 Task: Manufacturer defect analysis blue modern simple.
Action: Mouse moved to (45, 186)
Screenshot: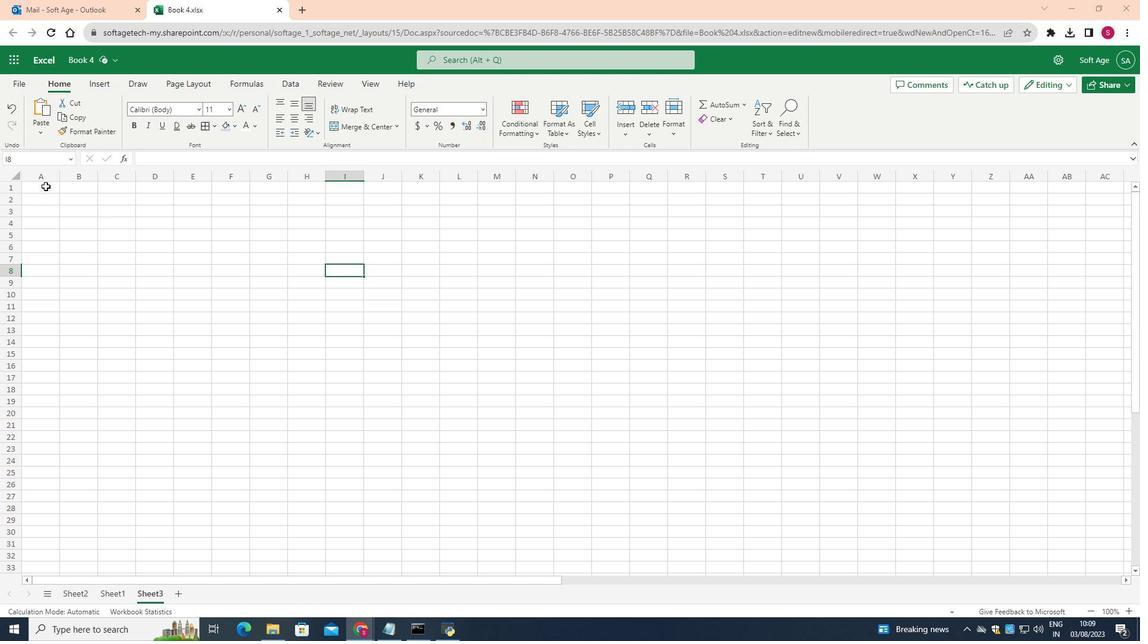 
Action: Mouse pressed left at (45, 186)
Screenshot: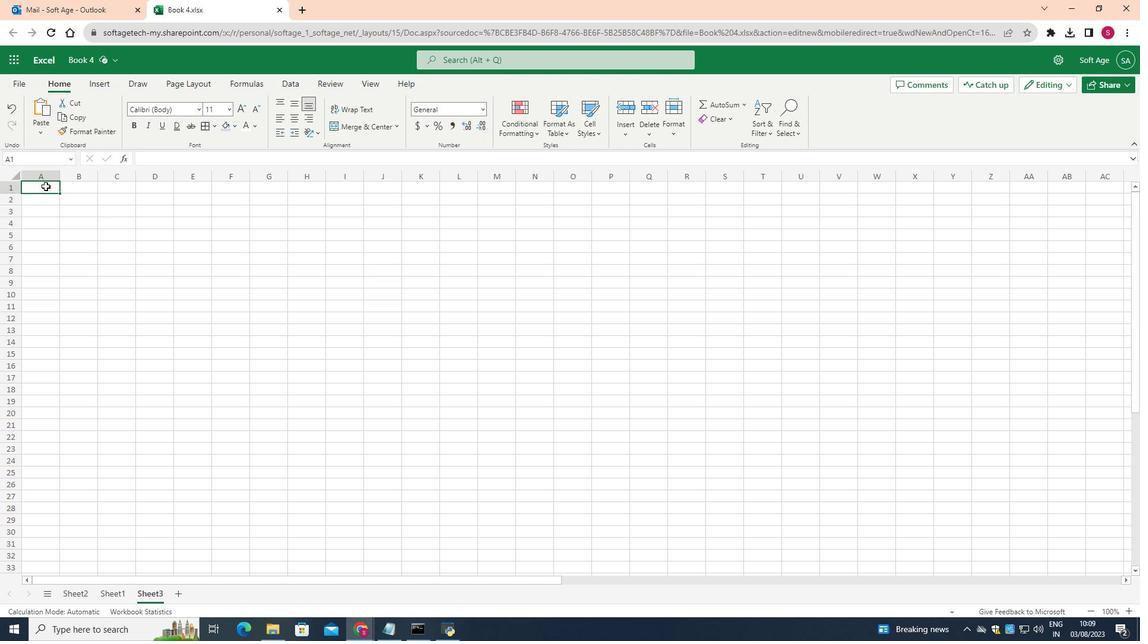 
Action: Mouse moved to (347, 256)
Screenshot: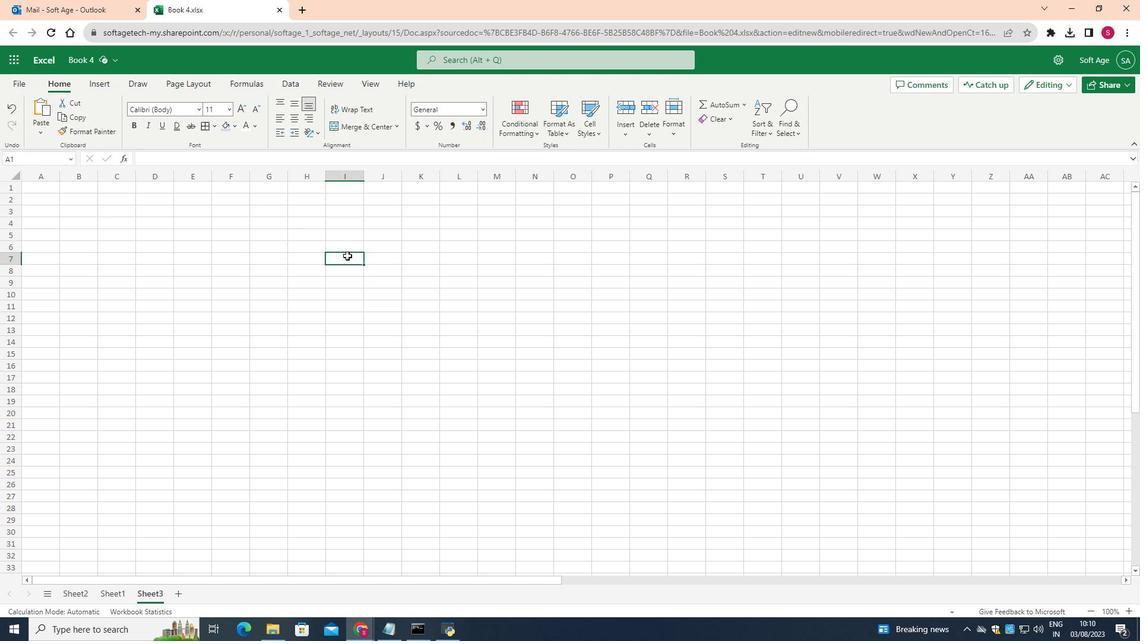 
Action: Mouse pressed left at (347, 256)
Screenshot: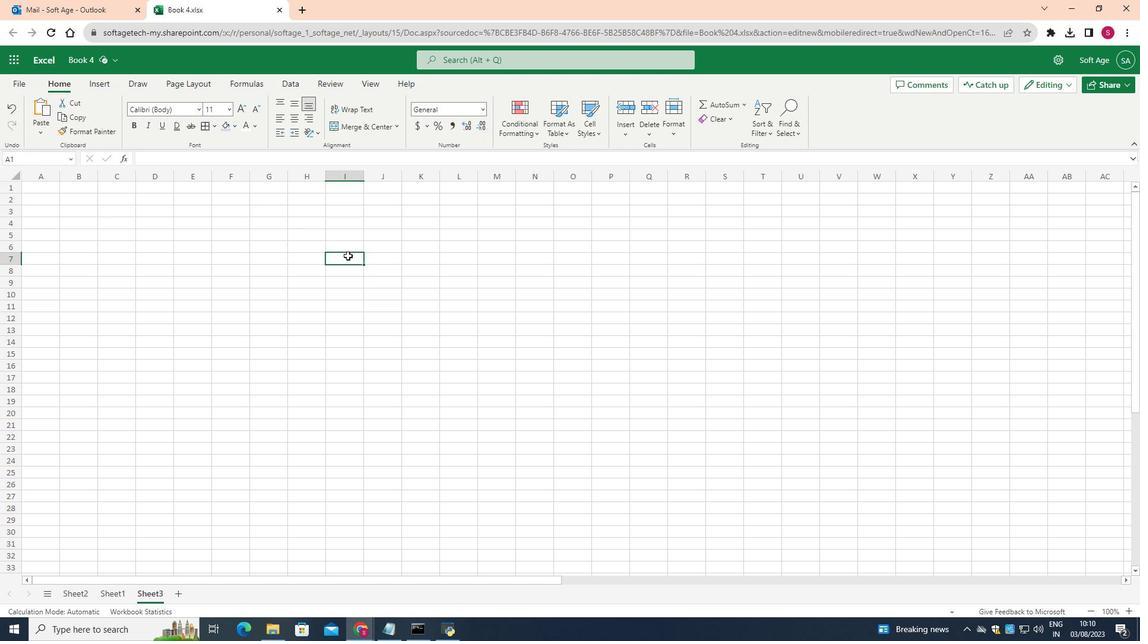 
Action: Mouse moved to (60, 178)
Screenshot: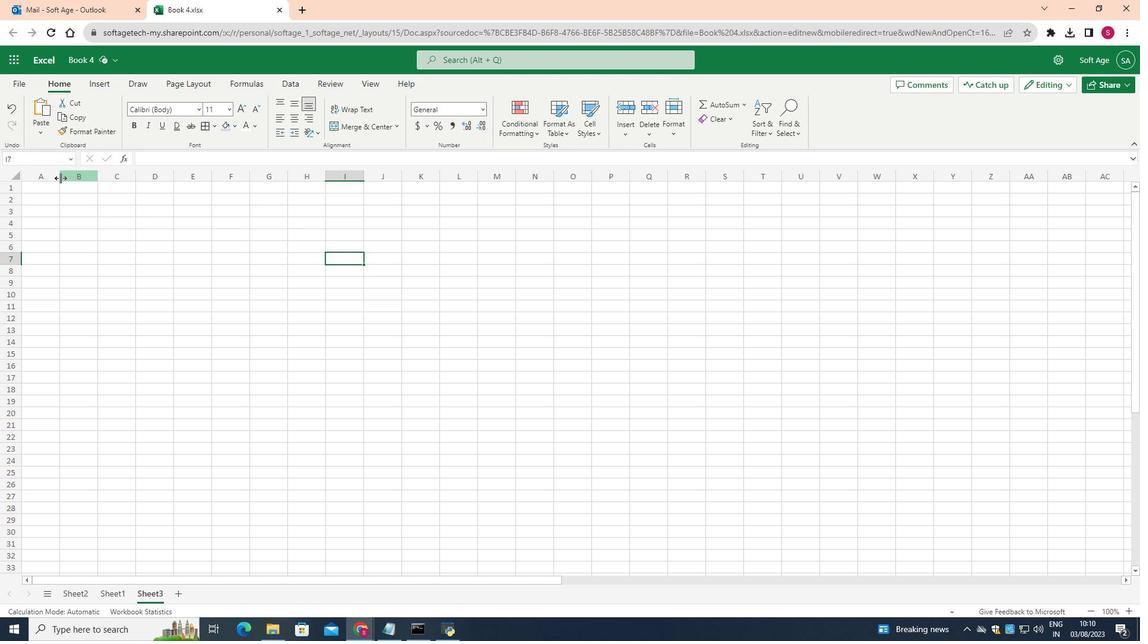 
Action: Mouse pressed left at (60, 178)
Screenshot: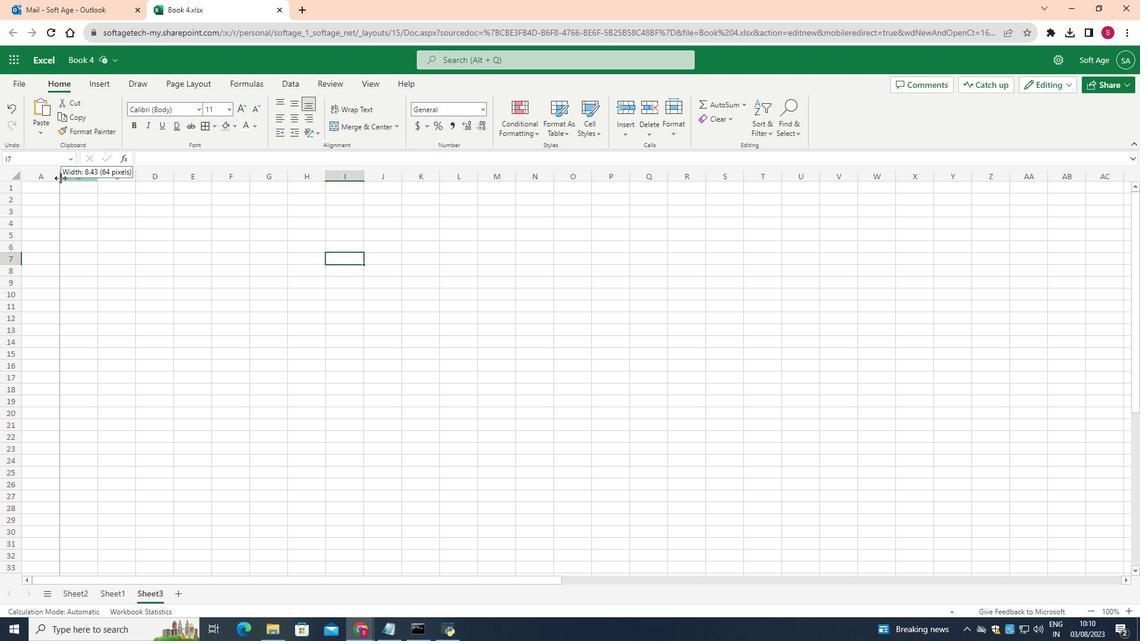
Action: Mouse moved to (217, 178)
Screenshot: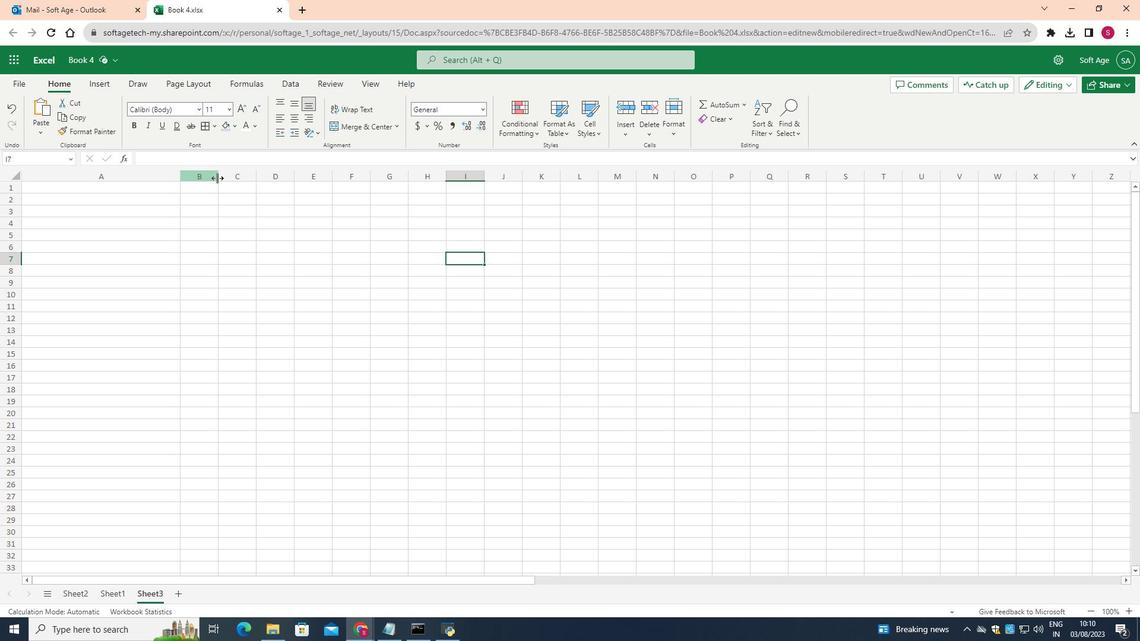 
Action: Mouse pressed left at (217, 178)
Screenshot: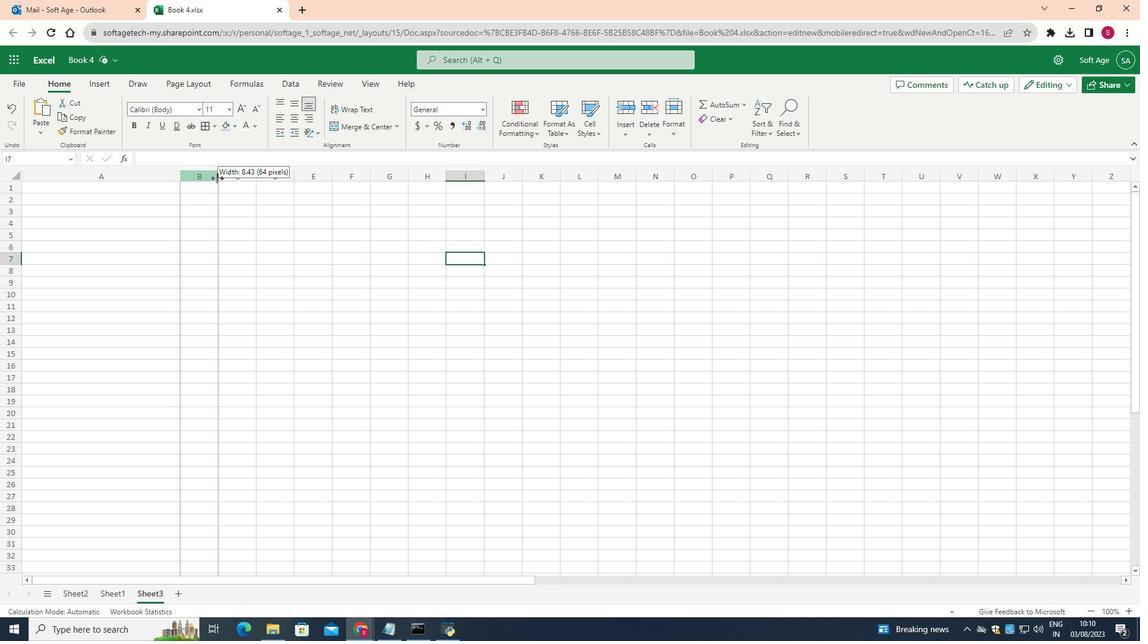 
Action: Mouse moved to (168, 187)
Screenshot: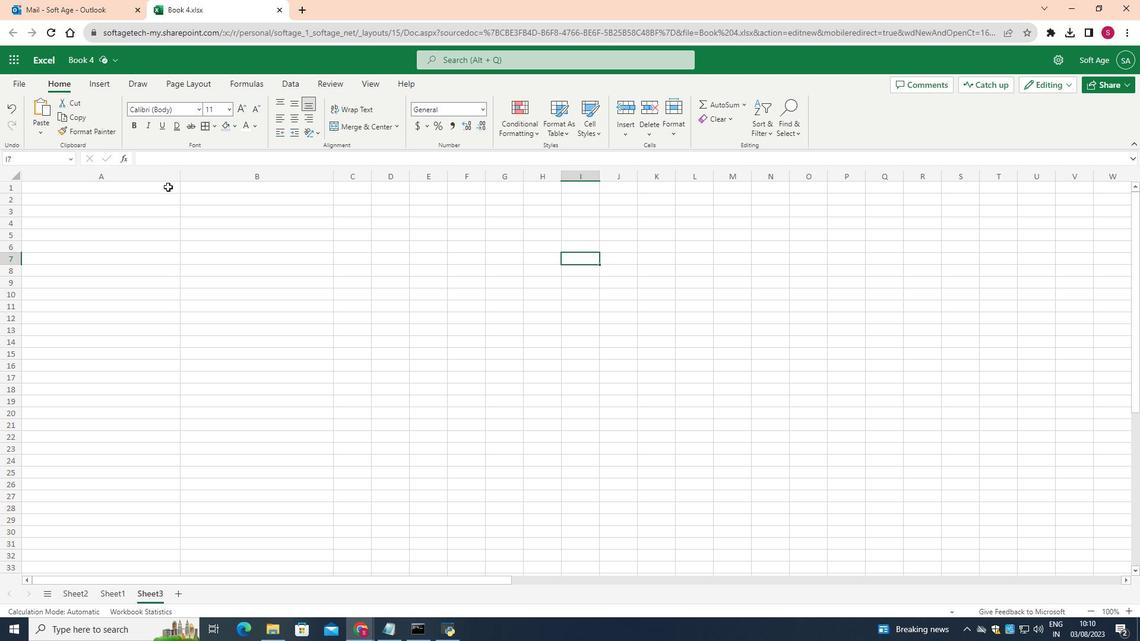 
Action: Mouse pressed left at (168, 187)
Screenshot: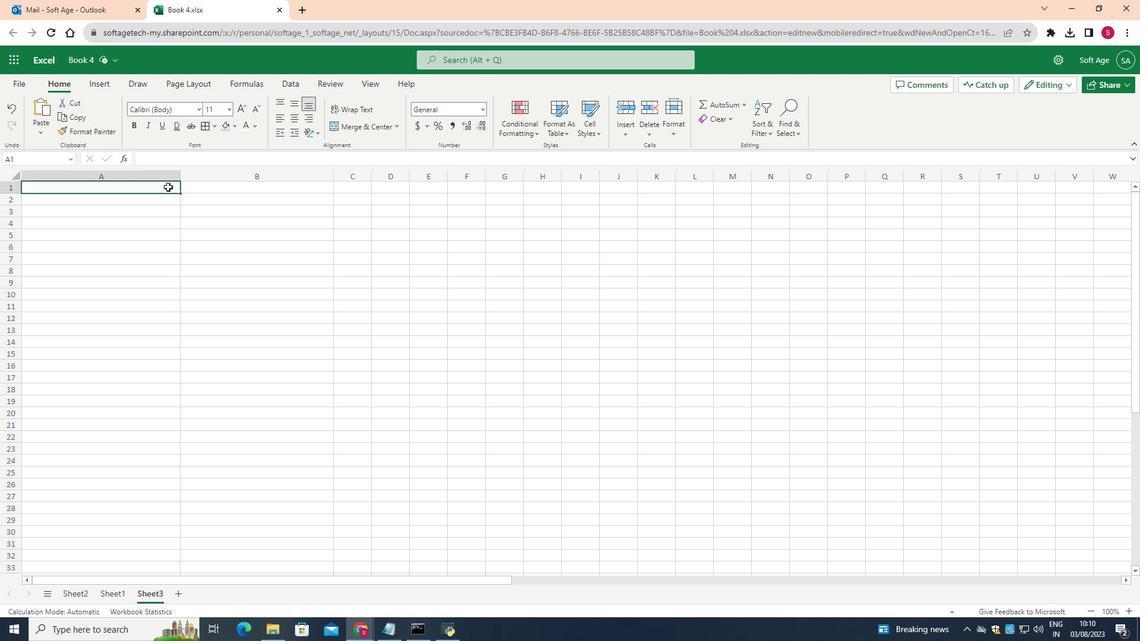 
Action: Mouse moved to (399, 129)
Screenshot: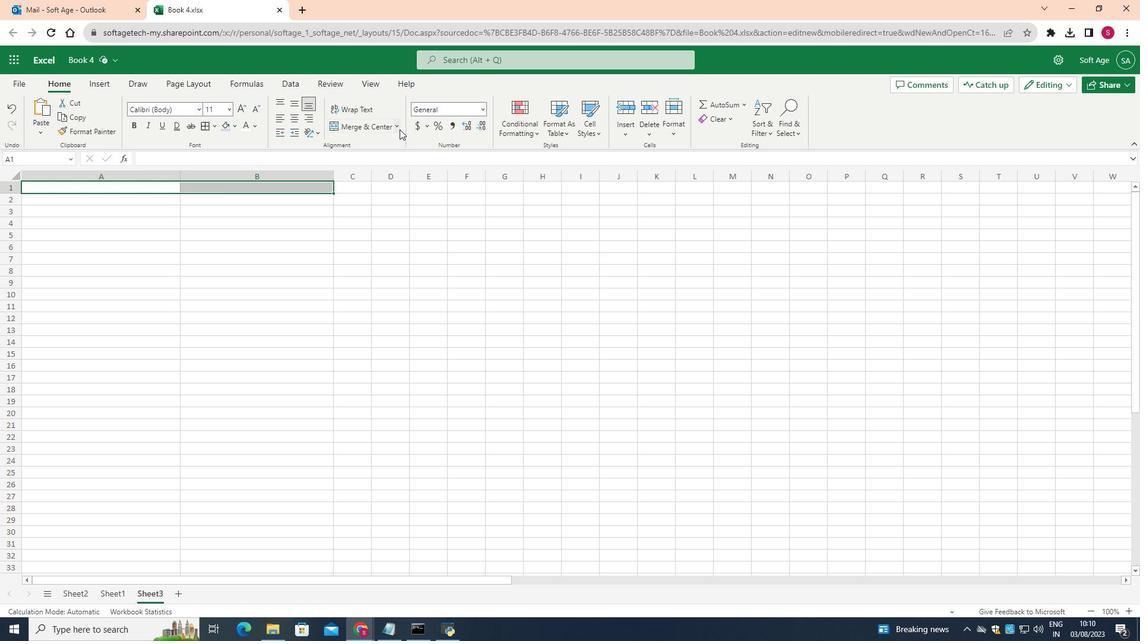 
Action: Mouse pressed left at (399, 129)
Screenshot: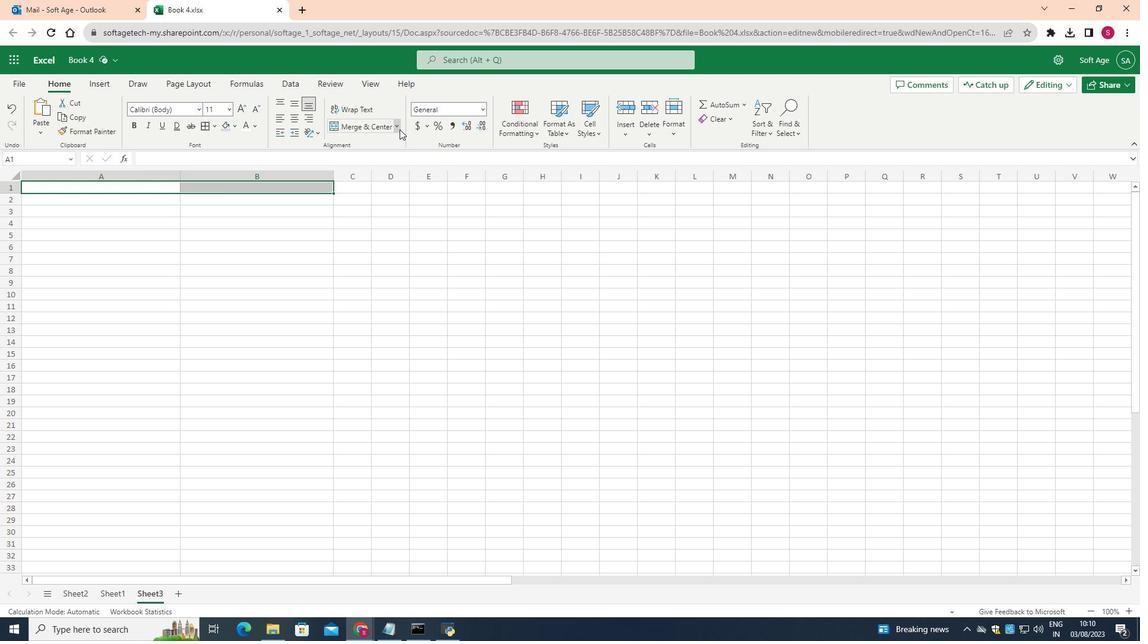 
Action: Mouse moved to (372, 192)
Screenshot: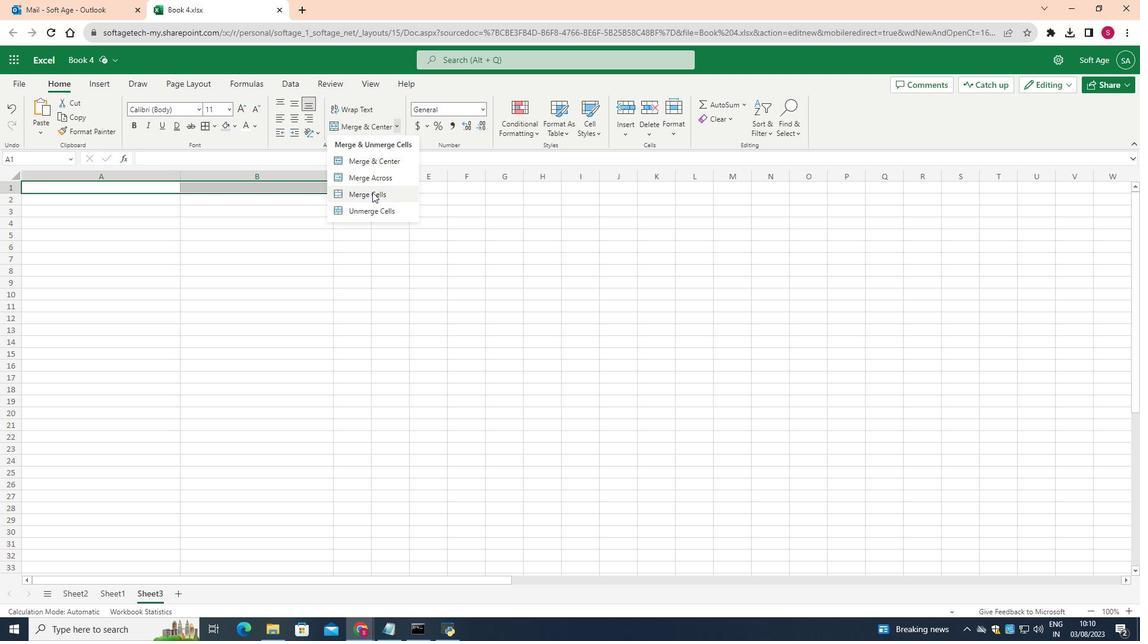 
Action: Mouse pressed left at (372, 192)
Screenshot: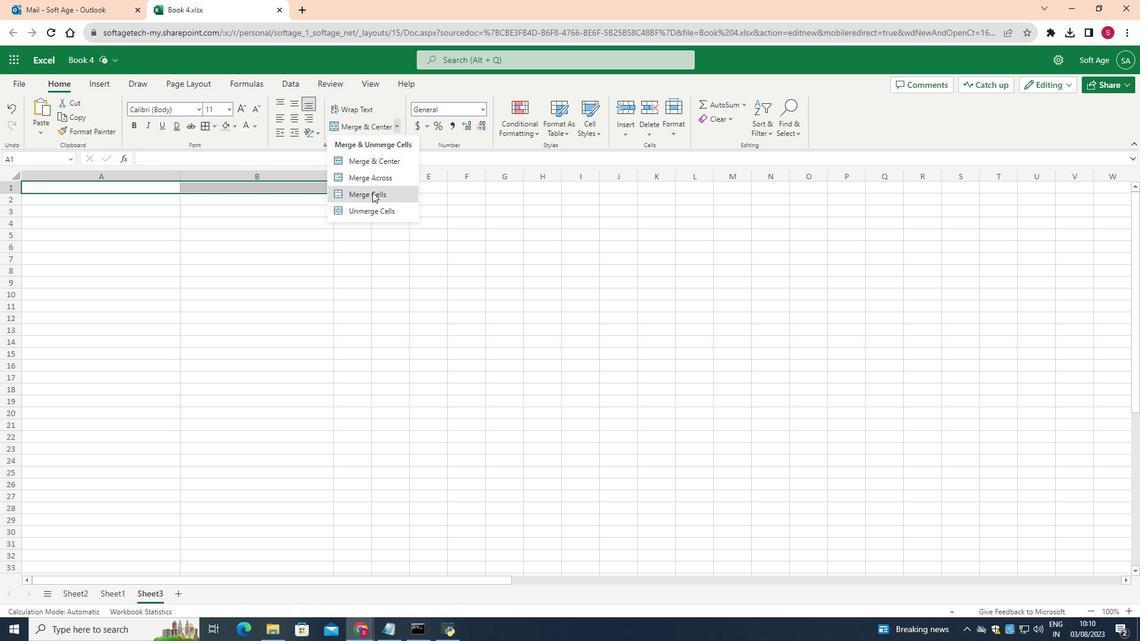 
Action: Mouse moved to (17, 194)
Screenshot: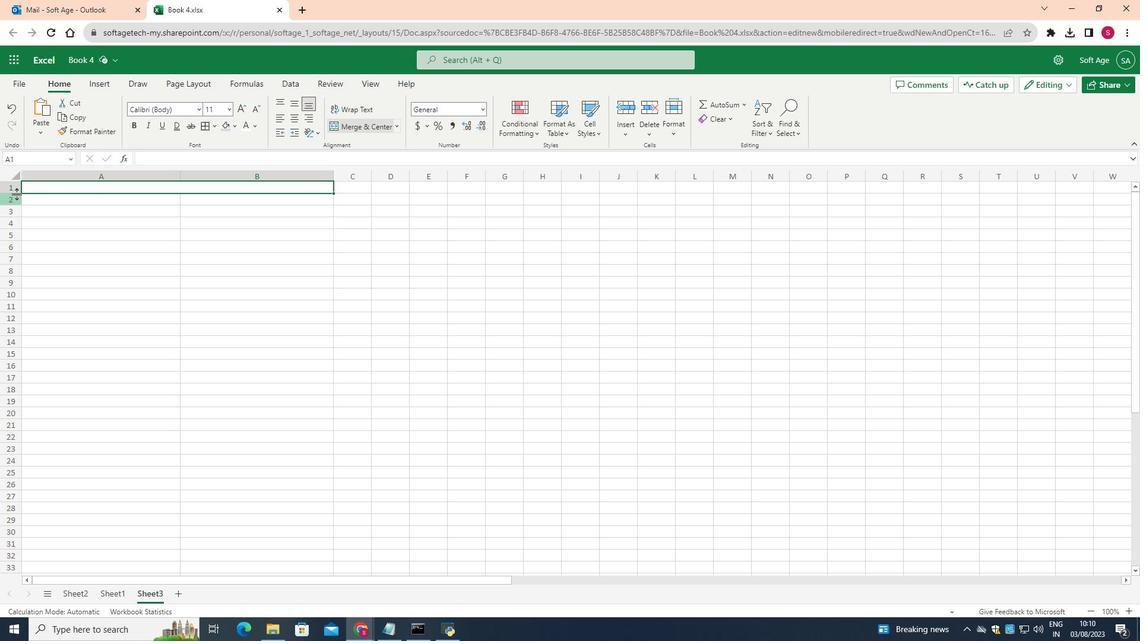 
Action: Mouse pressed left at (17, 194)
Screenshot: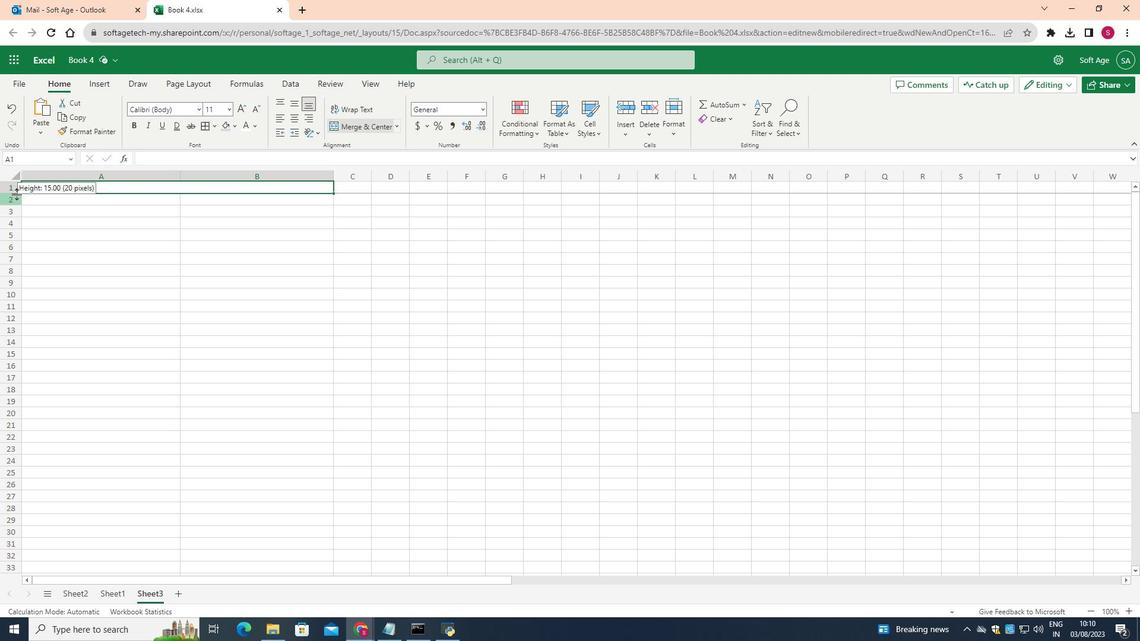 
Action: Mouse moved to (228, 106)
Screenshot: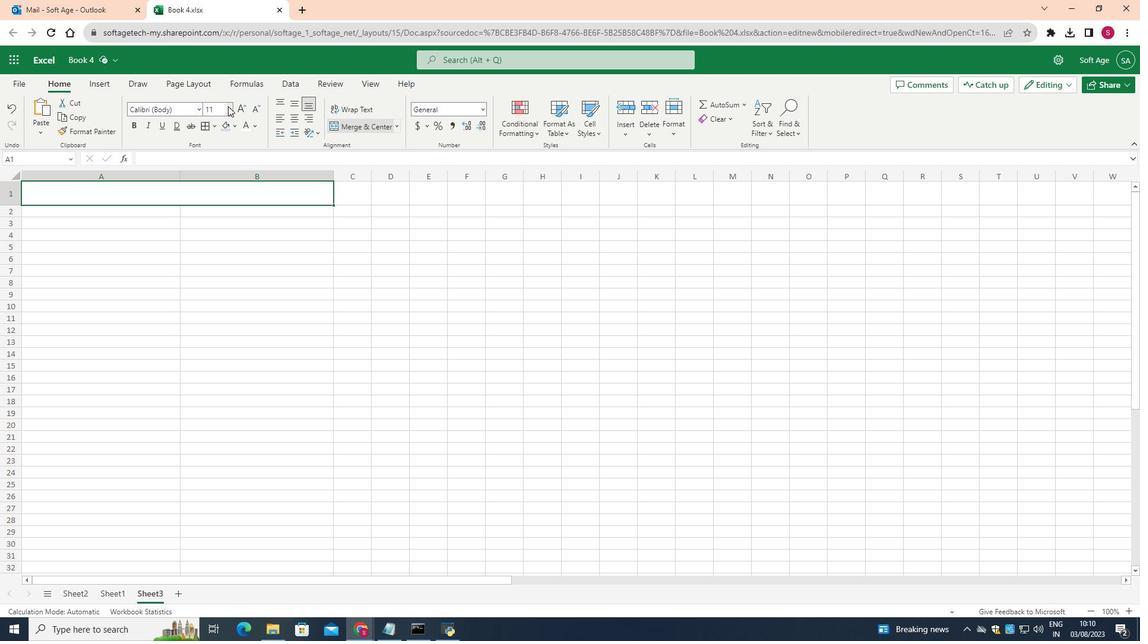 
Action: Mouse pressed left at (228, 106)
Screenshot: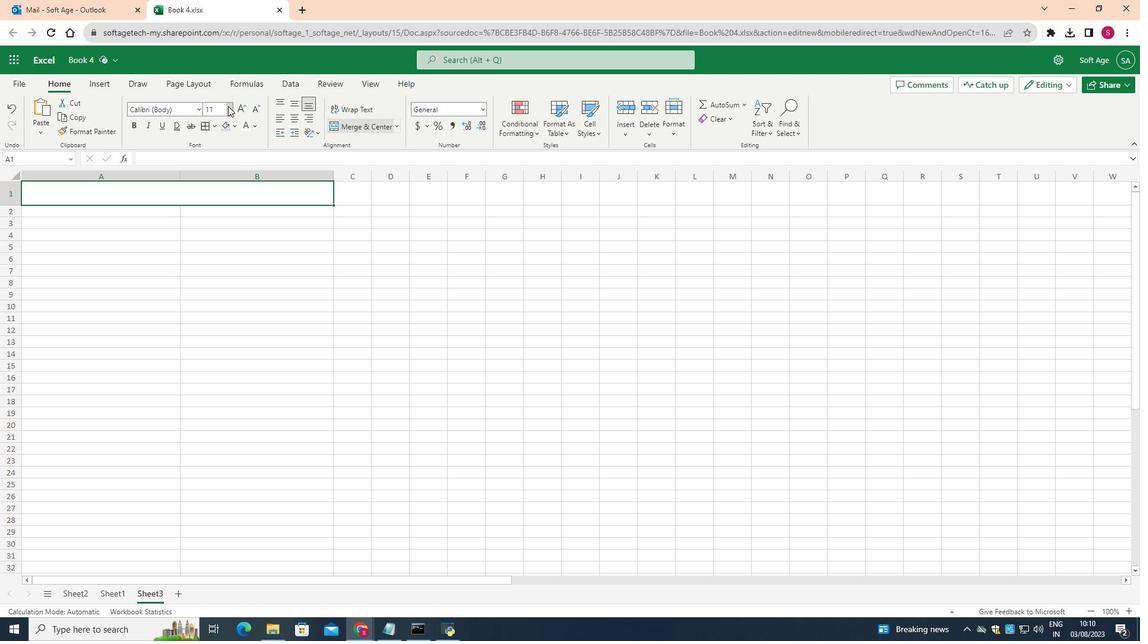 
Action: Mouse moved to (213, 225)
Screenshot: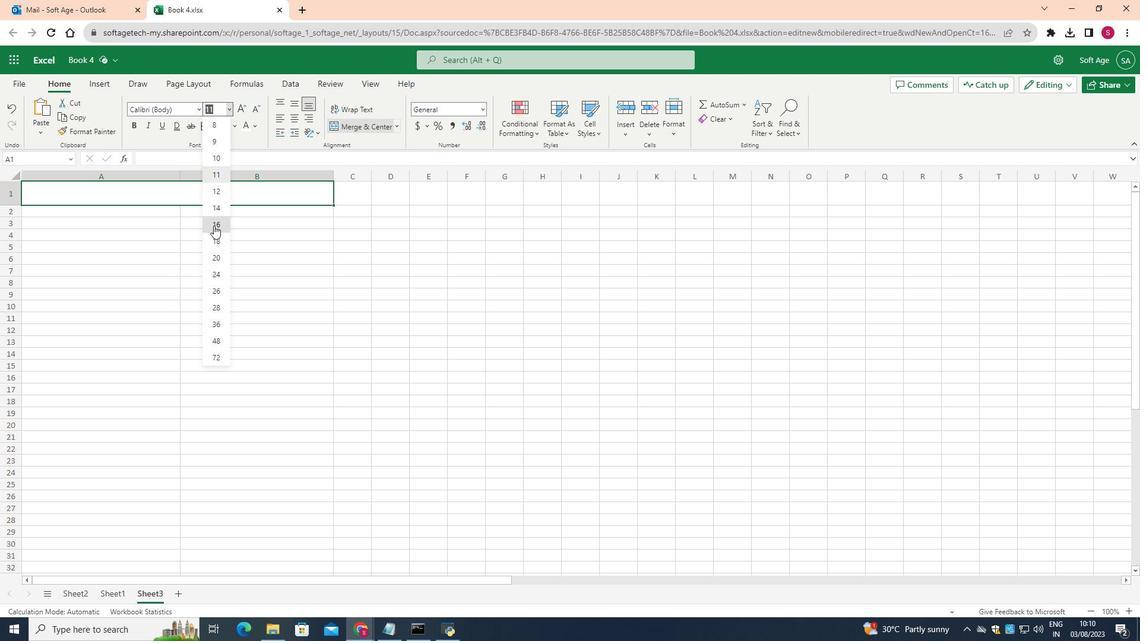 
Action: Mouse pressed left at (213, 225)
Screenshot: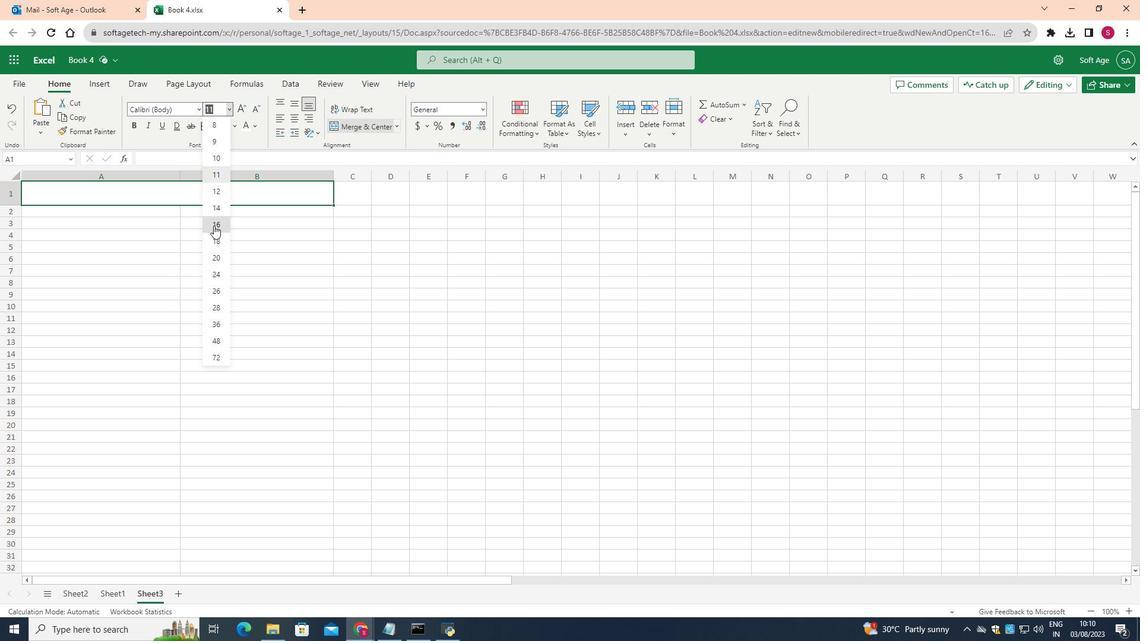 
Action: Mouse moved to (165, 197)
Screenshot: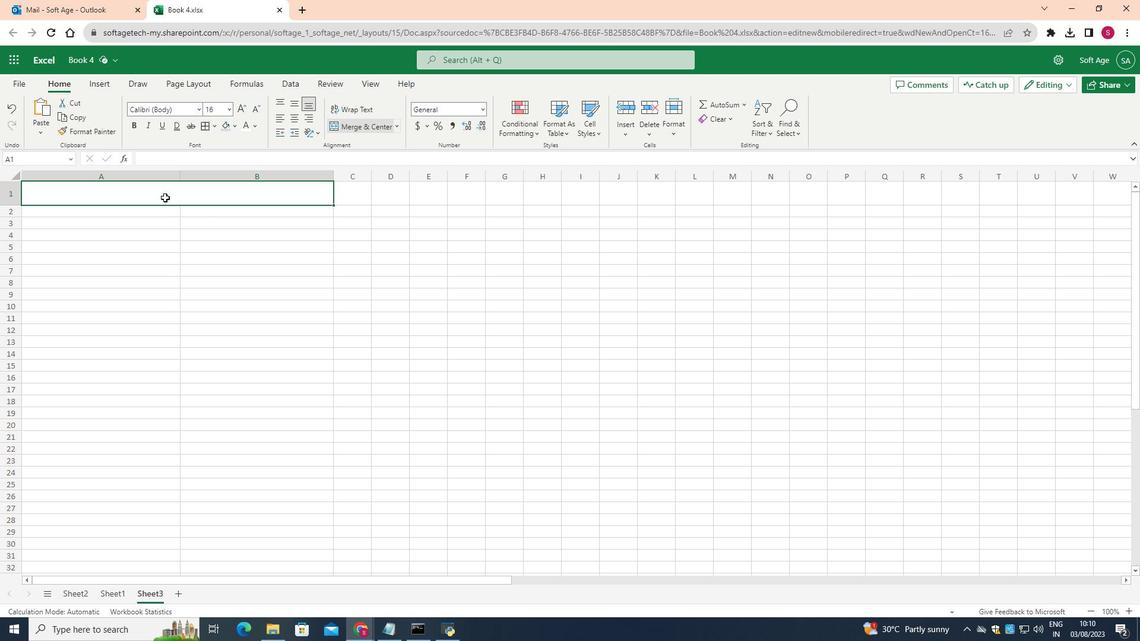 
Action: Mouse pressed left at (165, 197)
Screenshot: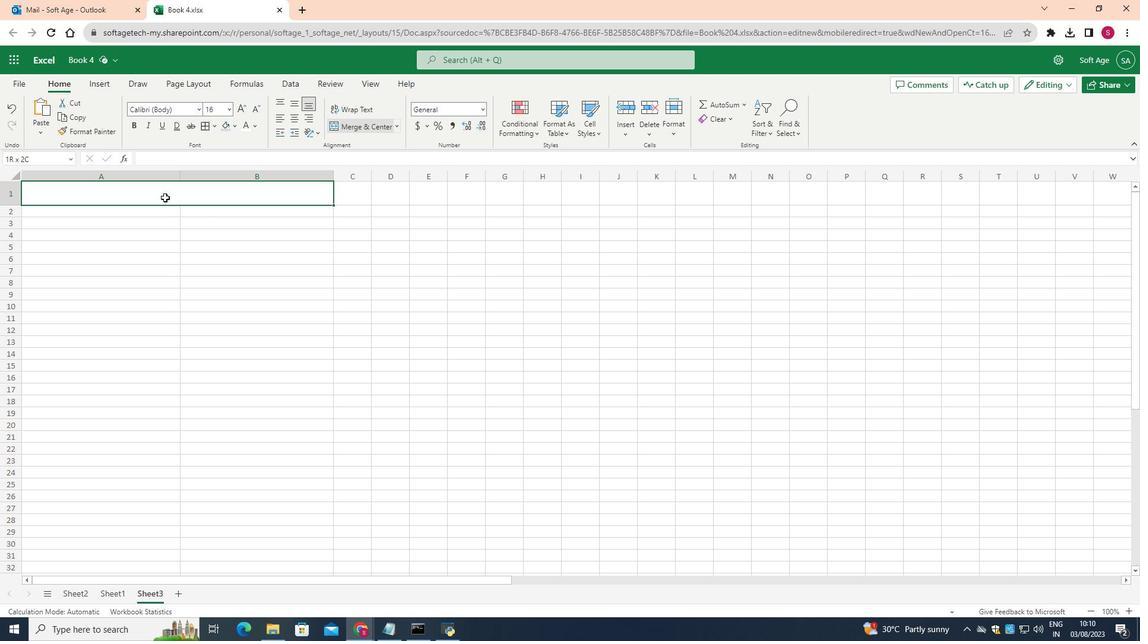
Action: Mouse pressed left at (165, 197)
Screenshot: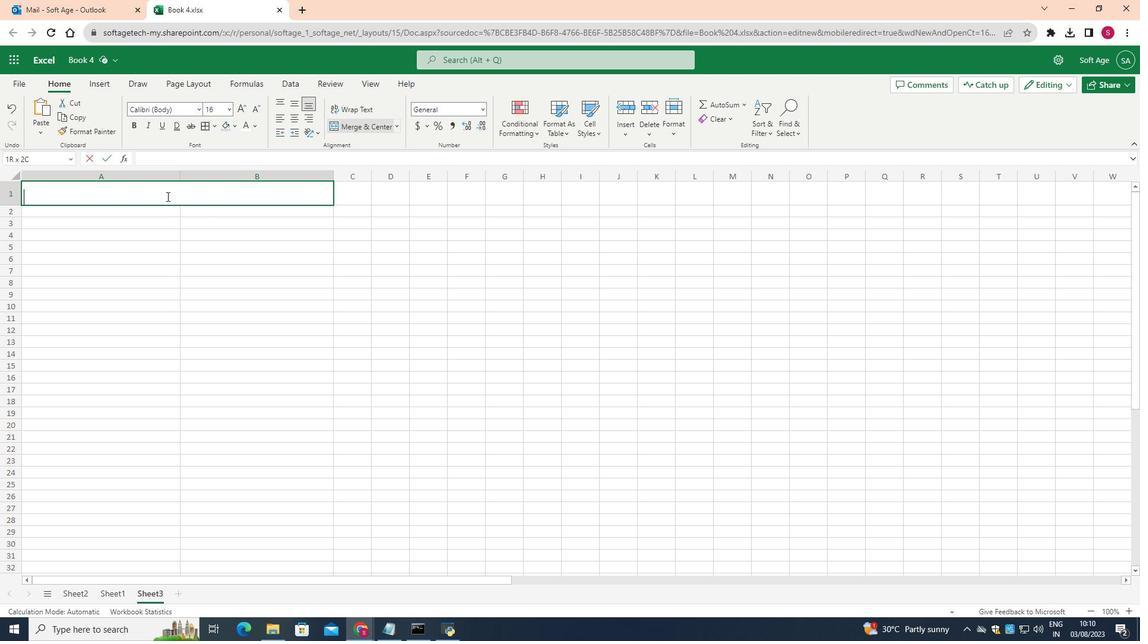 
Action: Mouse moved to (167, 196)
Screenshot: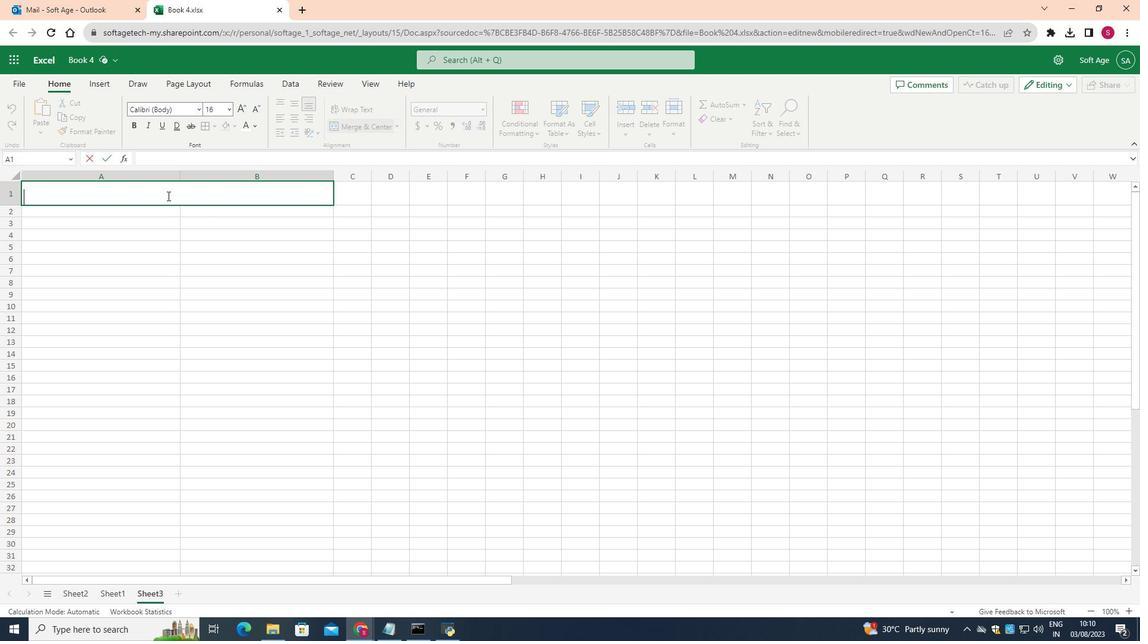 
Action: Key pressed <Key.shift>Clothing<Key.space><Key.shift>Manufacturer<Key.space><Key.shift>Defect
Screenshot: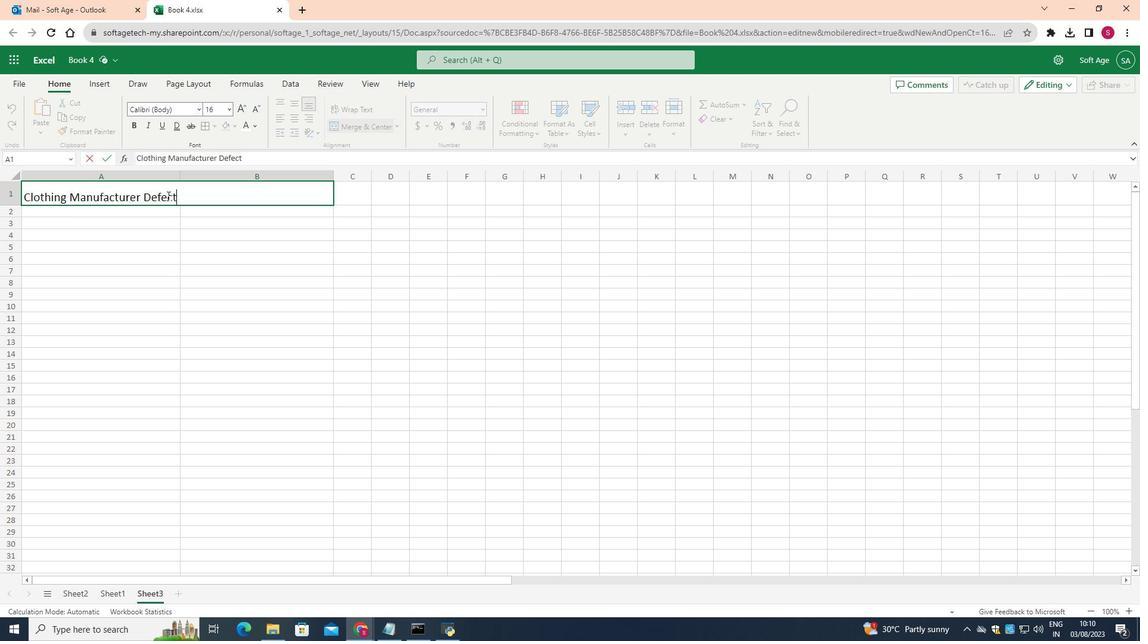 
Action: Mouse moved to (136, 242)
Screenshot: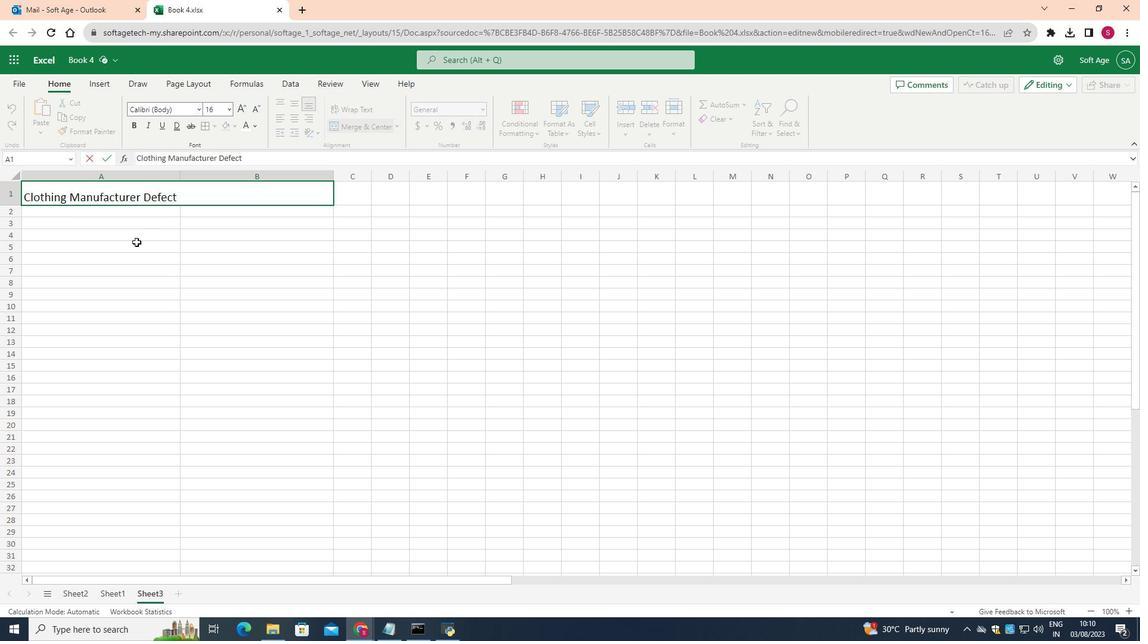 
Action: Mouse pressed left at (136, 242)
Screenshot: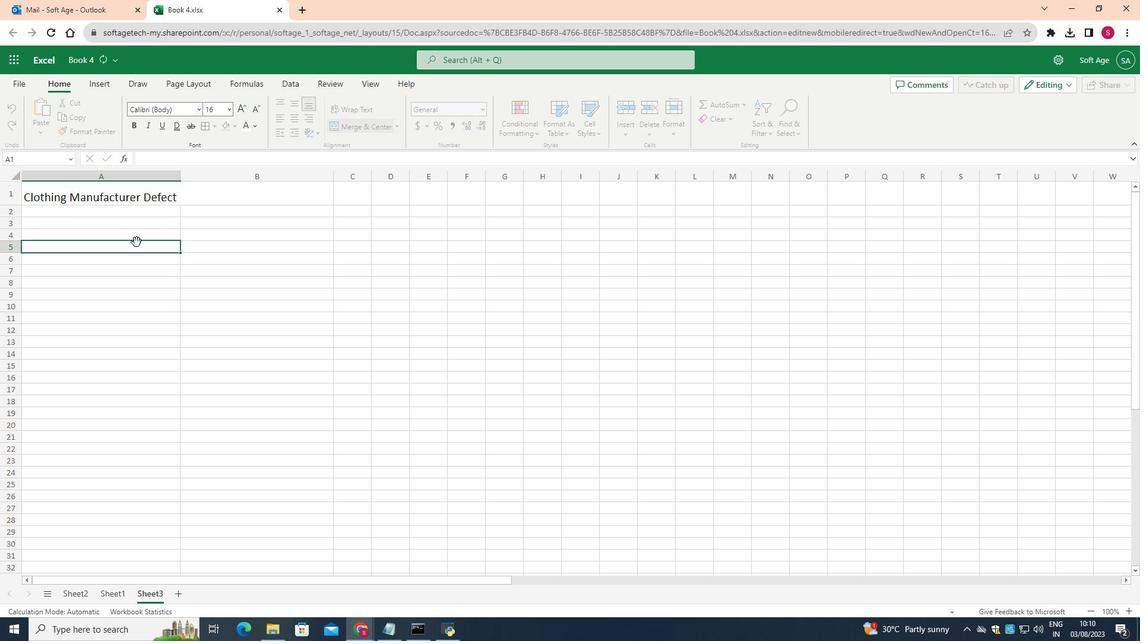 
Action: Mouse moved to (12, 203)
Screenshot: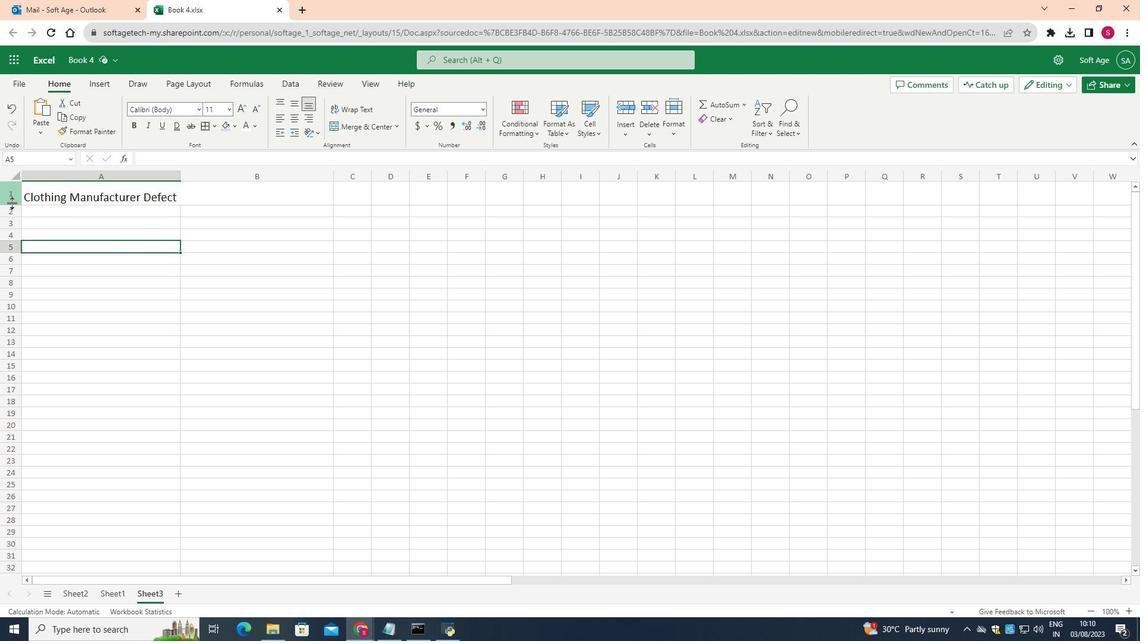 
Action: Mouse pressed left at (12, 203)
Screenshot: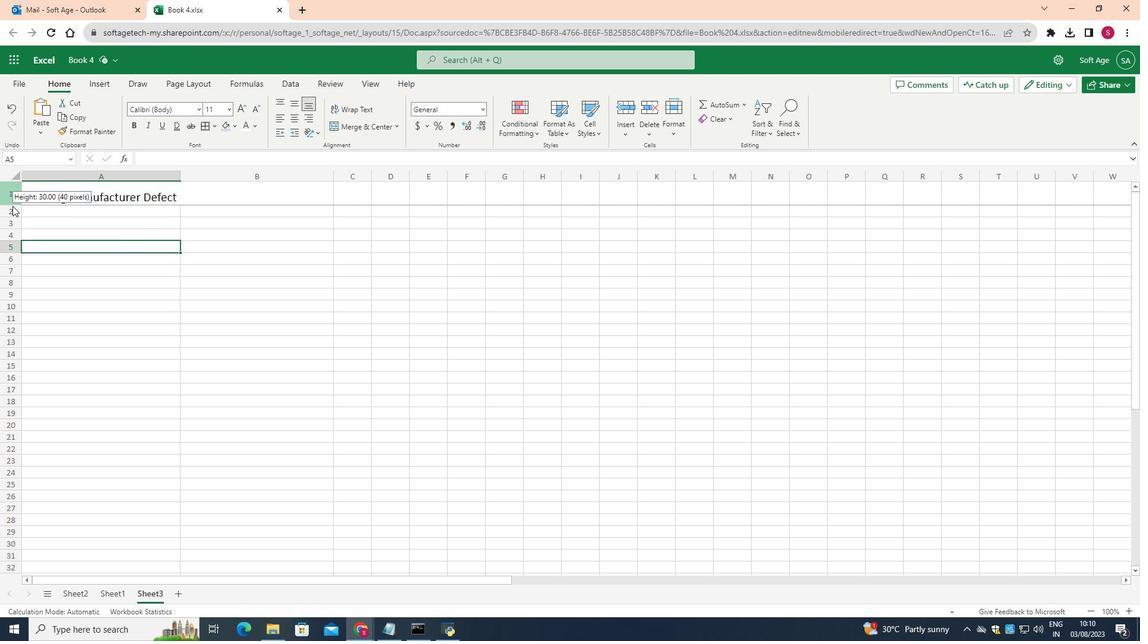 
Action: Mouse moved to (44, 200)
Screenshot: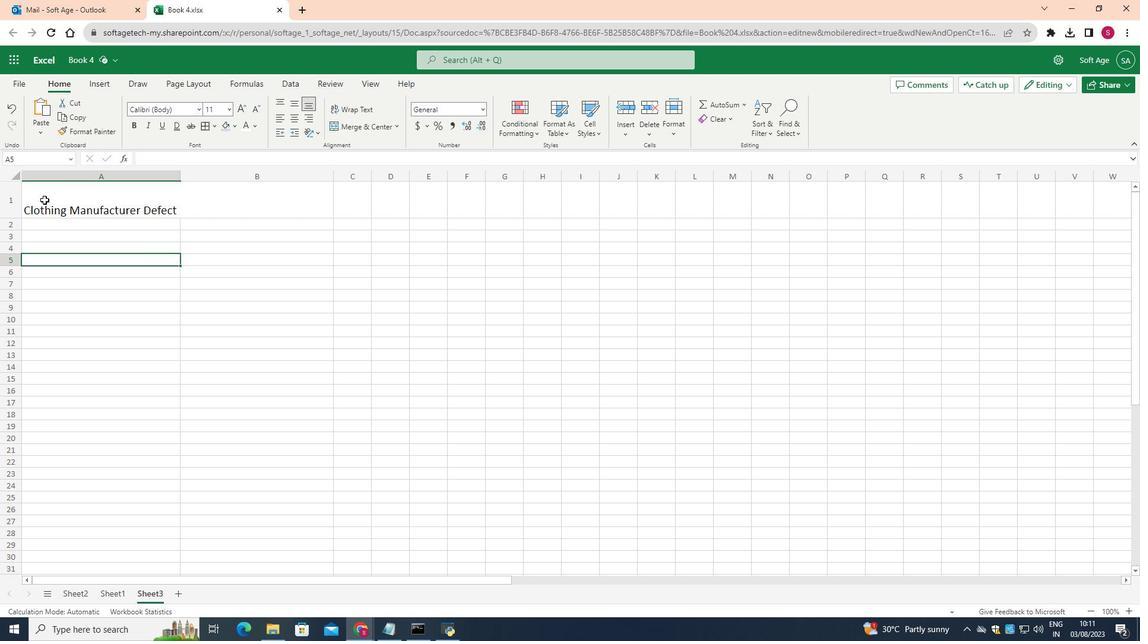 
Action: Mouse pressed left at (44, 200)
Screenshot: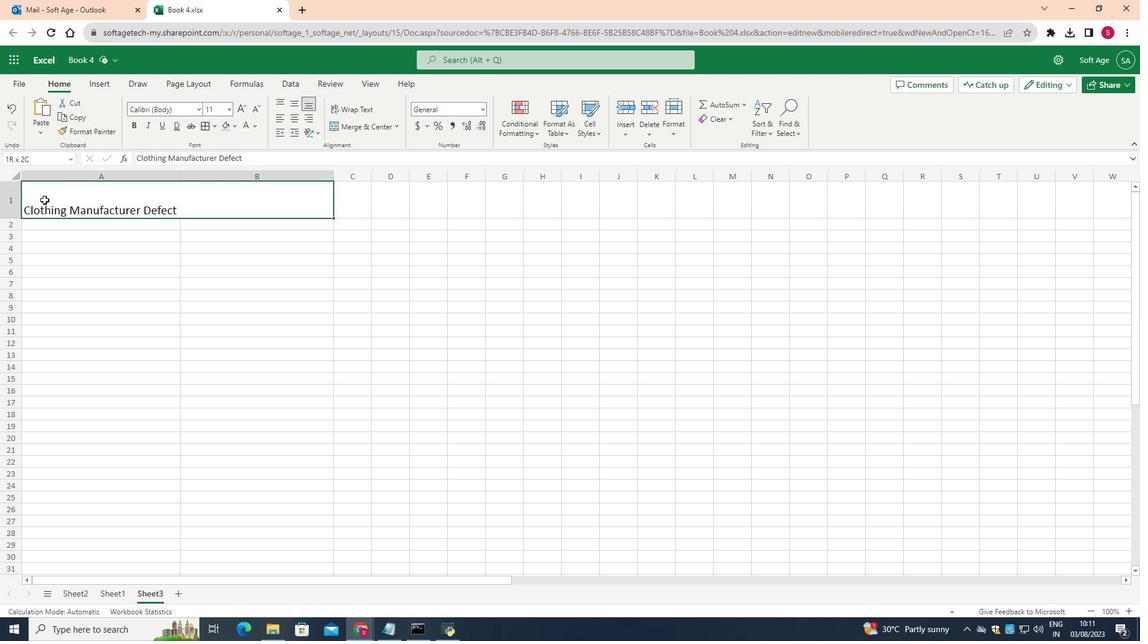
Action: Mouse pressed left at (44, 200)
Screenshot: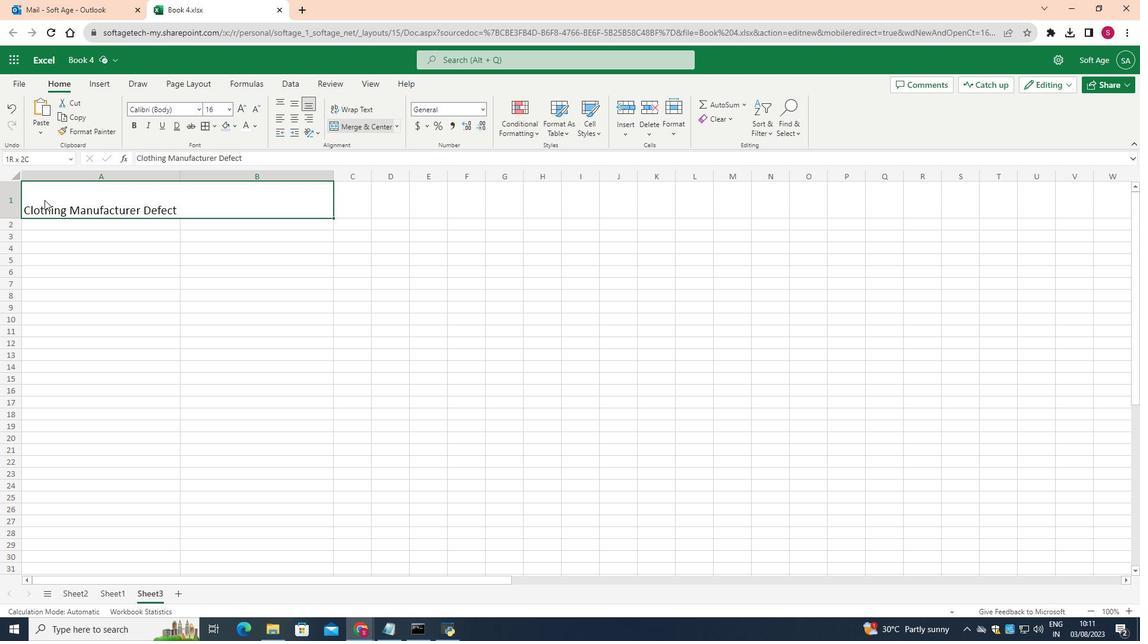 
Action: Mouse moved to (24, 209)
Screenshot: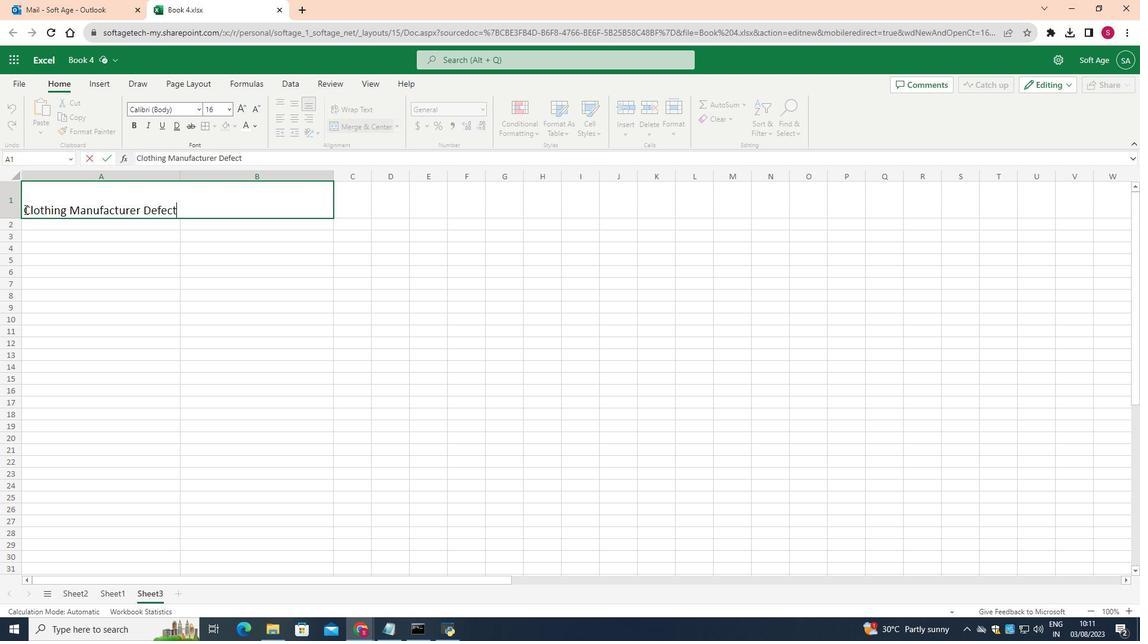 
Action: Mouse pressed left at (24, 209)
Screenshot: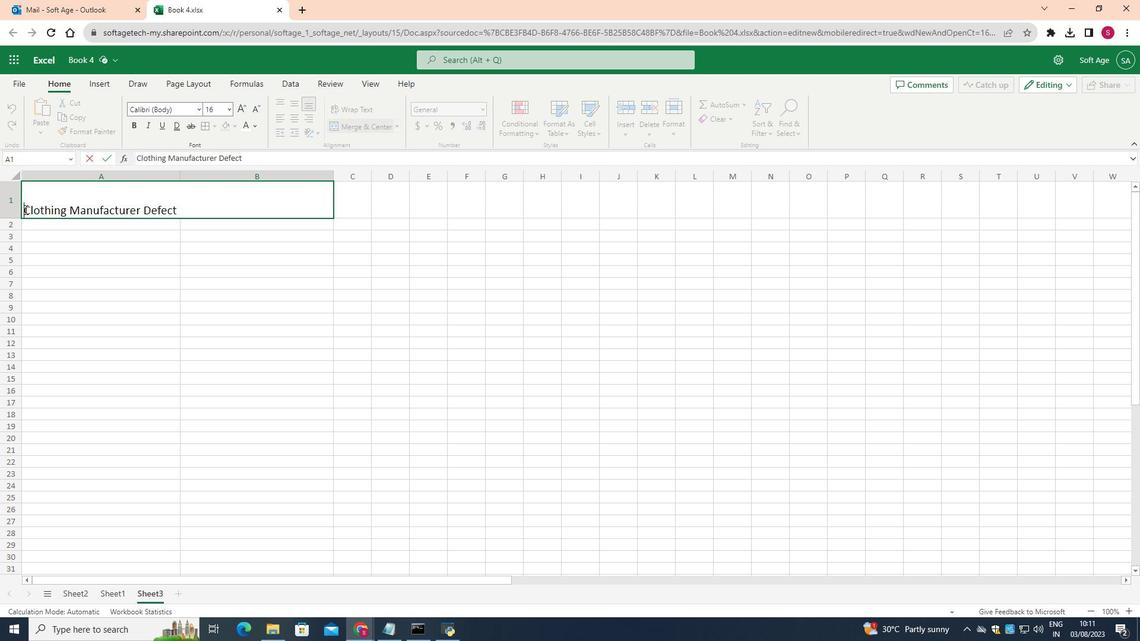 
Action: Mouse moved to (227, 107)
Screenshot: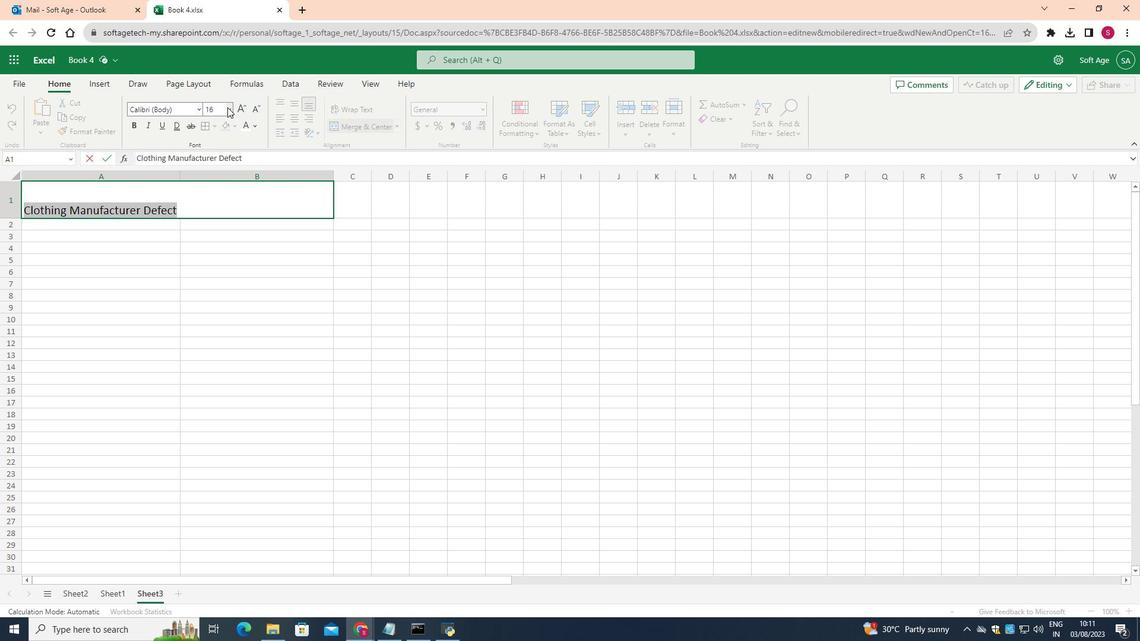 
Action: Mouse pressed left at (227, 107)
Screenshot: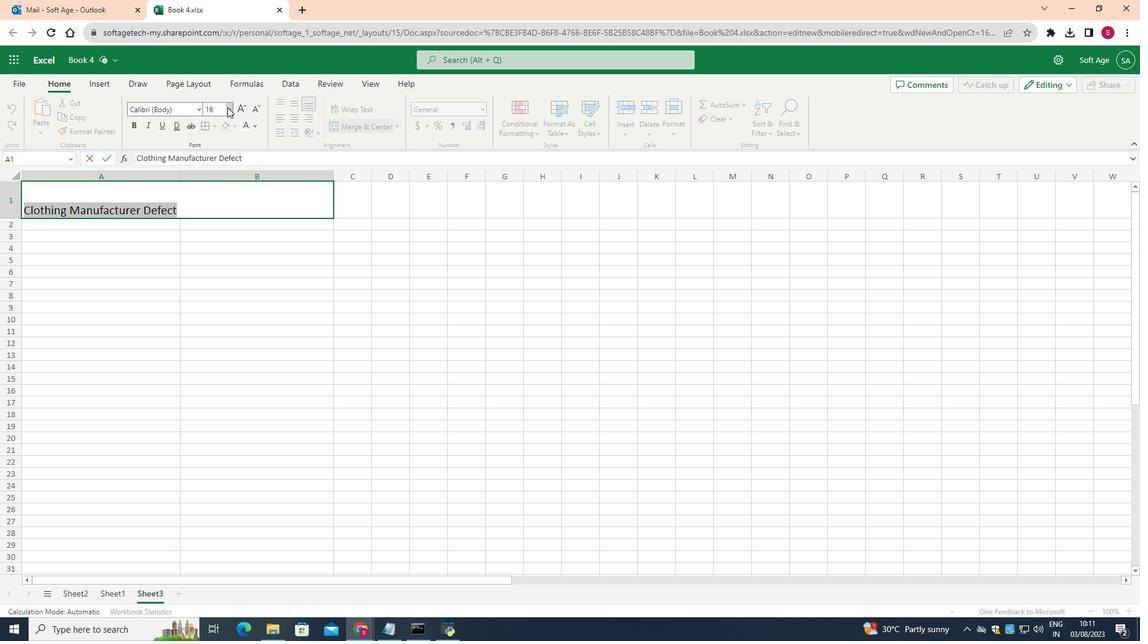 
Action: Mouse moved to (215, 238)
Screenshot: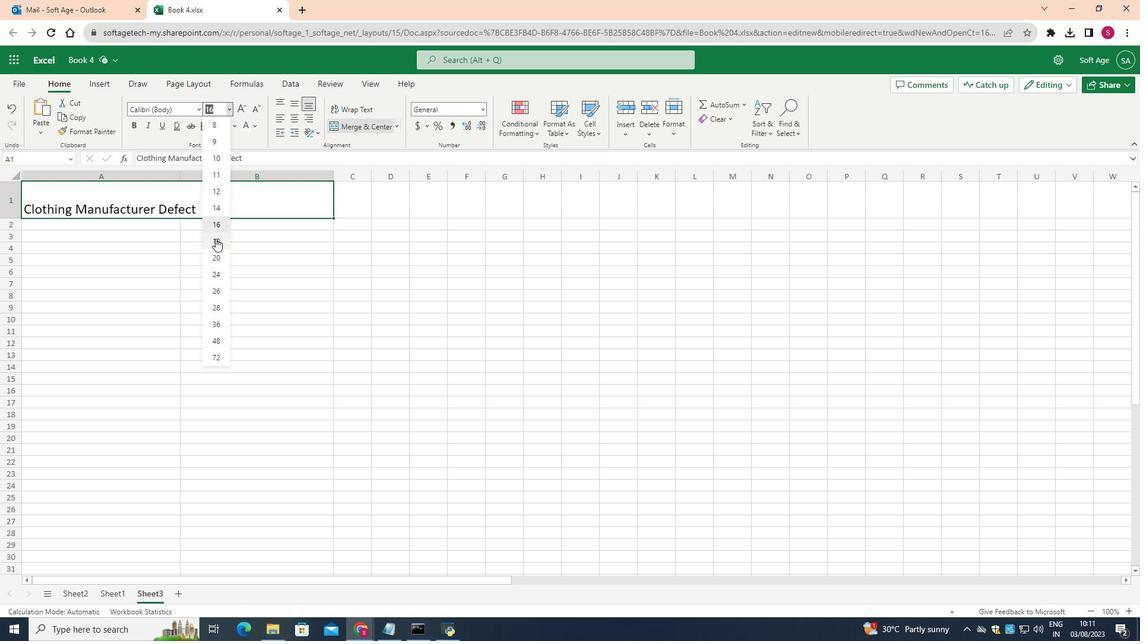 
Action: Mouse pressed left at (215, 238)
Screenshot: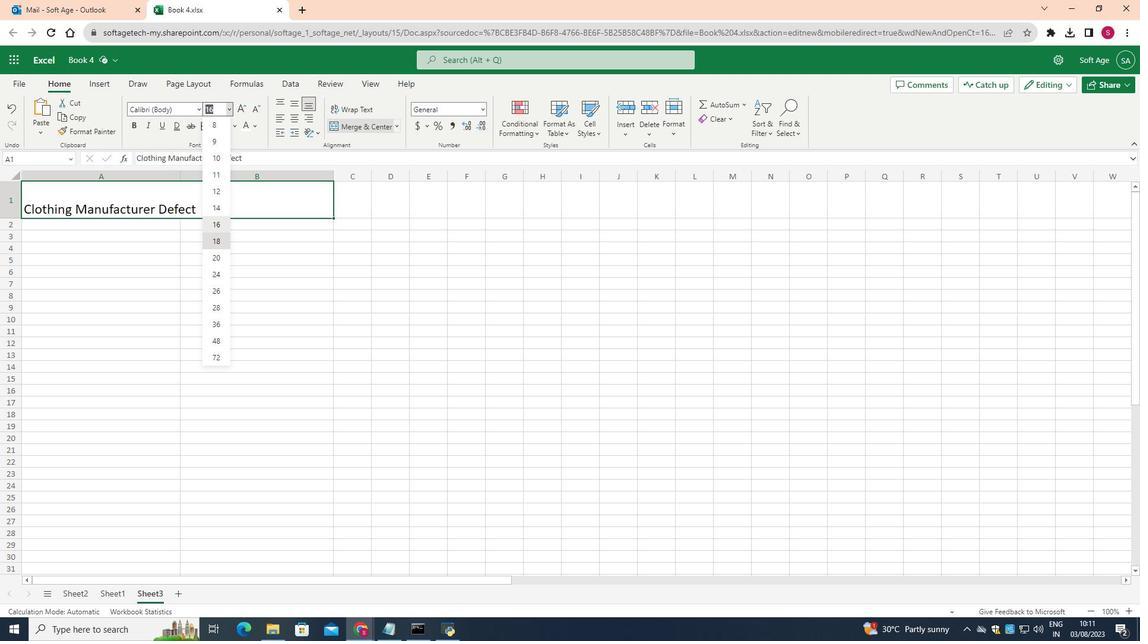 
Action: Mouse moved to (295, 106)
Screenshot: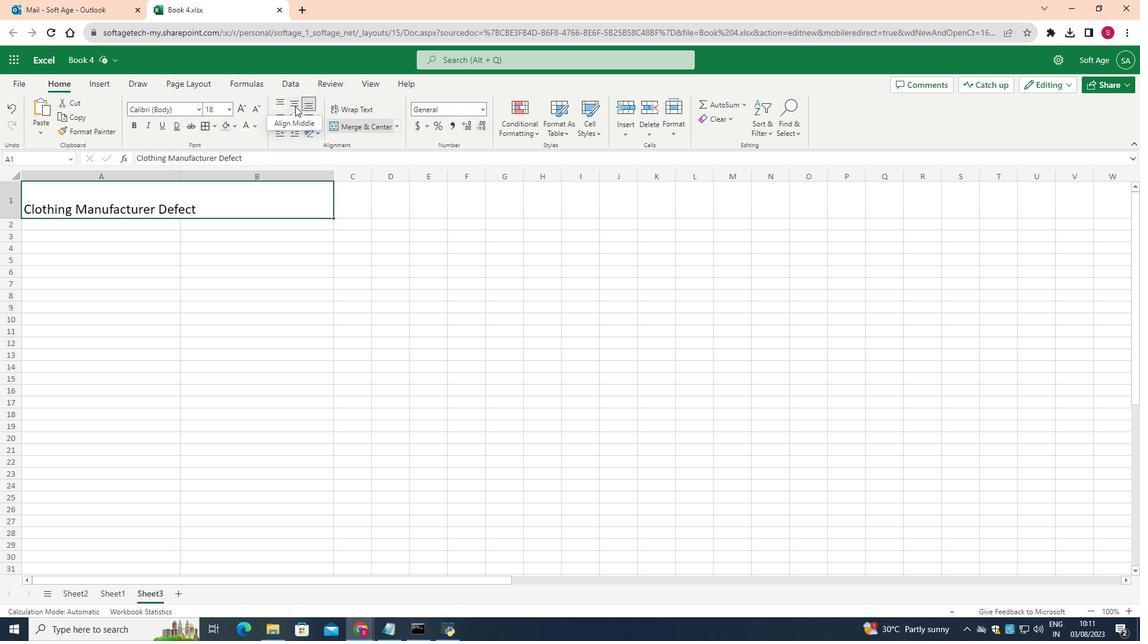 
Action: Mouse pressed left at (295, 106)
Screenshot: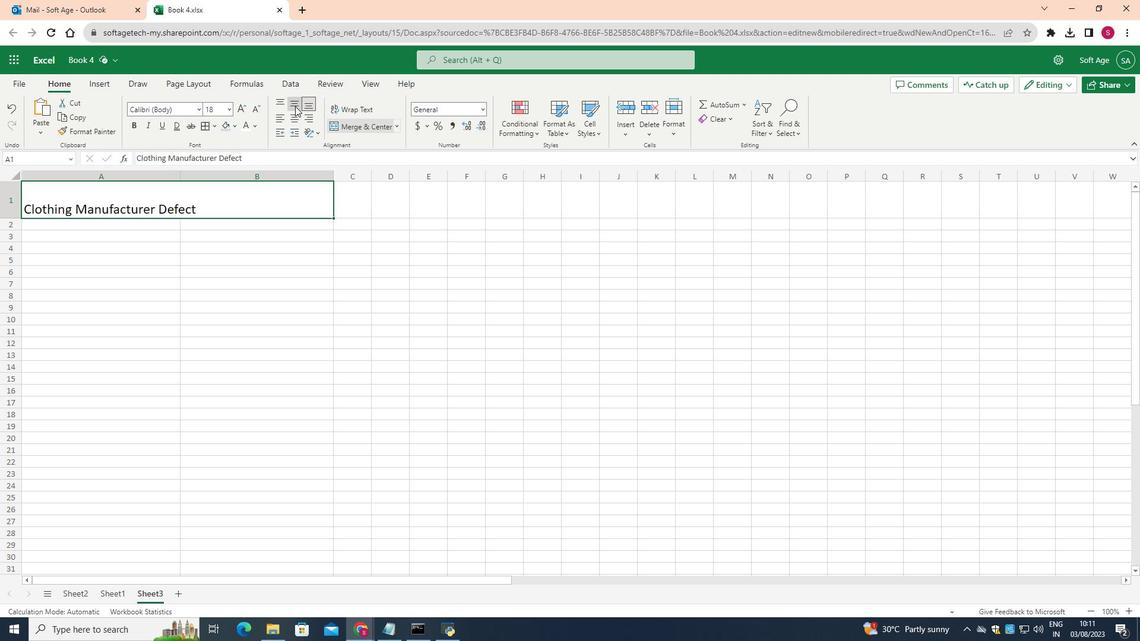 
Action: Mouse moved to (292, 118)
Screenshot: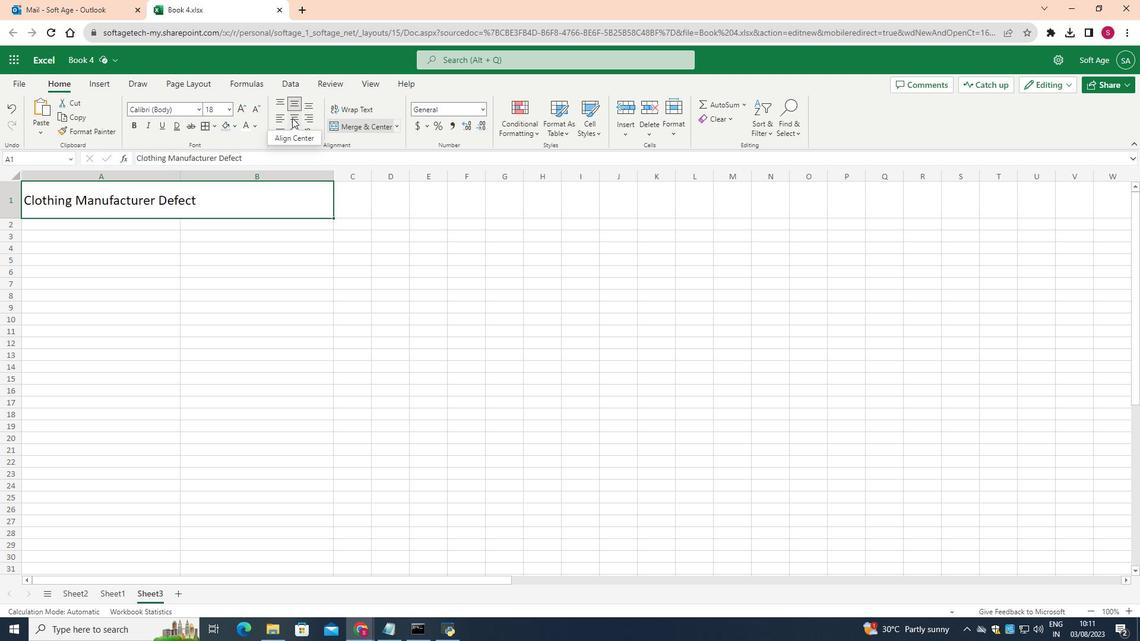 
Action: Mouse pressed left at (292, 118)
Screenshot: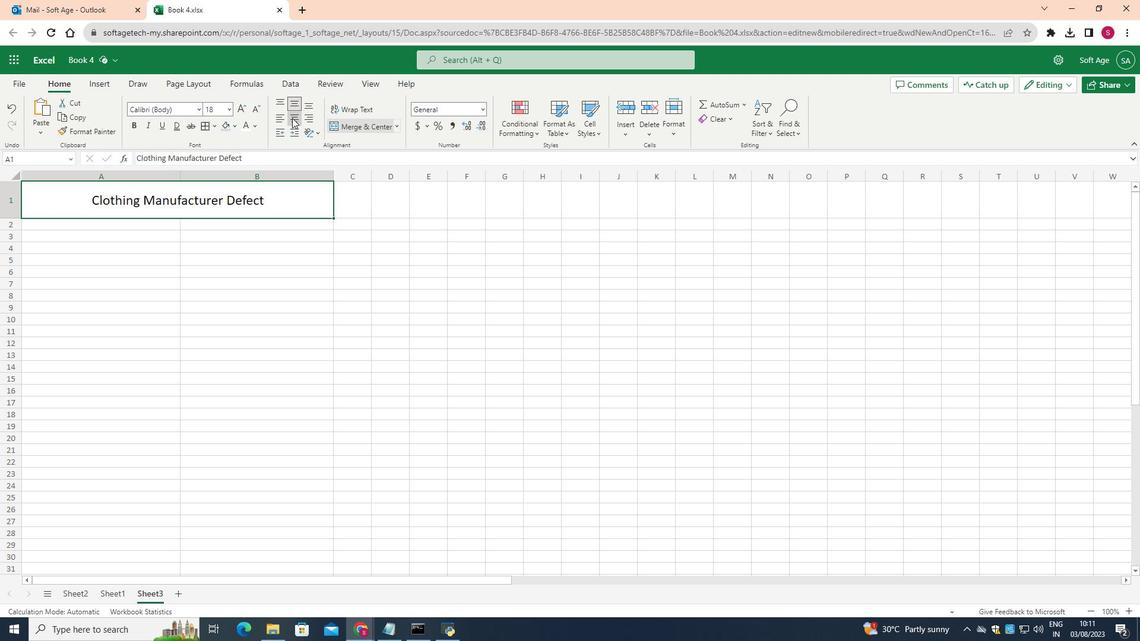 
Action: Mouse moved to (235, 127)
Screenshot: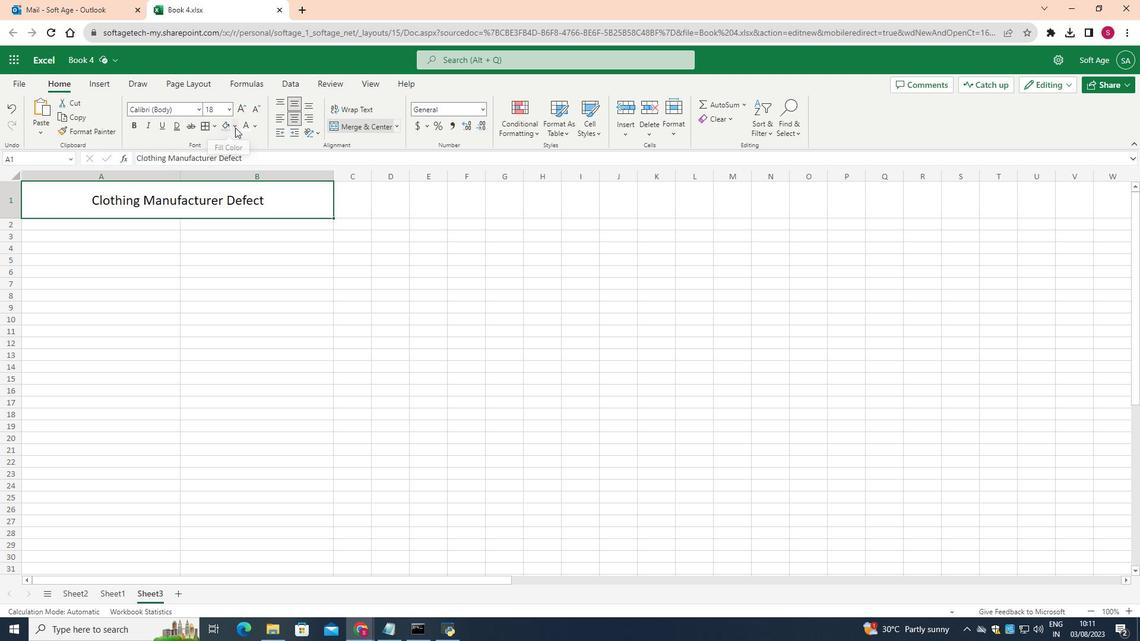 
Action: Mouse pressed left at (235, 127)
Screenshot: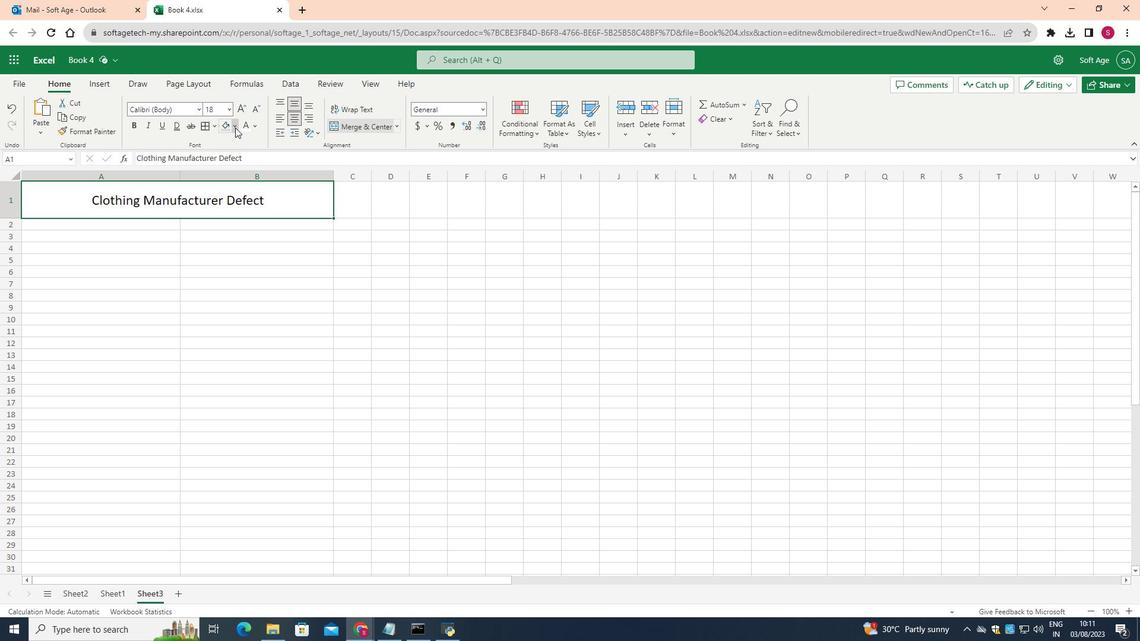 
Action: Mouse moved to (300, 207)
Screenshot: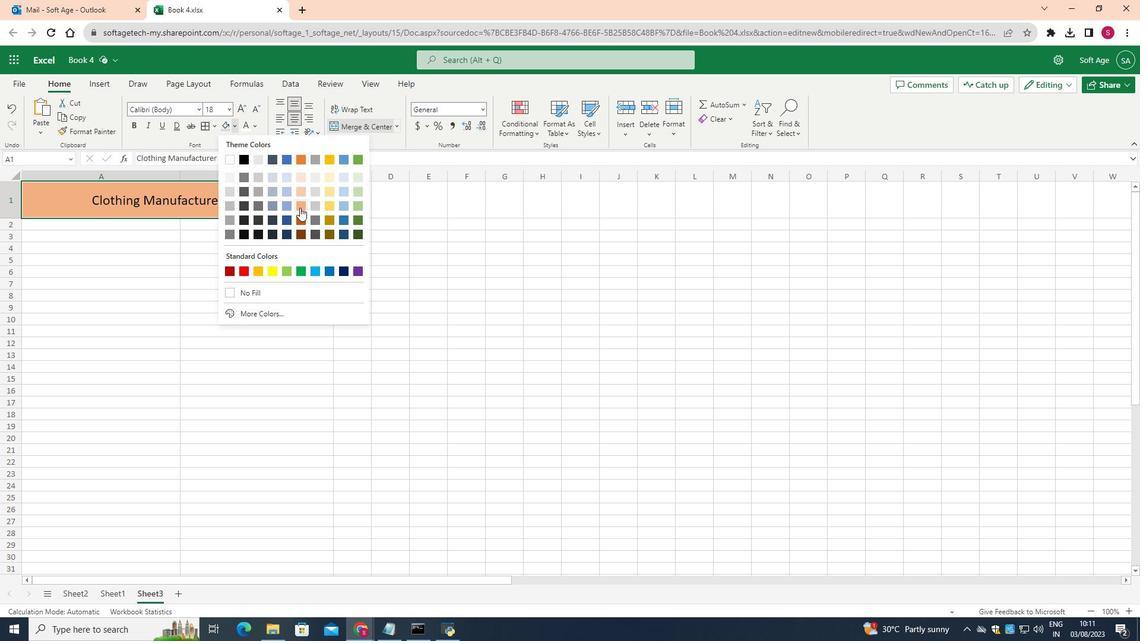 
Action: Mouse pressed left at (300, 207)
Screenshot: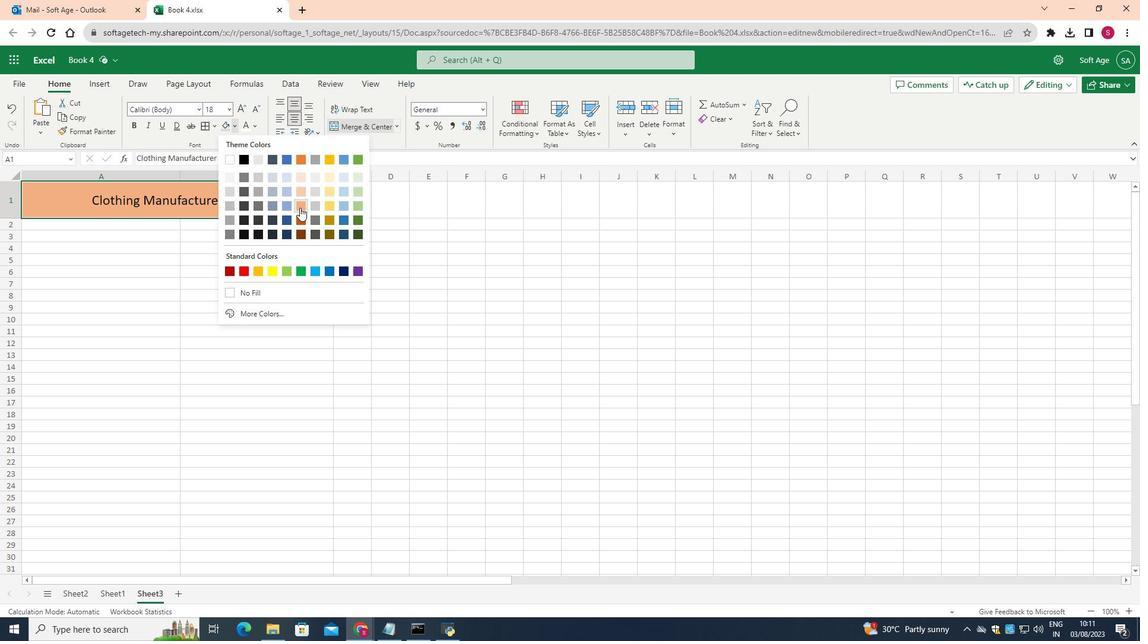 
Action: Mouse moved to (253, 123)
Screenshot: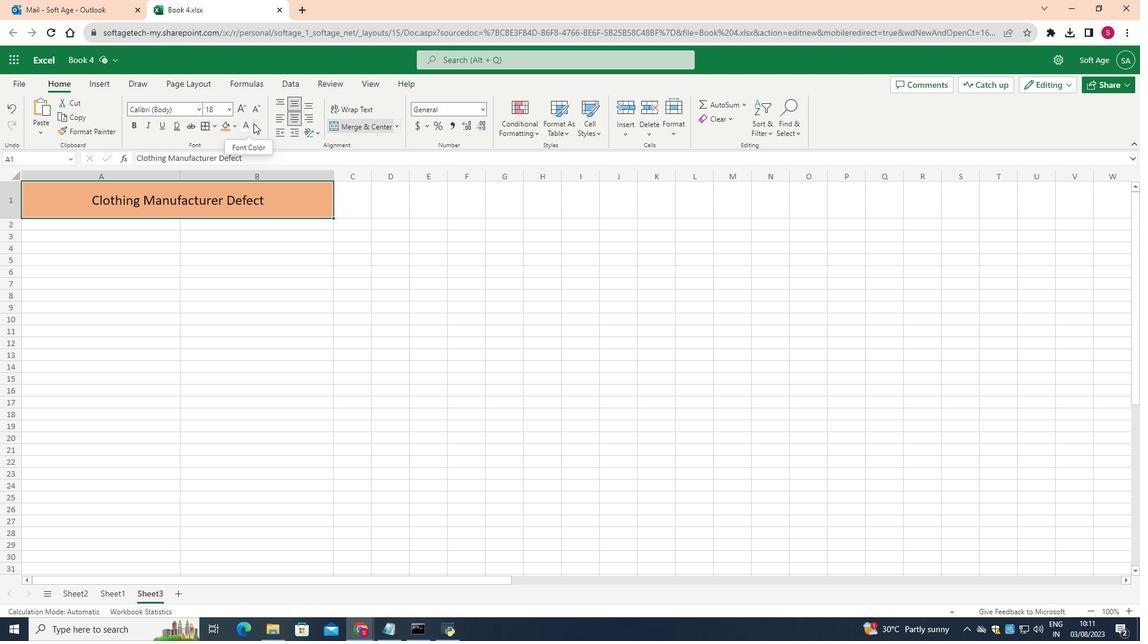 
Action: Mouse pressed left at (253, 123)
Screenshot: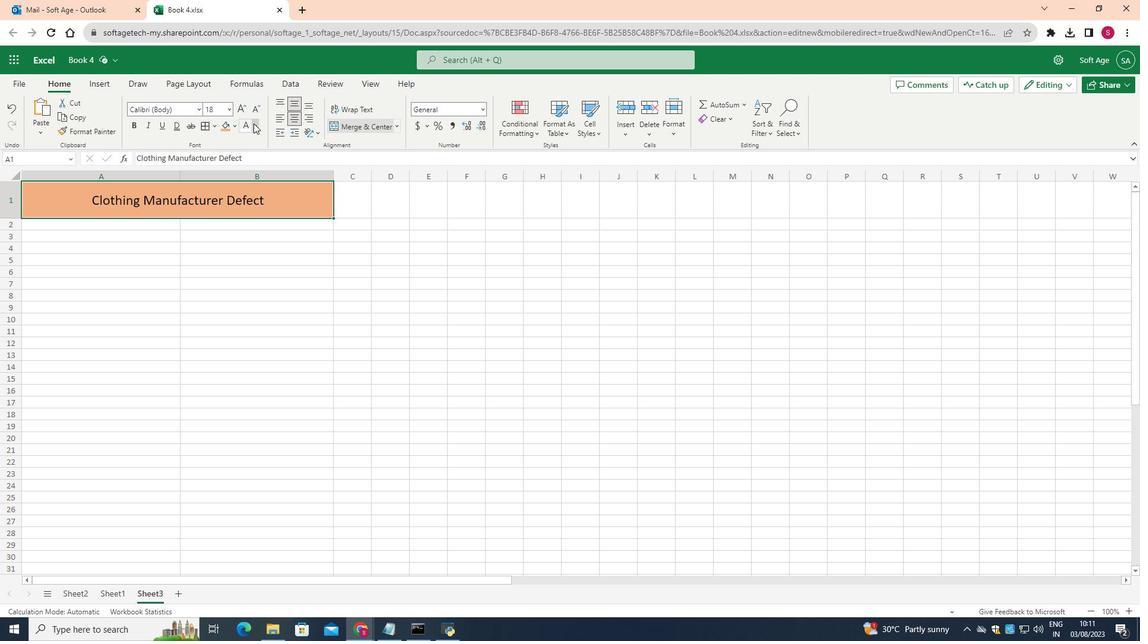 
Action: Mouse moved to (375, 253)
Screenshot: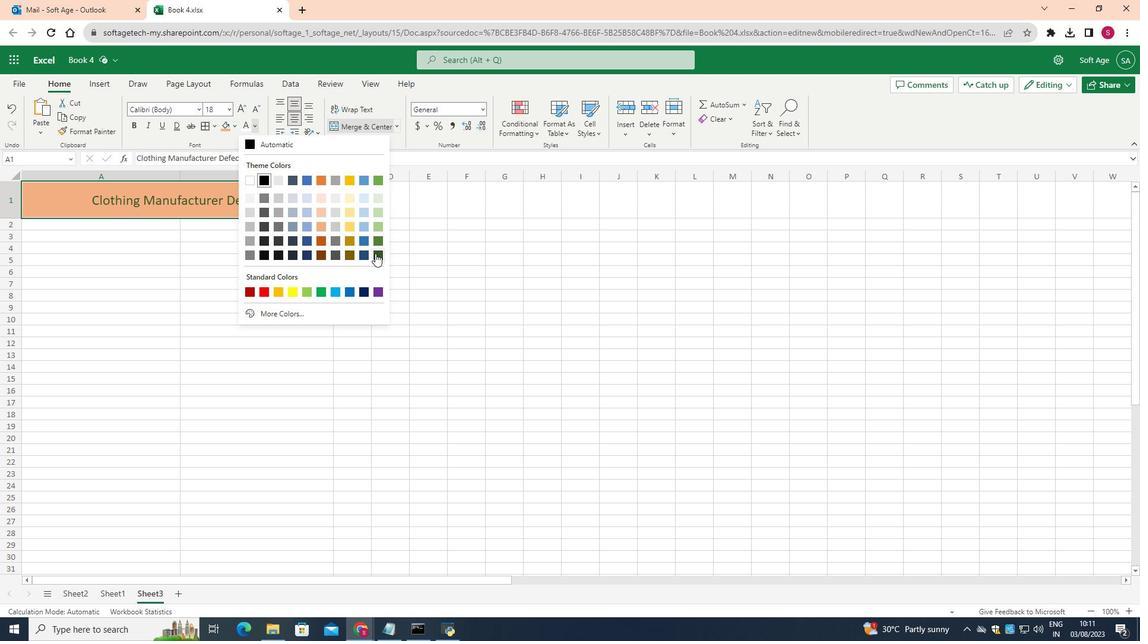 
Action: Mouse pressed left at (375, 253)
Screenshot: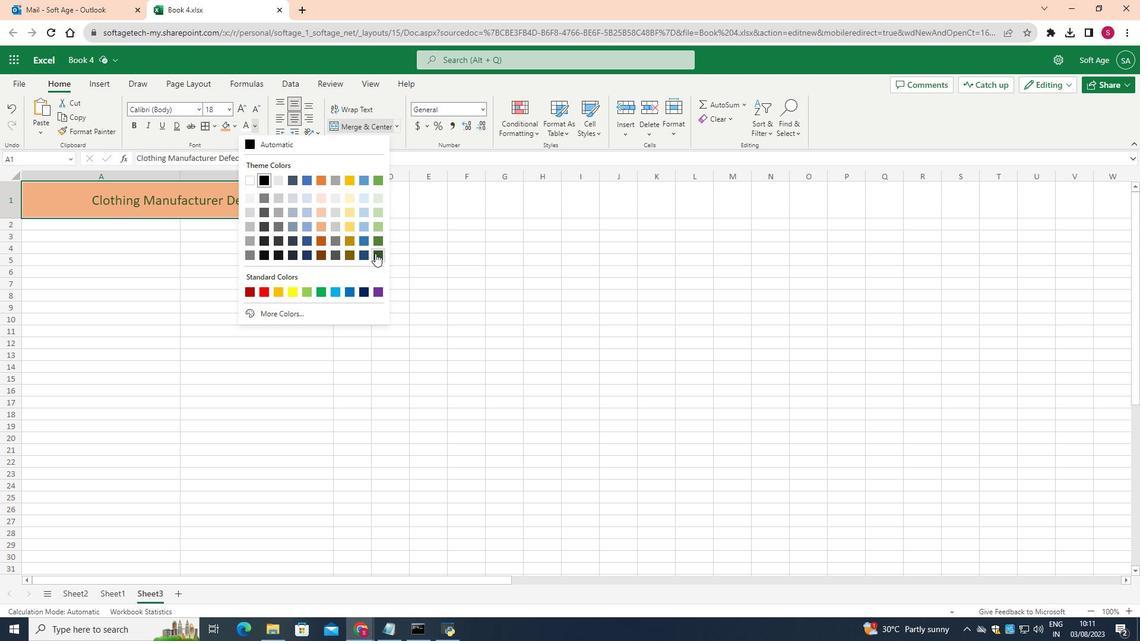 
Action: Mouse moved to (92, 196)
Screenshot: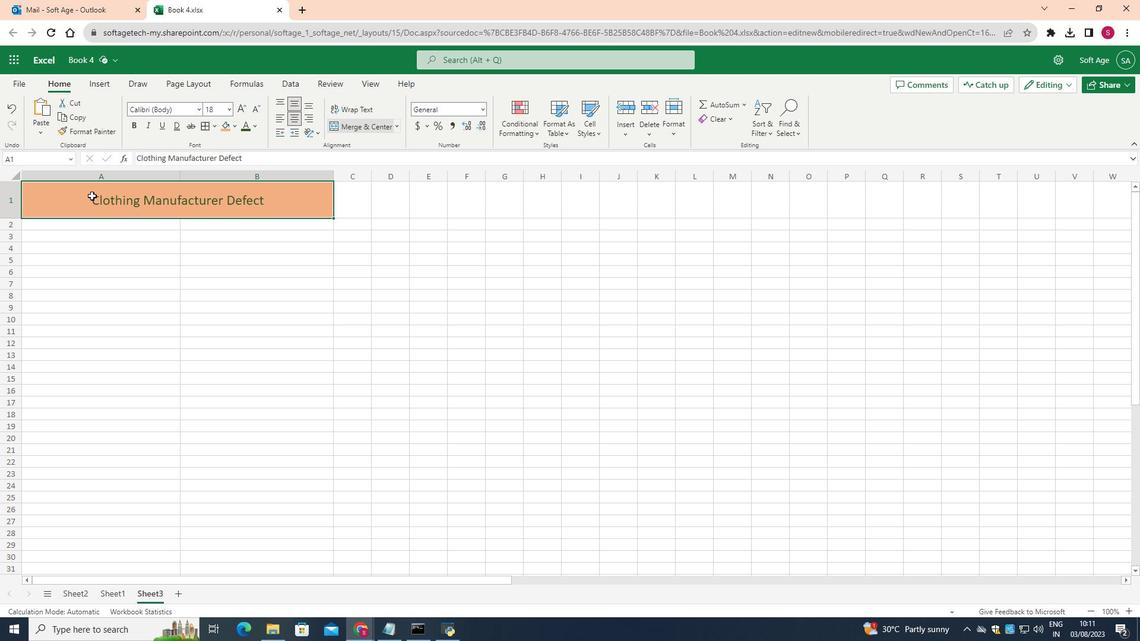
Action: Mouse pressed left at (92, 196)
Screenshot: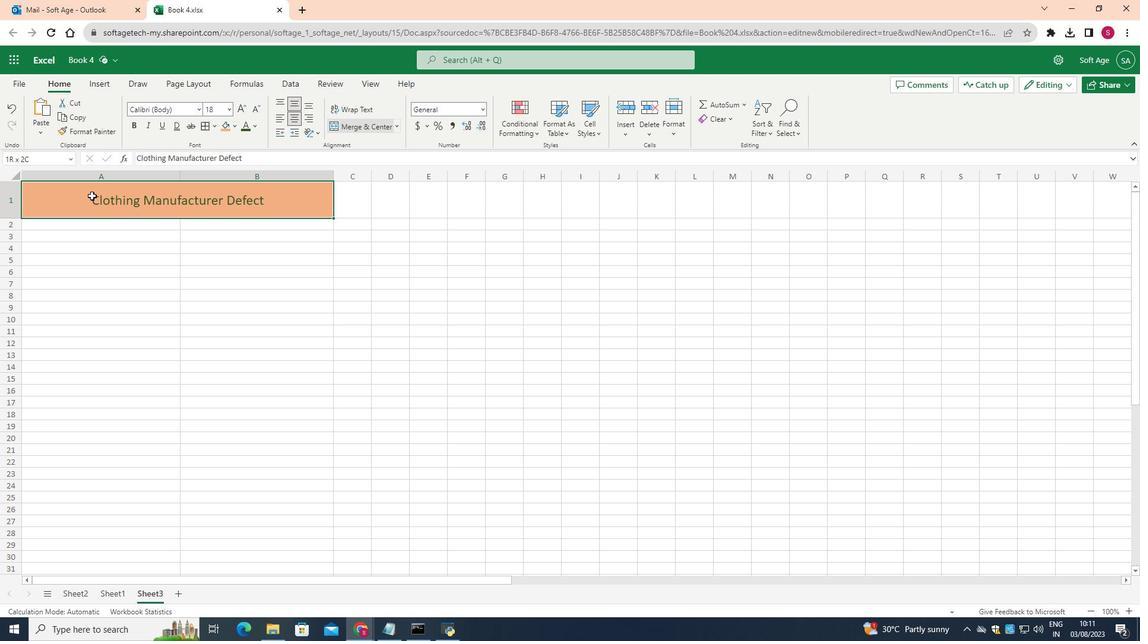 
Action: Mouse pressed left at (92, 196)
Screenshot: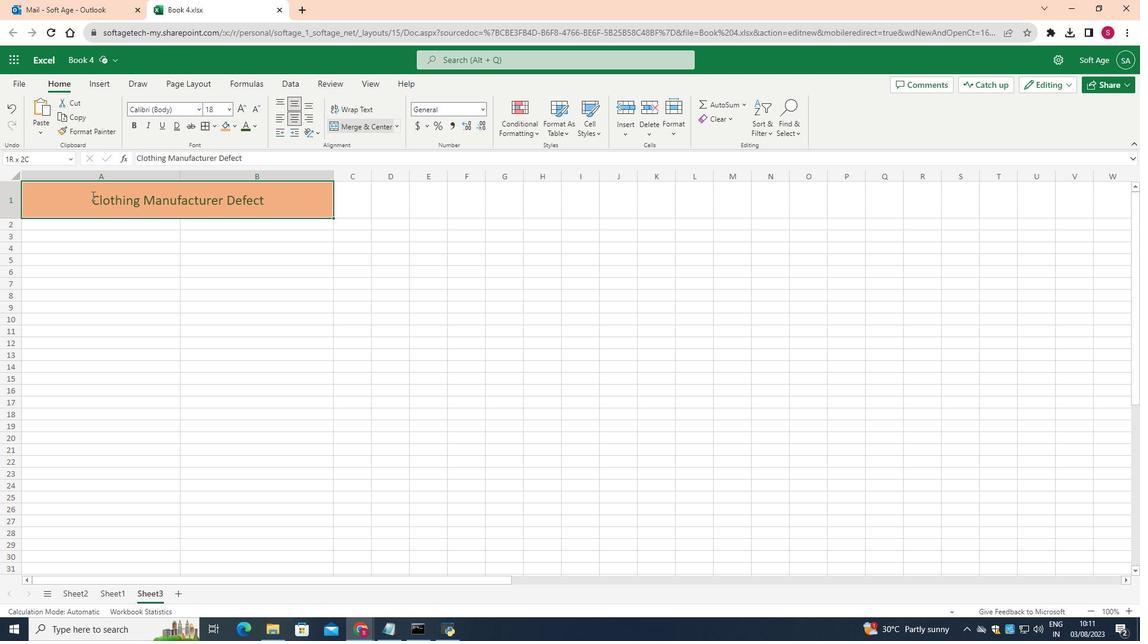 
Action: Mouse moved to (90, 198)
Screenshot: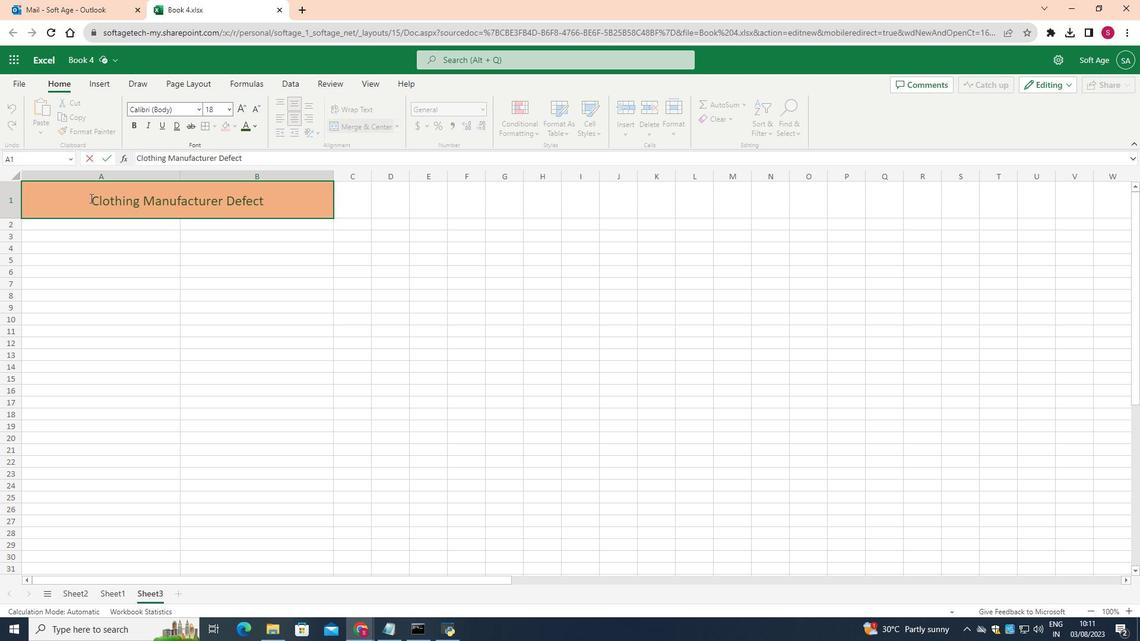 
Action: Mouse pressed left at (90, 198)
Screenshot: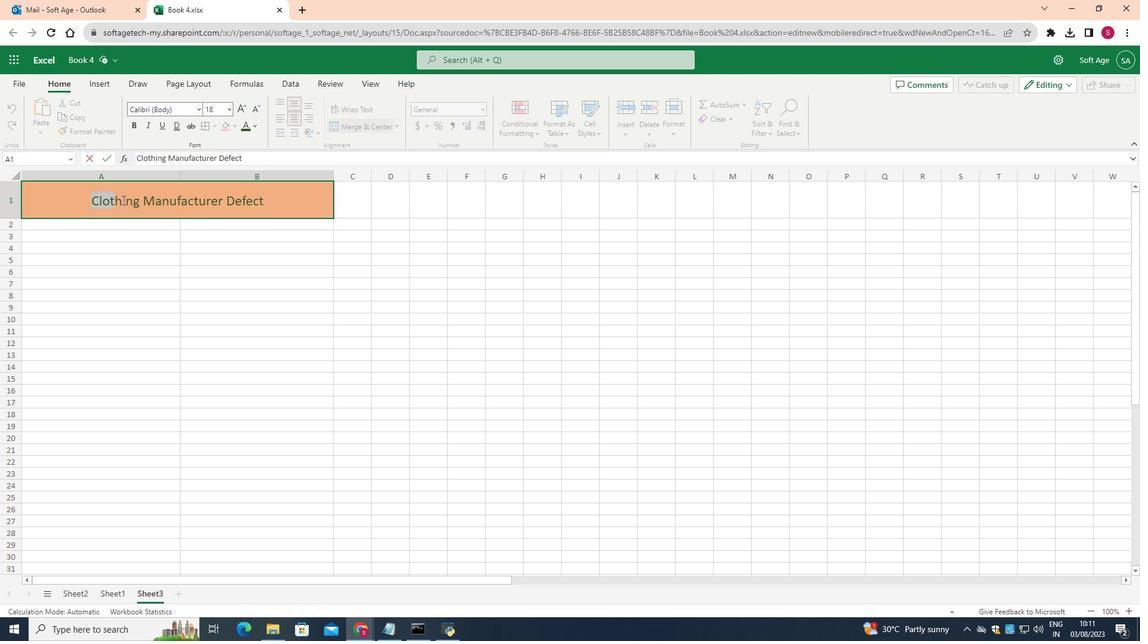 
Action: Mouse moved to (134, 127)
Screenshot: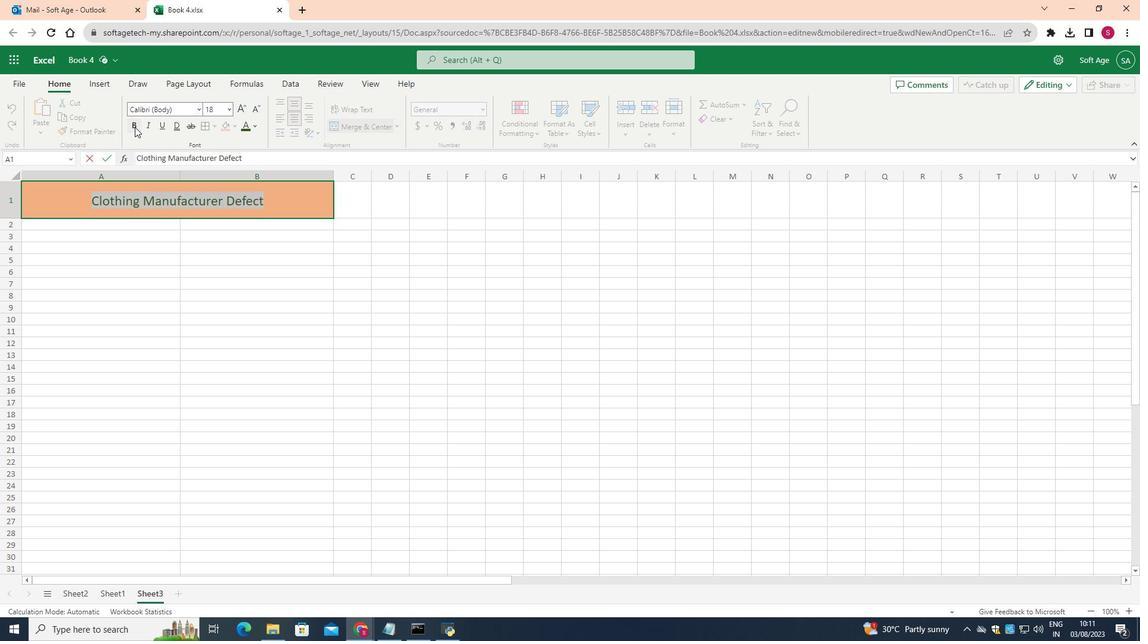 
Action: Mouse pressed left at (134, 127)
Screenshot: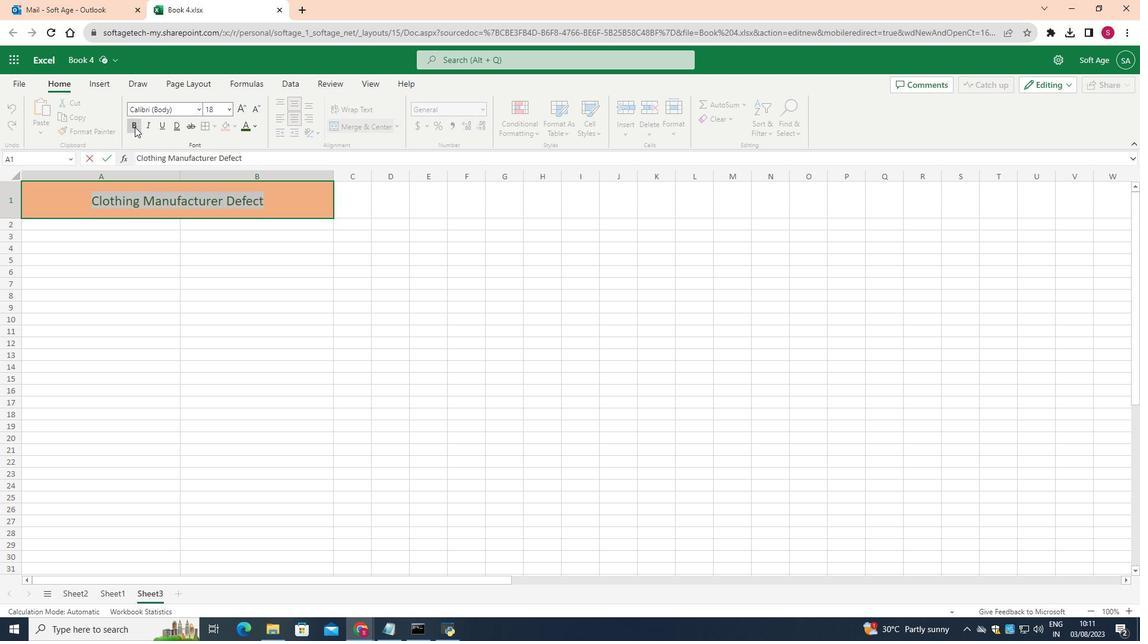 
Action: Mouse moved to (135, 263)
Screenshot: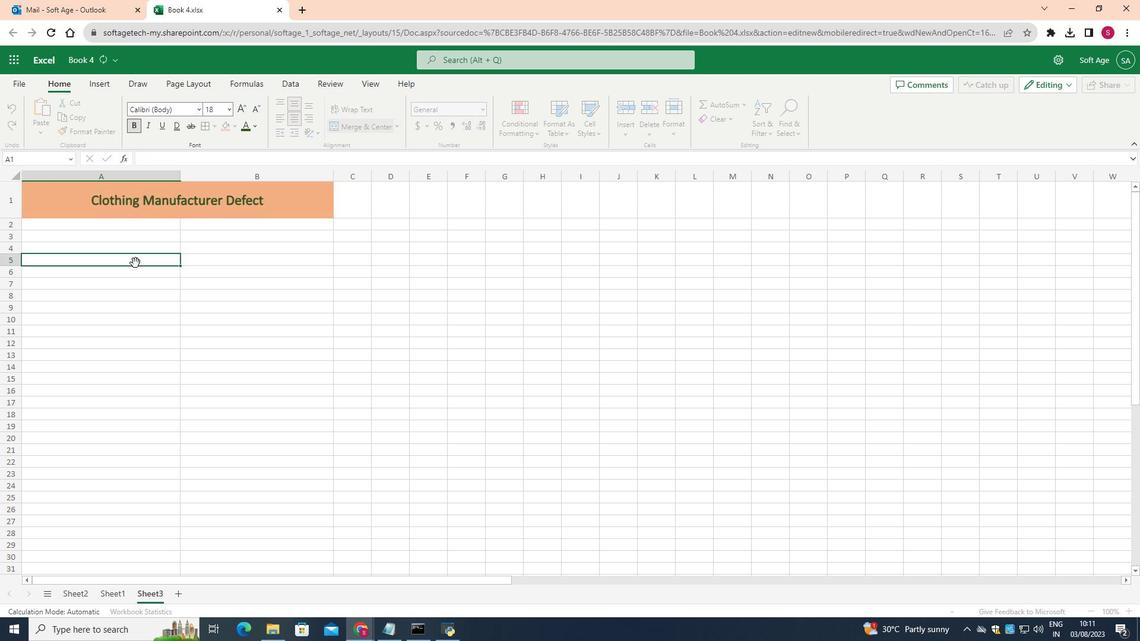 
Action: Mouse pressed left at (135, 263)
Screenshot: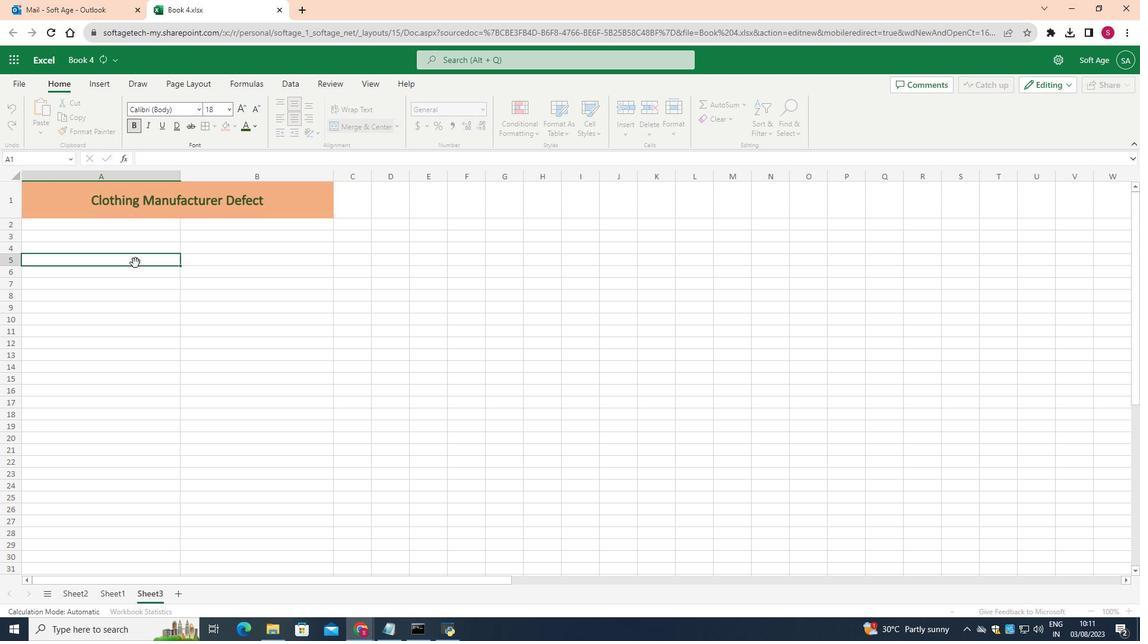 
Action: Mouse moved to (98, 225)
Screenshot: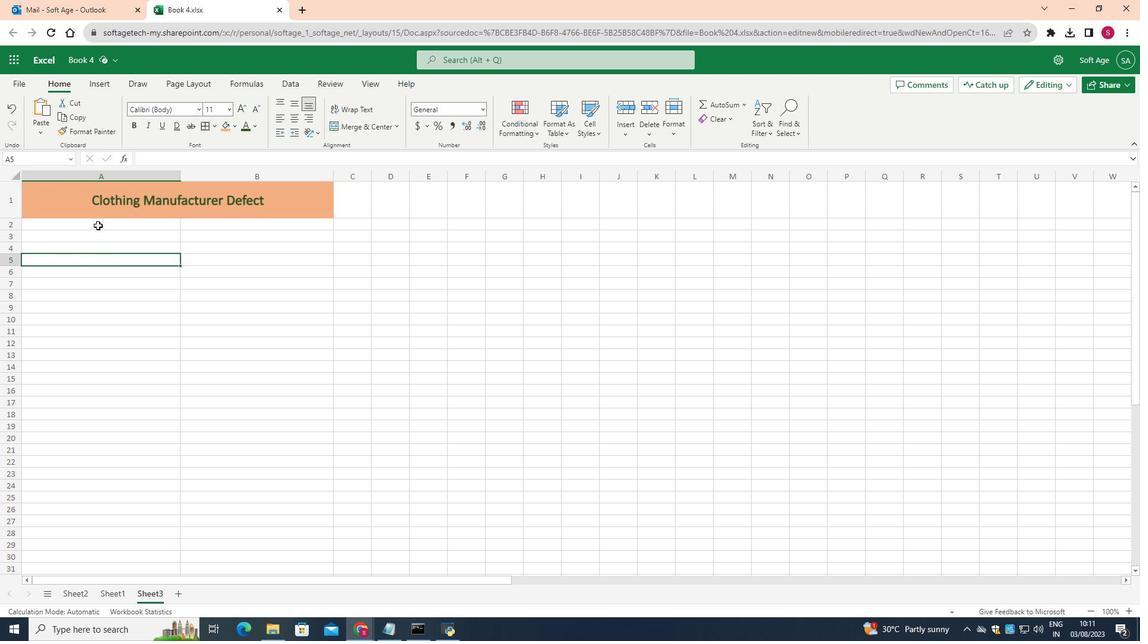
Action: Mouse pressed left at (98, 225)
Screenshot: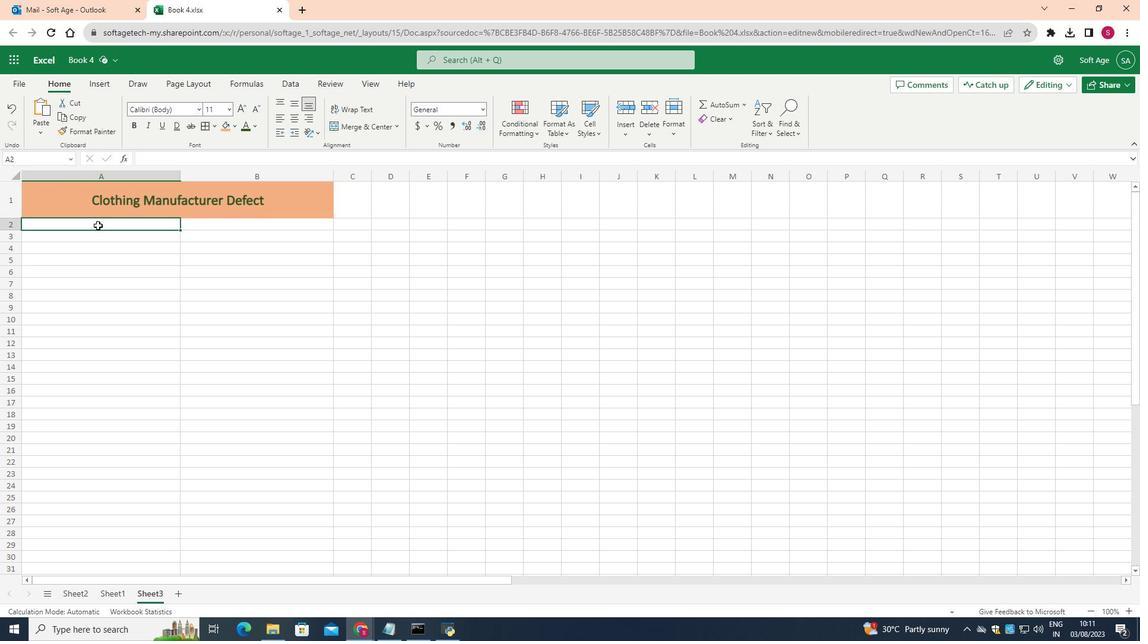 
Action: Mouse moved to (395, 124)
Screenshot: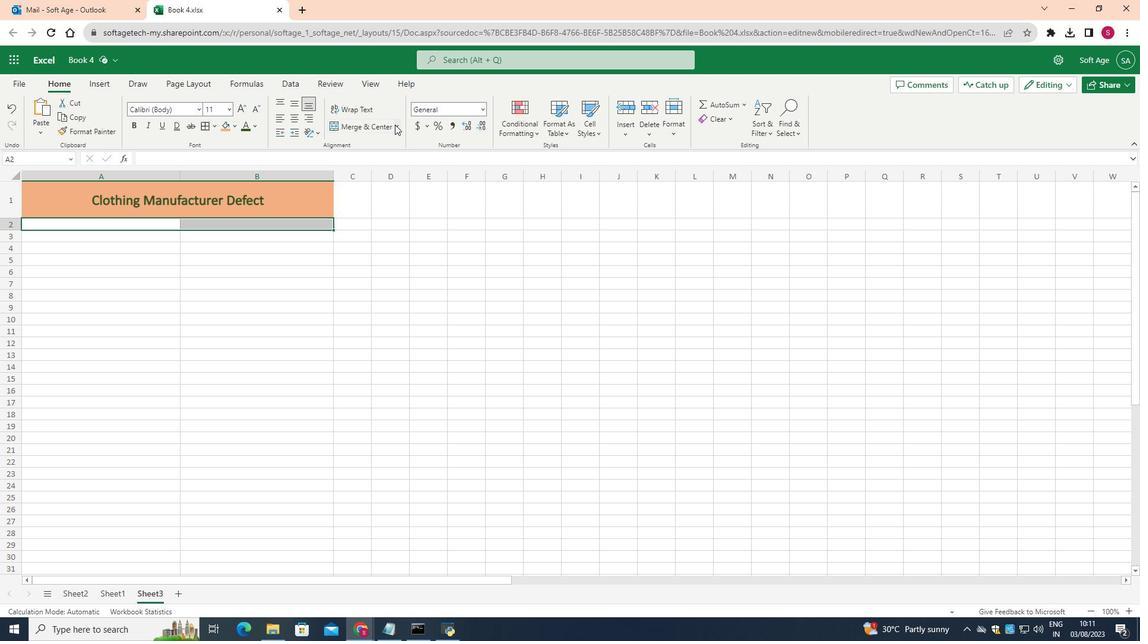 
Action: Mouse pressed left at (395, 124)
Screenshot: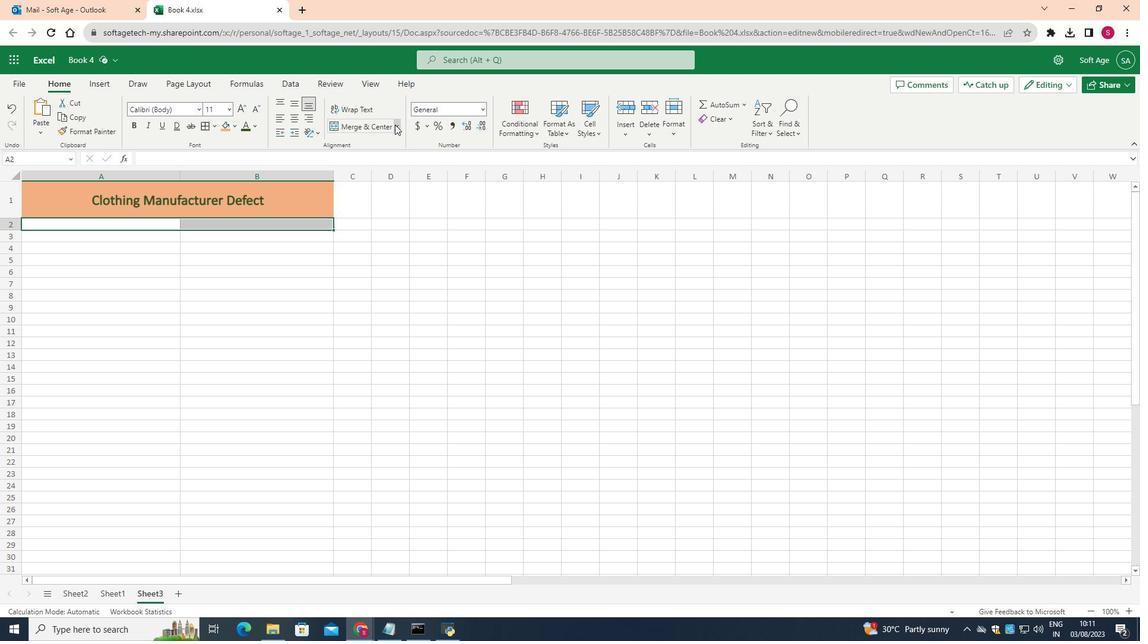
Action: Mouse moved to (374, 192)
Screenshot: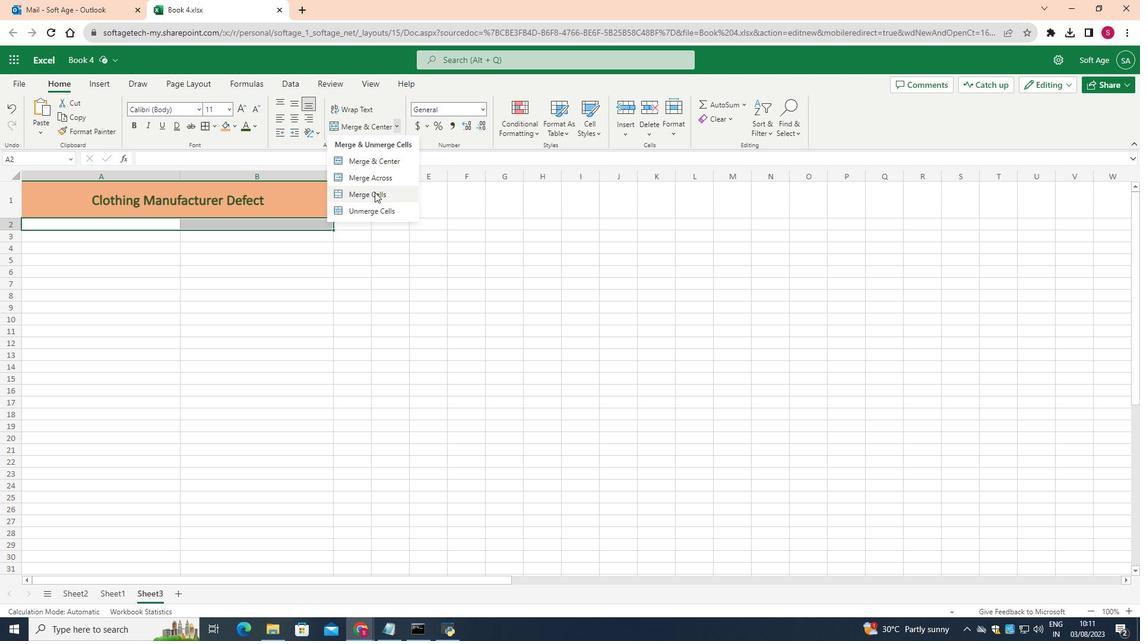 
Action: Mouse pressed left at (374, 192)
Screenshot: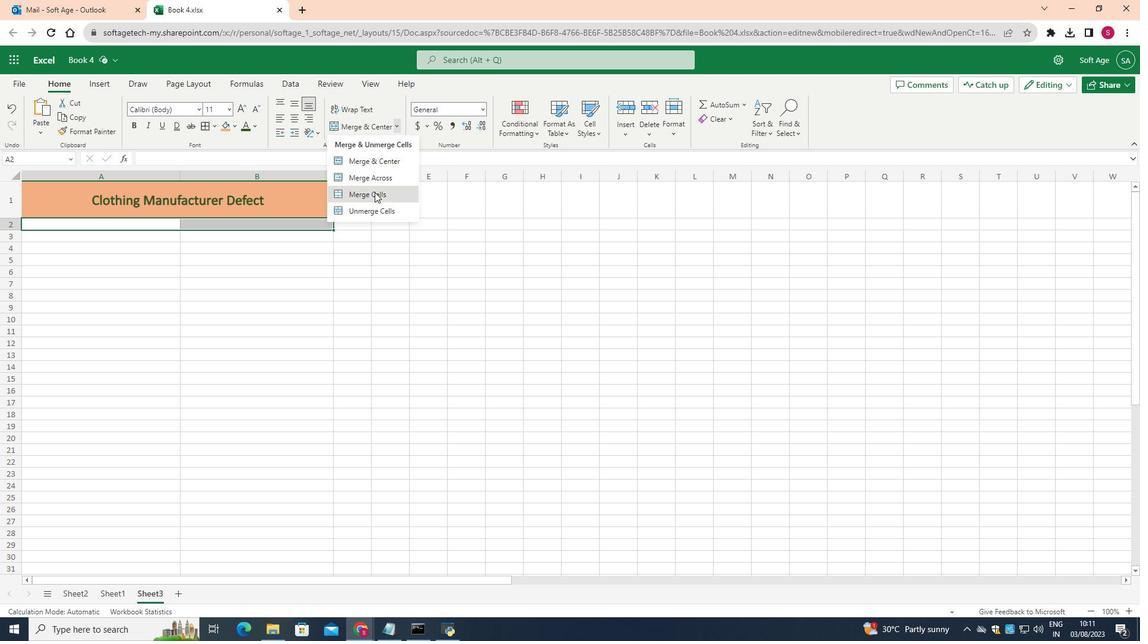 
Action: Mouse moved to (13, 230)
Screenshot: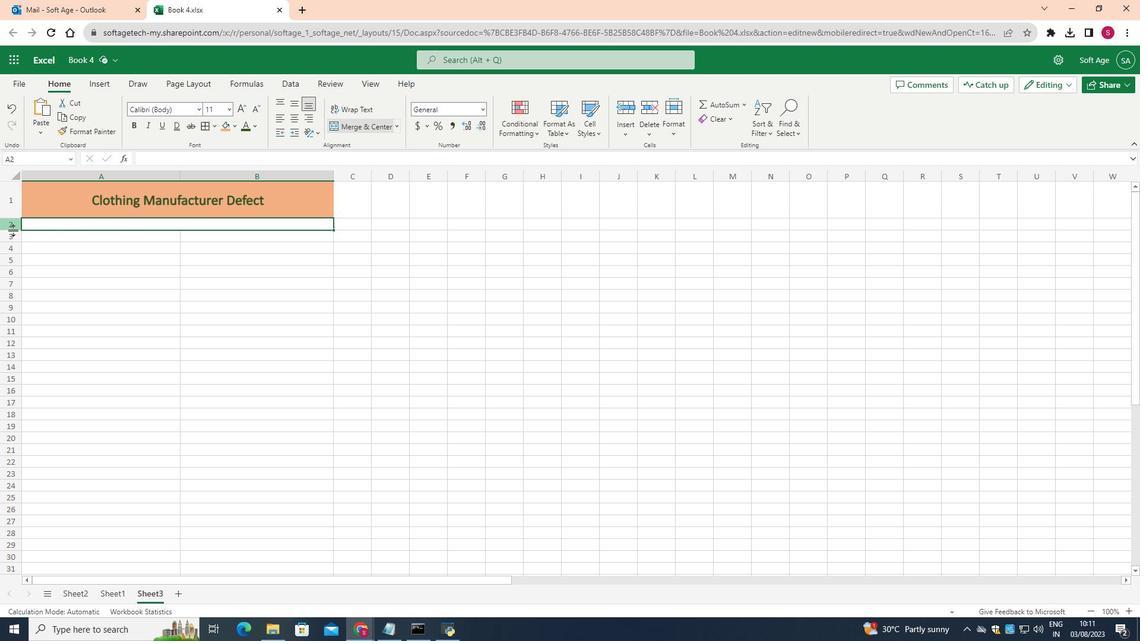 
Action: Mouse pressed left at (13, 230)
Screenshot: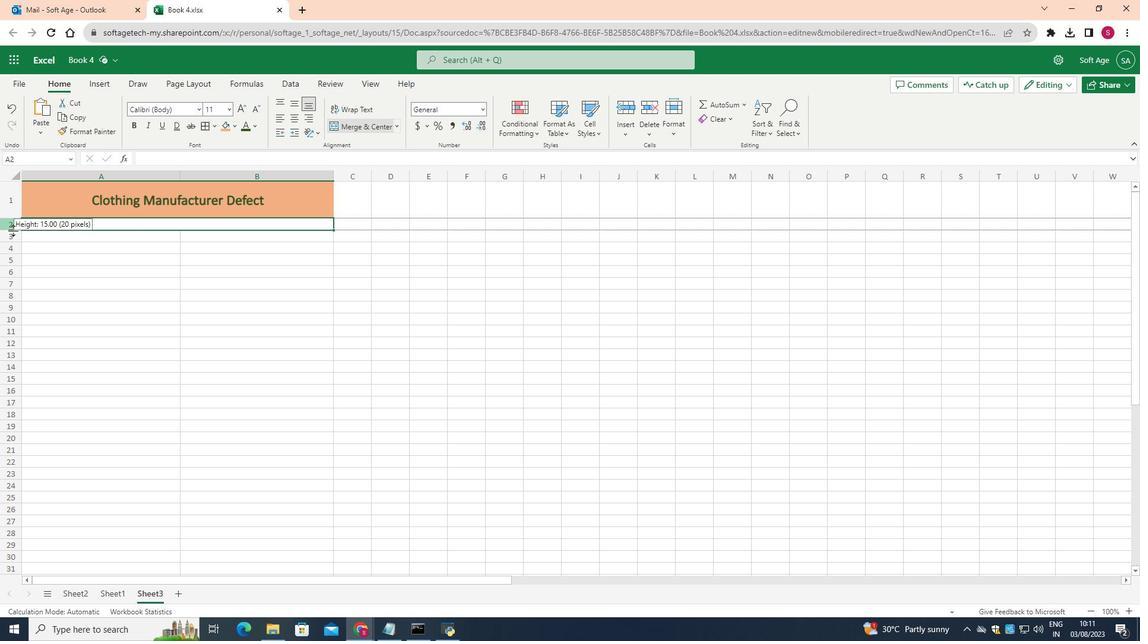 
Action: Mouse moved to (229, 108)
Screenshot: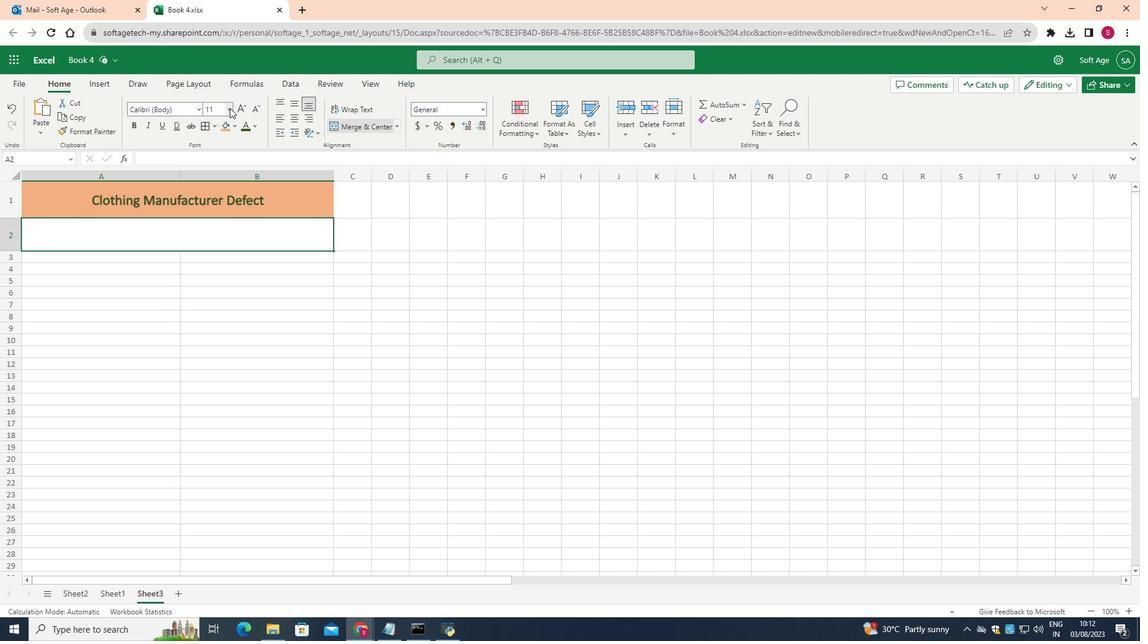 
Action: Mouse pressed left at (229, 108)
Screenshot: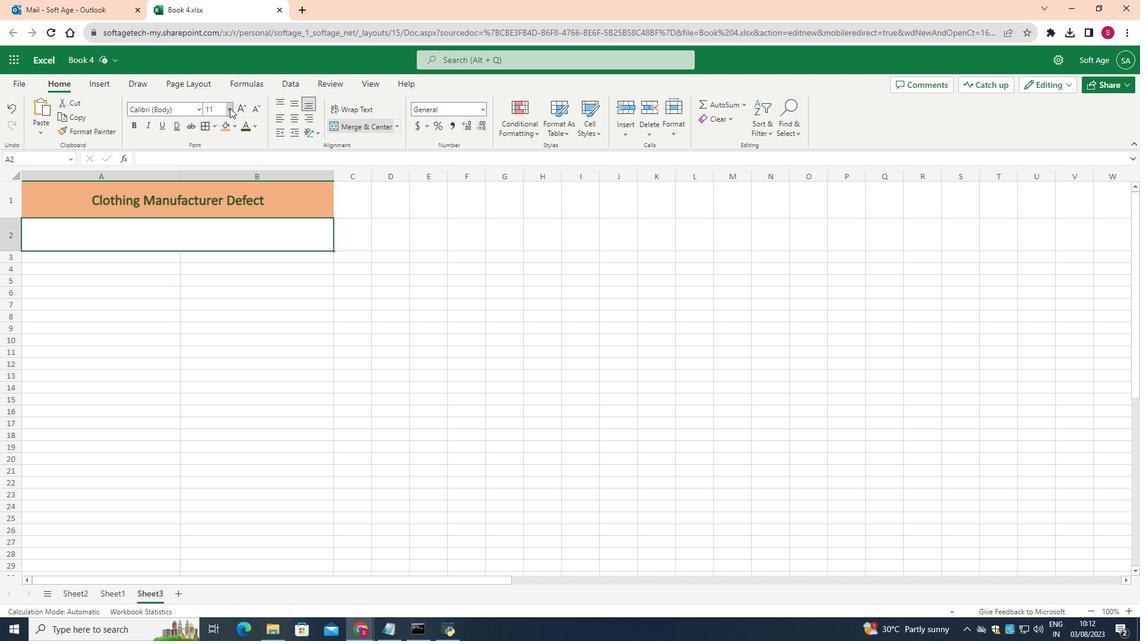 
Action: Mouse moved to (216, 218)
Screenshot: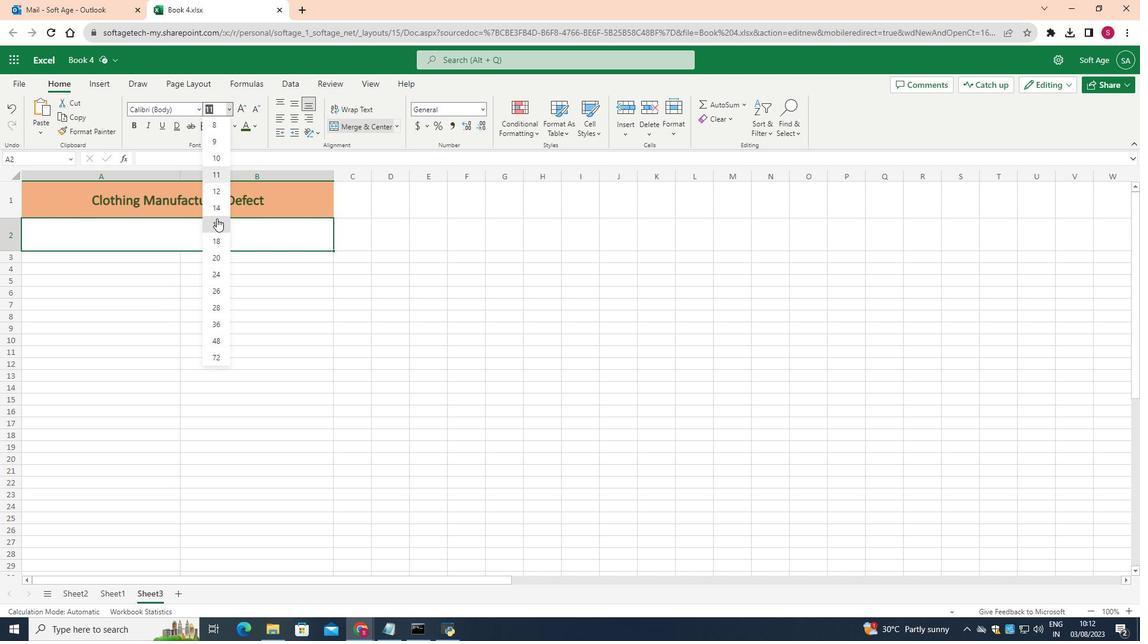 
Action: Mouse pressed left at (216, 218)
Screenshot: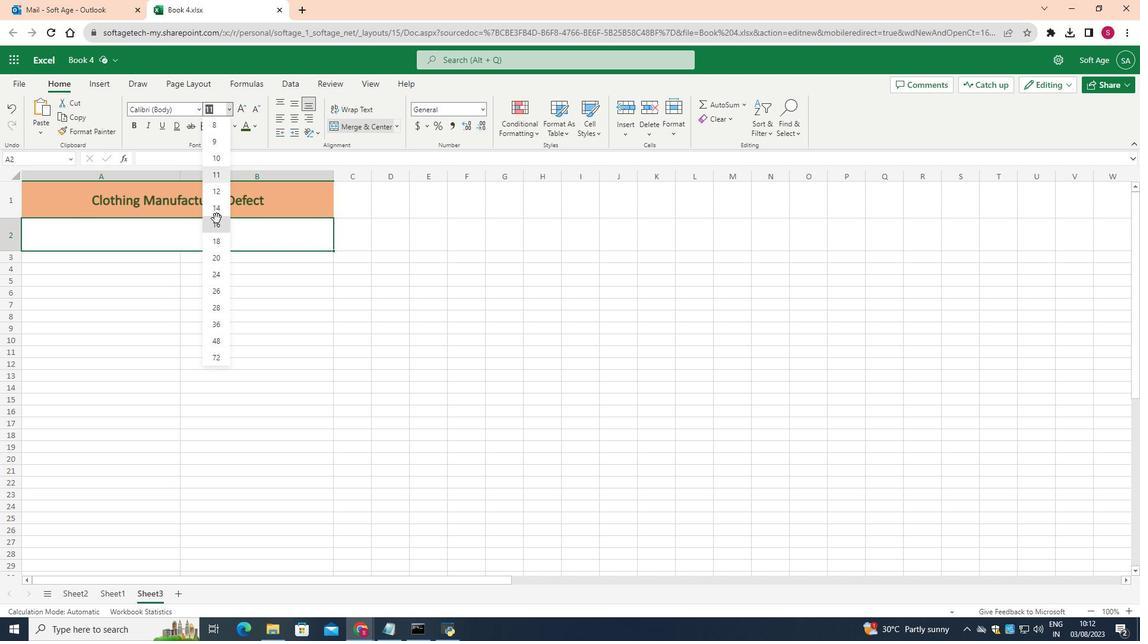 
Action: Mouse moved to (141, 235)
Screenshot: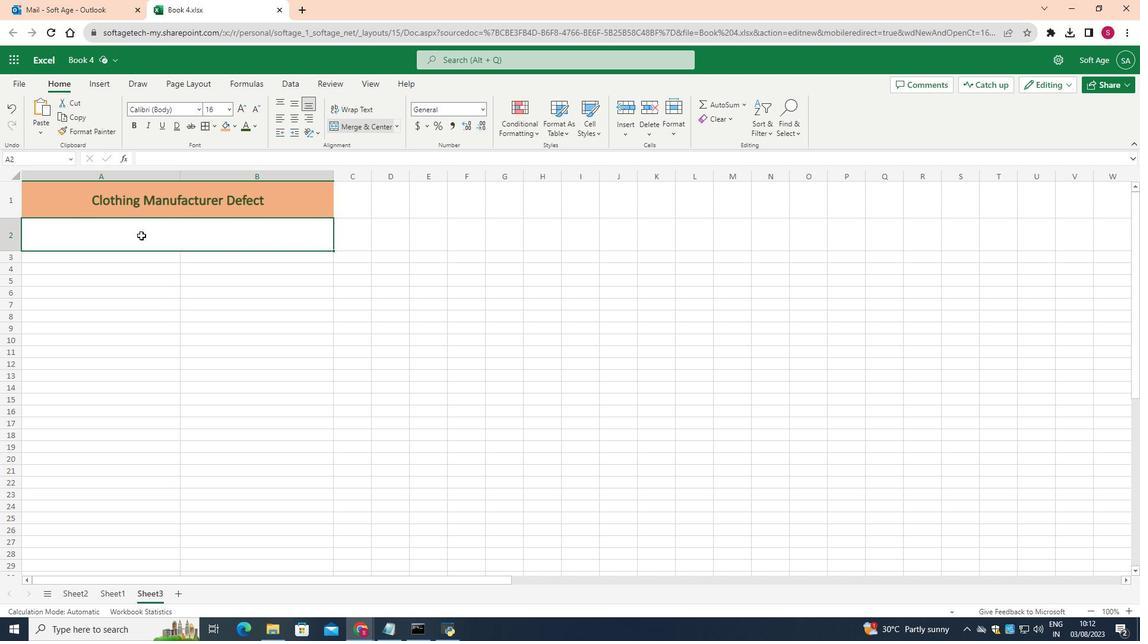 
Action: Mouse pressed left at (141, 235)
Screenshot: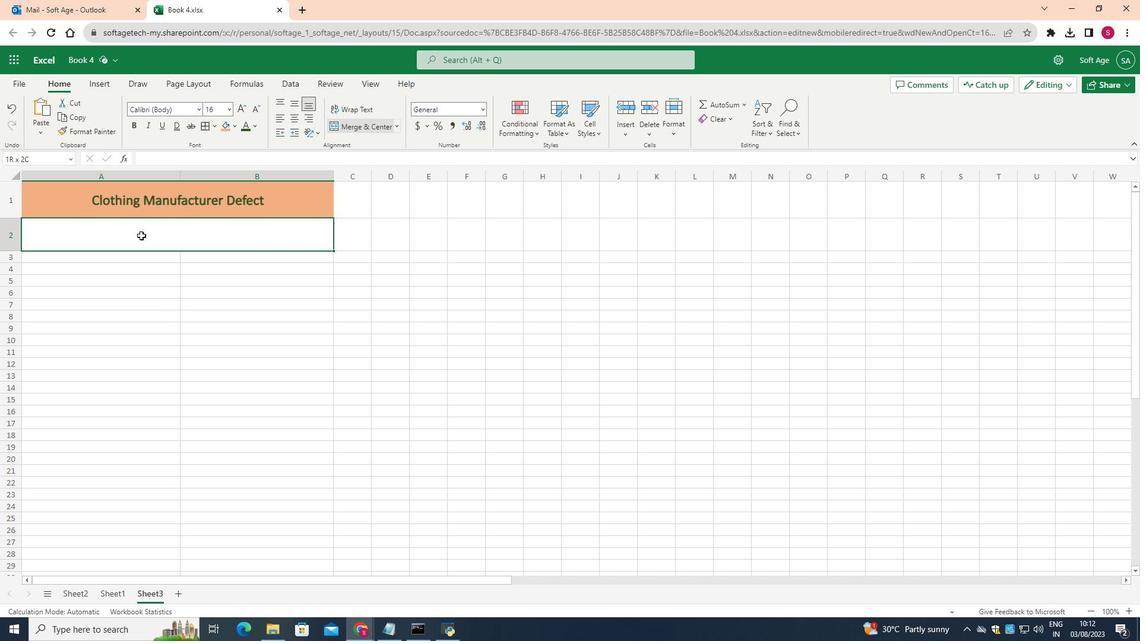 
Action: Mouse pressed left at (141, 235)
Screenshot: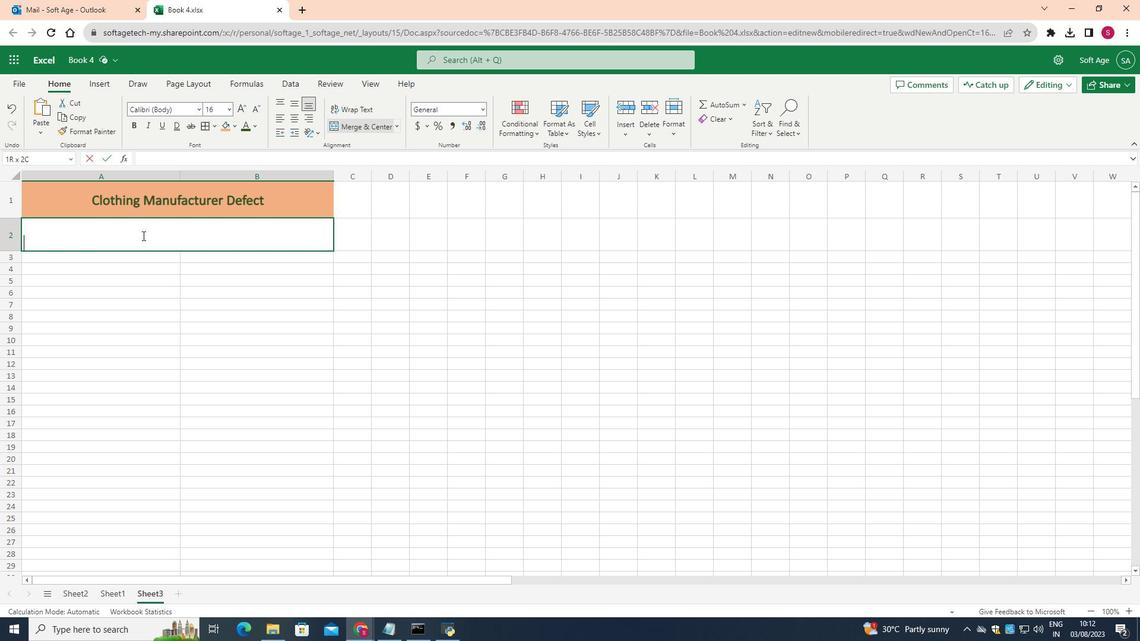 
Action: Mouse moved to (142, 235)
Screenshot: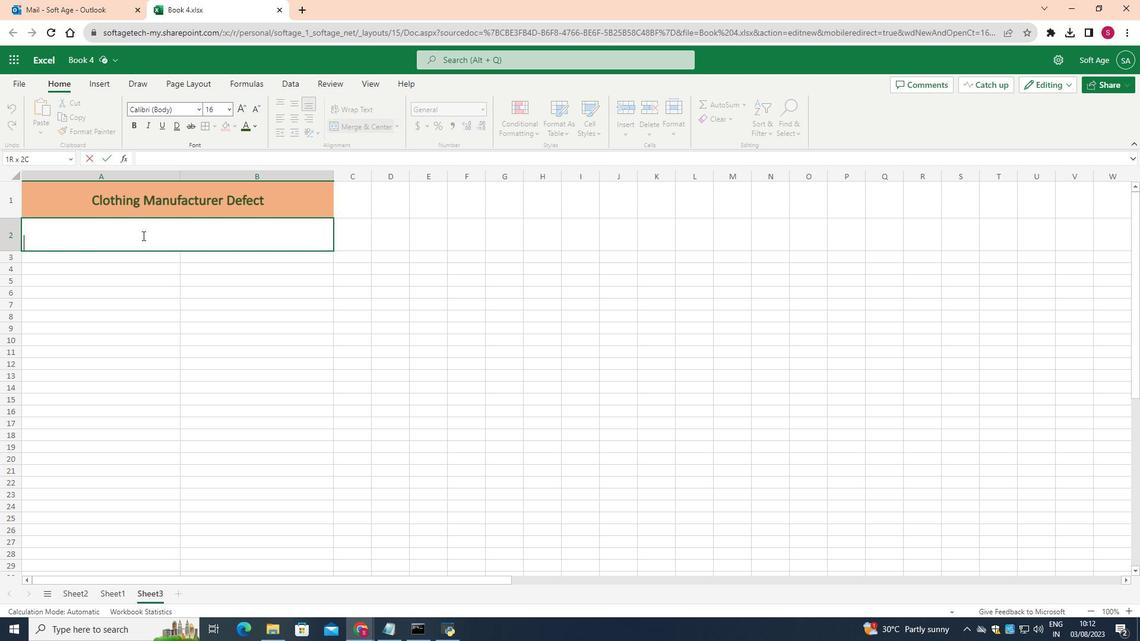 
Action: Key pressed <Key.shift>DEFECT<Key.space><Key.shift>DATA
Screenshot: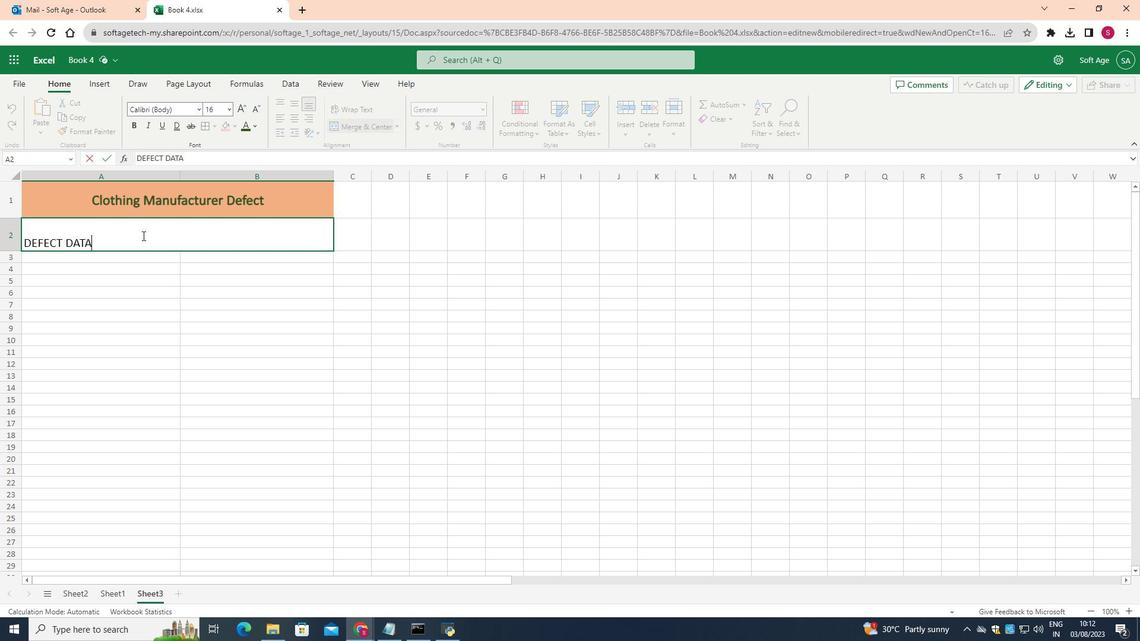 
Action: Mouse moved to (24, 243)
Screenshot: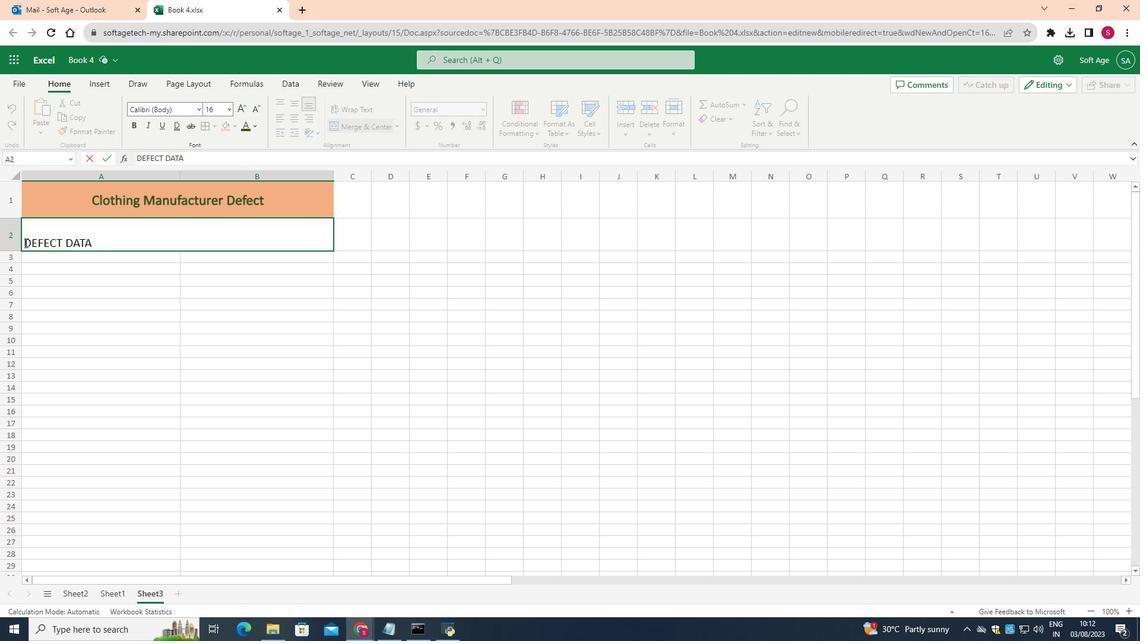 
Action: Mouse pressed left at (24, 243)
Screenshot: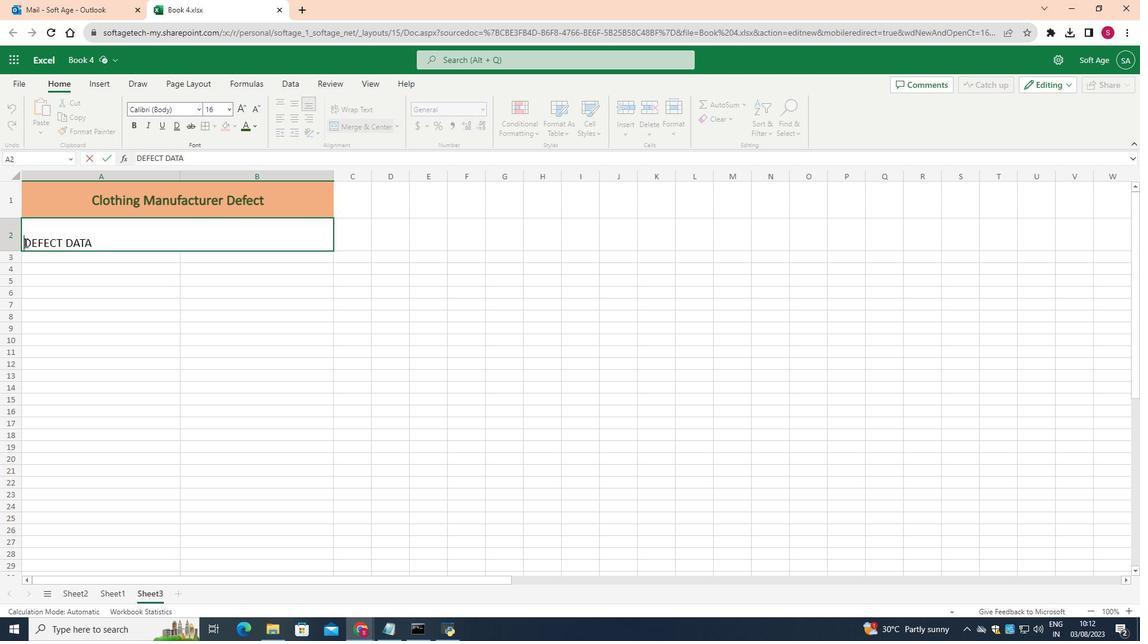 
Action: Mouse moved to (133, 125)
Screenshot: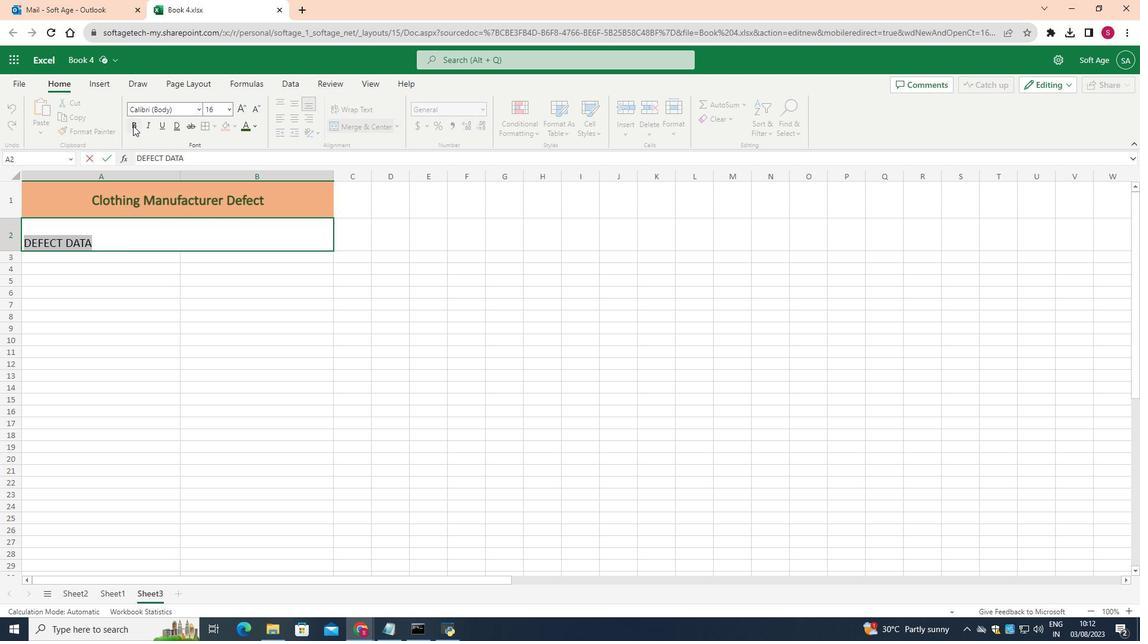 
Action: Mouse pressed left at (133, 125)
Screenshot: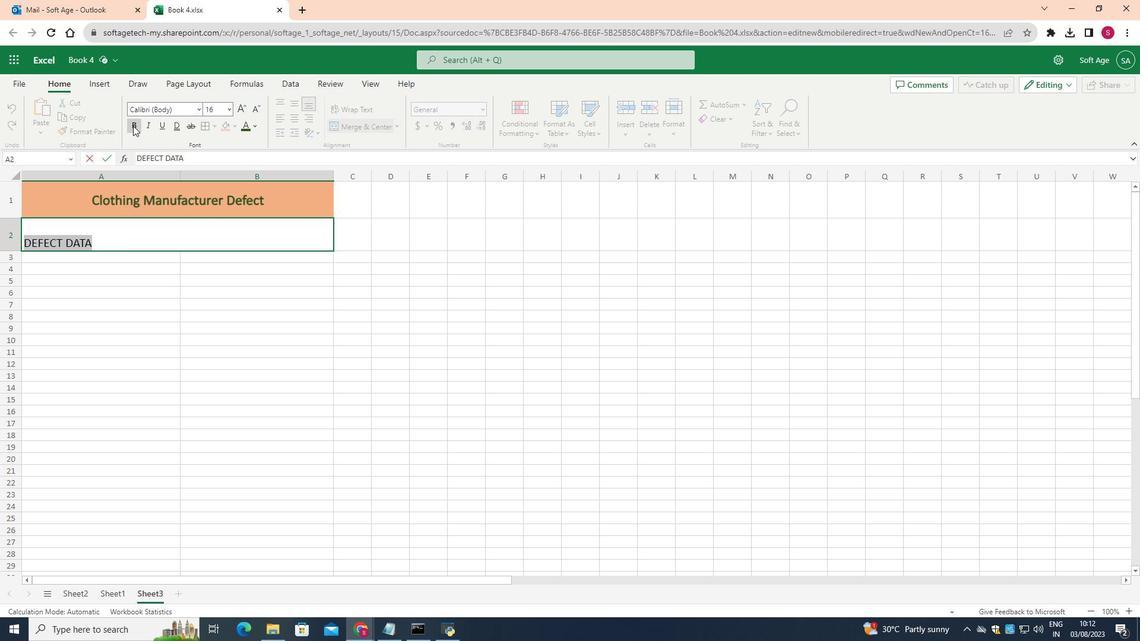 
Action: Mouse moved to (255, 125)
Screenshot: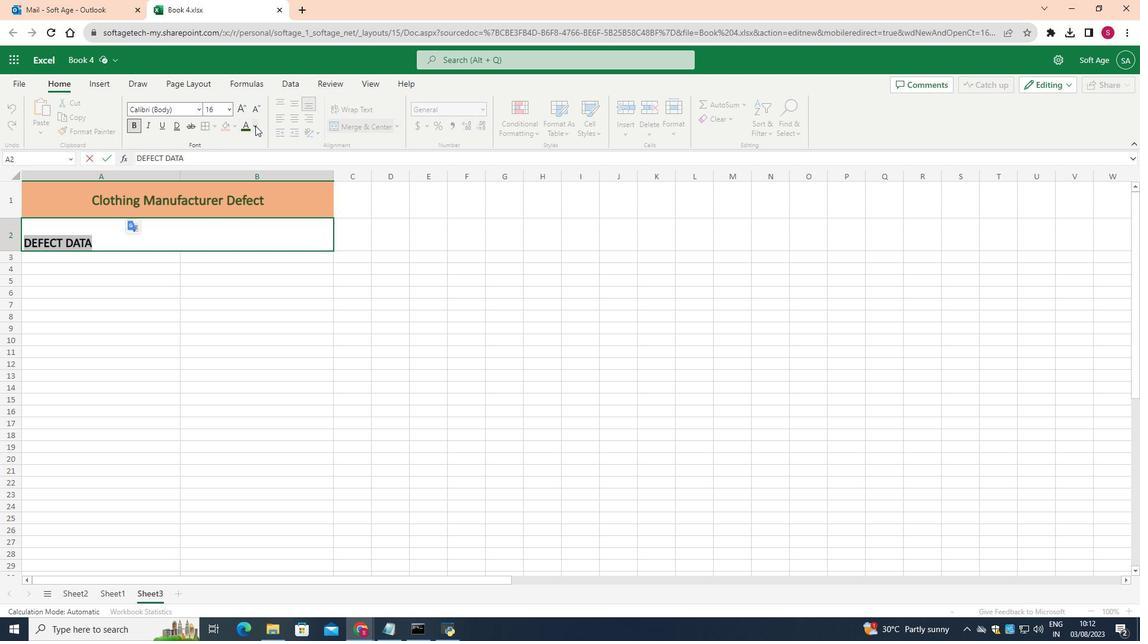 
Action: Mouse pressed left at (255, 125)
Screenshot: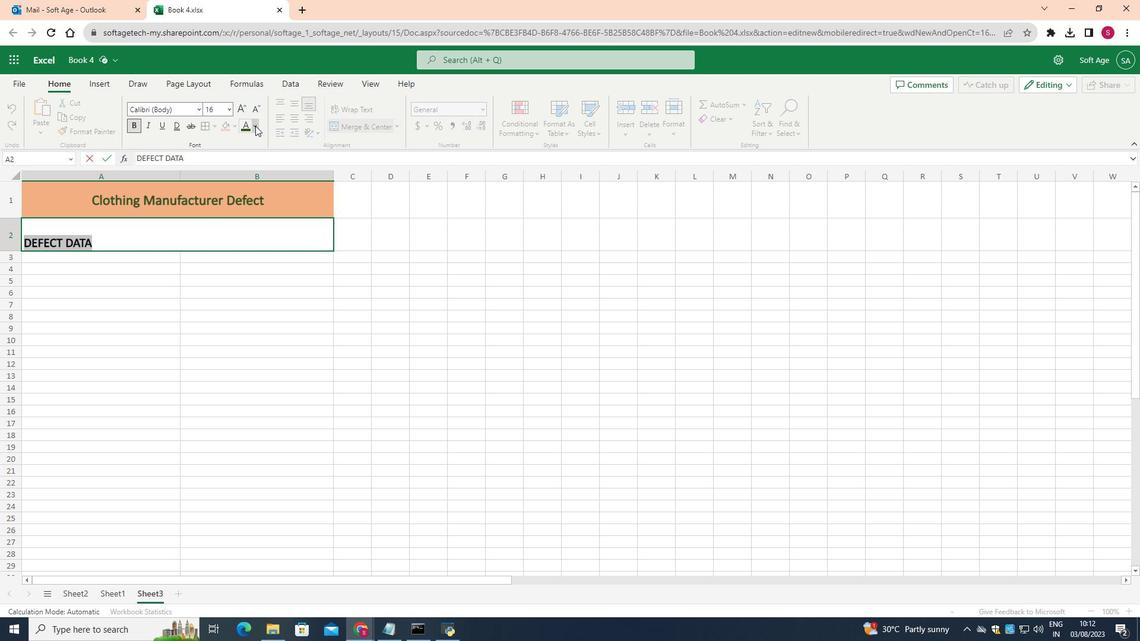 
Action: Mouse moved to (363, 237)
Screenshot: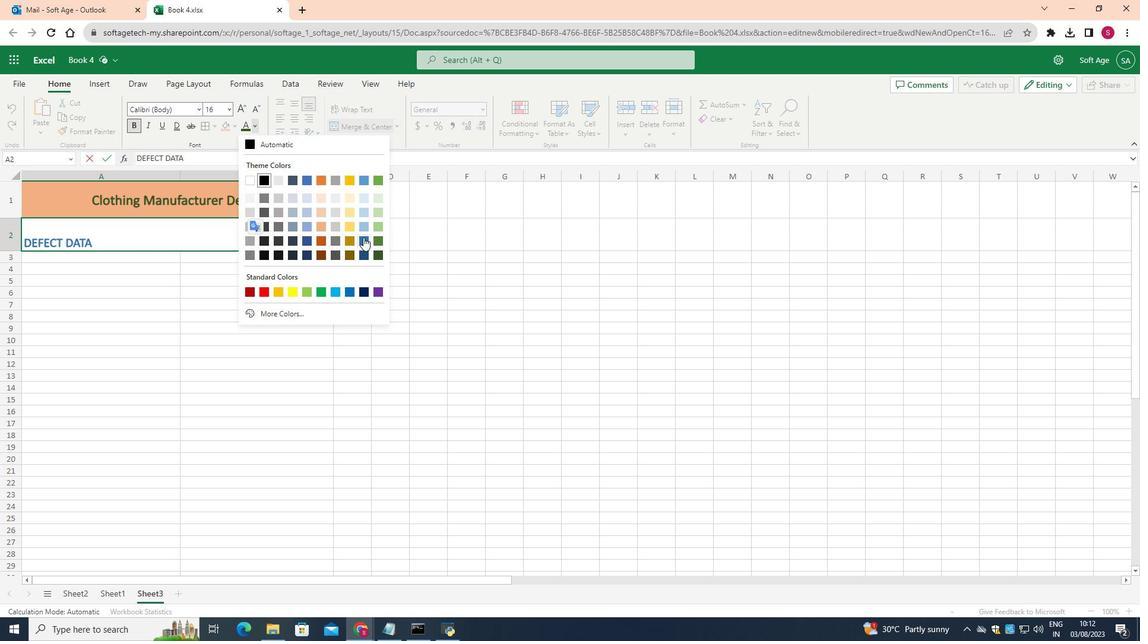 
Action: Mouse pressed left at (363, 237)
Screenshot: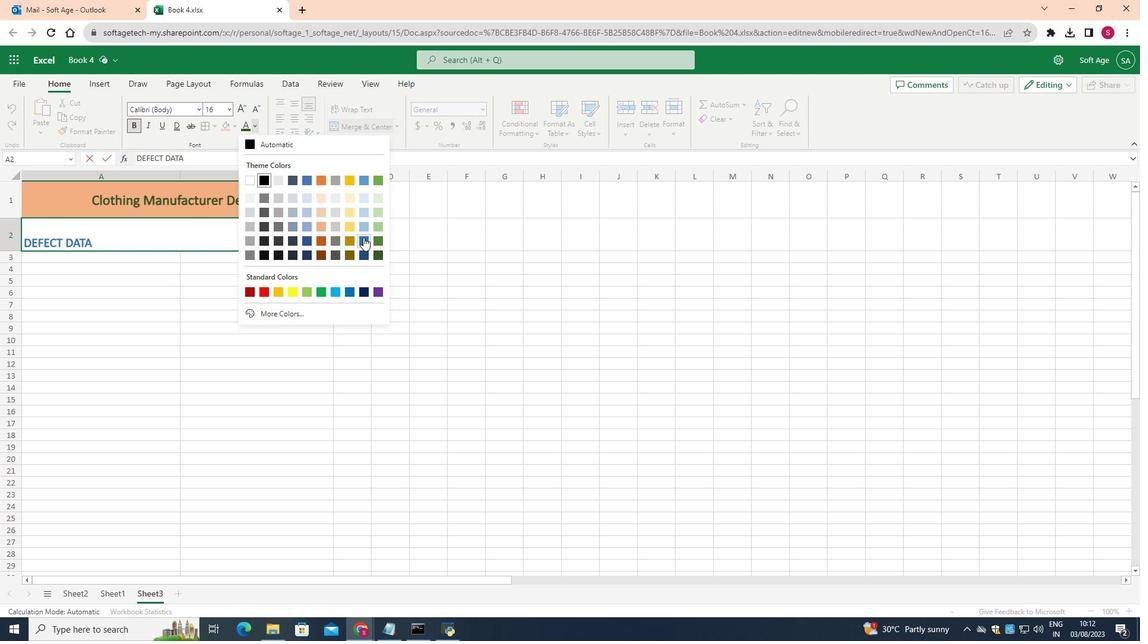 
Action: Mouse moved to (178, 260)
Screenshot: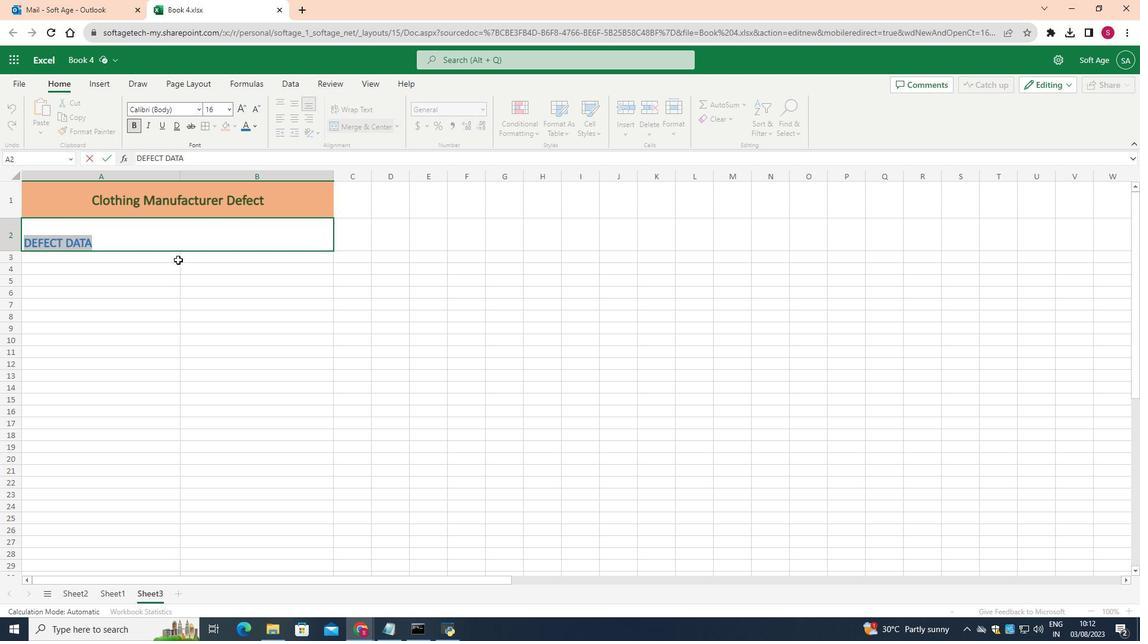 
Action: Mouse pressed left at (178, 260)
Screenshot: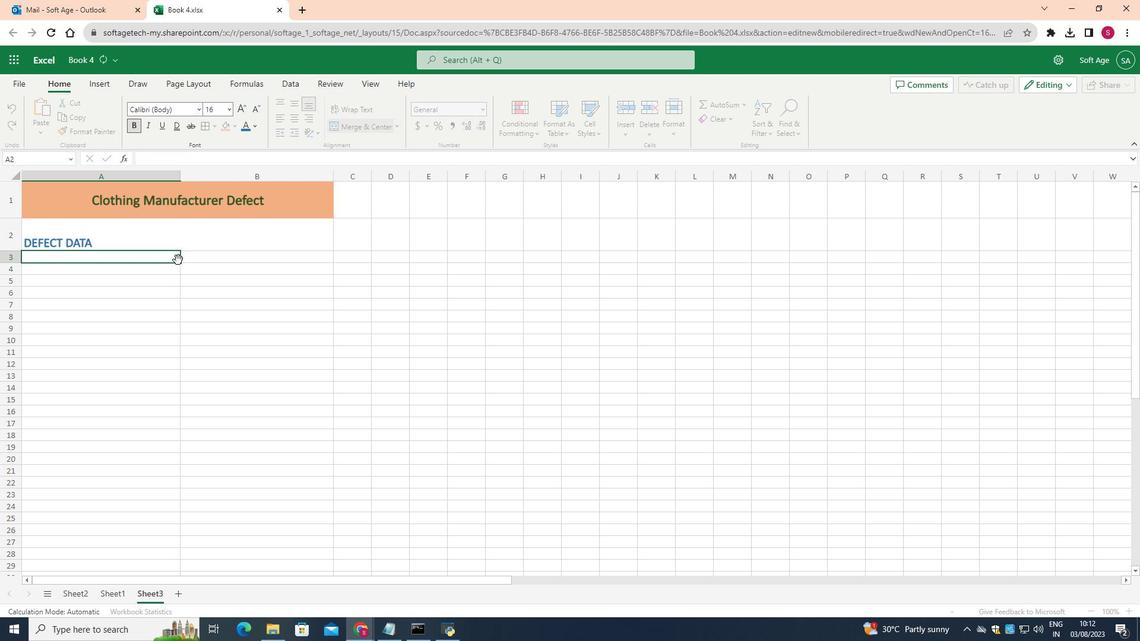 
Action: Mouse moved to (228, 109)
Screenshot: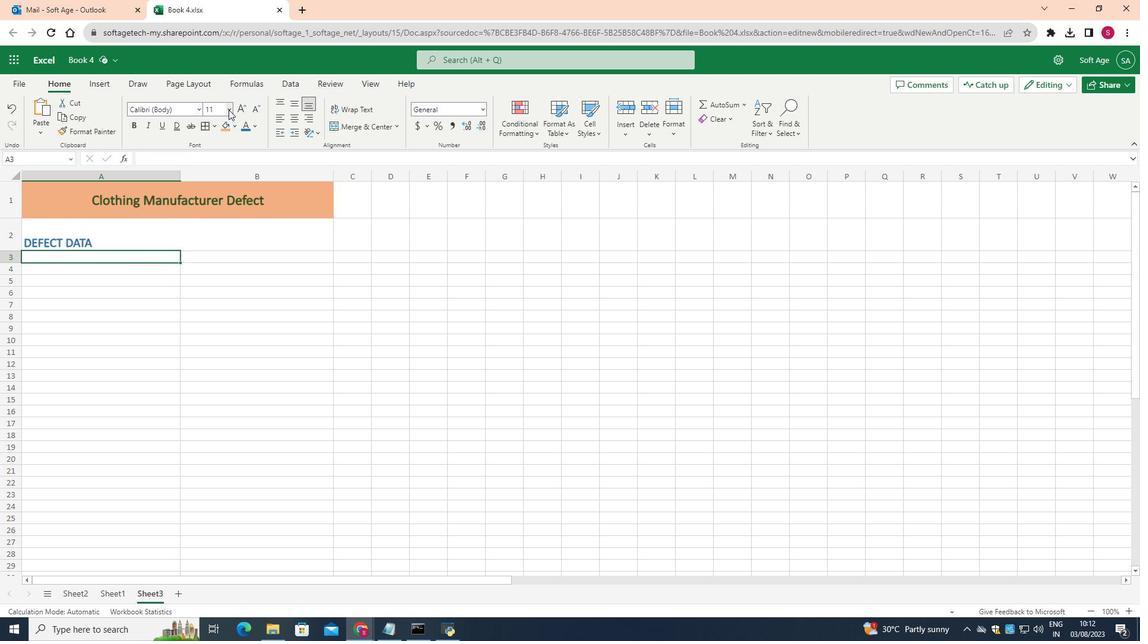 
Action: Mouse pressed left at (228, 109)
Screenshot: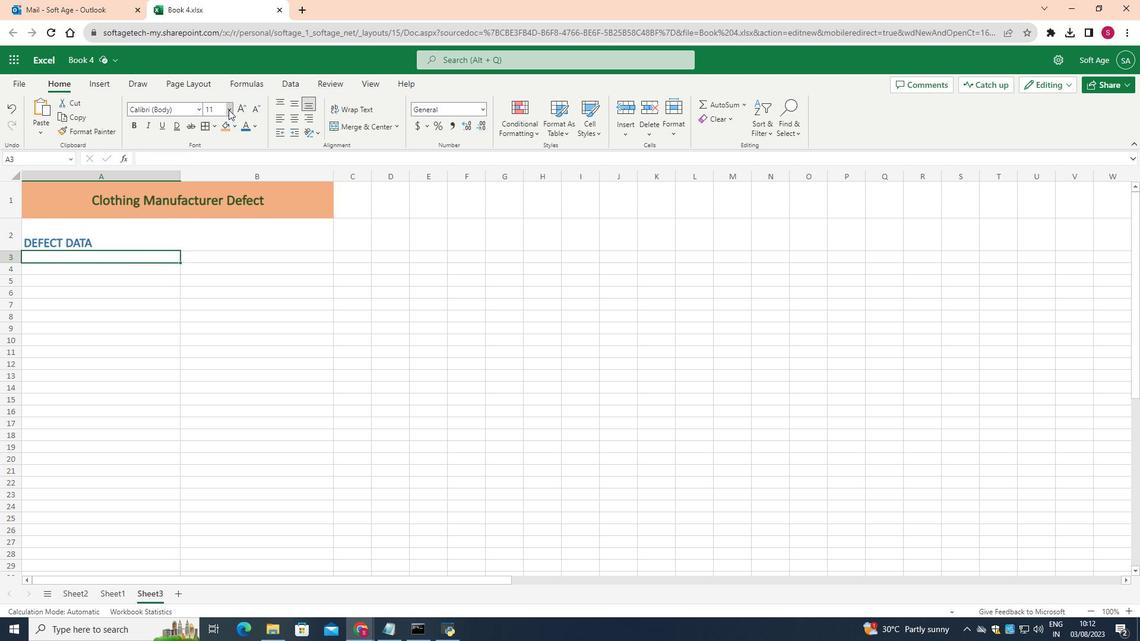 
Action: Mouse moved to (219, 211)
Screenshot: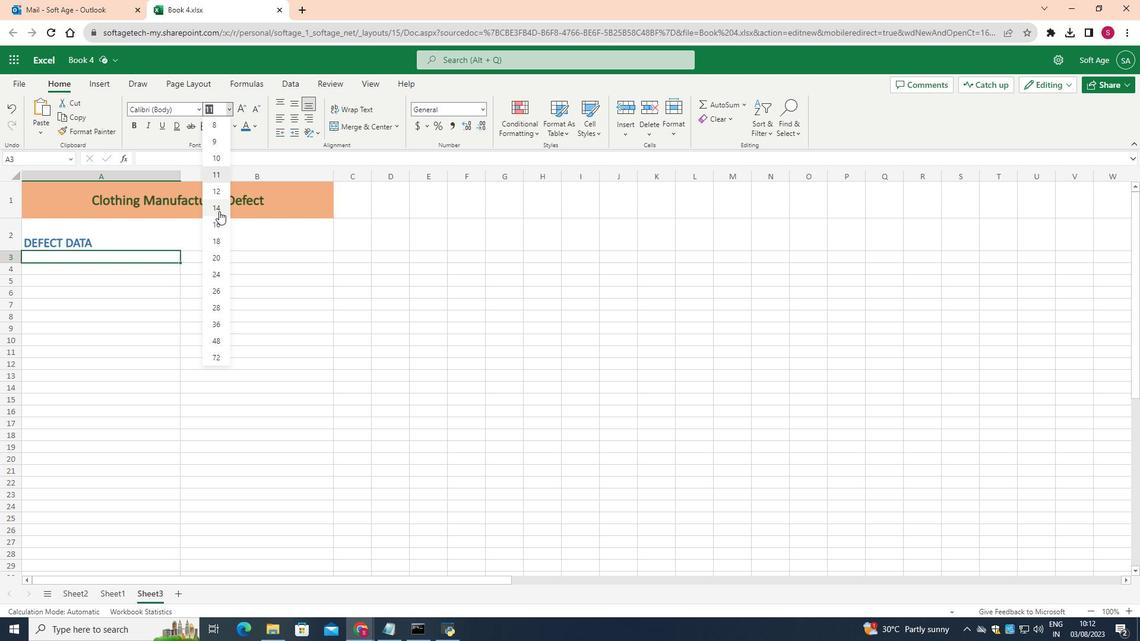 
Action: Mouse pressed left at (219, 211)
Screenshot: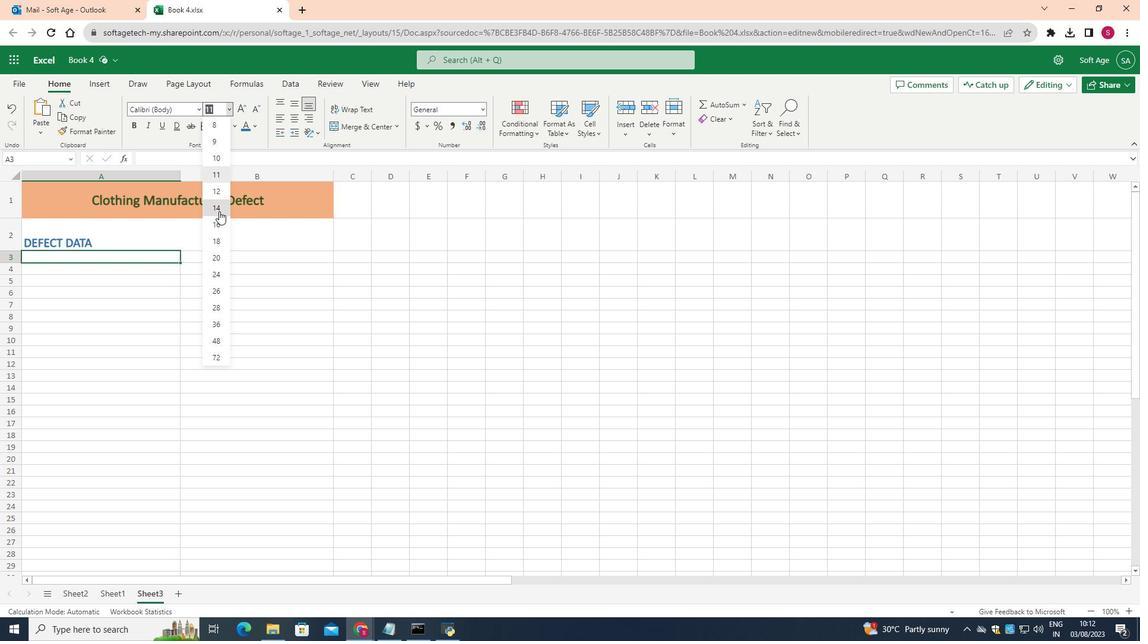 
Action: Mouse moved to (156, 259)
Screenshot: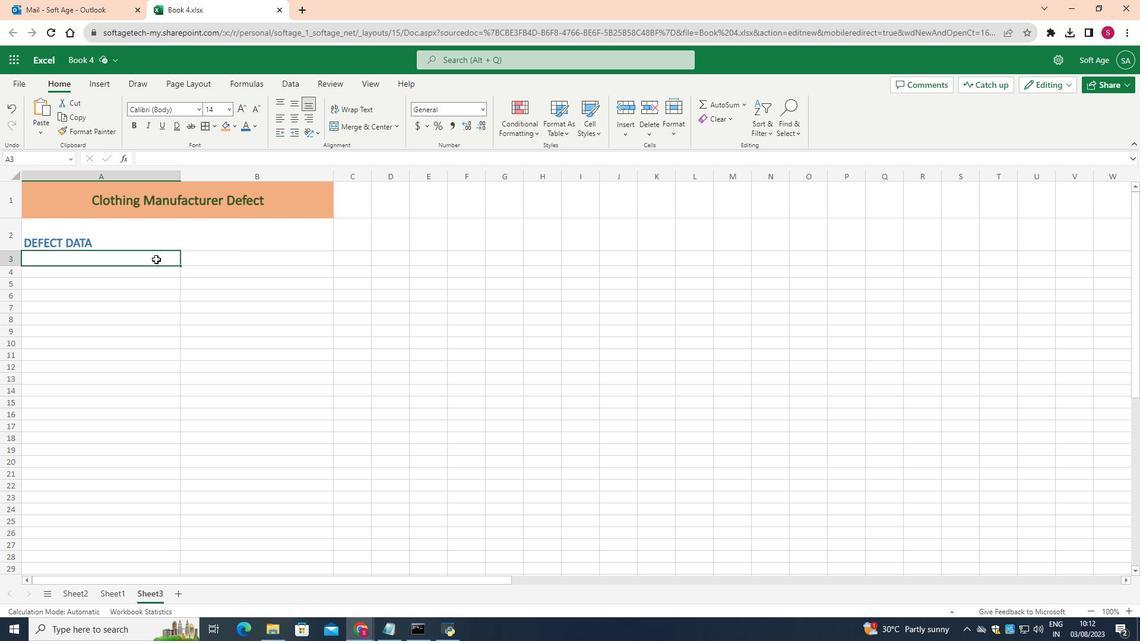 
Action: Mouse pressed left at (156, 259)
Screenshot: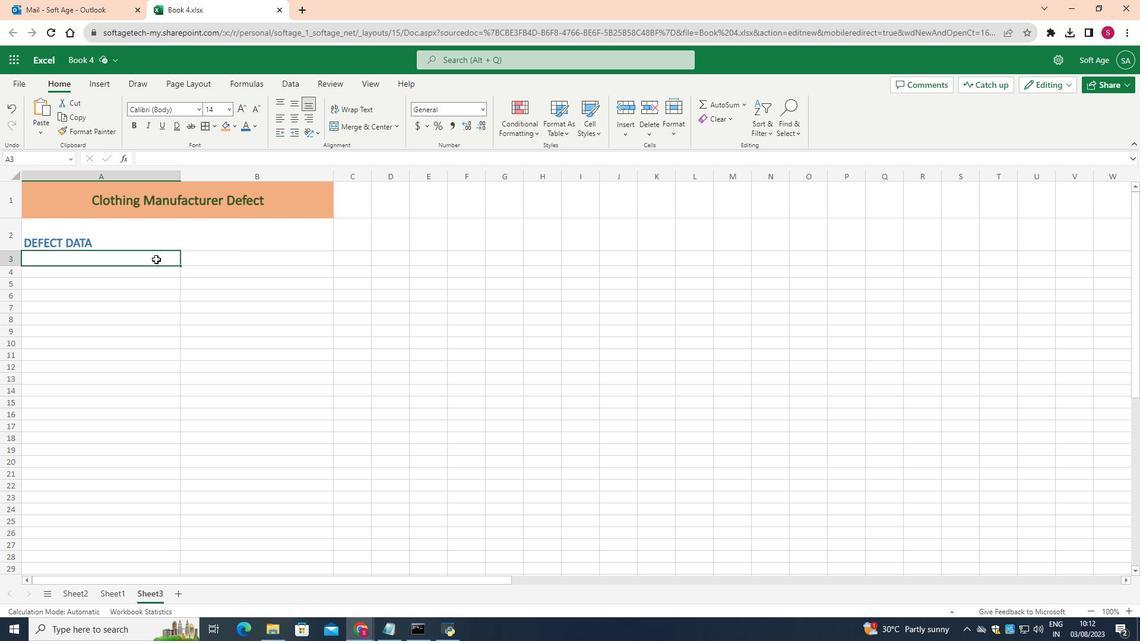
Action: Mouse pressed left at (156, 259)
Screenshot: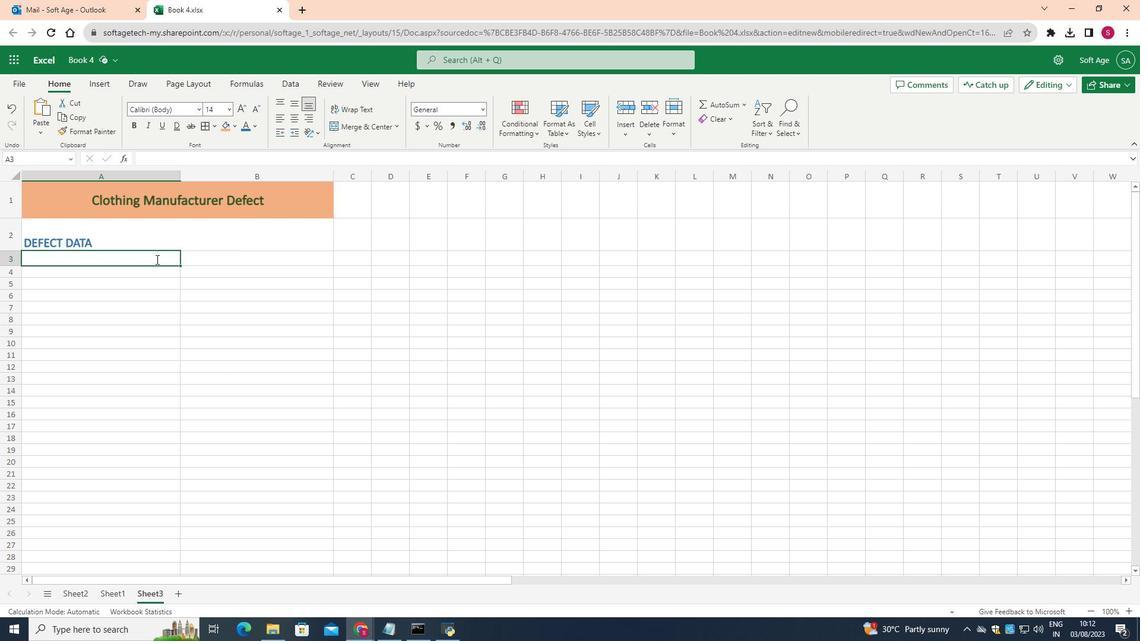 
Action: Mouse moved to (156, 257)
Screenshot: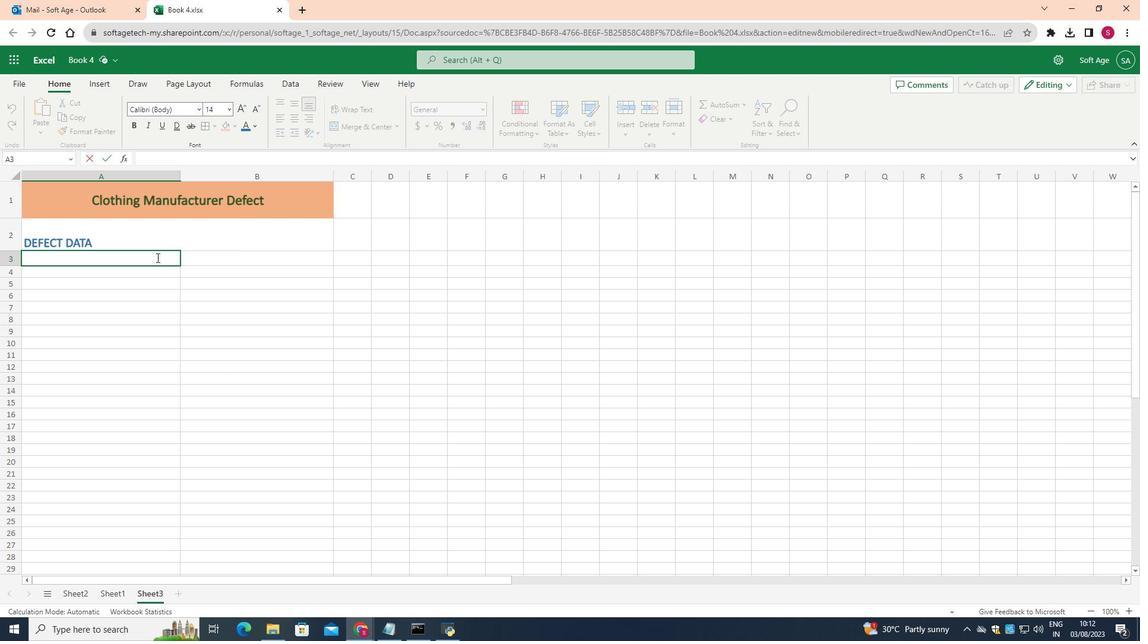 
Action: Key pressed <Key.shift><Key.shift>PROBLEM<Key.space>AREA
Screenshot: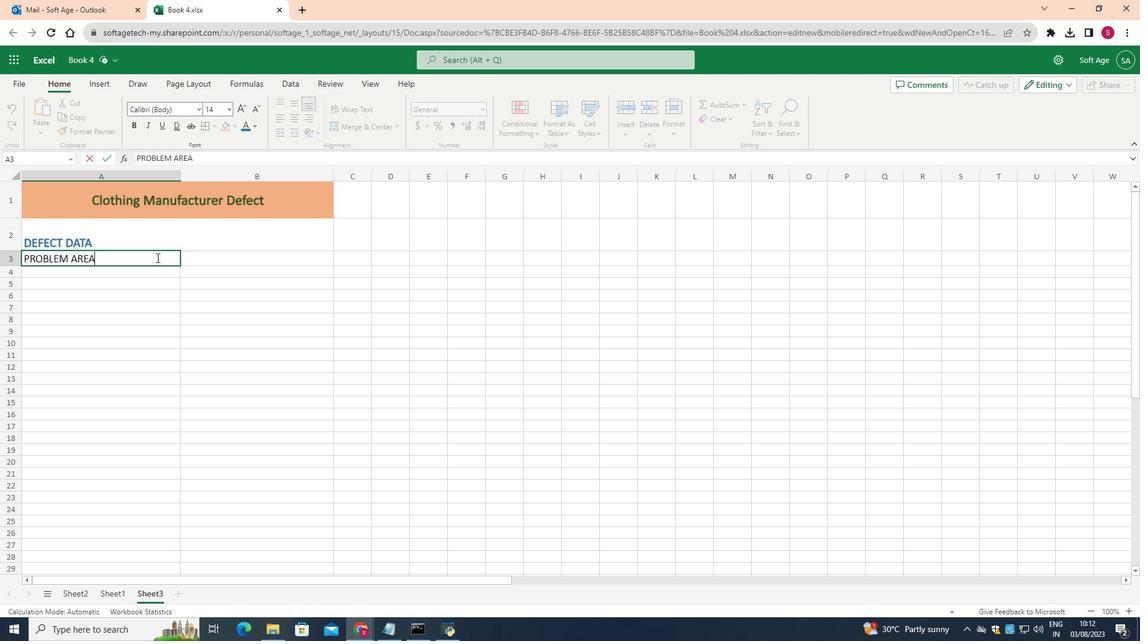 
Action: Mouse moved to (222, 260)
Screenshot: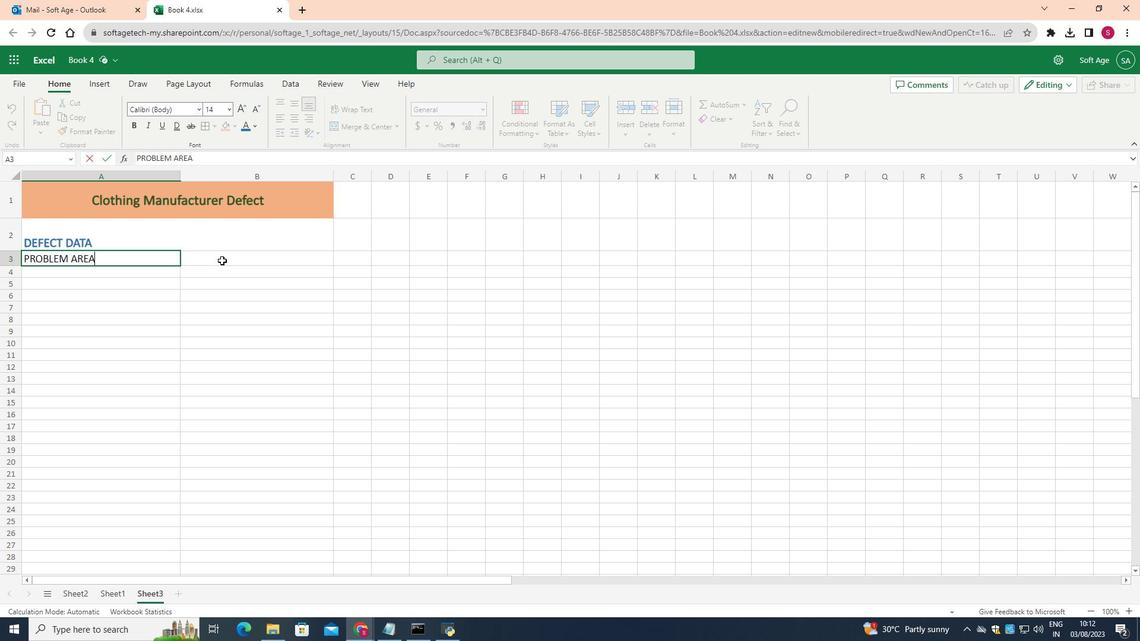 
Action: Mouse pressed left at (222, 260)
Screenshot: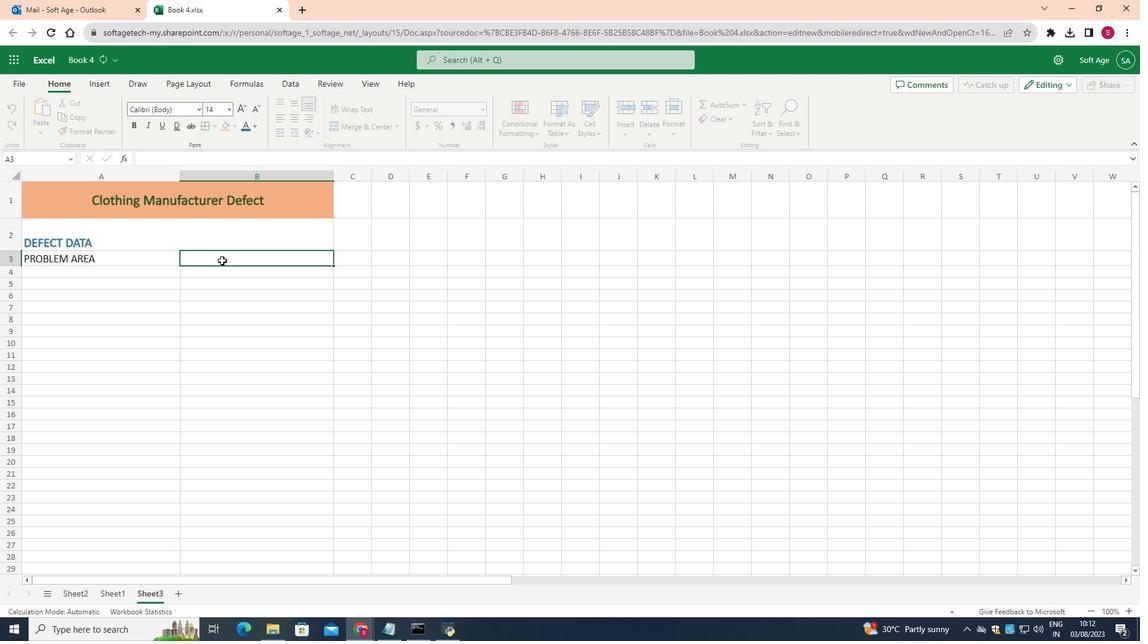 
Action: Key pressed <Key.shift>OCCURENCES
Screenshot: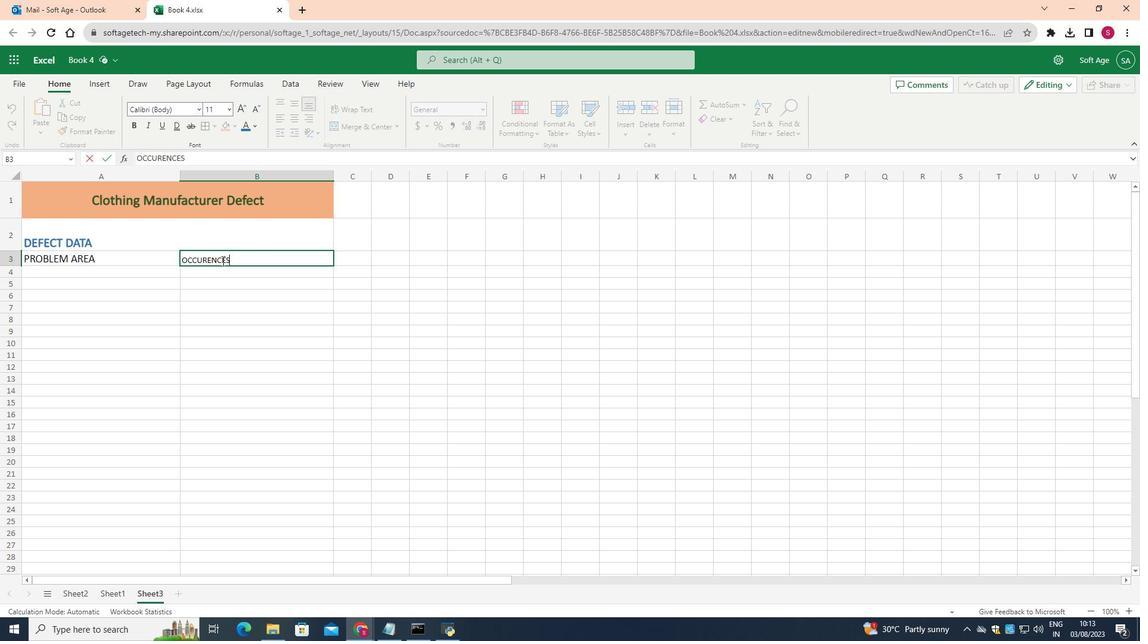
Action: Mouse moved to (208, 276)
Screenshot: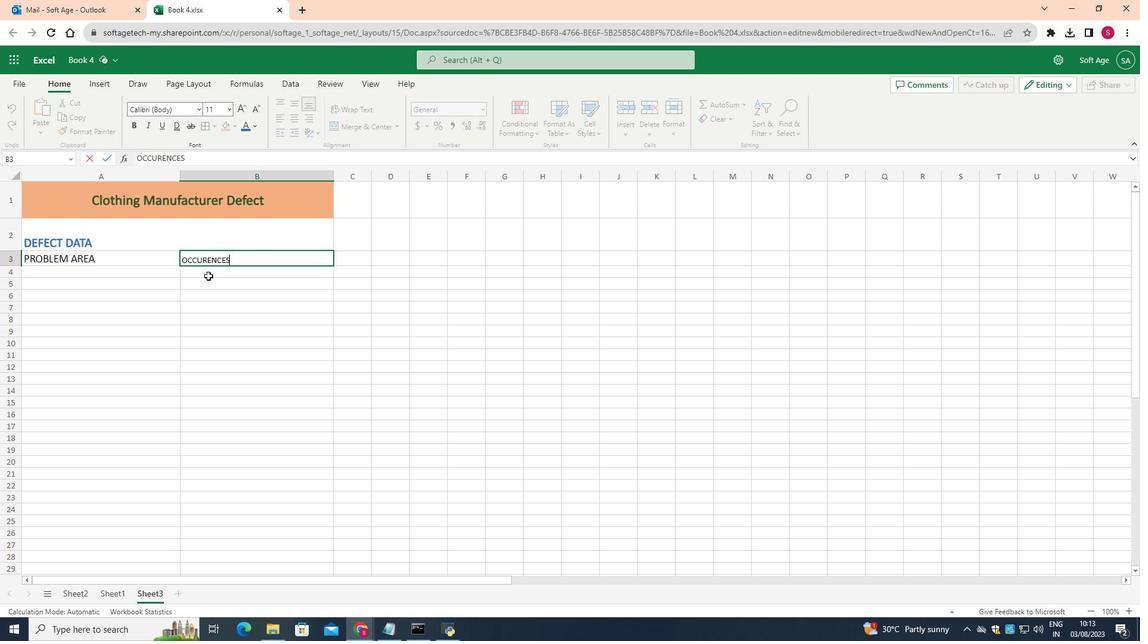 
Action: Mouse pressed left at (208, 276)
Screenshot: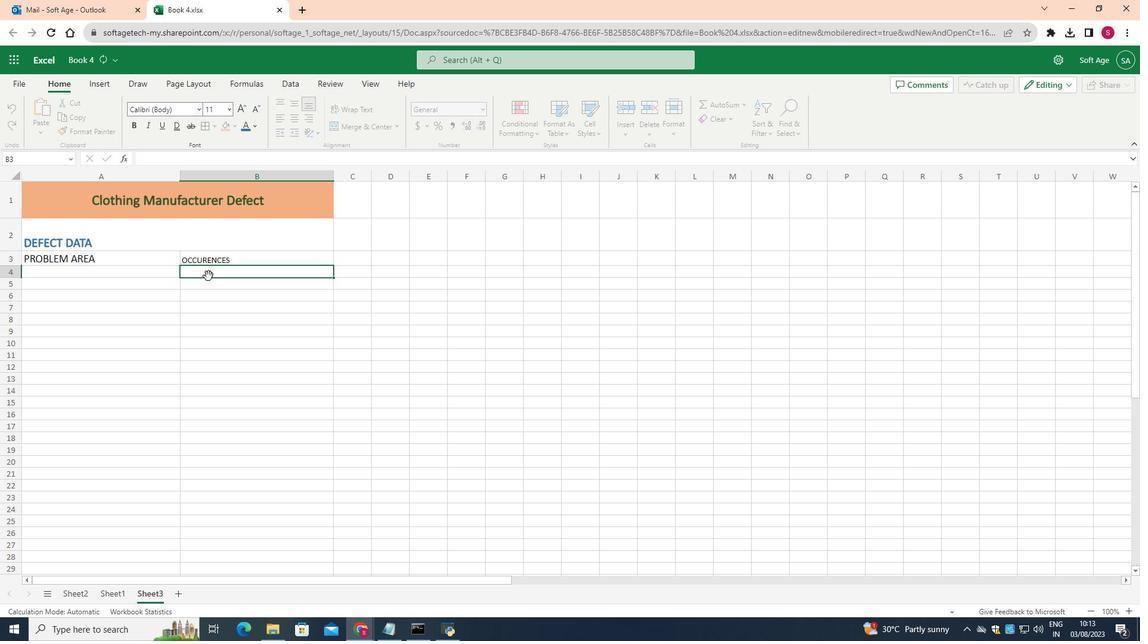 
Action: Mouse moved to (198, 265)
Screenshot: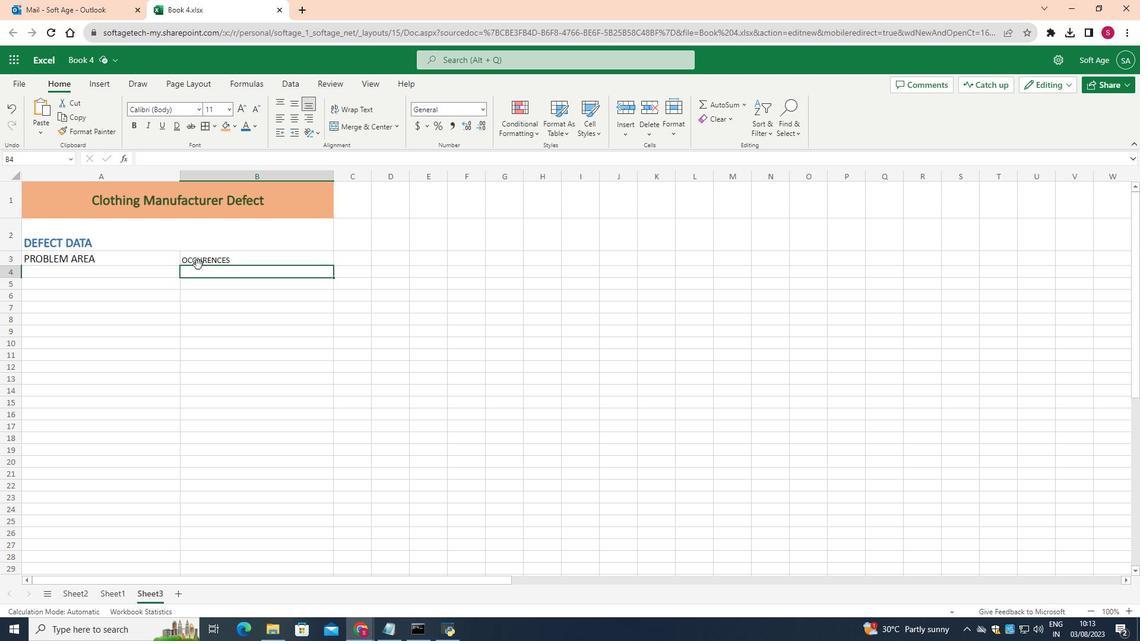 
Action: Mouse pressed left at (198, 265)
Screenshot: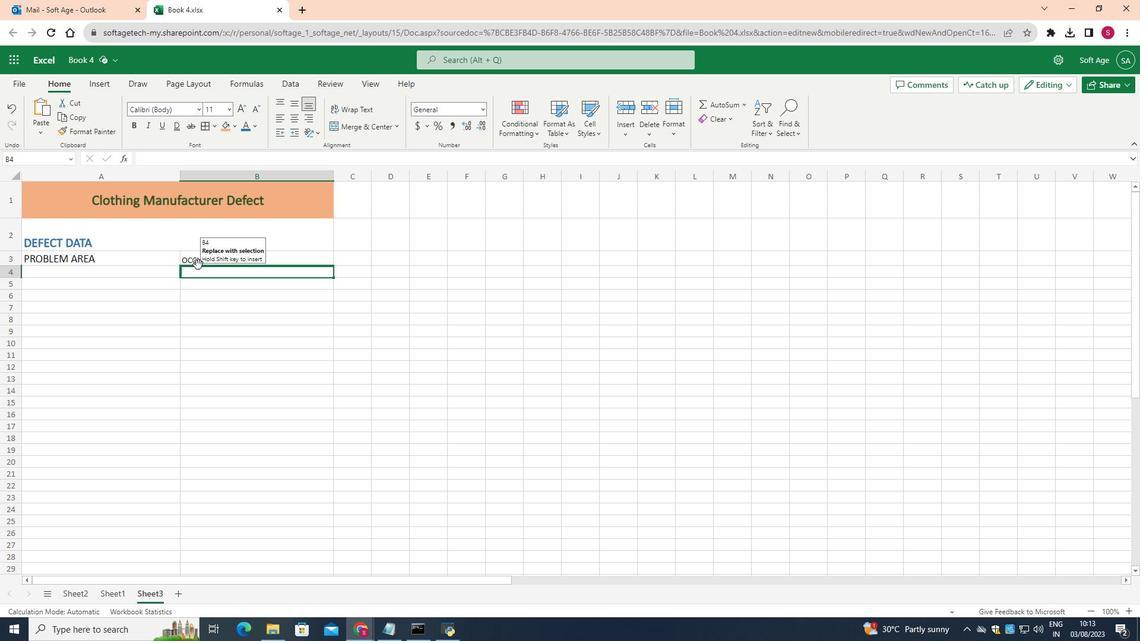 
Action: Mouse moved to (197, 258)
Screenshot: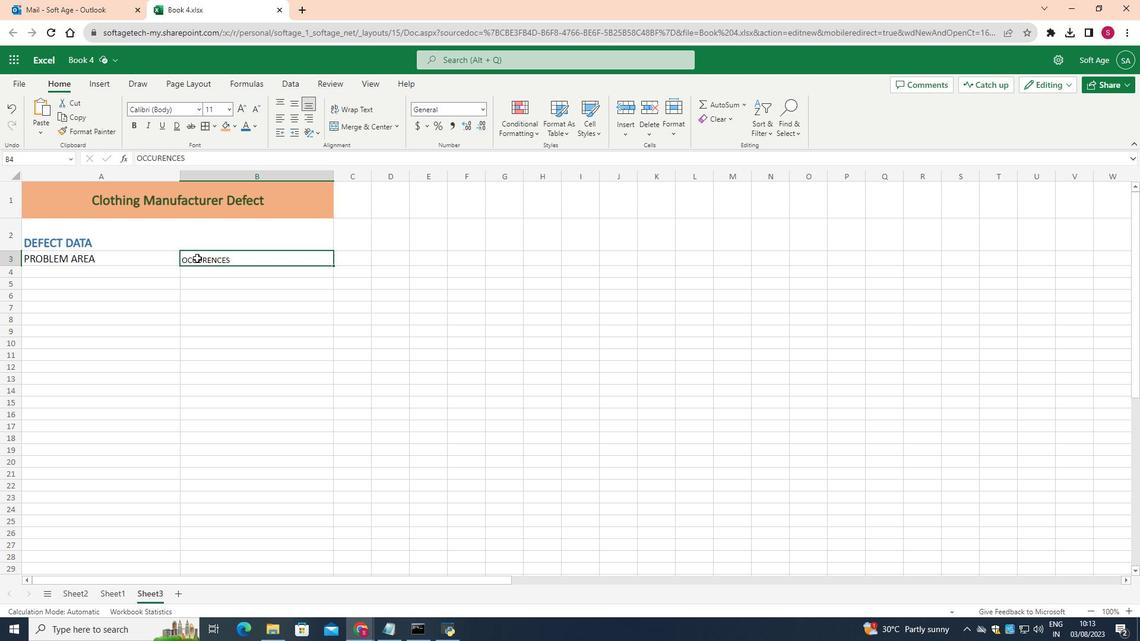 
Action: Mouse pressed left at (197, 258)
Screenshot: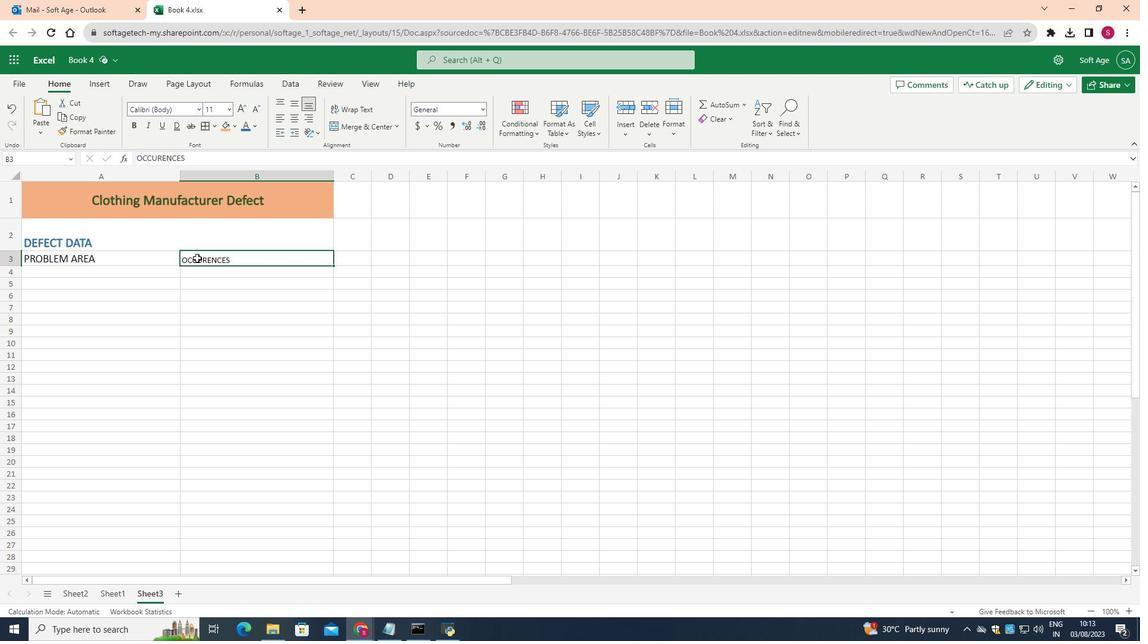 
Action: Mouse moved to (192, 258)
Screenshot: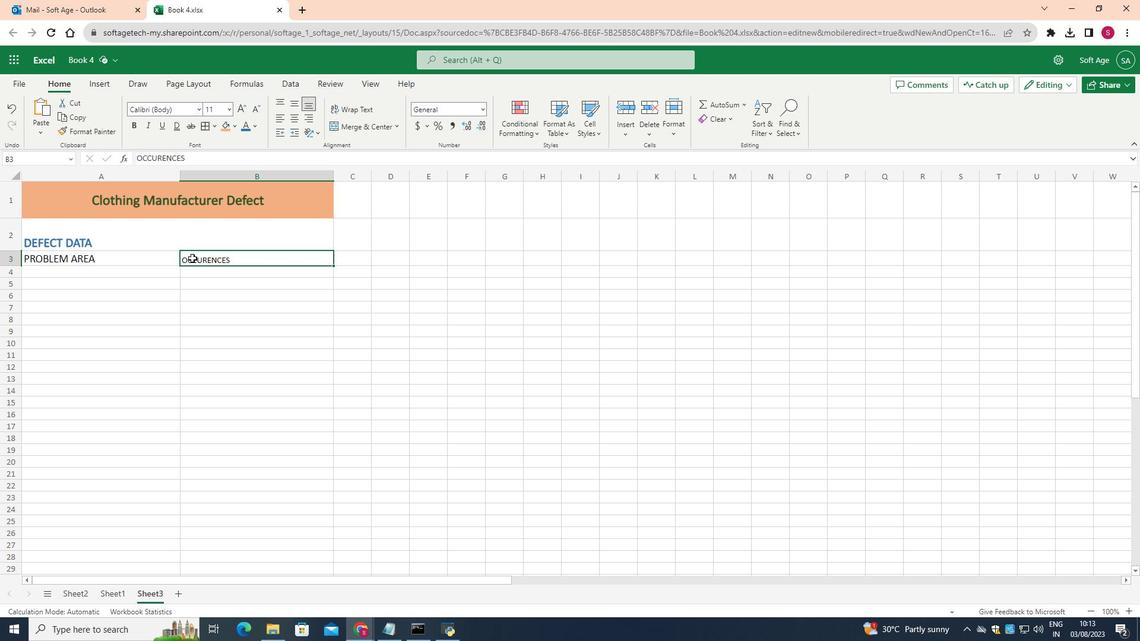 
Action: Mouse pressed left at (192, 258)
Screenshot: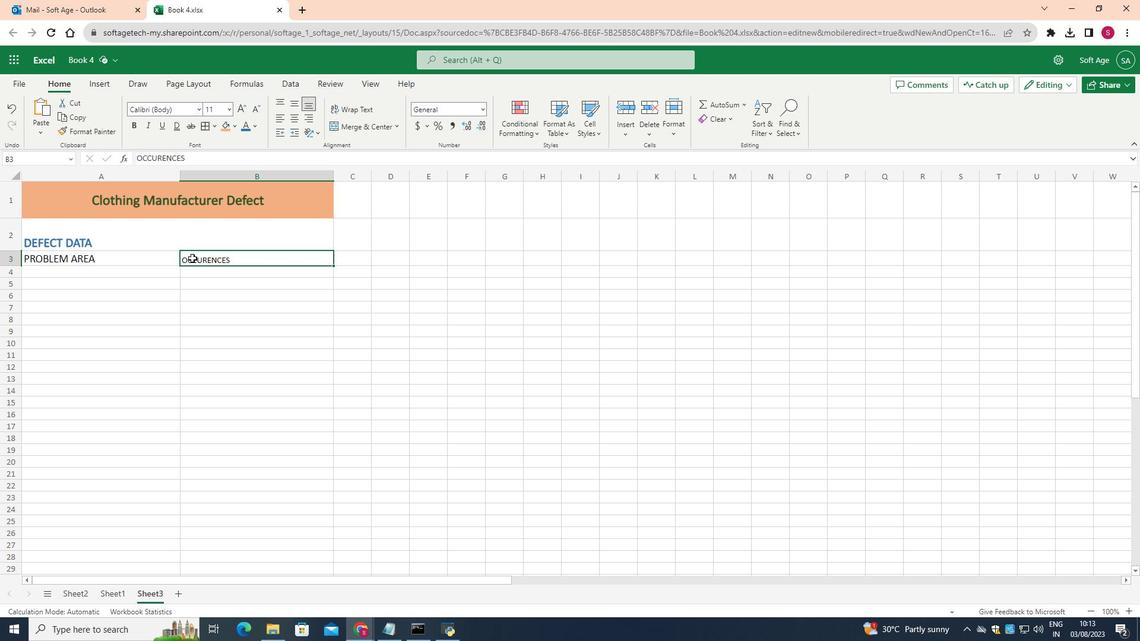
Action: Mouse pressed left at (192, 258)
Screenshot: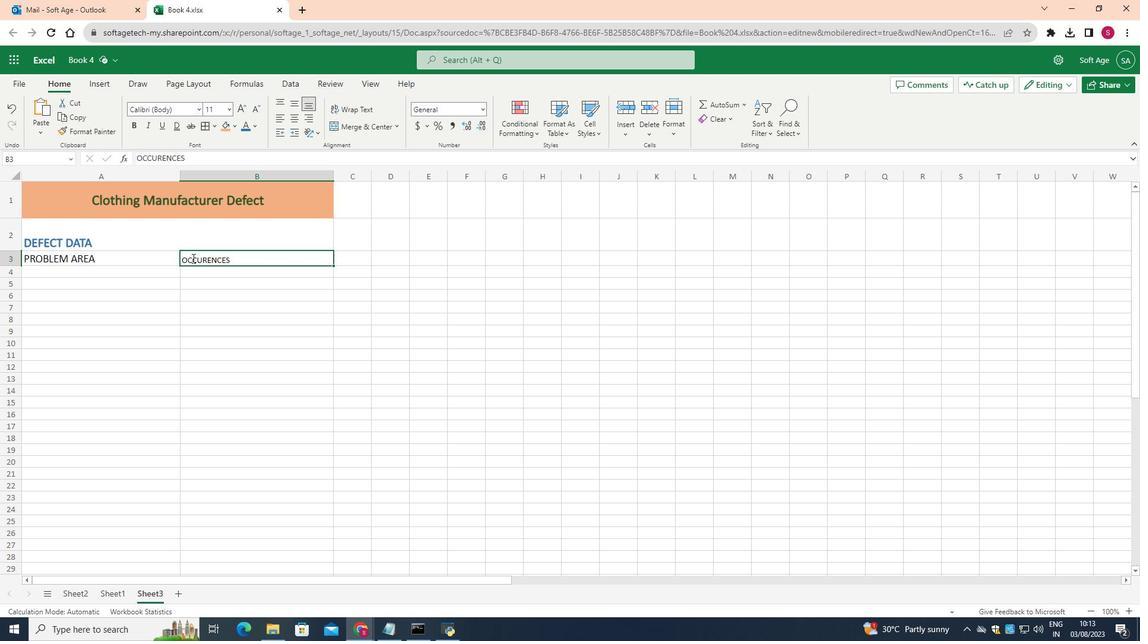 
Action: Mouse moved to (184, 258)
Screenshot: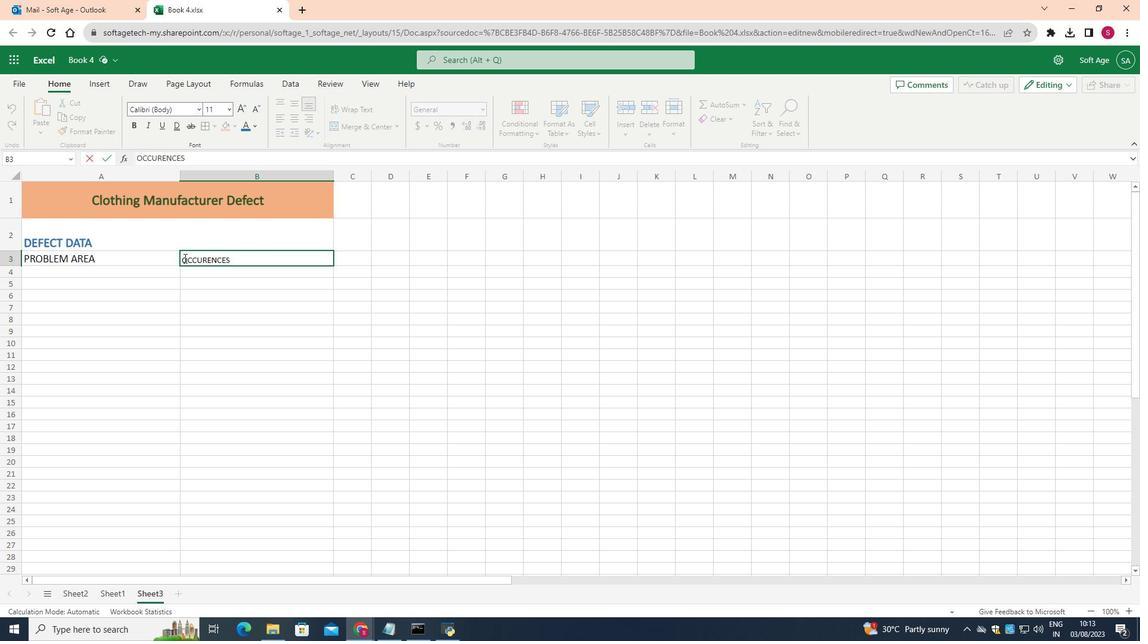 
Action: Mouse pressed left at (184, 258)
Screenshot: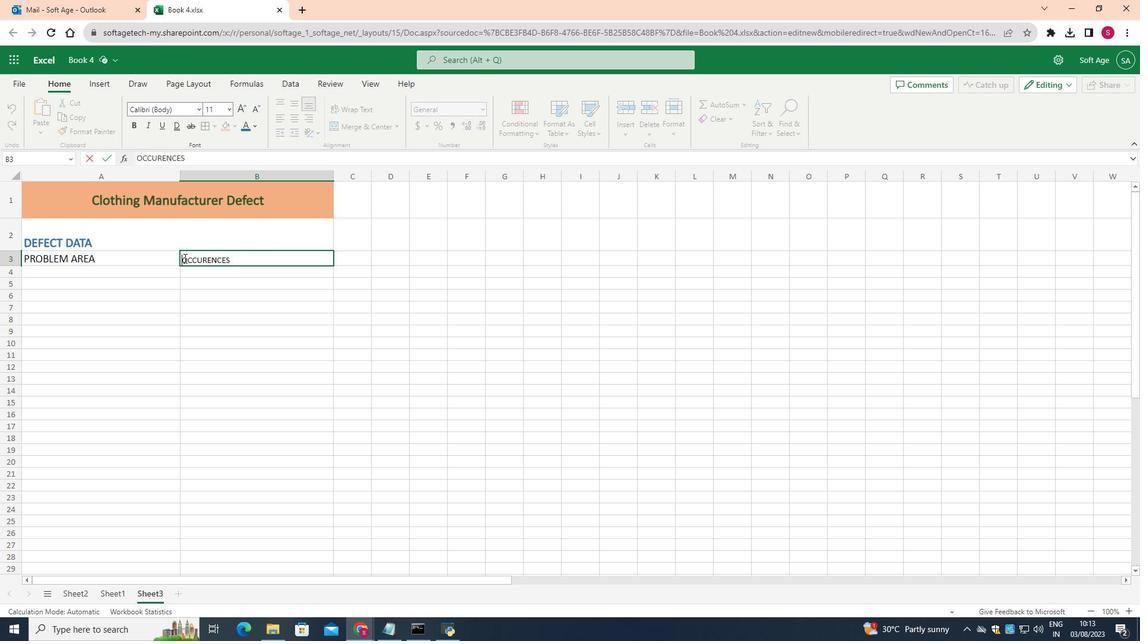 
Action: Mouse moved to (228, 109)
Screenshot: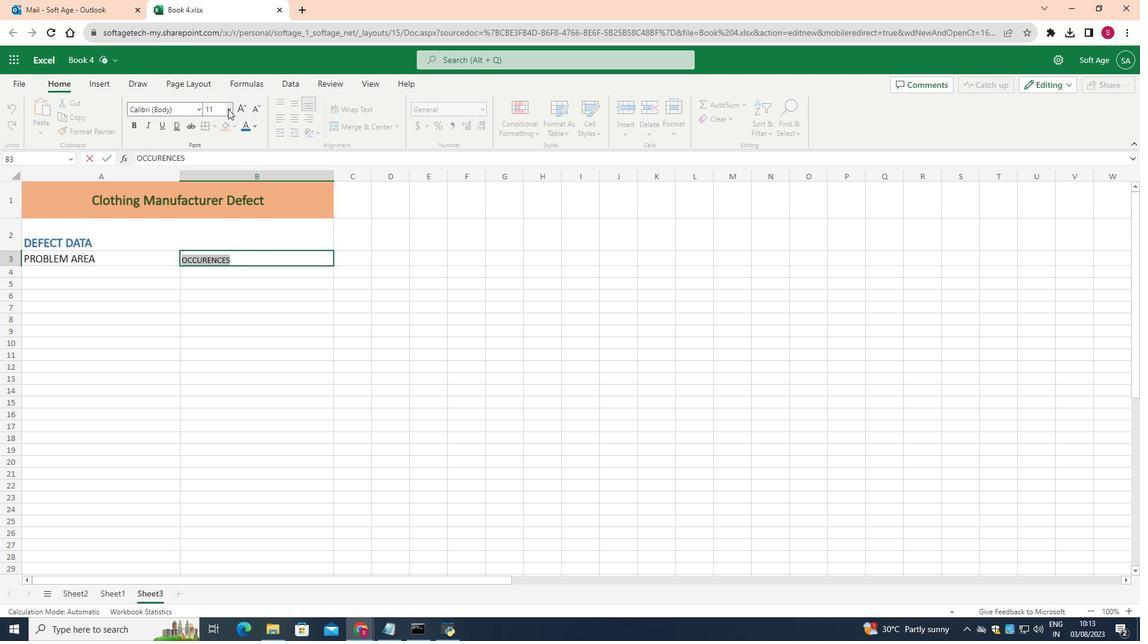 
Action: Mouse pressed left at (228, 109)
Screenshot: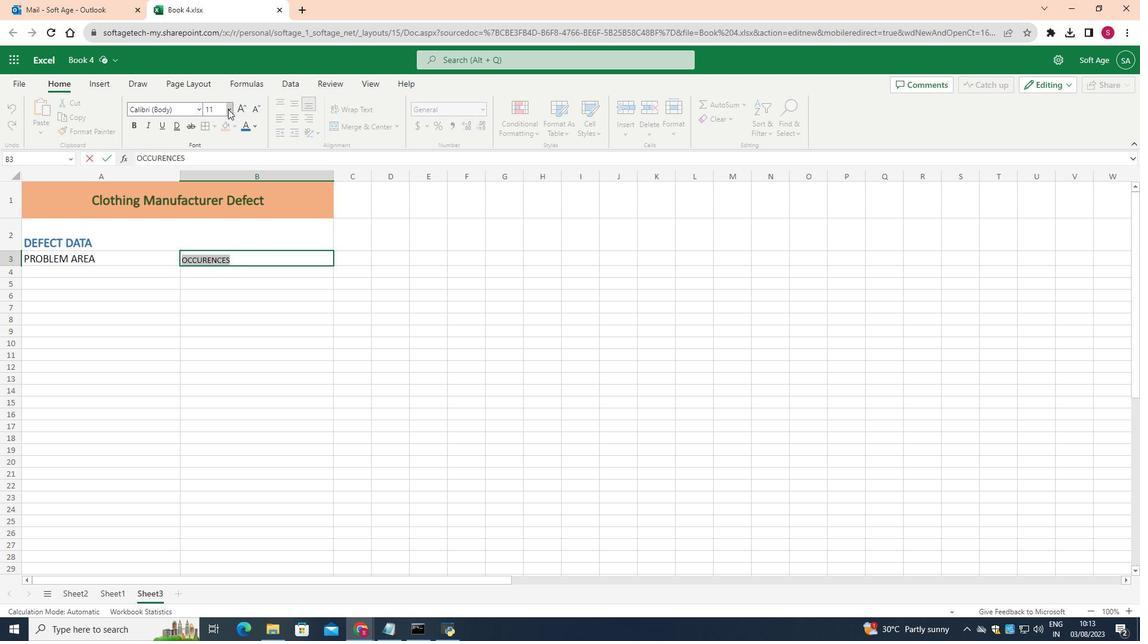 
Action: Mouse moved to (218, 208)
Screenshot: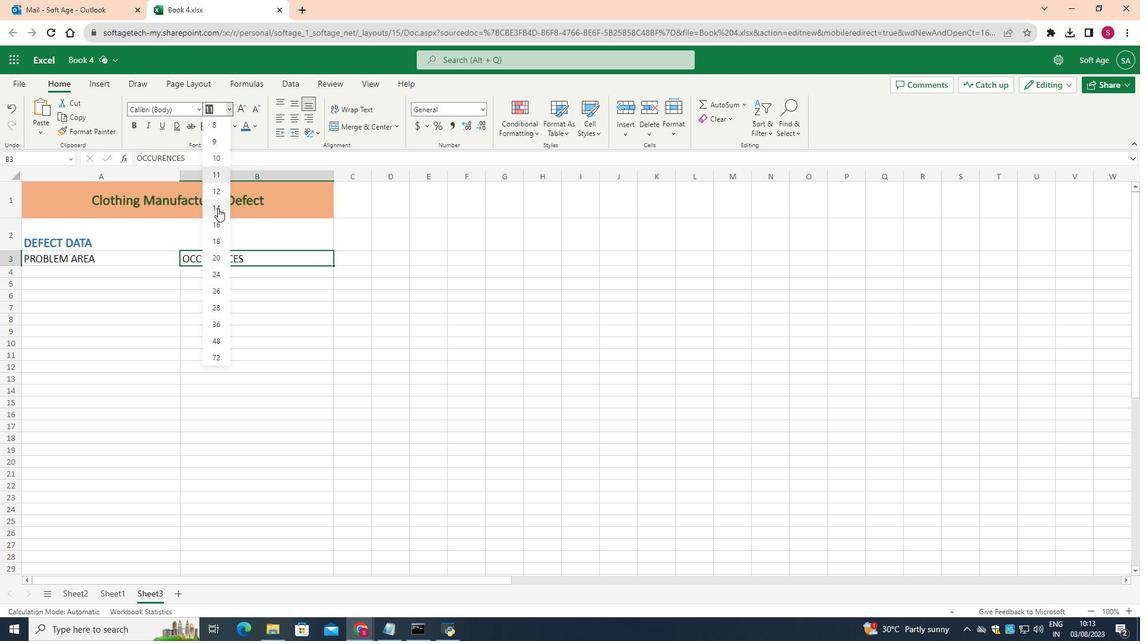 
Action: Mouse pressed left at (218, 208)
Screenshot: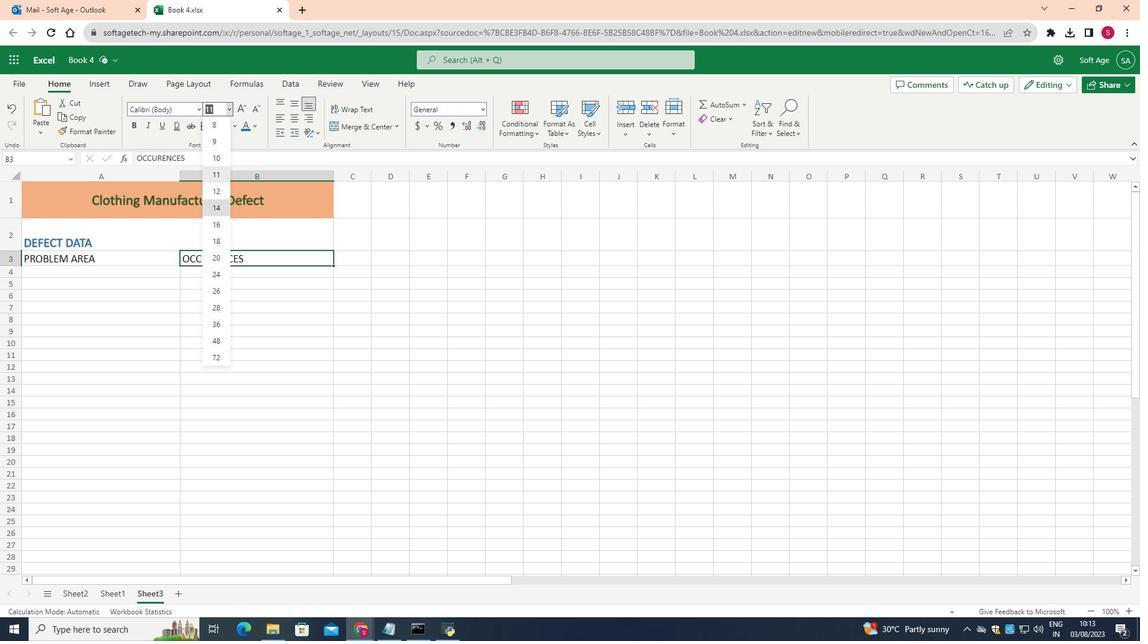 
Action: Mouse moved to (57, 259)
Screenshot: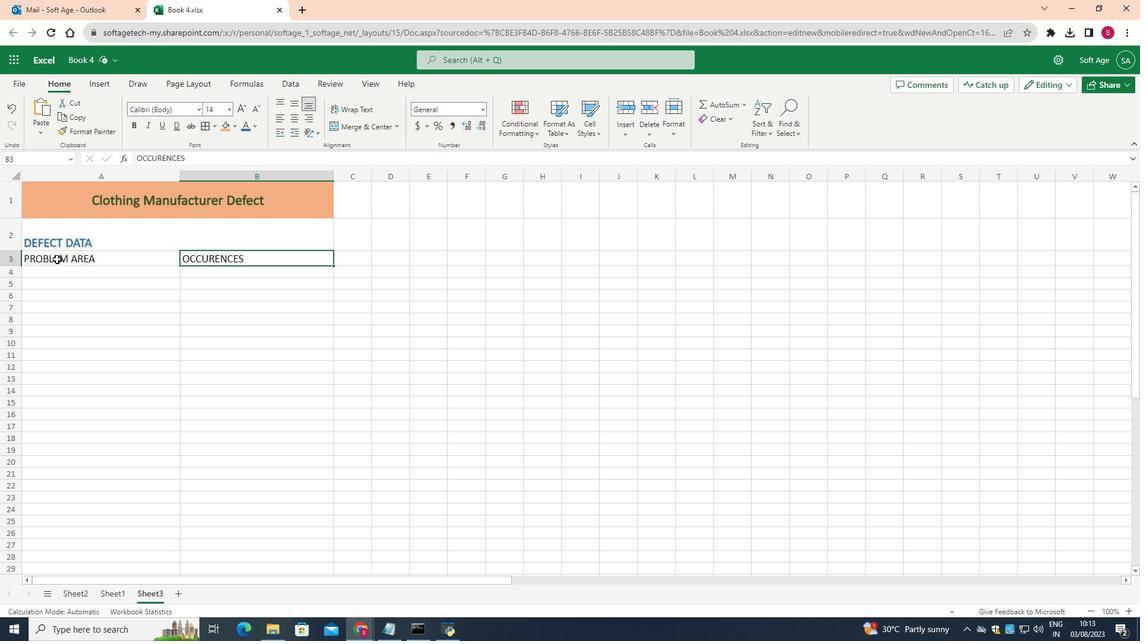 
Action: Mouse pressed left at (57, 259)
Screenshot: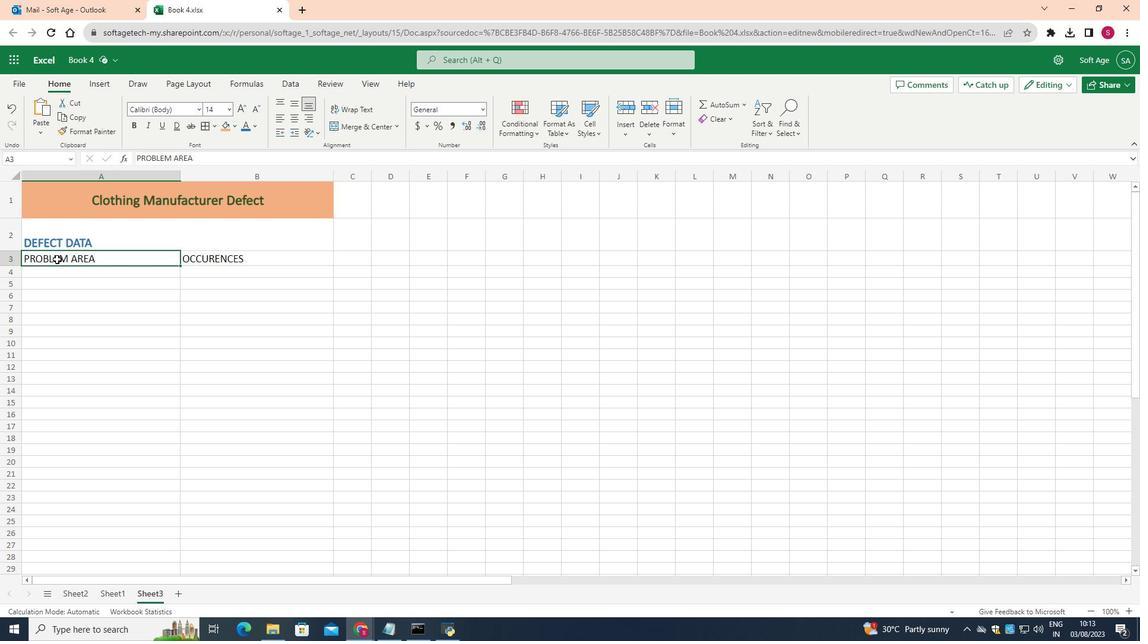 
Action: Mouse moved to (29, 257)
Screenshot: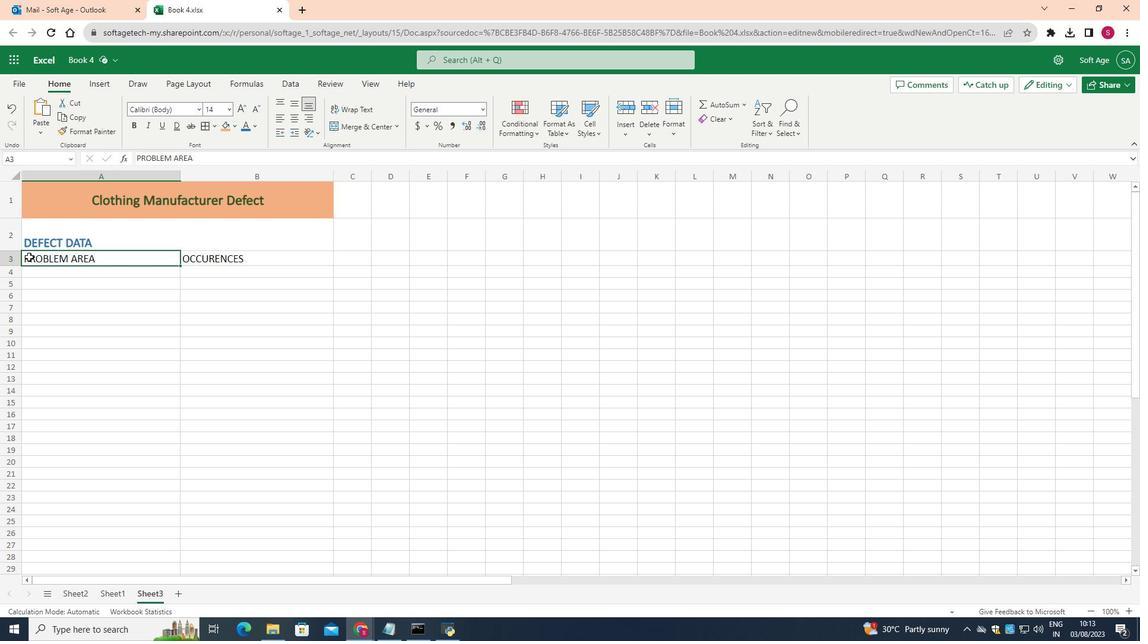 
Action: Mouse pressed left at (29, 257)
Screenshot: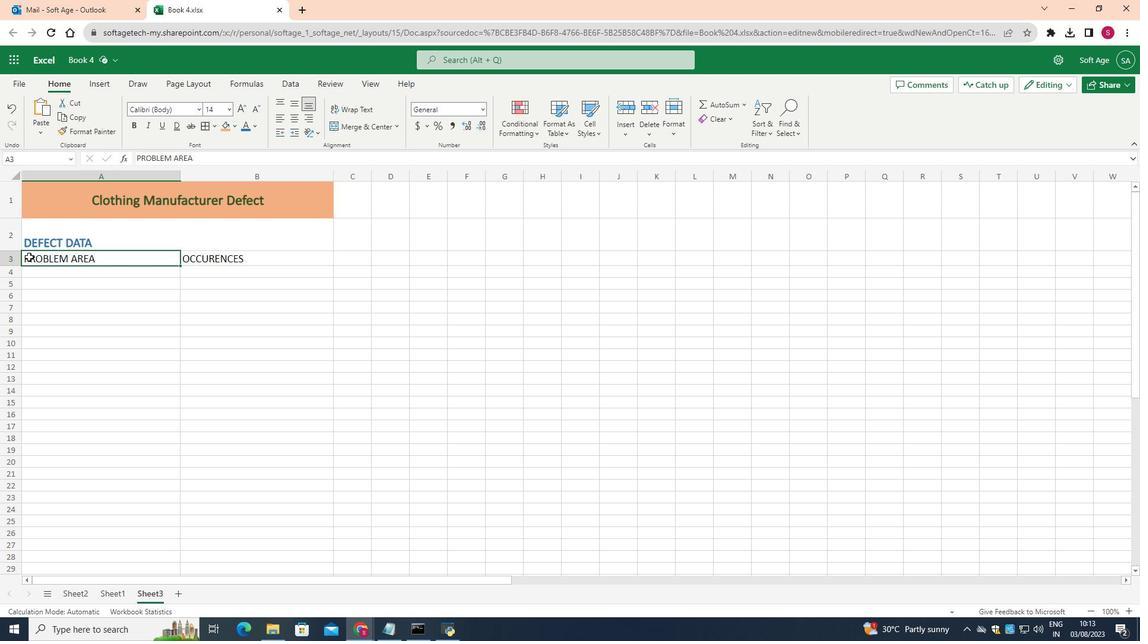 
Action: Mouse pressed left at (29, 257)
Screenshot: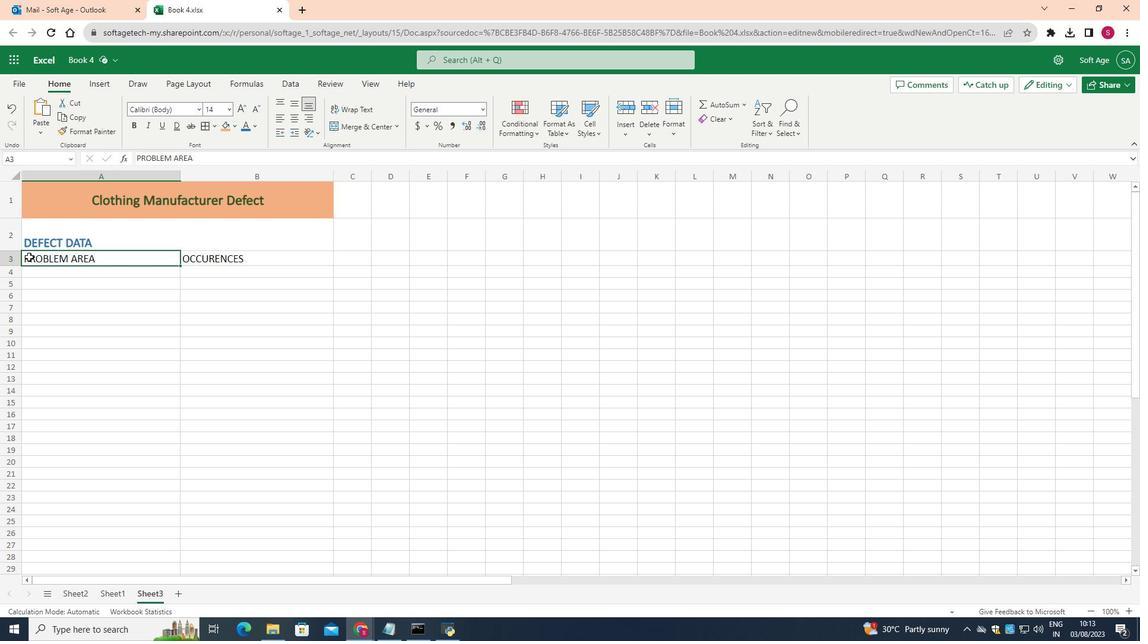 
Action: Mouse moved to (24, 257)
Screenshot: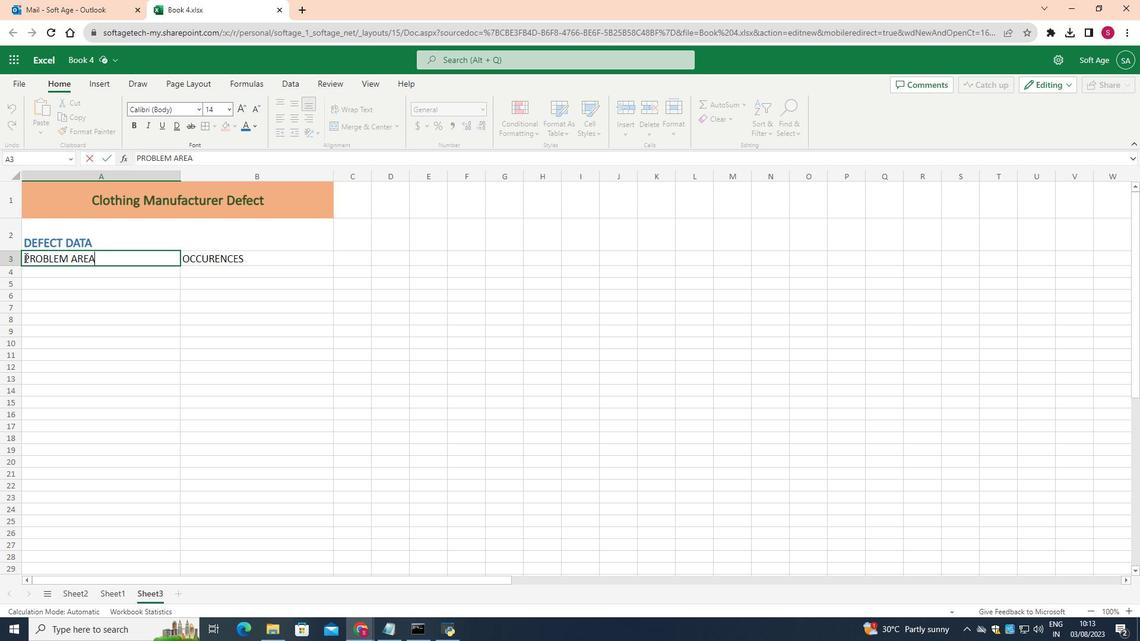 
Action: Mouse pressed left at (24, 257)
Screenshot: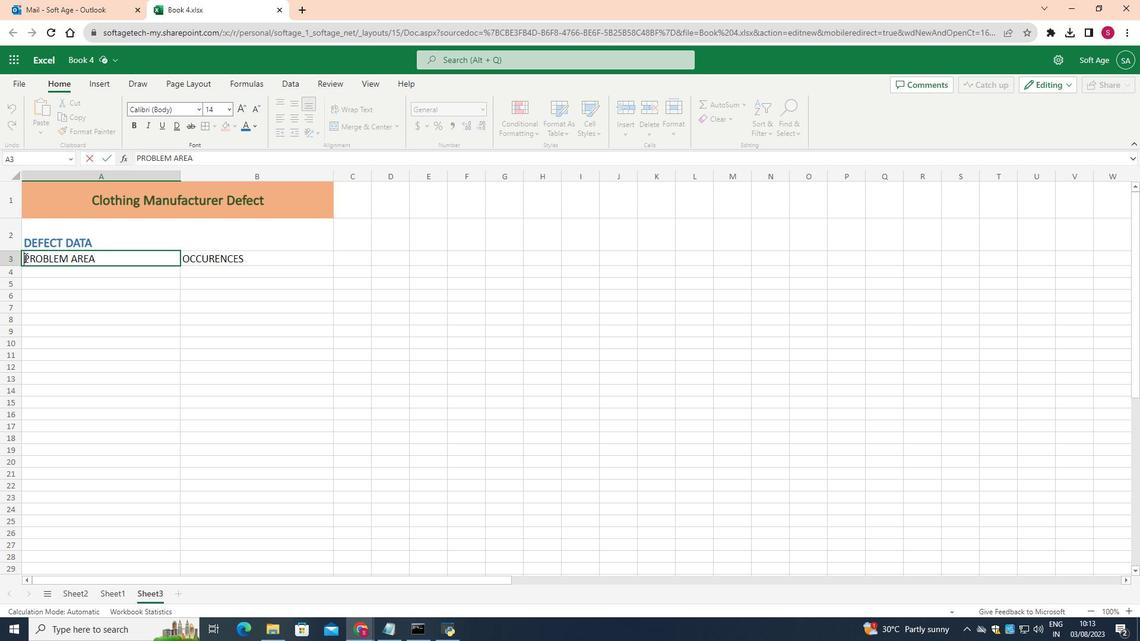 
Action: Mouse moved to (252, 122)
Screenshot: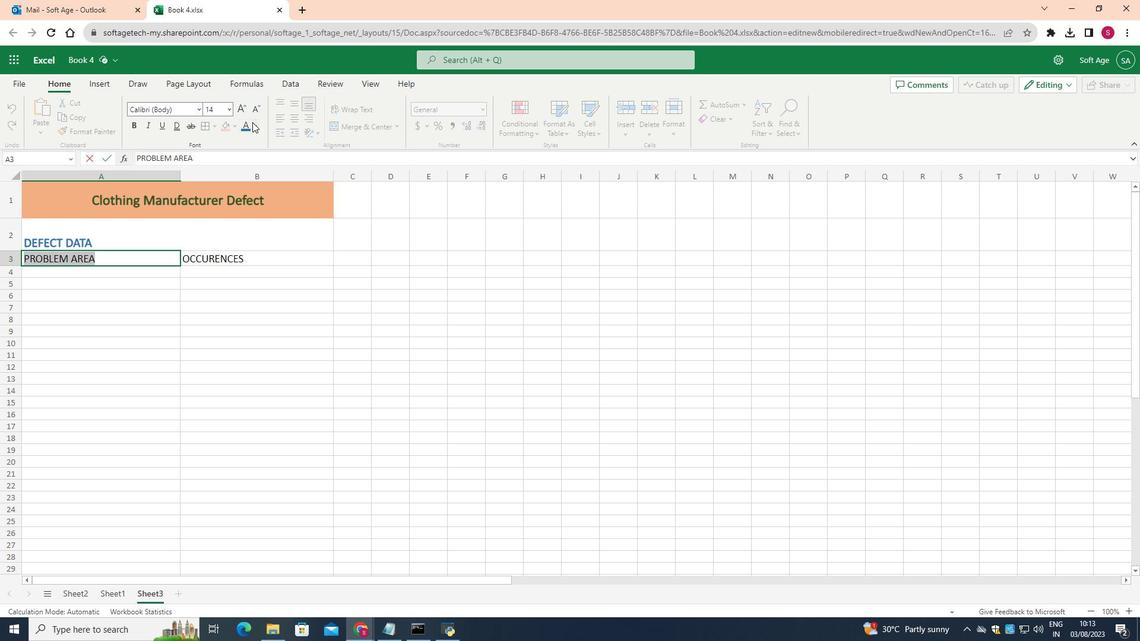 
Action: Mouse pressed left at (252, 122)
Screenshot: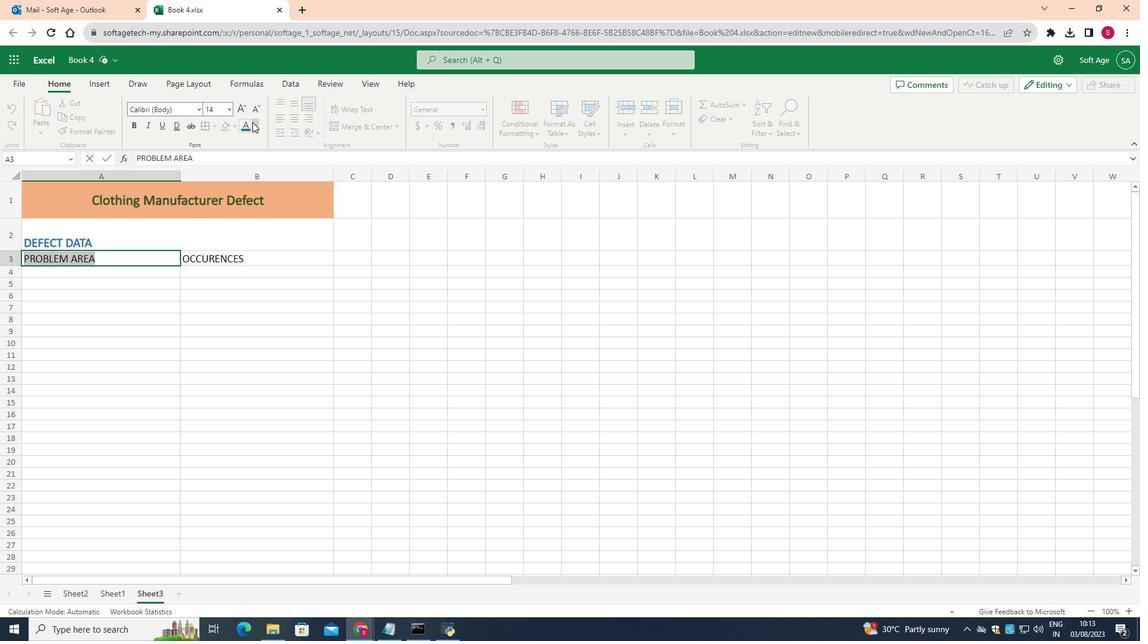
Action: Mouse moved to (321, 181)
Screenshot: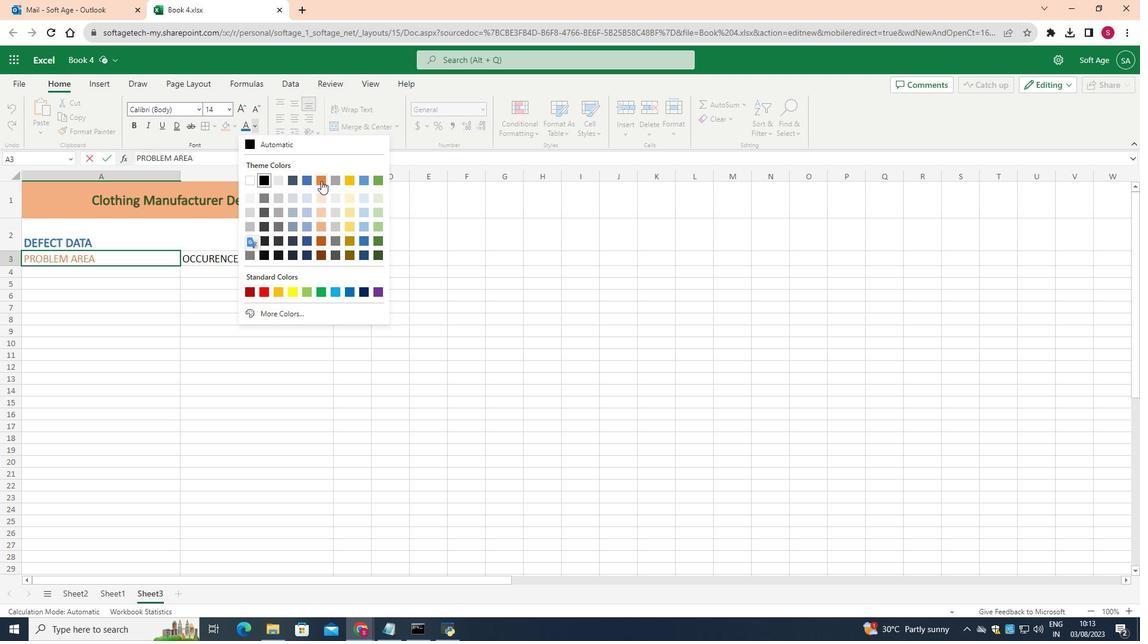 
Action: Mouse pressed left at (321, 181)
Screenshot: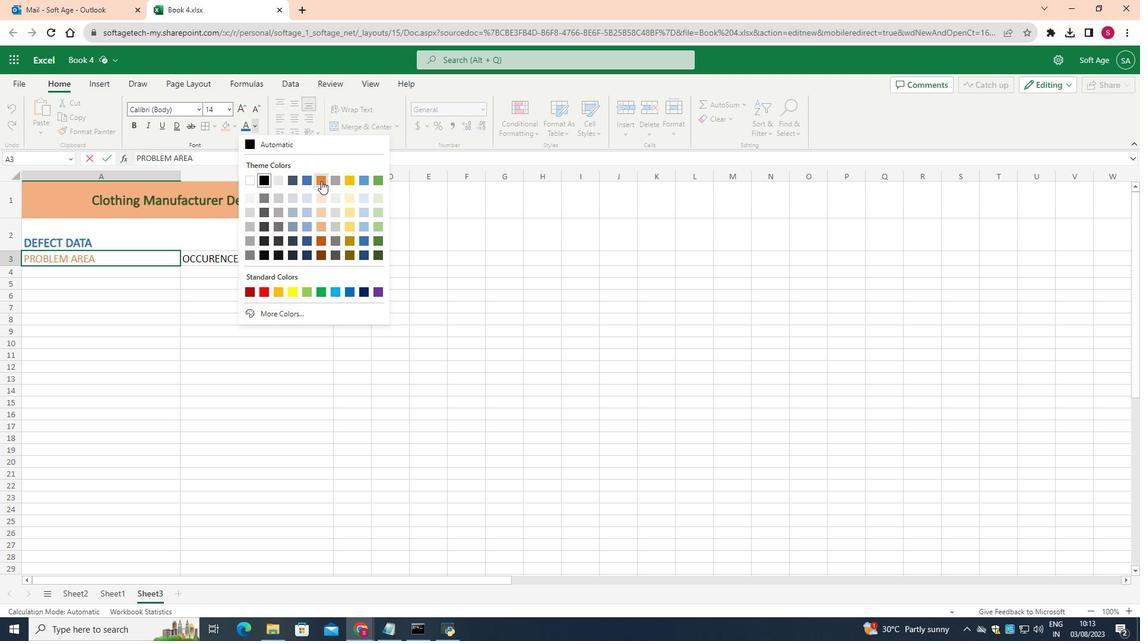 
Action: Mouse moved to (236, 259)
Screenshot: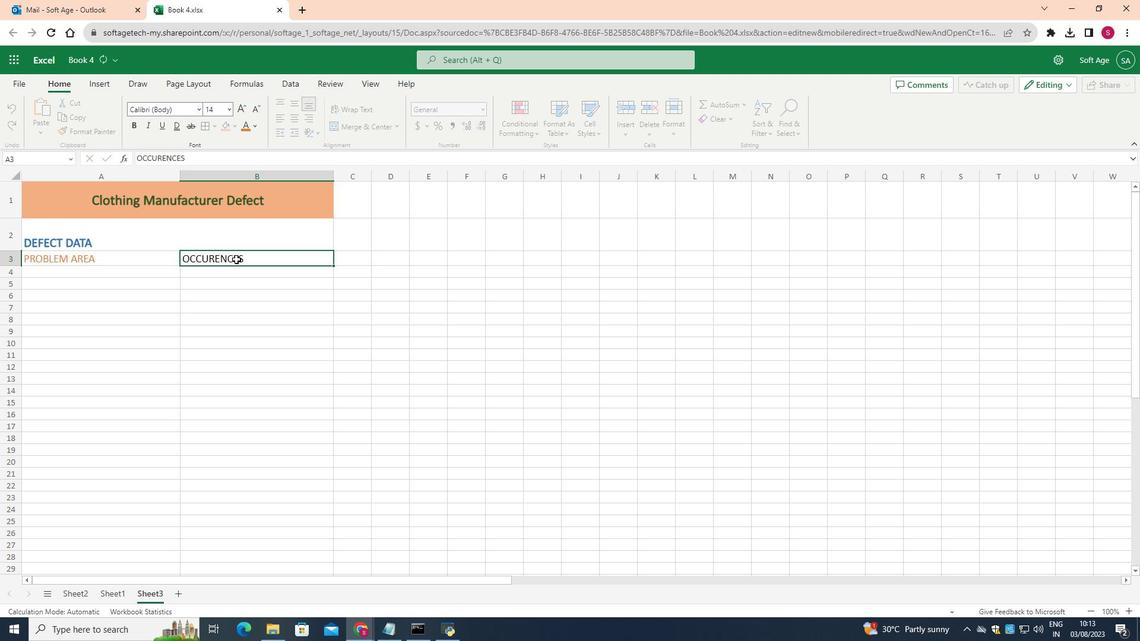 
Action: Mouse pressed left at (236, 259)
Screenshot: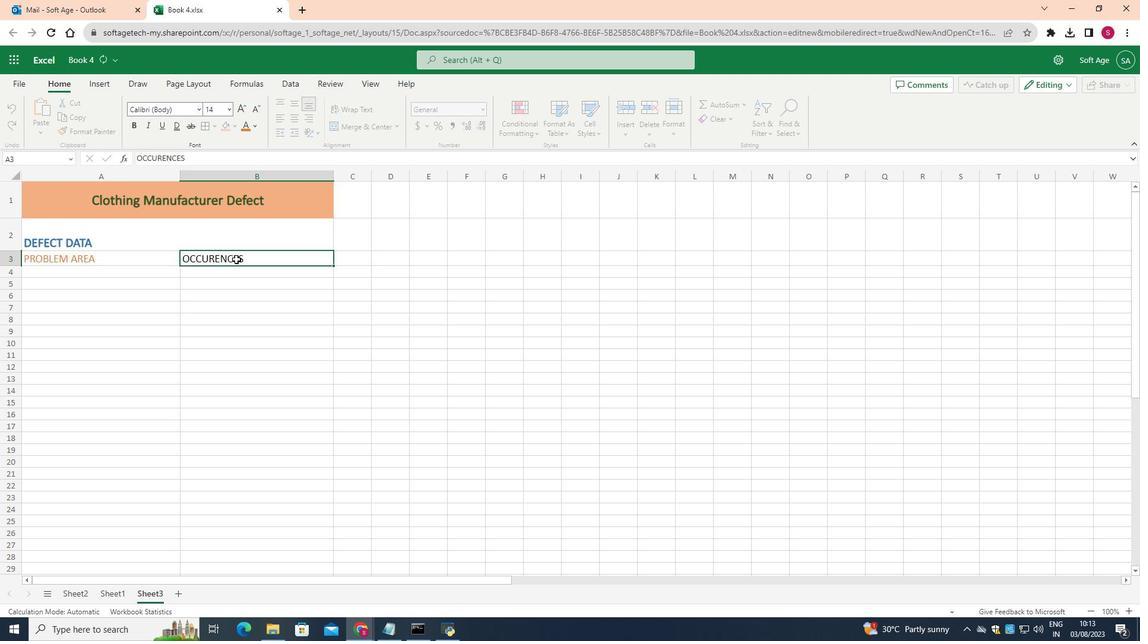 
Action: Mouse moved to (185, 259)
Screenshot: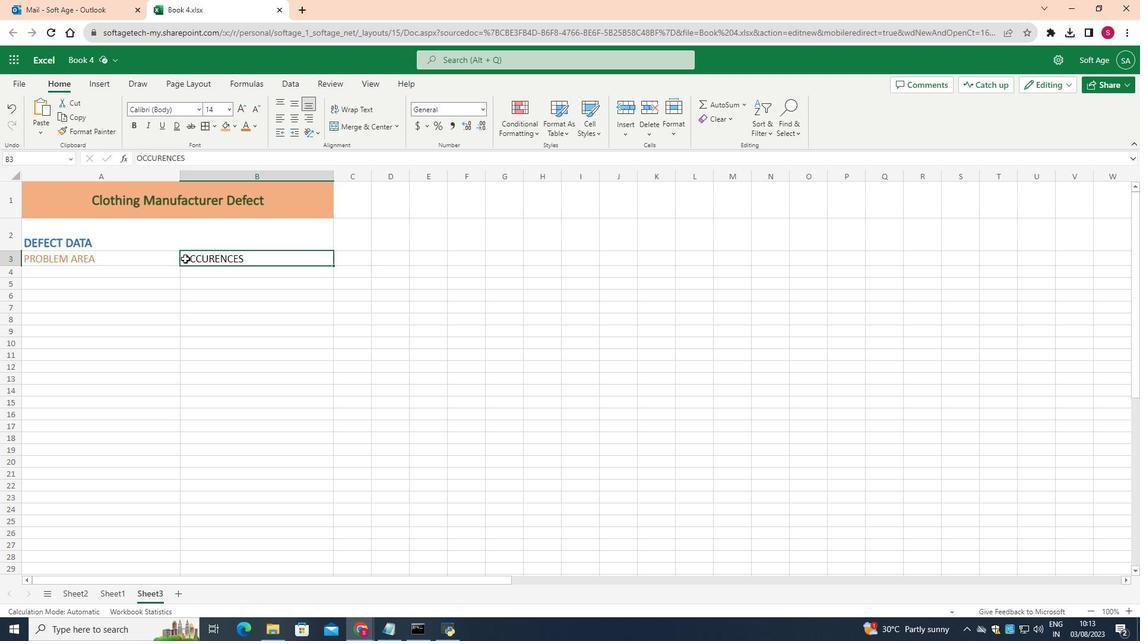 
Action: Mouse pressed left at (185, 259)
Screenshot: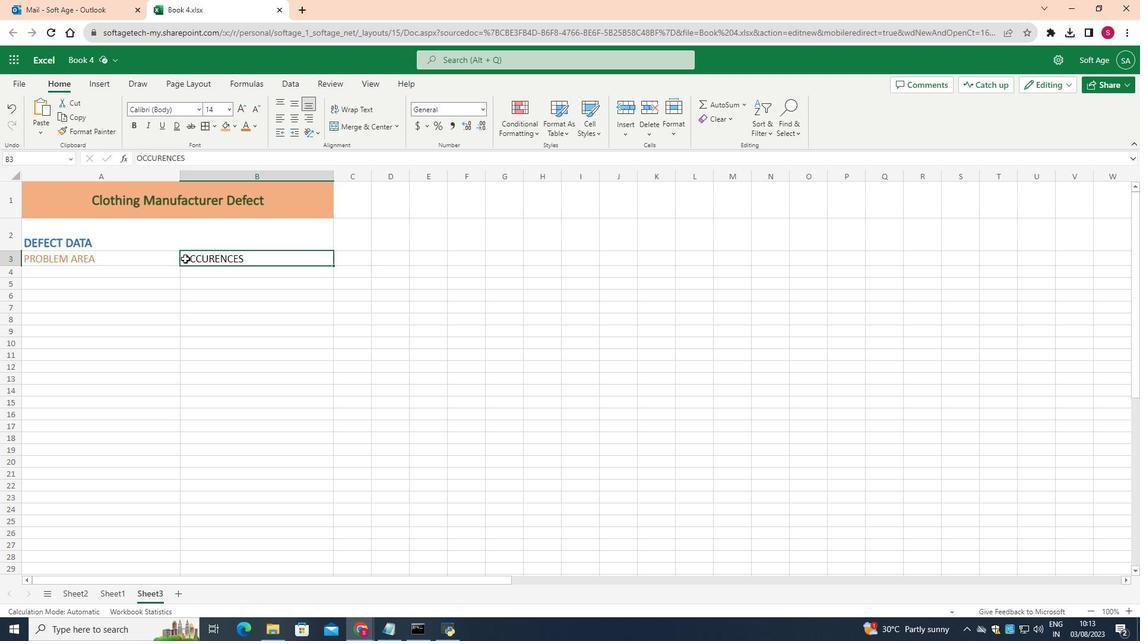
Action: Mouse pressed left at (185, 259)
Screenshot: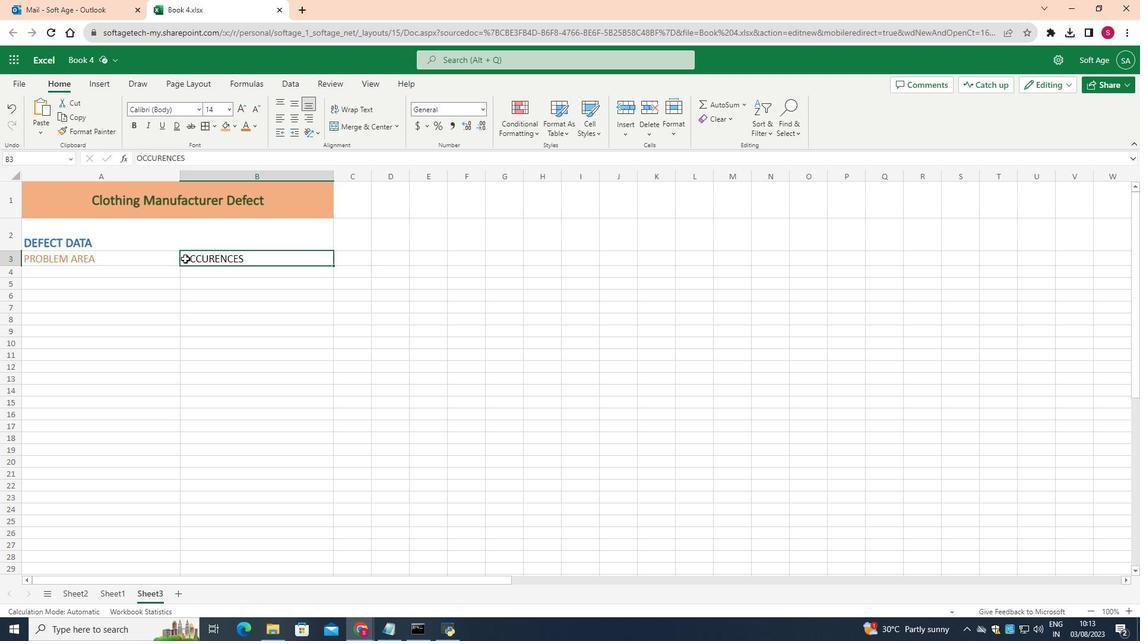 
Action: Mouse moved to (183, 258)
Screenshot: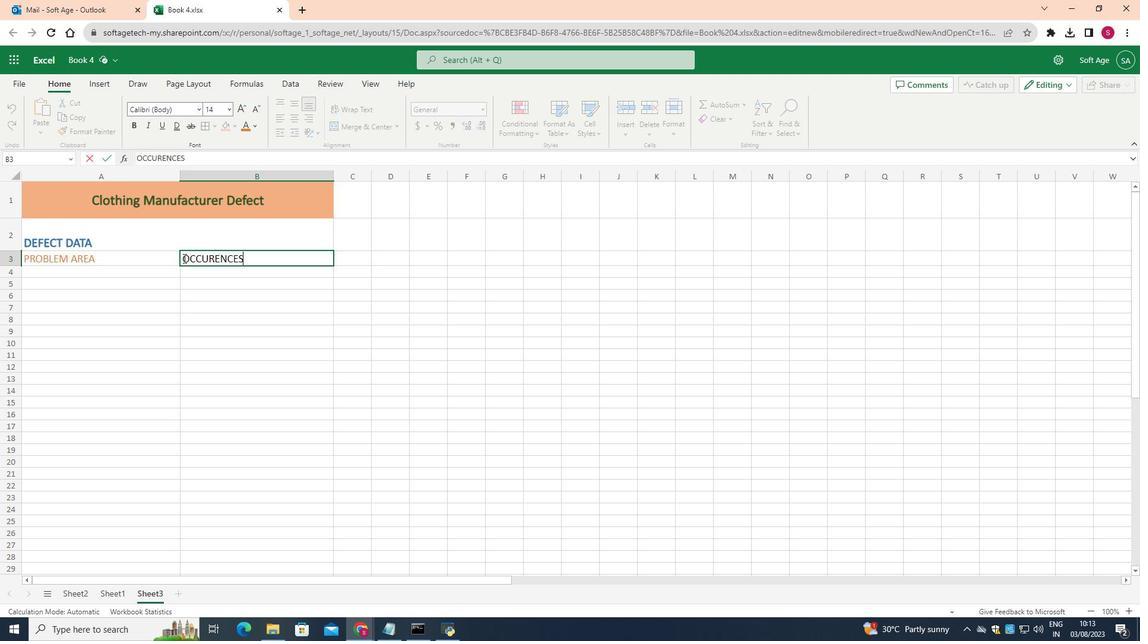 
Action: Mouse pressed left at (183, 258)
Screenshot: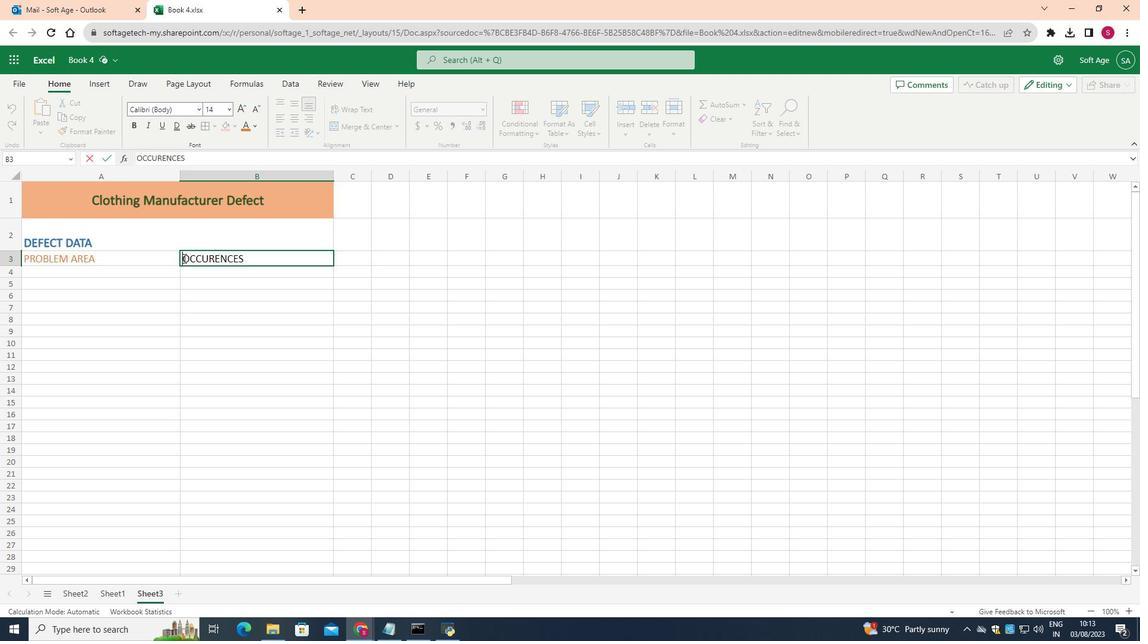 
Action: Mouse moved to (243, 124)
Screenshot: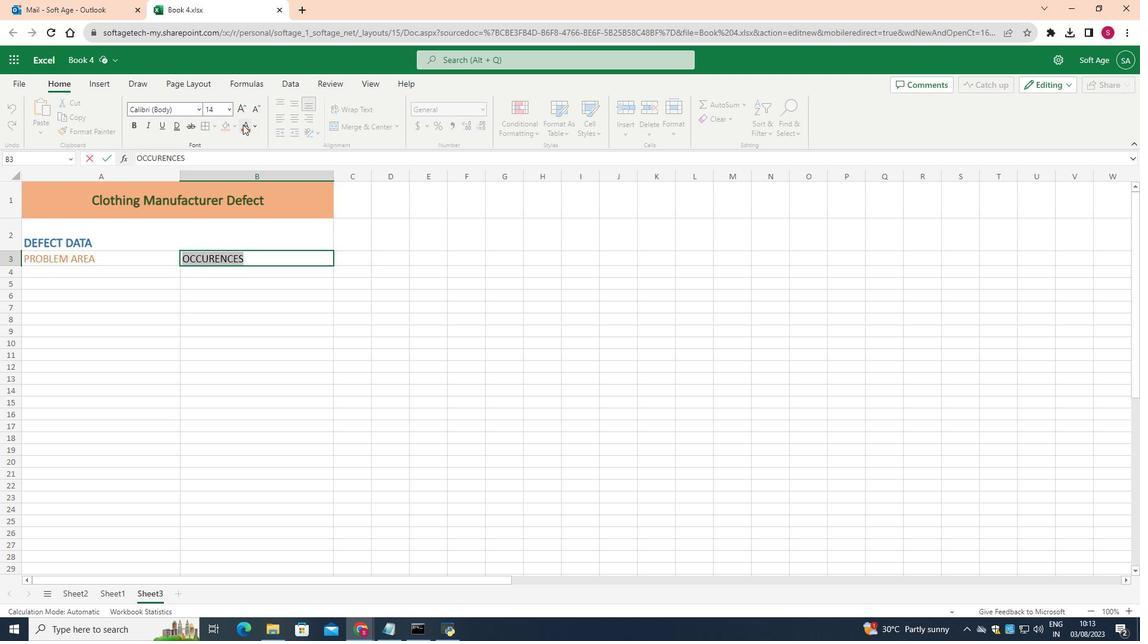 
Action: Mouse pressed left at (243, 124)
Screenshot: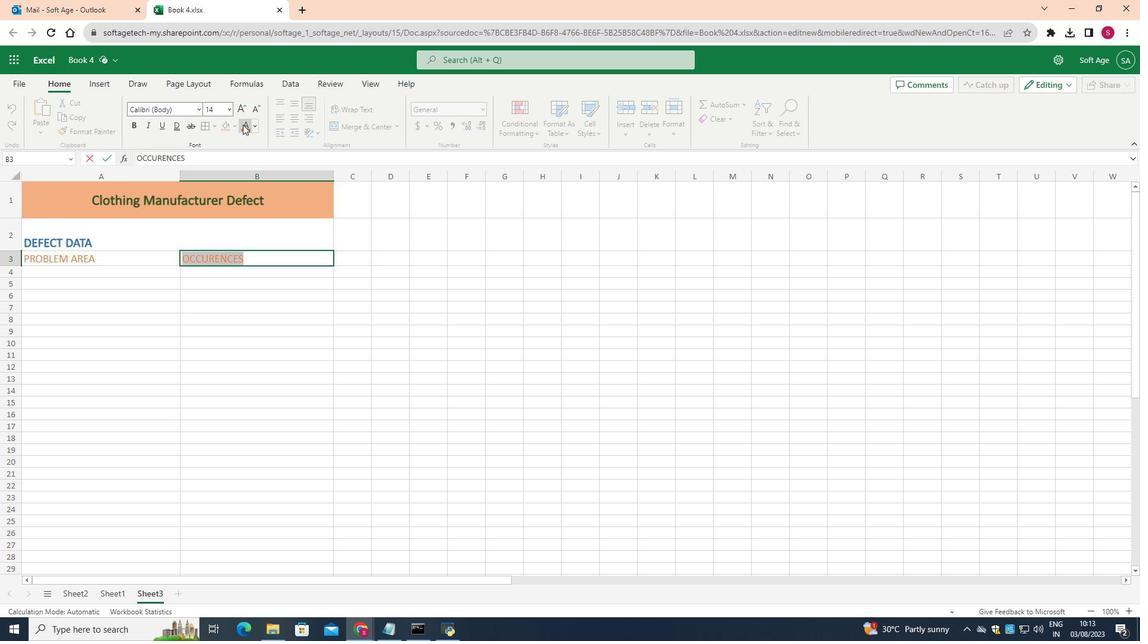 
Action: Mouse moved to (136, 125)
Screenshot: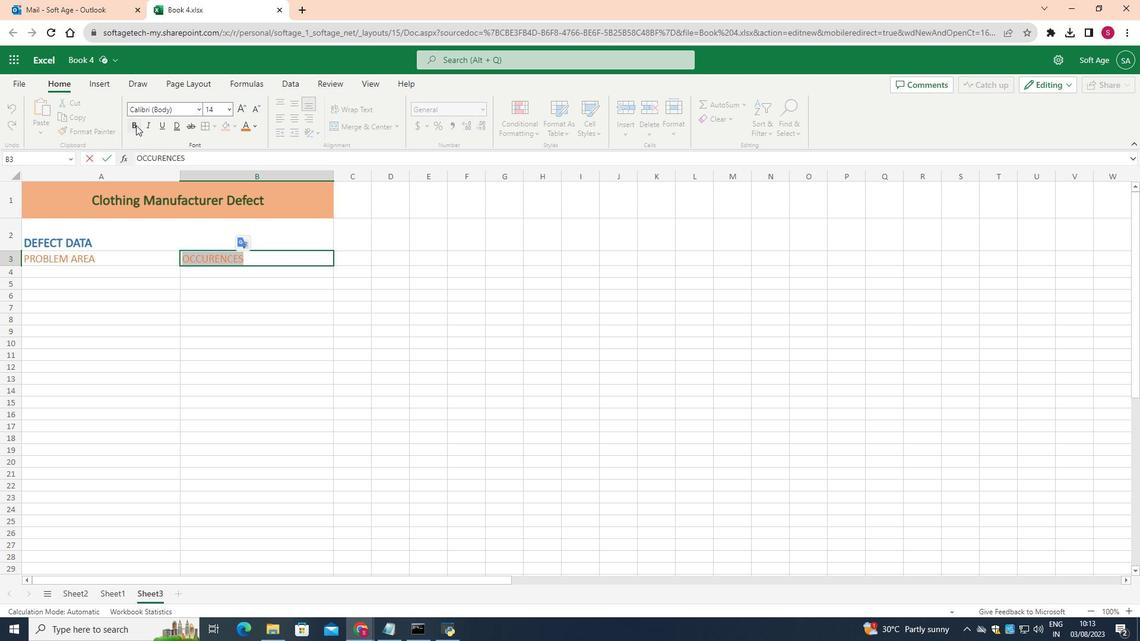 
Action: Mouse pressed left at (136, 125)
Screenshot: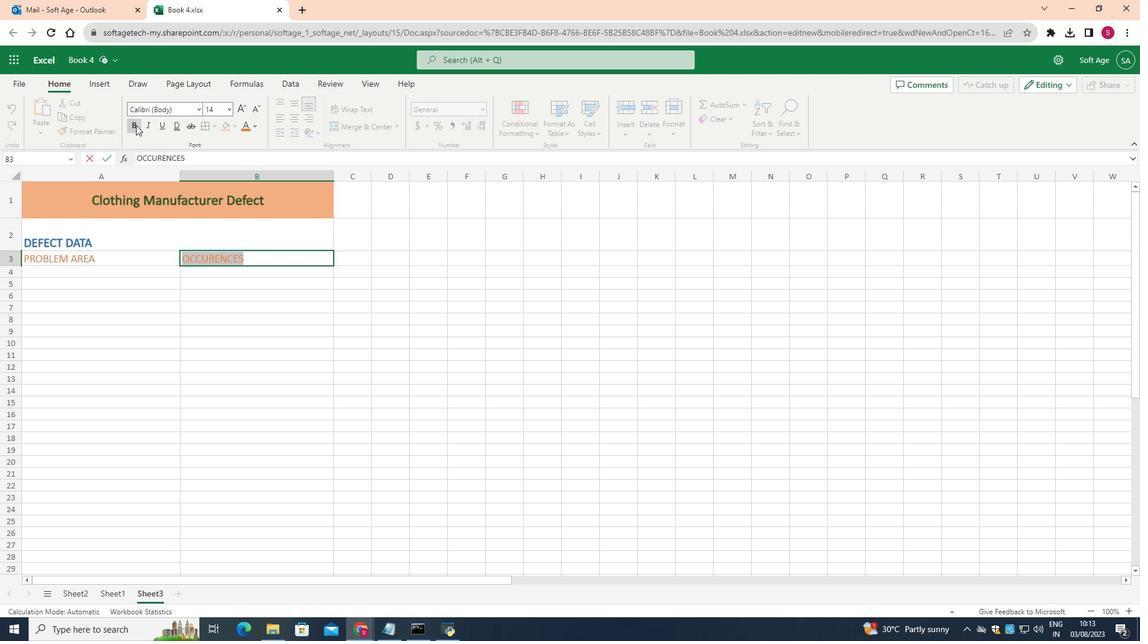 
Action: Mouse moved to (117, 259)
Screenshot: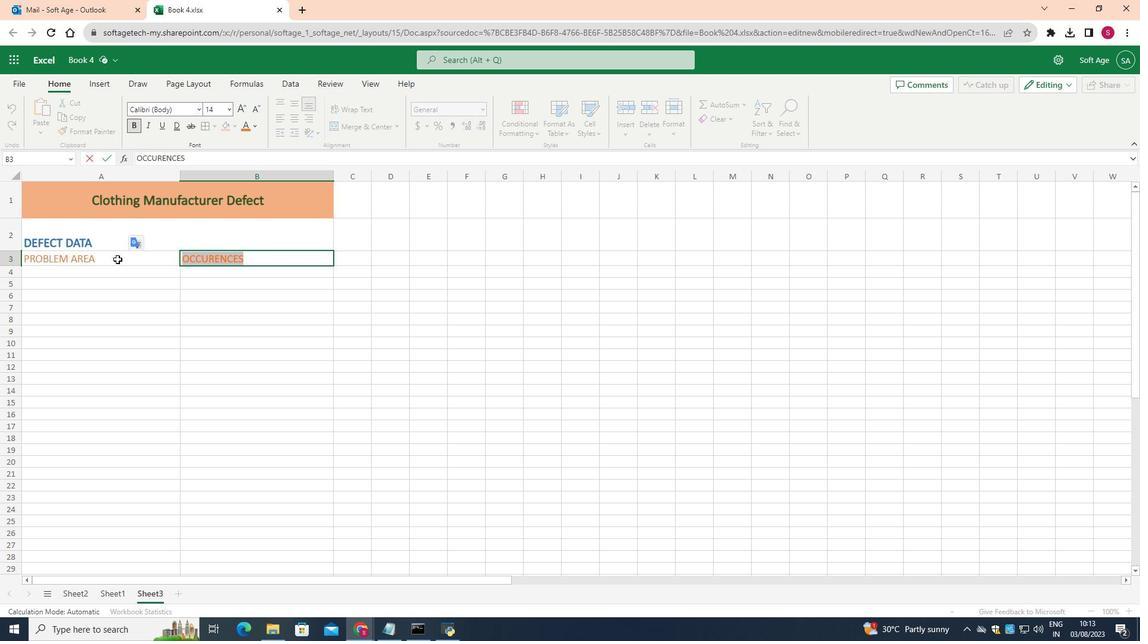 
Action: Mouse pressed left at (117, 259)
Screenshot: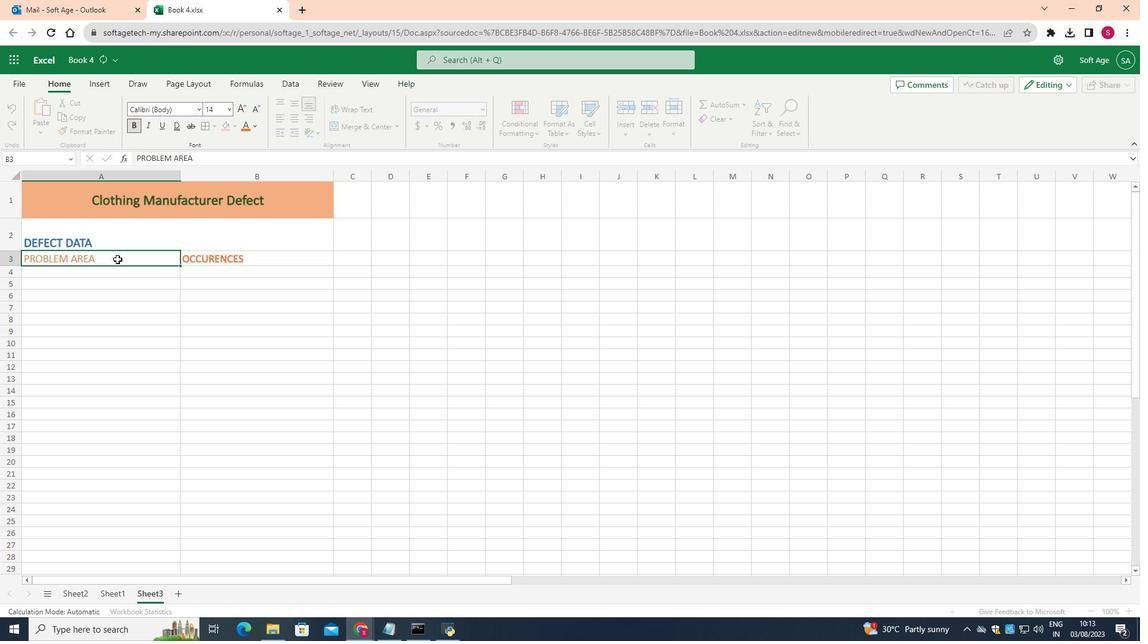 
Action: Mouse moved to (137, 125)
Screenshot: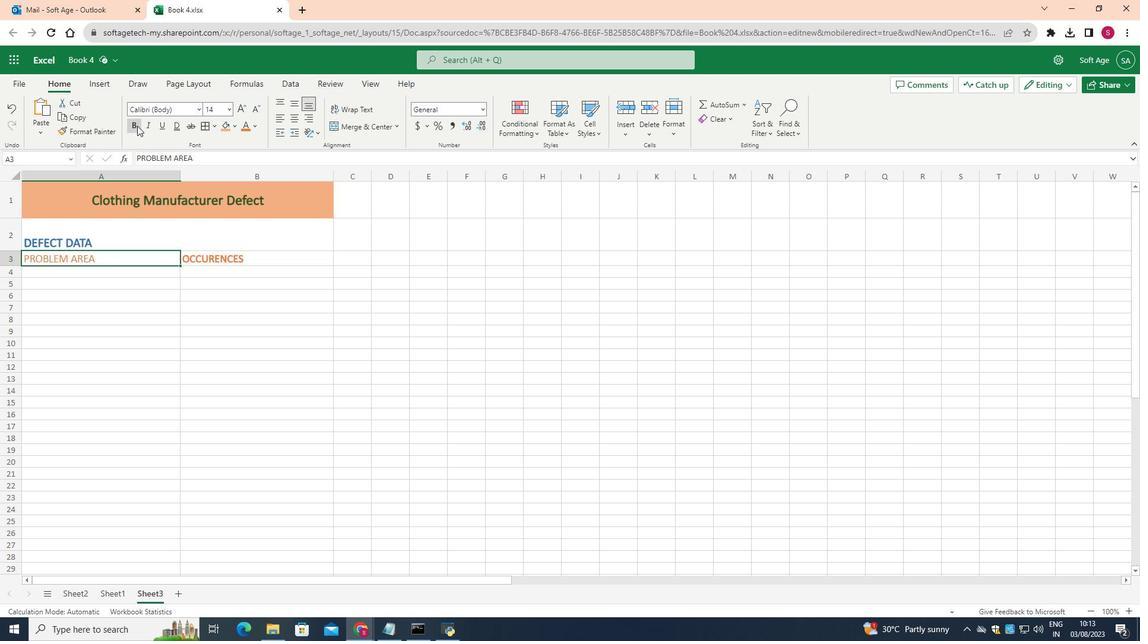 
Action: Mouse pressed left at (137, 125)
Screenshot: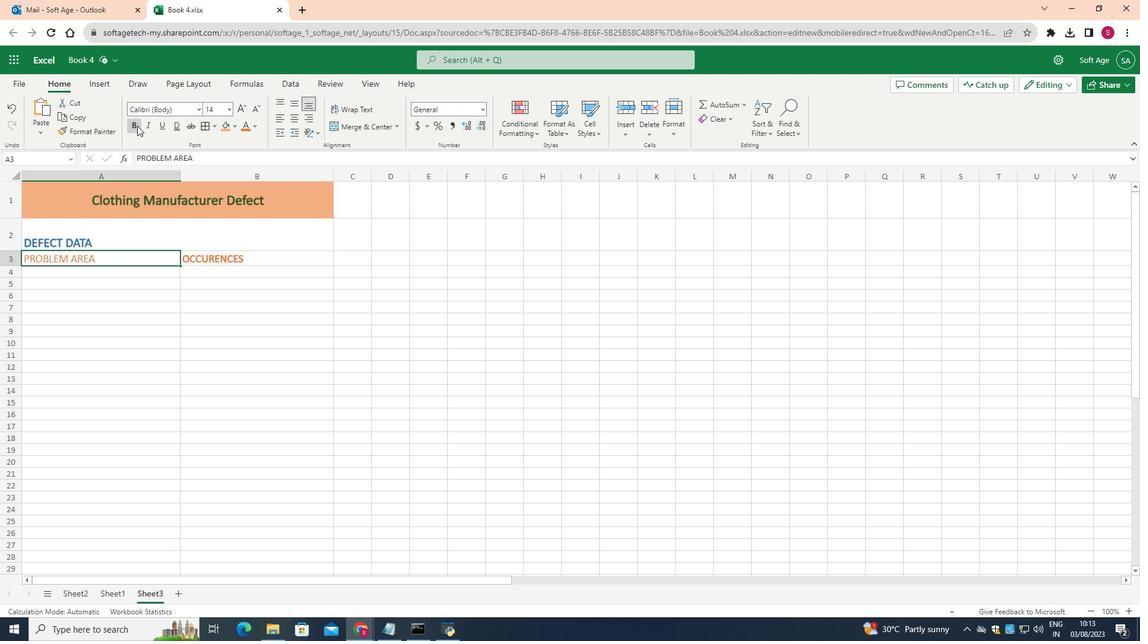 
Action: Mouse moved to (162, 309)
Screenshot: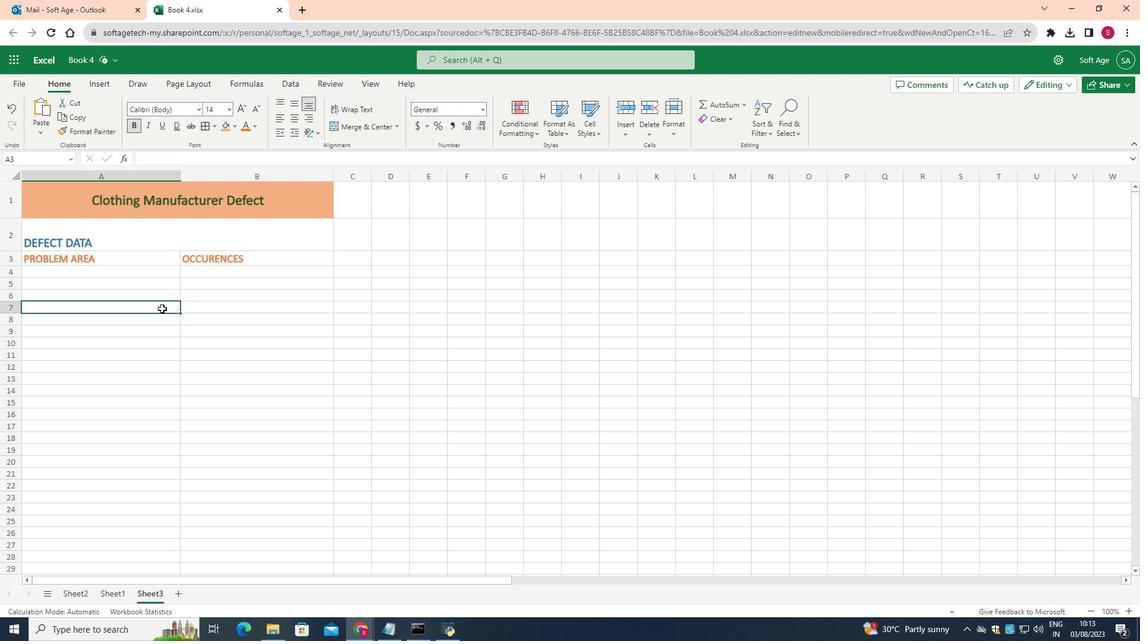 
Action: Mouse pressed left at (162, 309)
Screenshot: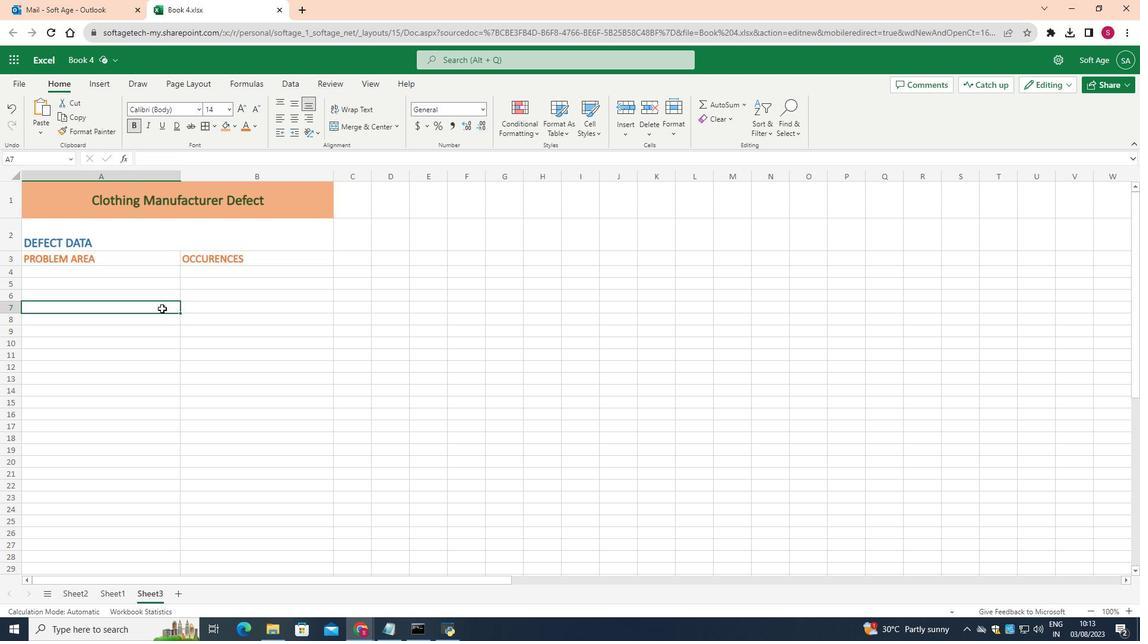 
Action: Mouse moved to (142, 262)
Screenshot: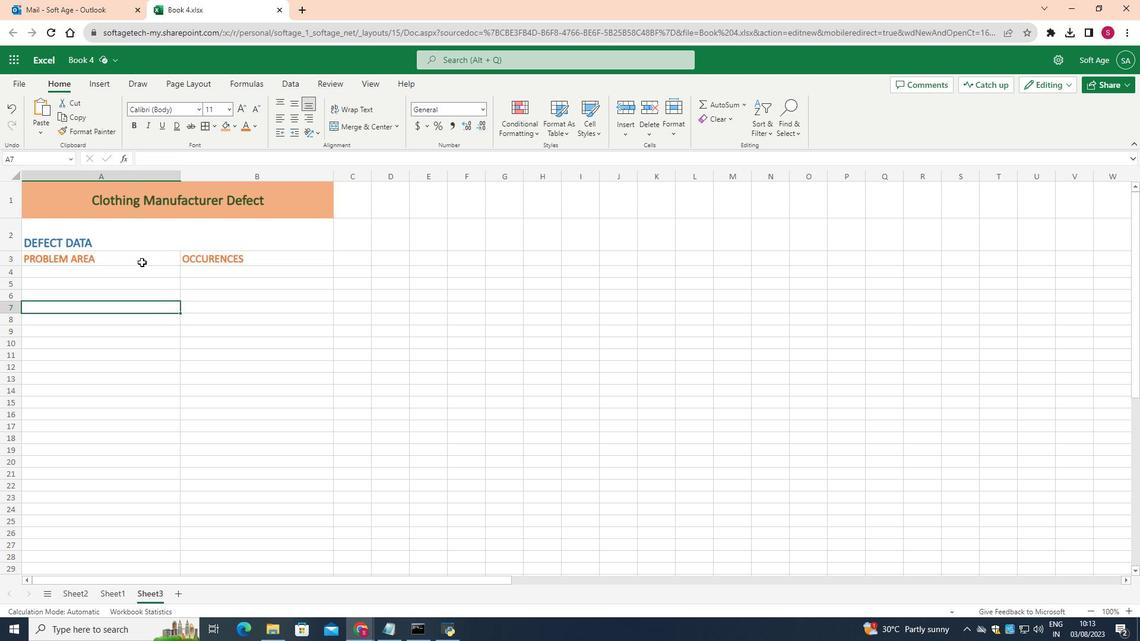 
Action: Mouse pressed left at (142, 262)
Screenshot: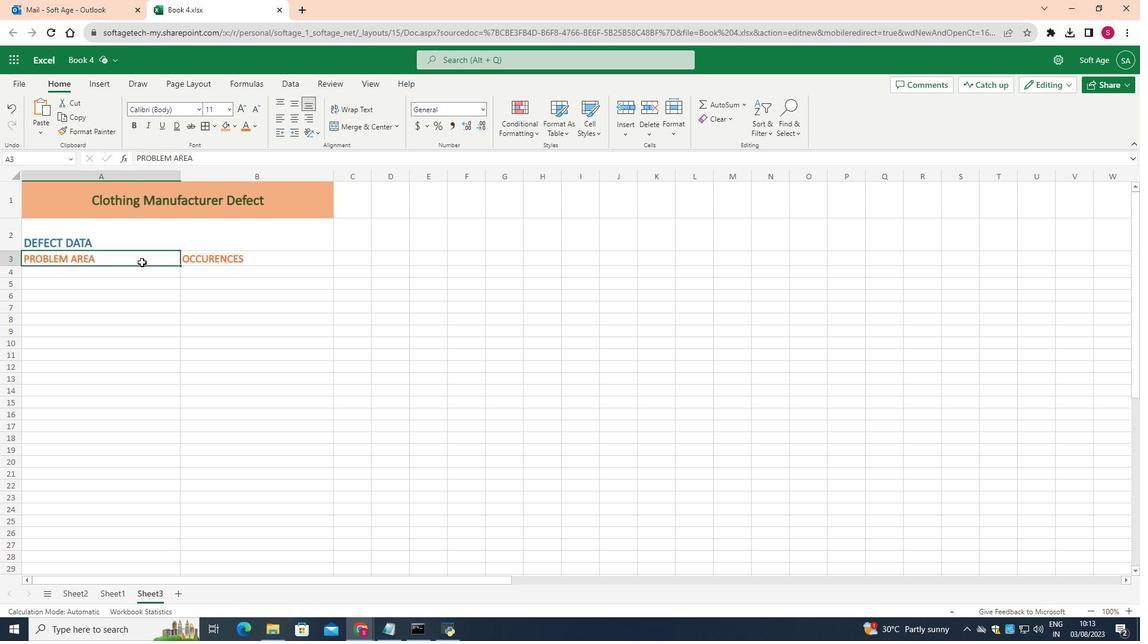 
Action: Mouse moved to (291, 115)
Screenshot: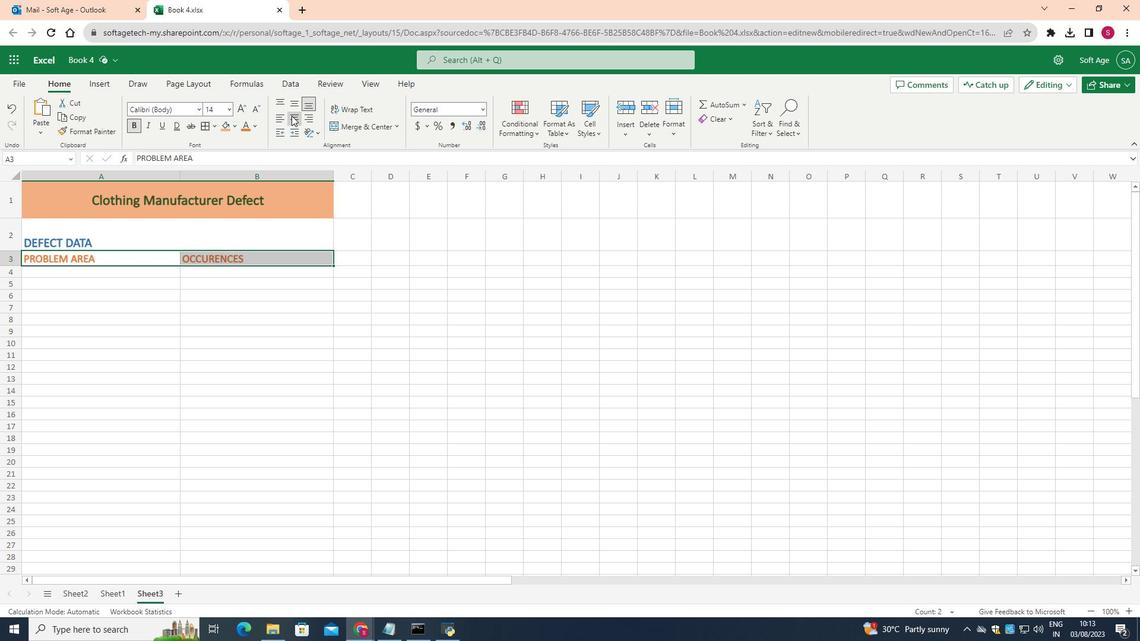 
Action: Mouse pressed left at (291, 115)
Screenshot: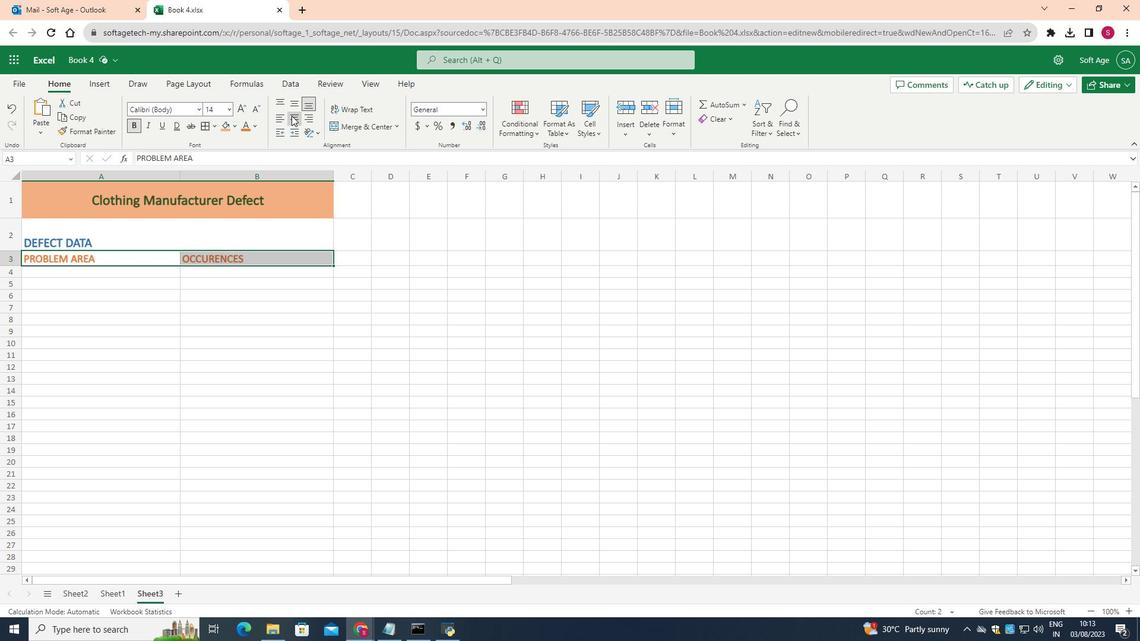 
Action: Mouse moved to (14, 265)
Screenshot: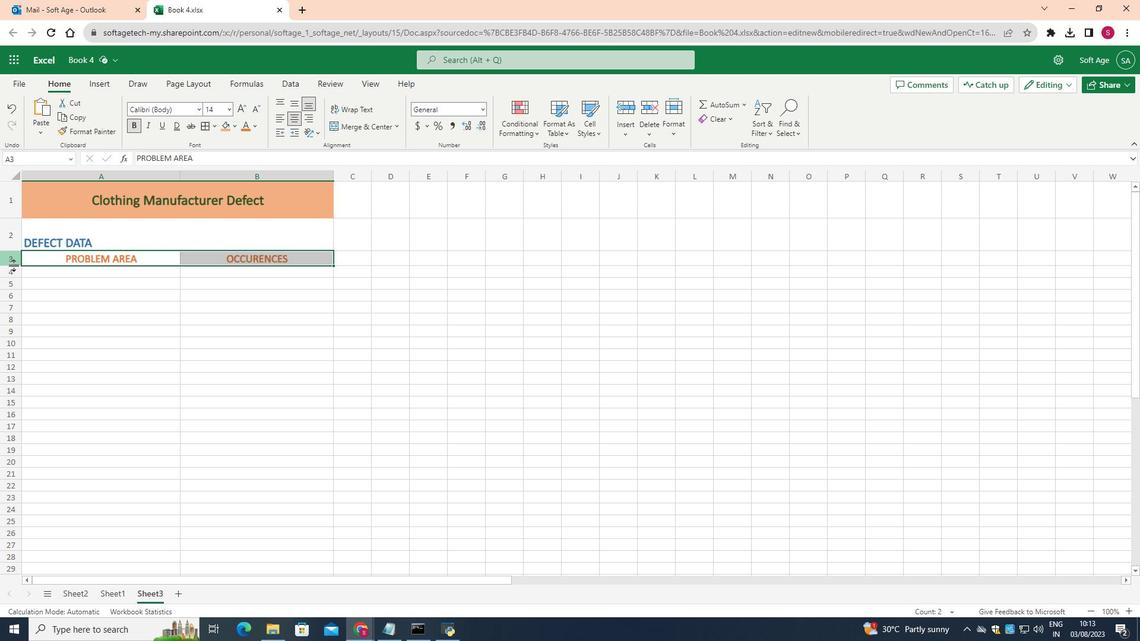 
Action: Mouse pressed left at (14, 265)
Screenshot: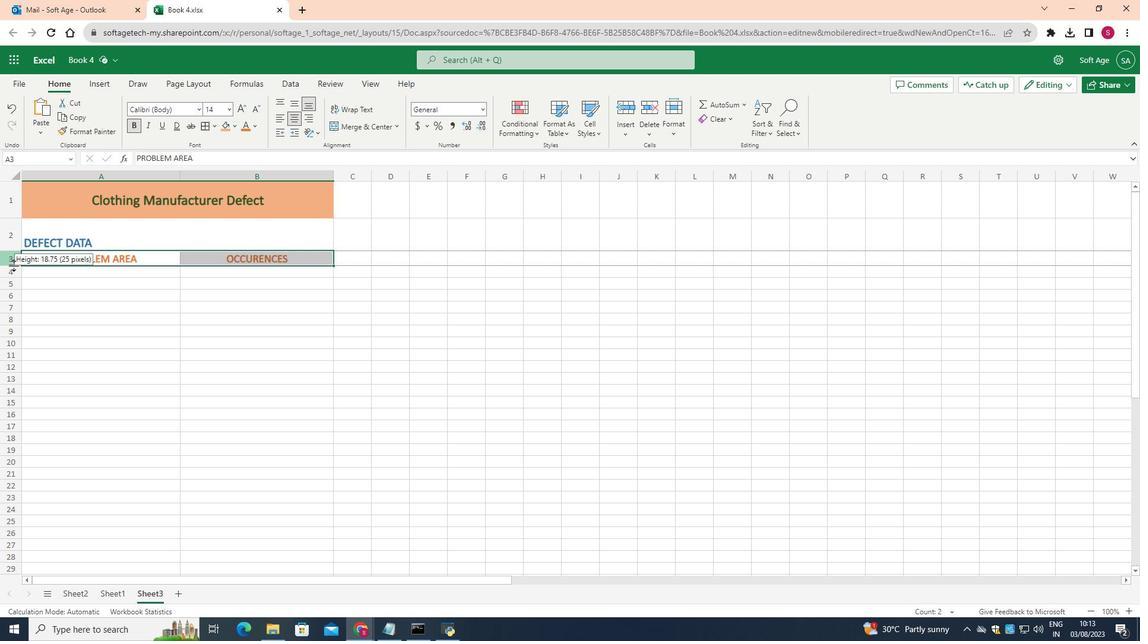 
Action: Mouse moved to (13, 270)
Screenshot: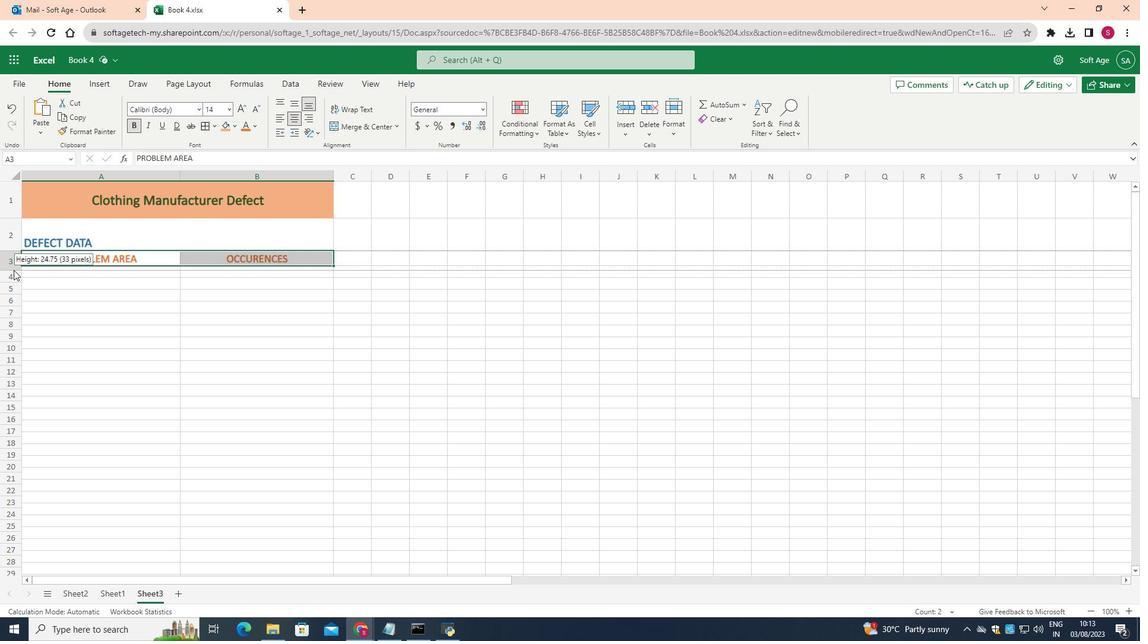 
Action: Mouse pressed left at (13, 270)
Screenshot: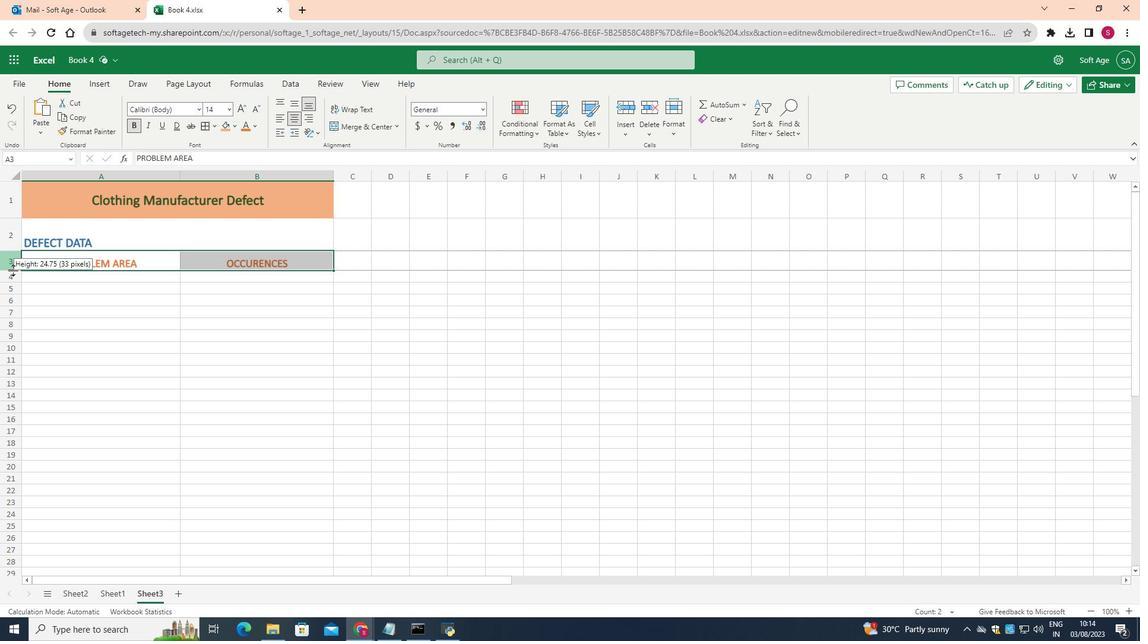 
Action: Mouse moved to (134, 284)
Screenshot: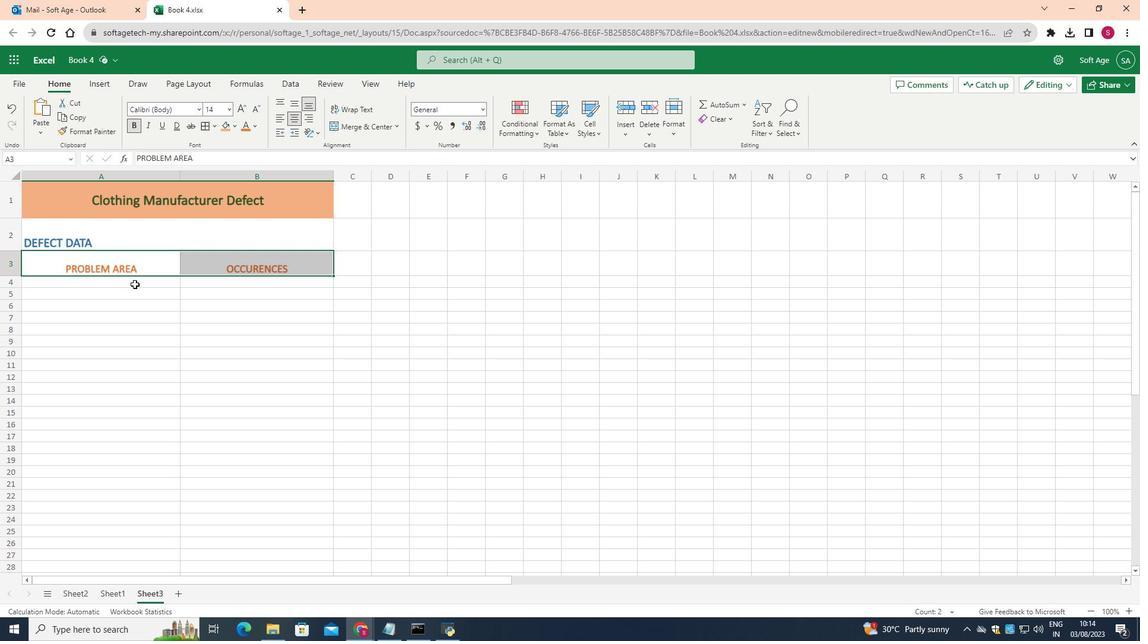 
Action: Mouse pressed left at (134, 284)
Screenshot: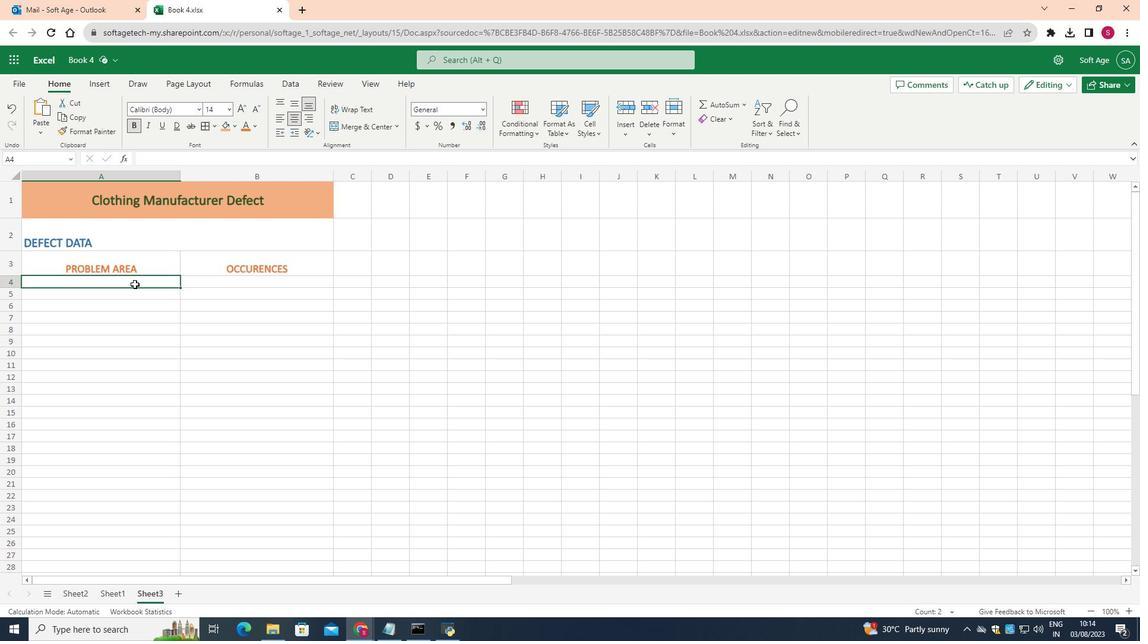 
Action: Mouse moved to (229, 108)
Screenshot: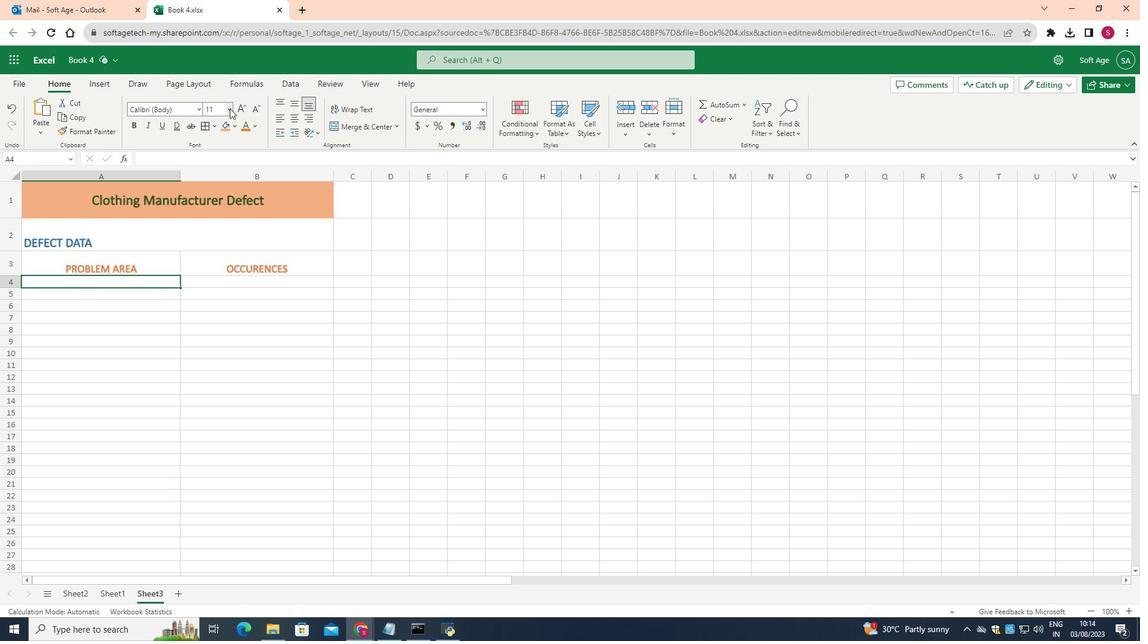 
Action: Mouse pressed left at (229, 108)
Screenshot: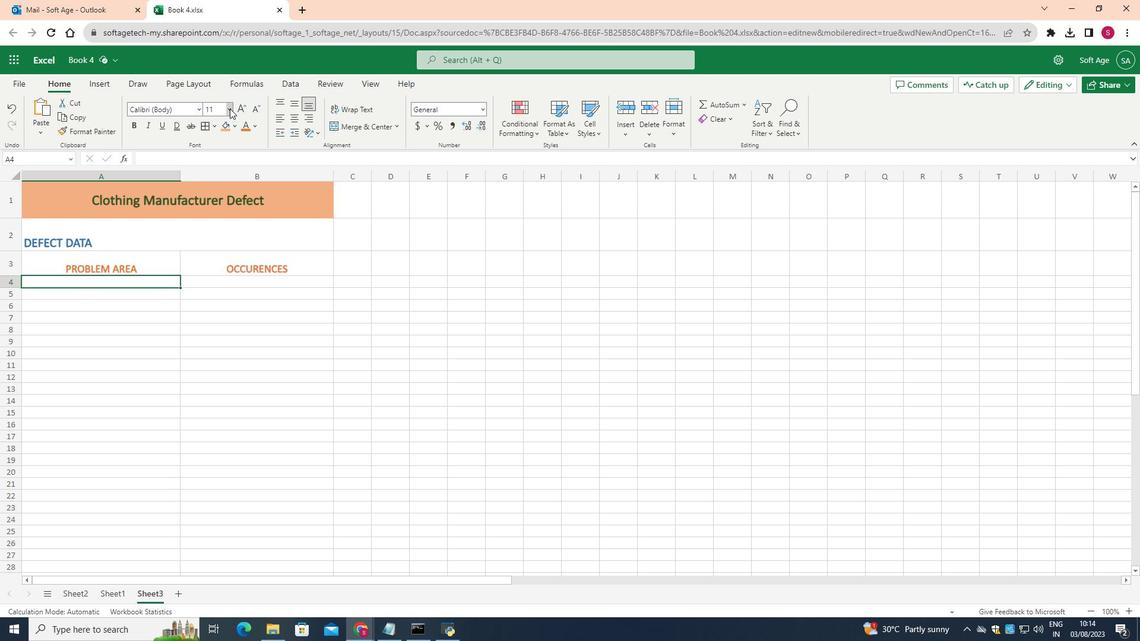 
Action: Mouse moved to (215, 205)
Screenshot: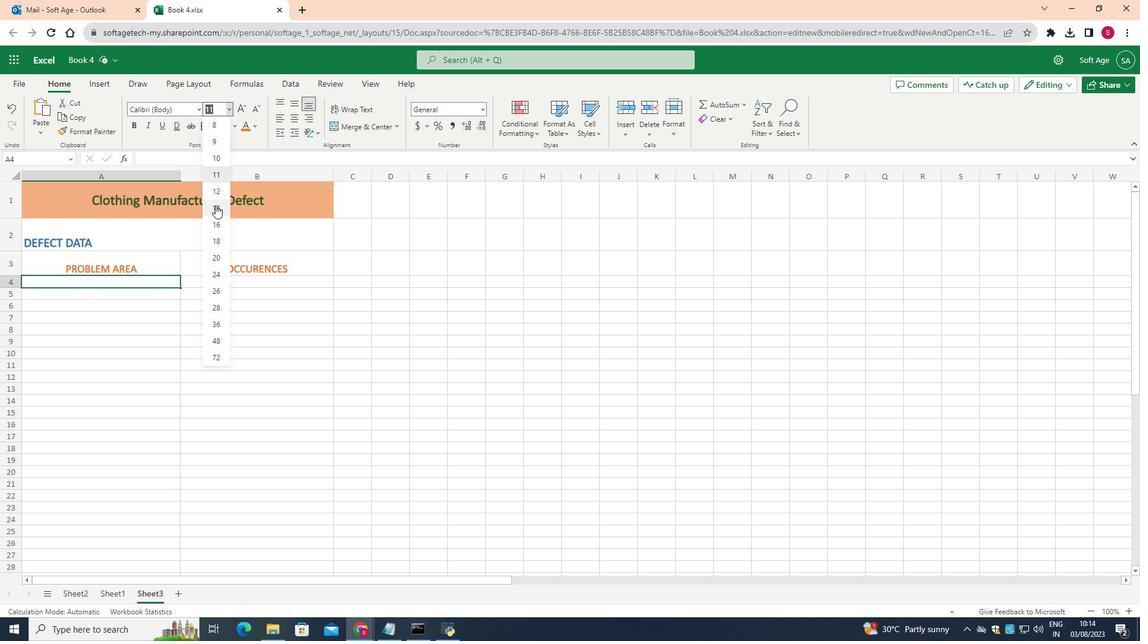 
Action: Mouse pressed left at (215, 205)
Screenshot: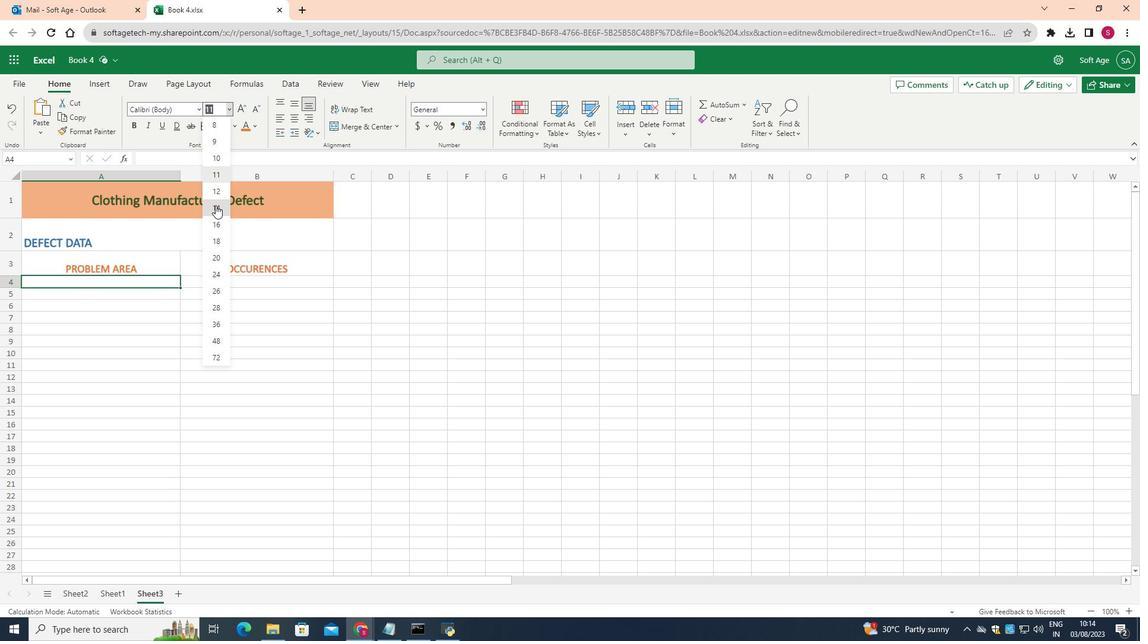 
Action: Key pressed <Key.shift><Key.shift><Key.shift><Key.shift><Key.shift><Key.shift><Key.shift><Key.shift><Key.shift><Key.shift><Key.shift>Puckering<Key.enter>
Screenshot: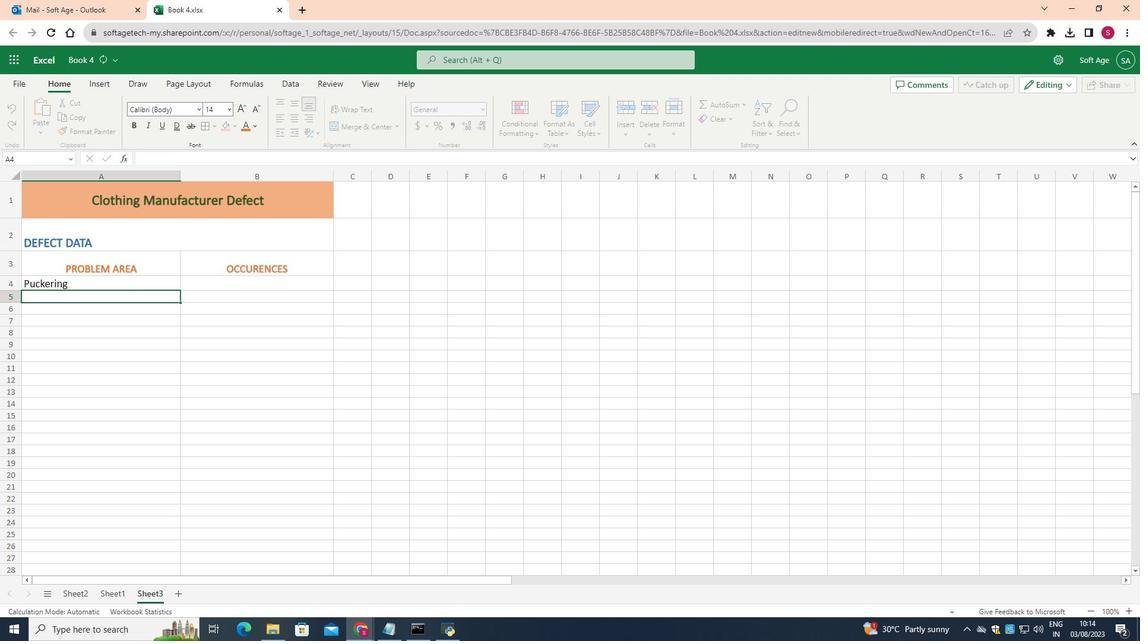 
Action: Mouse moved to (229, 106)
Screenshot: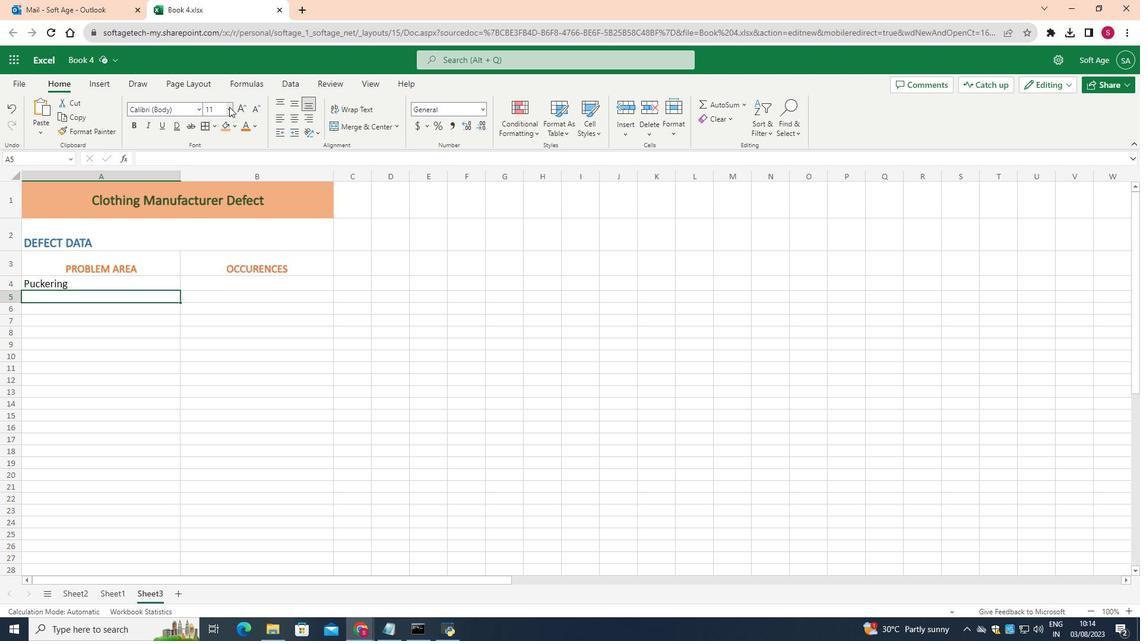 
Action: Mouse pressed left at (229, 106)
Screenshot: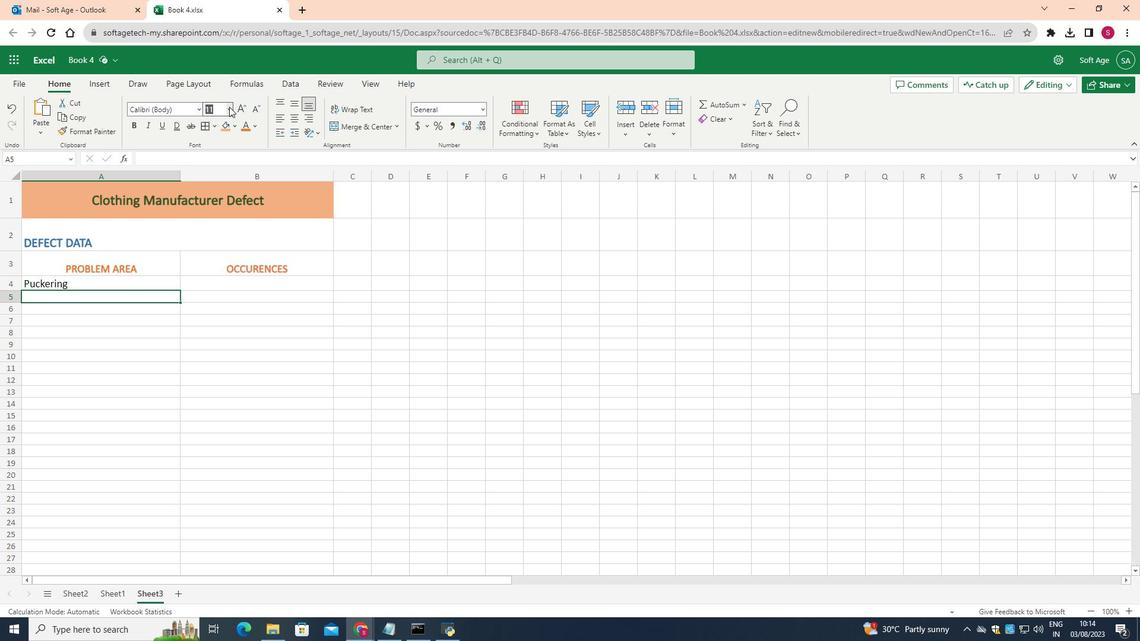 
Action: Mouse pressed left at (229, 106)
Screenshot: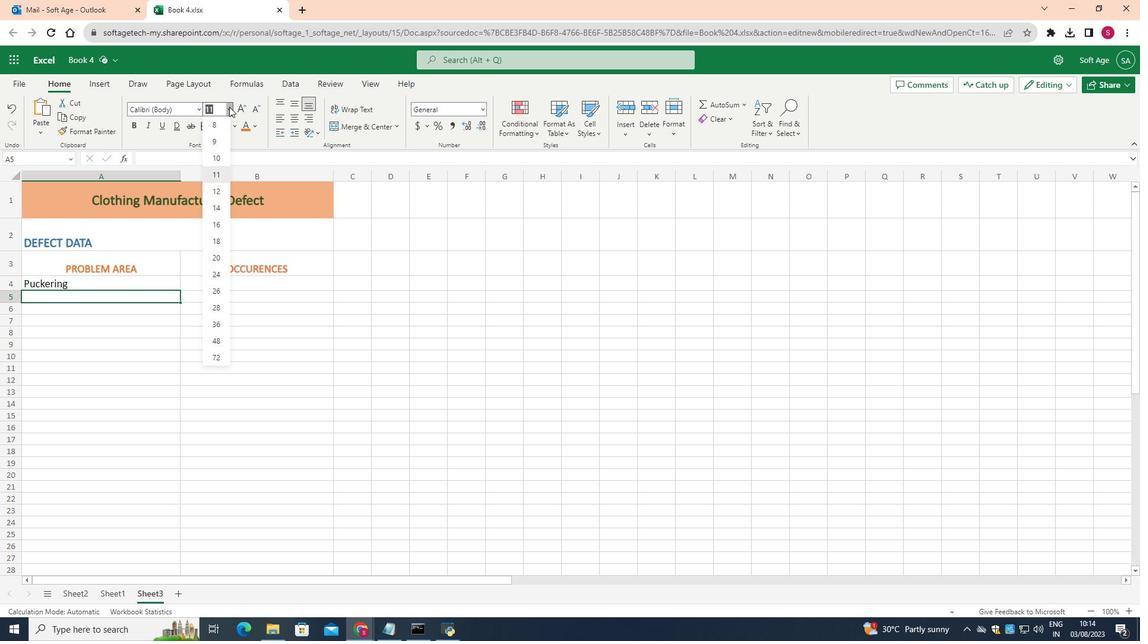 
Action: Mouse pressed left at (229, 106)
Screenshot: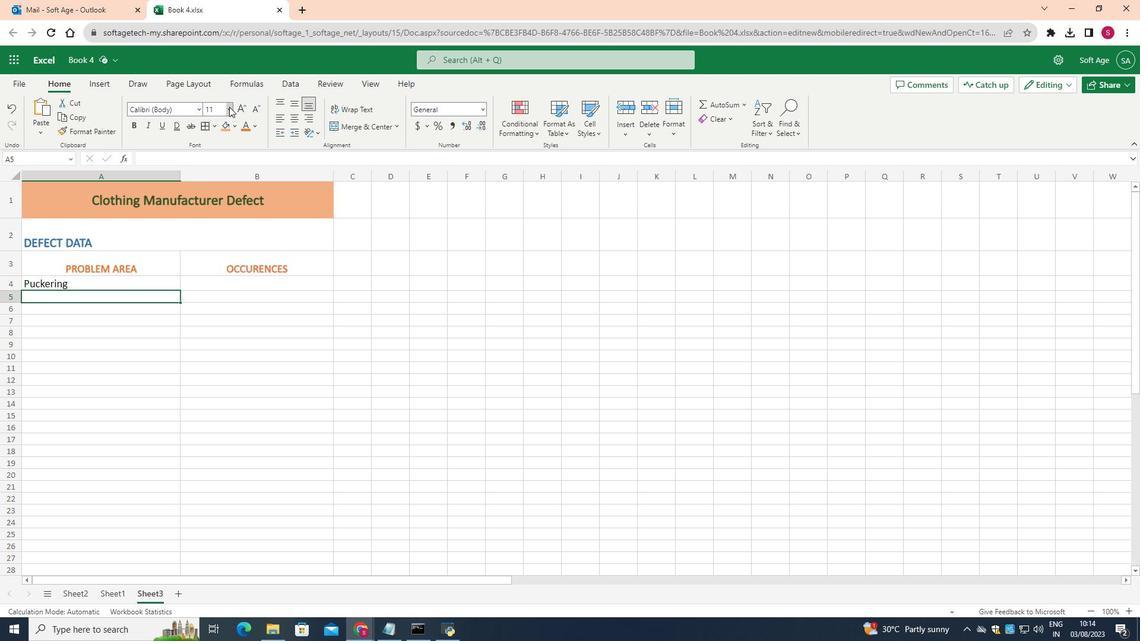
Action: Mouse moved to (214, 208)
Screenshot: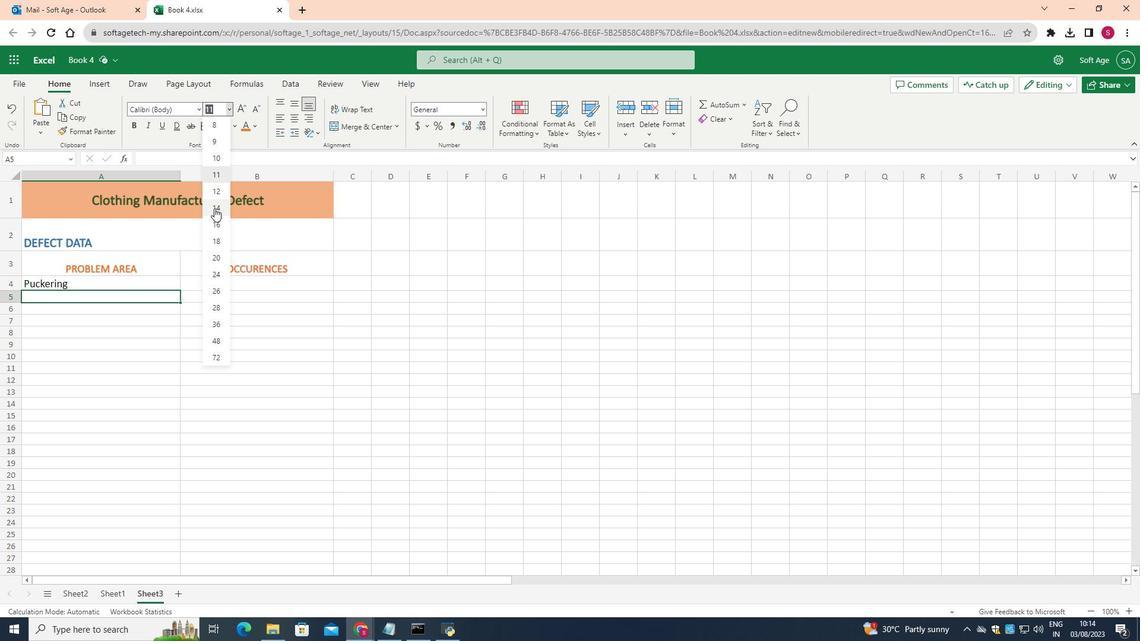 
Action: Mouse pressed left at (214, 208)
Screenshot: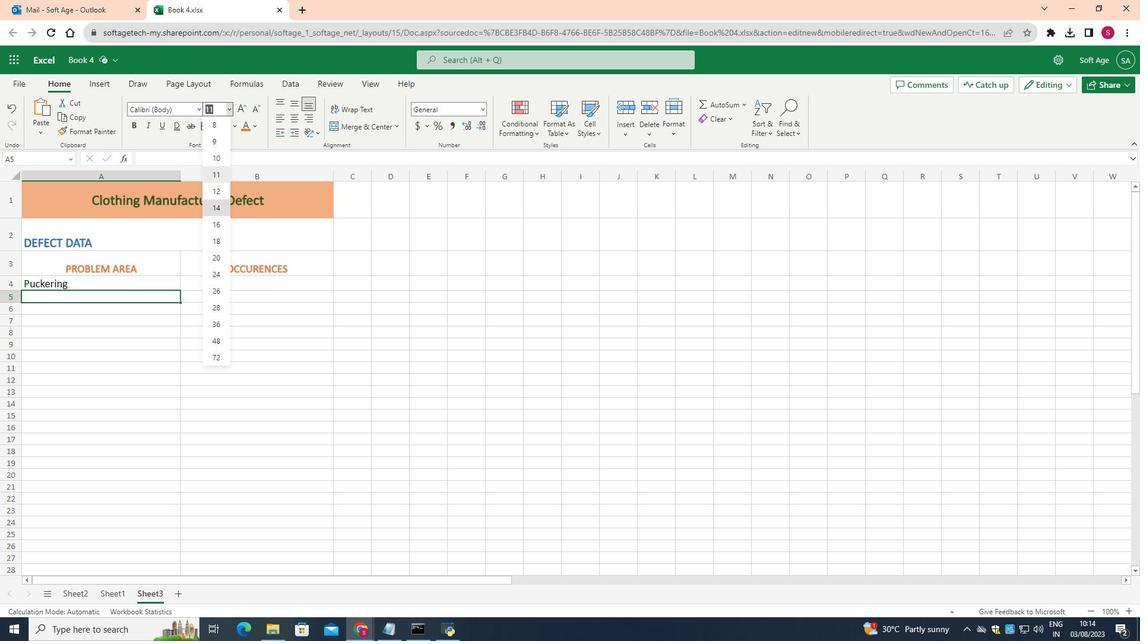 
Action: Key pressed <Key.shift>Visible<Key.space>stitch<Key.enter>
Screenshot: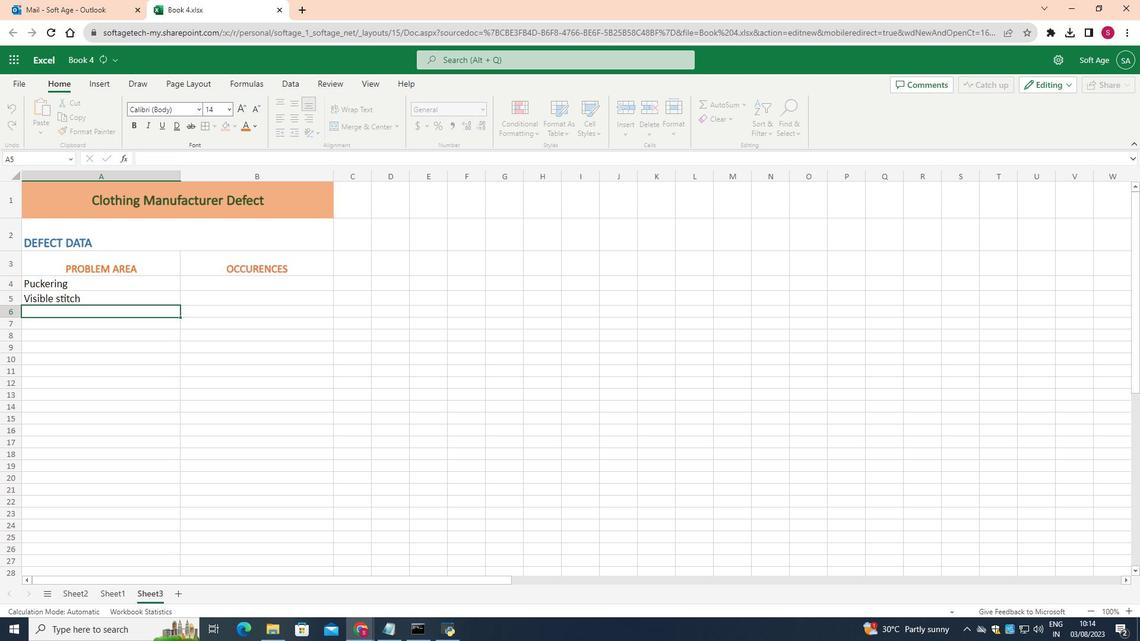 
Action: Mouse moved to (228, 111)
Screenshot: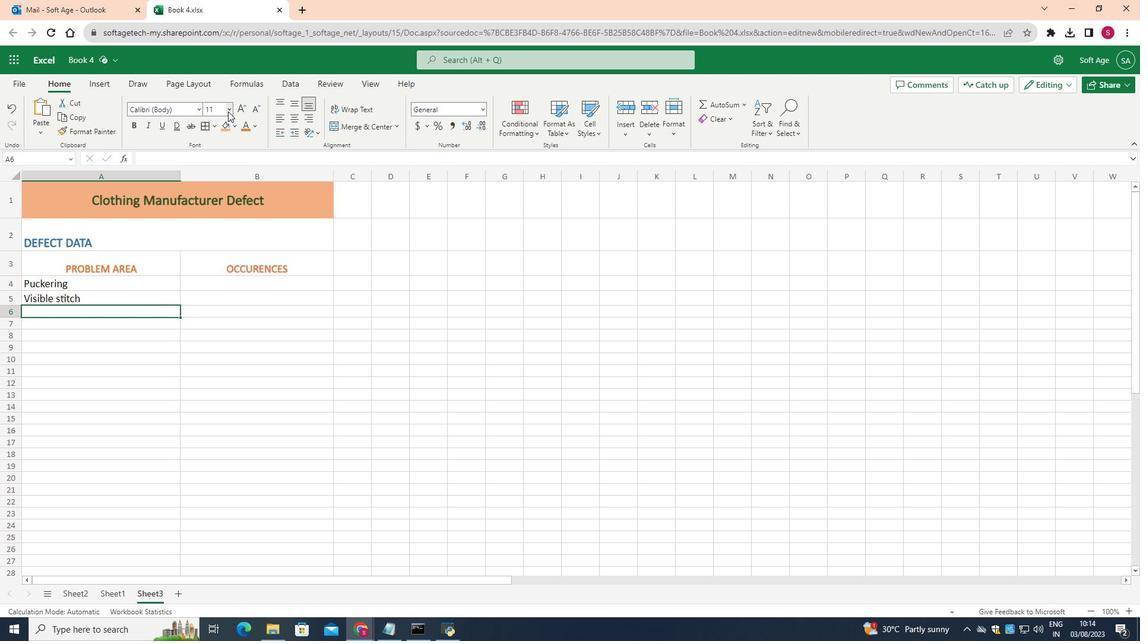 
Action: Mouse pressed left at (228, 111)
Screenshot: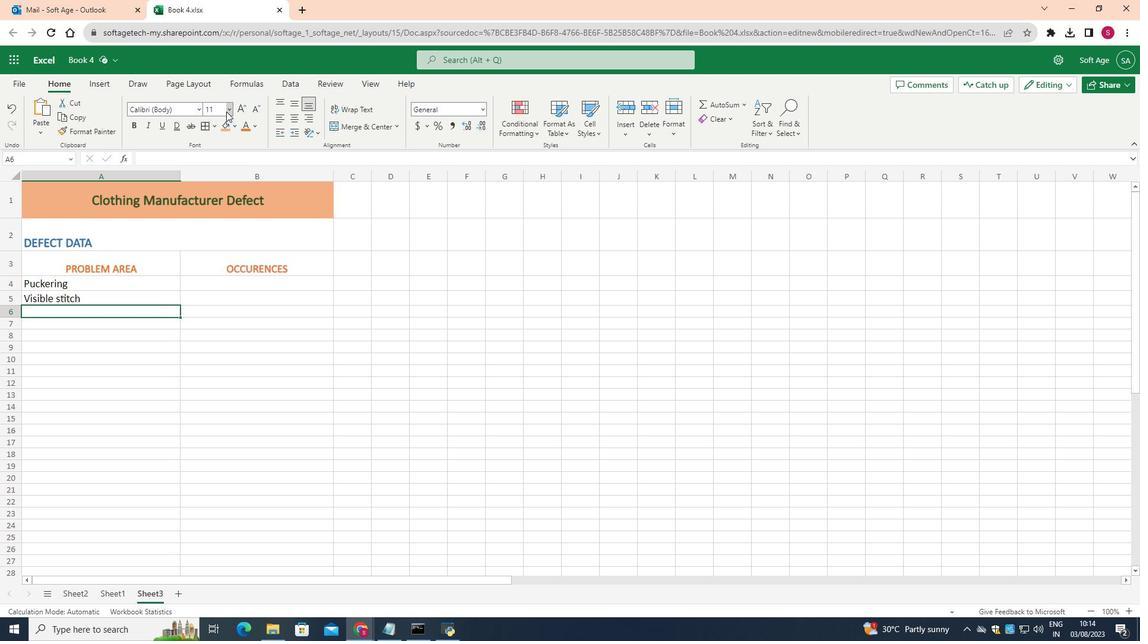 
Action: Mouse moved to (219, 207)
Screenshot: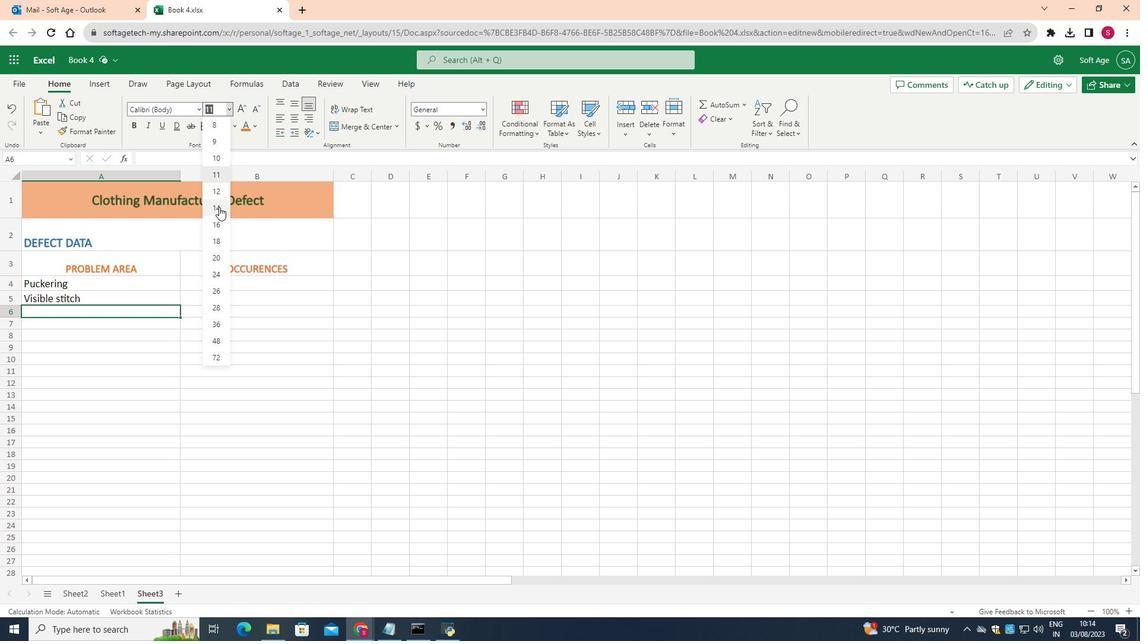 
Action: Mouse pressed left at (219, 207)
Screenshot: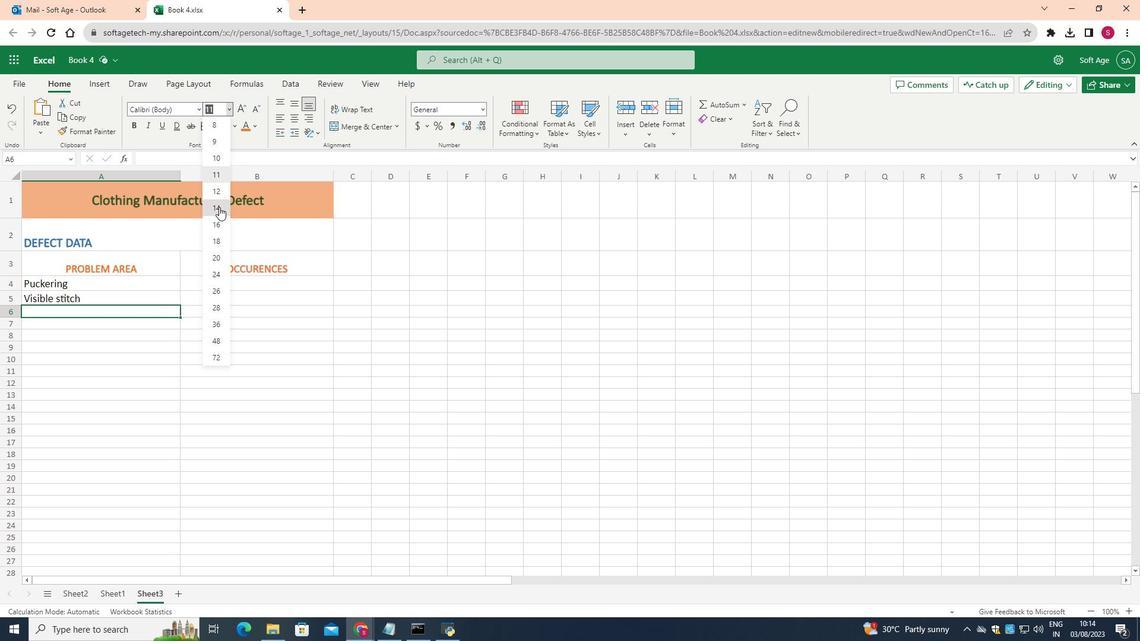 
Action: Key pressed <Key.shift>Miscellaneous
Screenshot: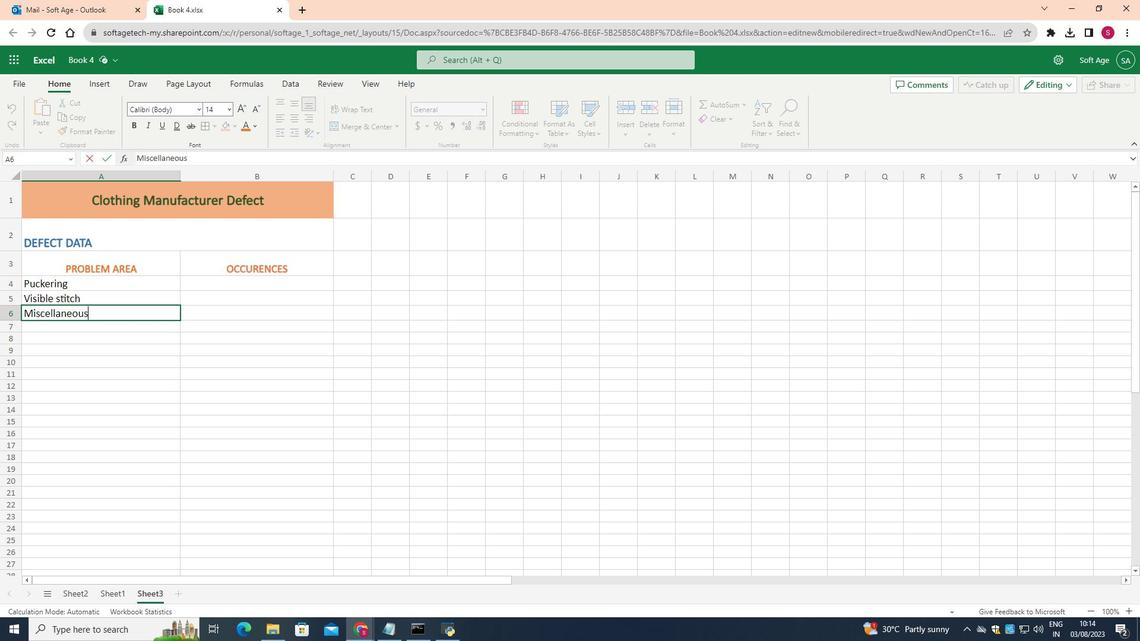 
Action: Mouse moved to (125, 326)
Screenshot: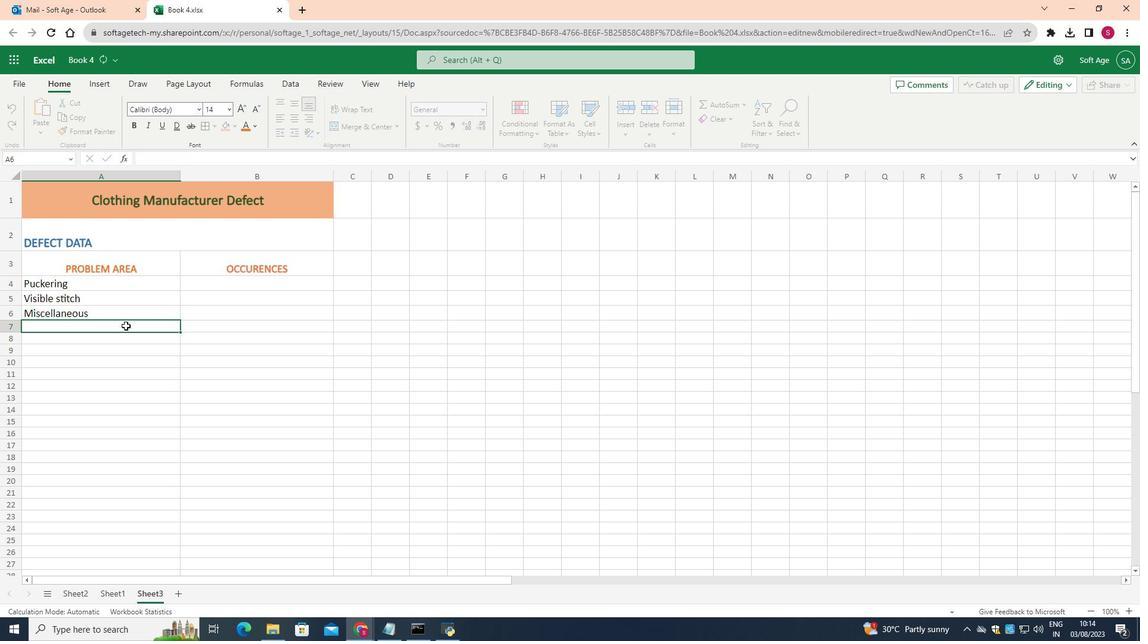 
Action: Mouse pressed left at (125, 326)
Screenshot: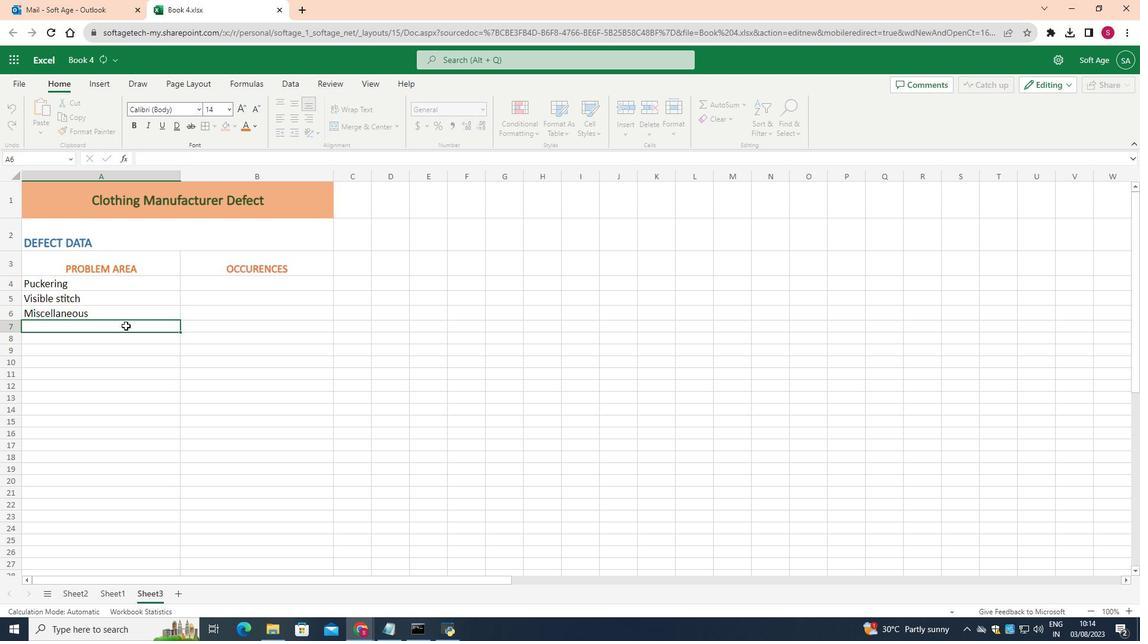 
Action: Mouse moved to (230, 107)
Screenshot: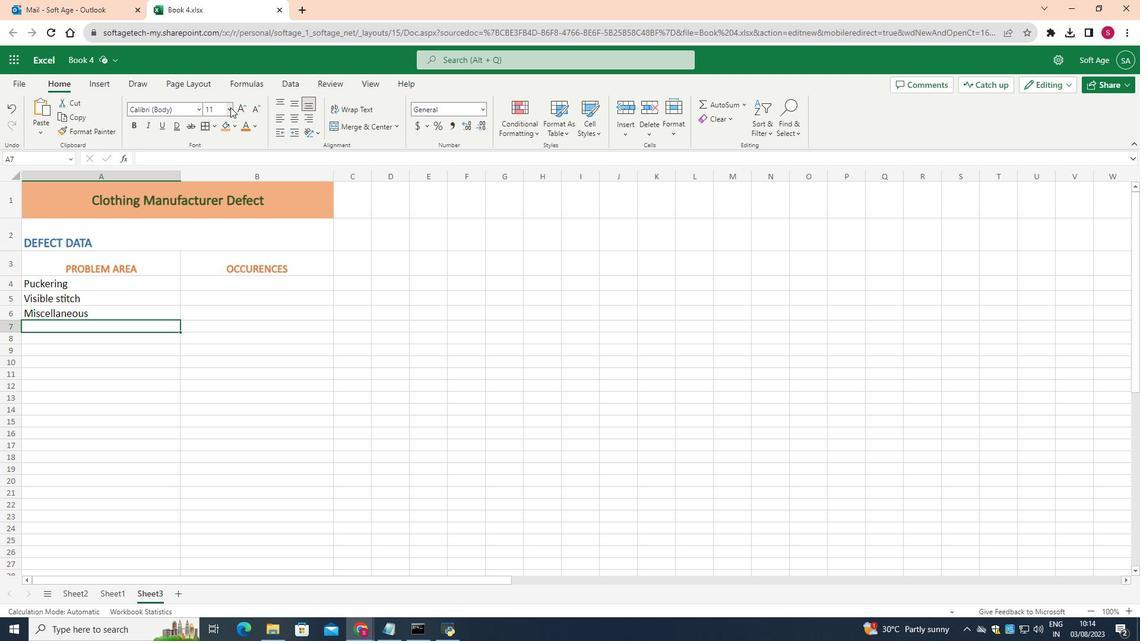 
Action: Mouse pressed left at (230, 107)
Screenshot: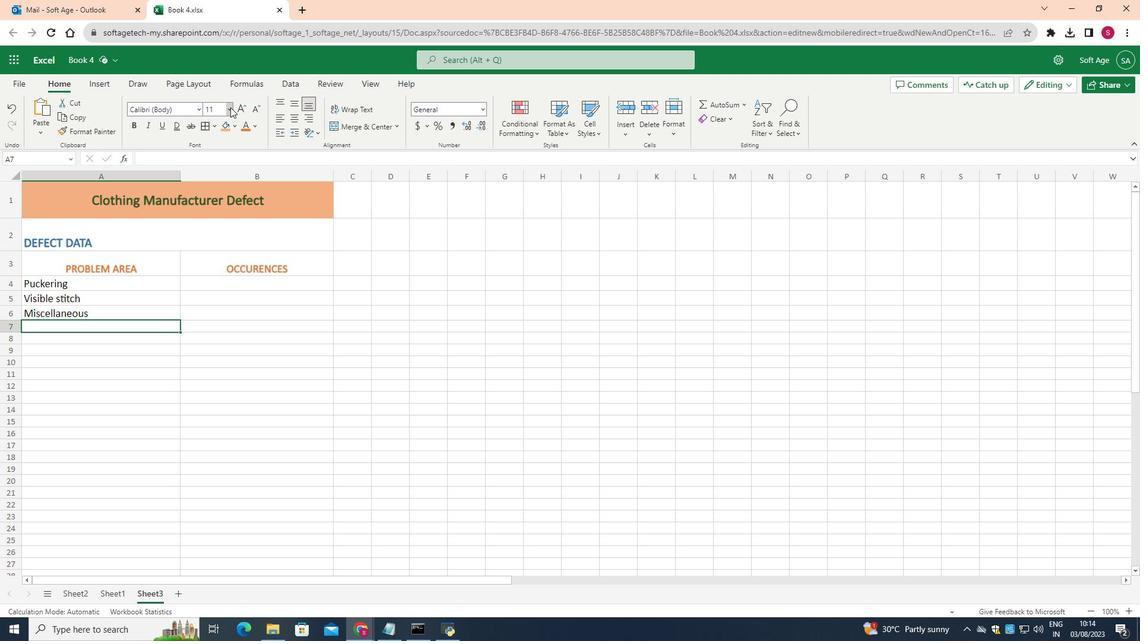 
Action: Mouse moved to (218, 208)
Screenshot: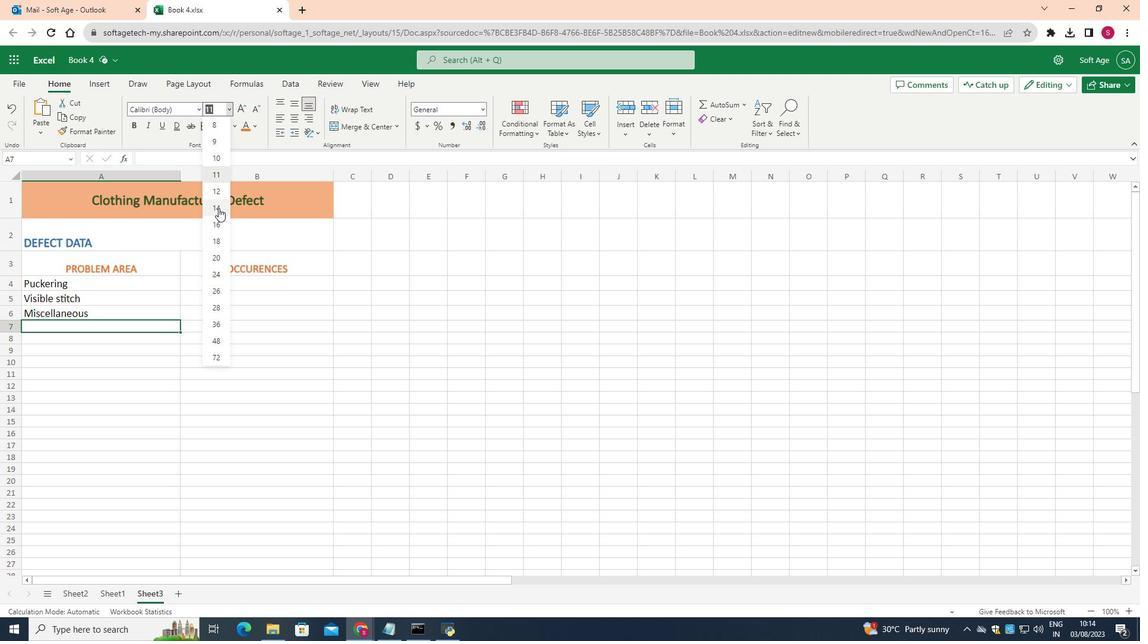 
Action: Mouse pressed left at (218, 208)
Screenshot: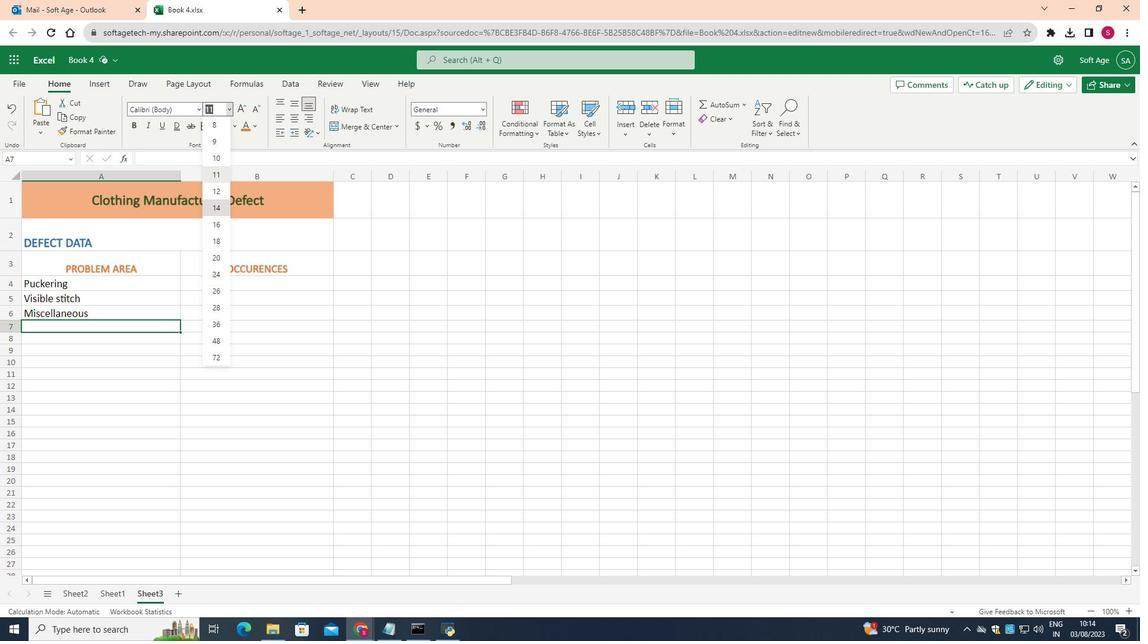 
Action: Key pressed <Key.shift>Out<Key.space>of<Key.space><Key.shift>Shape<Key.enter>
Screenshot: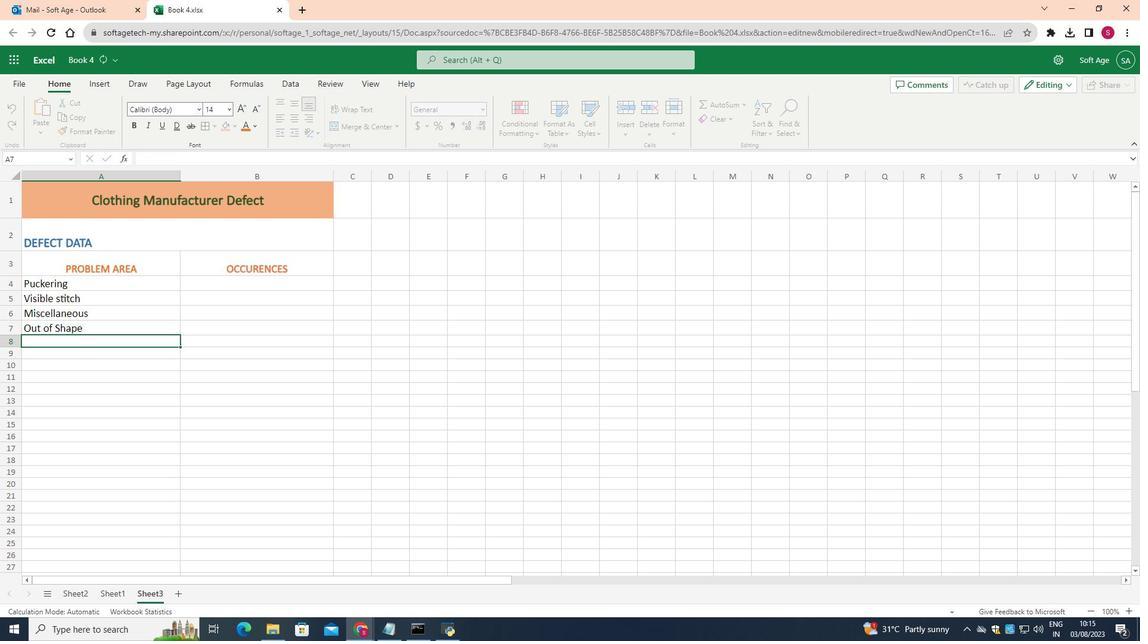 
Action: Mouse moved to (229, 108)
Screenshot: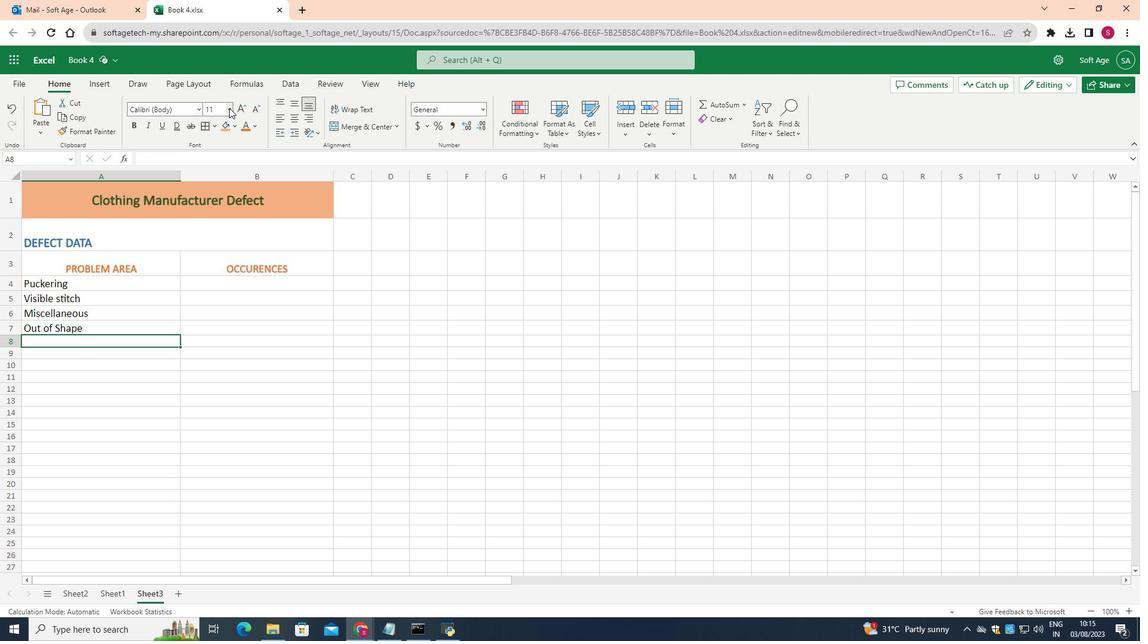 
Action: Mouse pressed left at (229, 108)
Screenshot: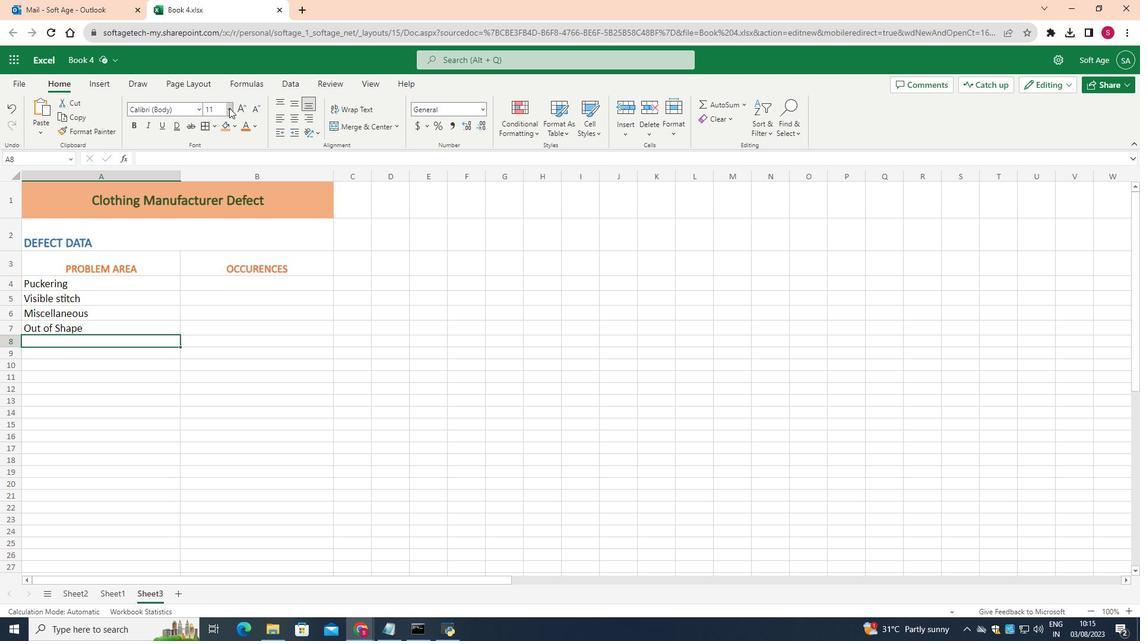 
Action: Mouse moved to (222, 207)
Screenshot: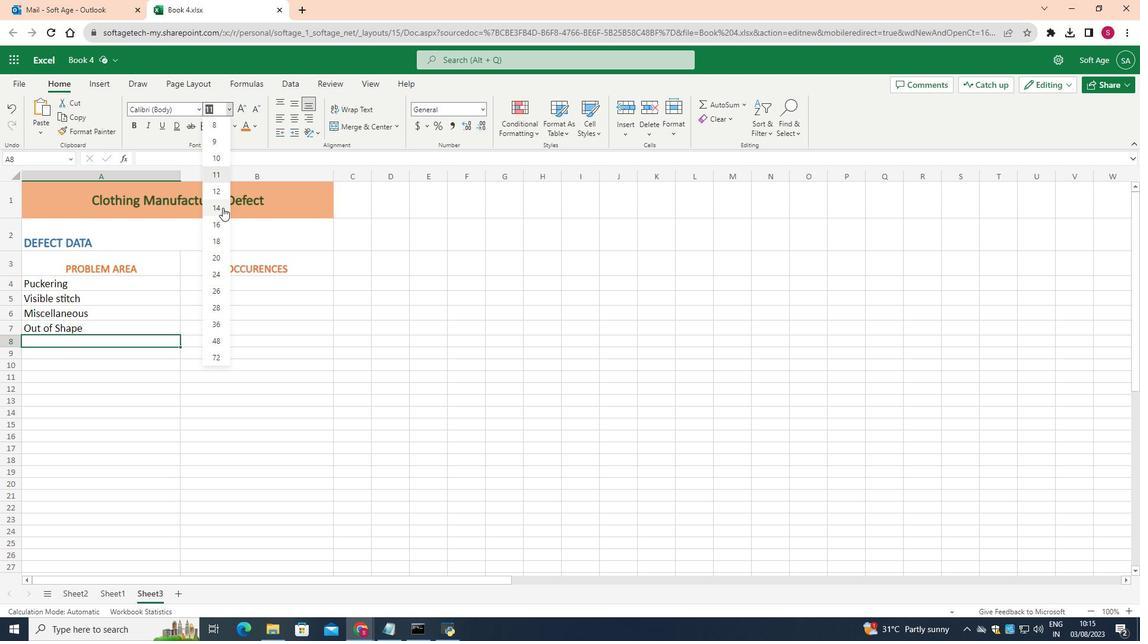 
Action: Mouse pressed left at (222, 207)
Screenshot: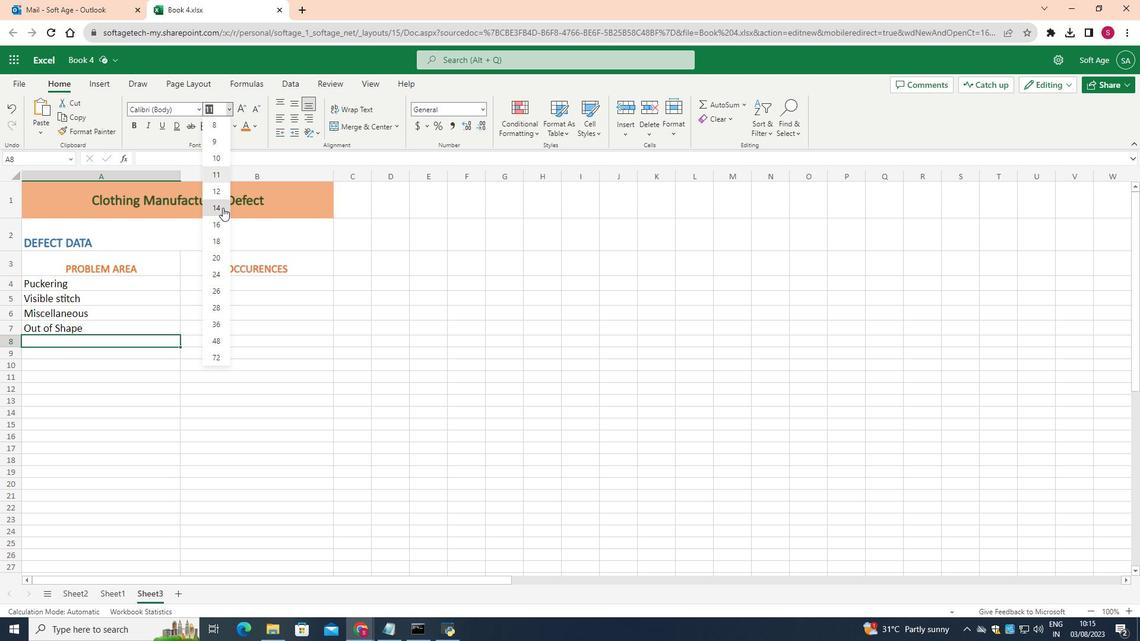 
Action: Mouse moved to (233, 109)
Screenshot: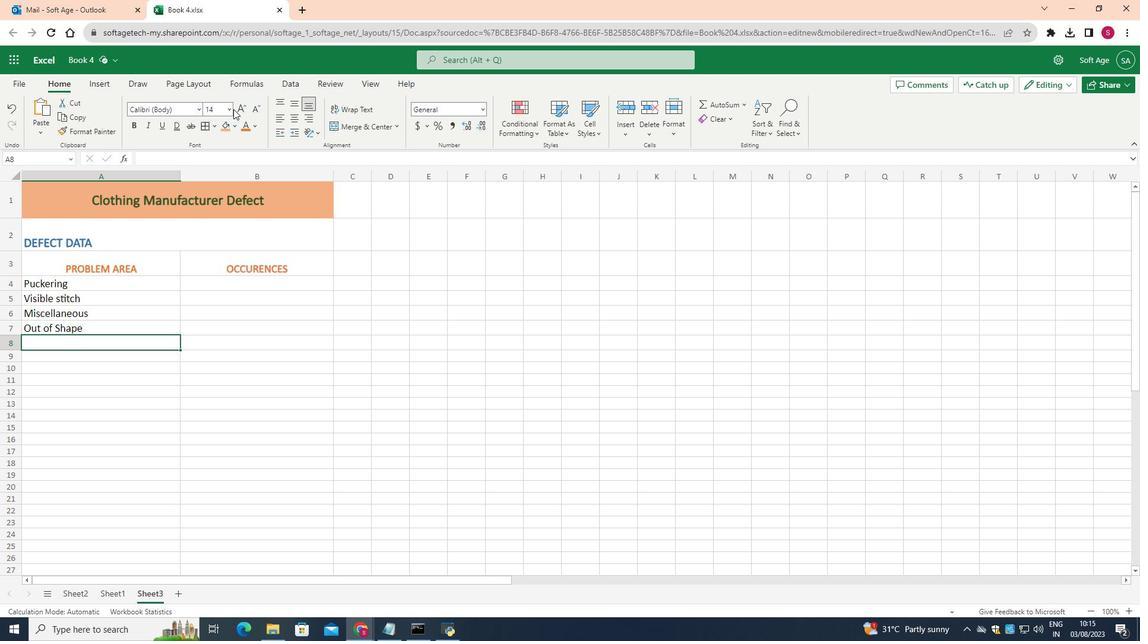 
Action: Key pressed <Key.shift>Skip<Key.space>stitch<Key.enter>
Screenshot: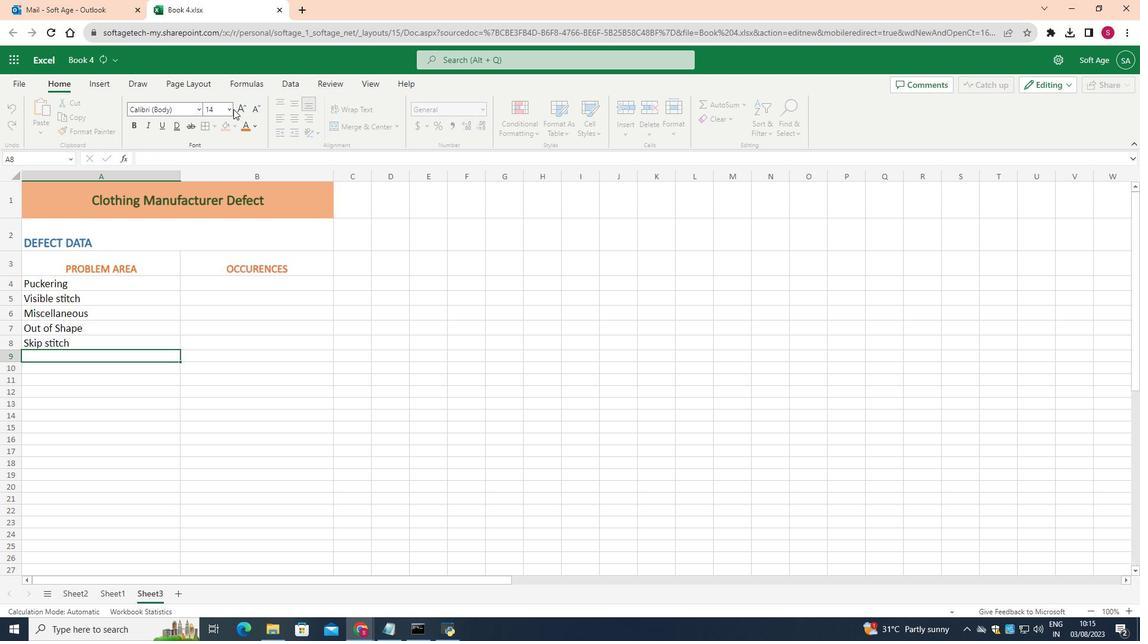 
Action: Mouse moved to (231, 109)
Screenshot: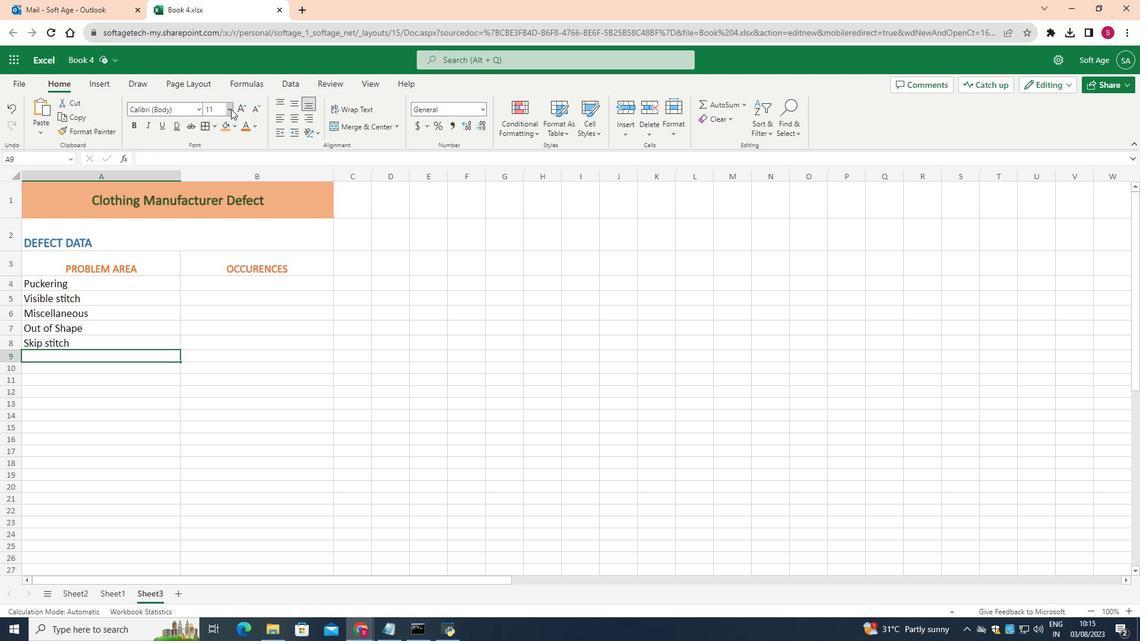 
Action: Mouse pressed left at (231, 109)
Screenshot: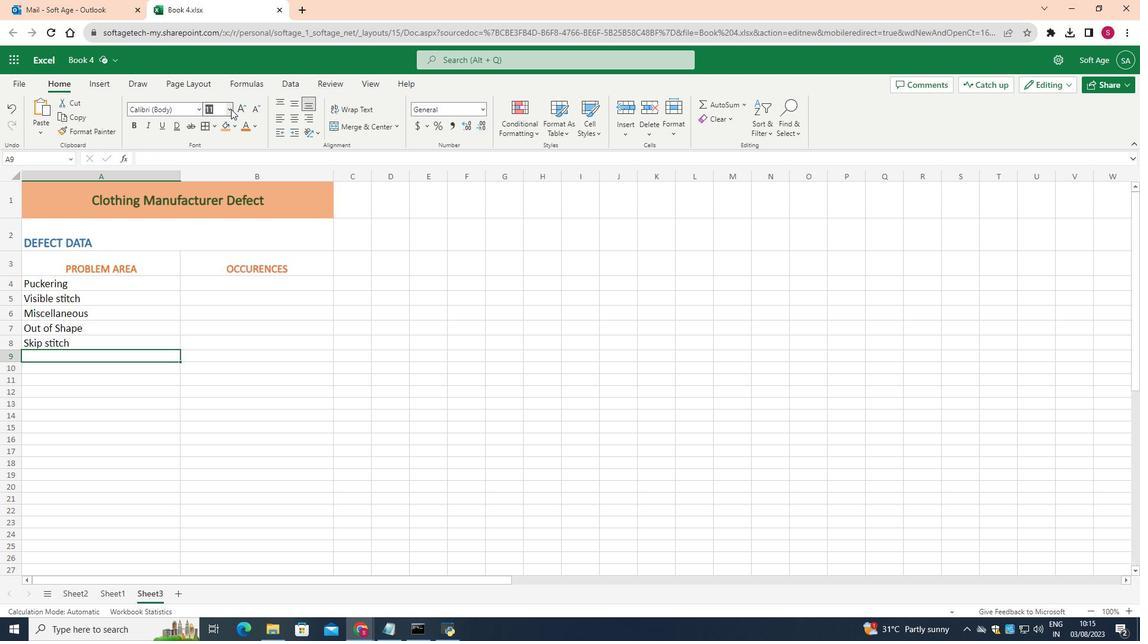
Action: Mouse moved to (213, 207)
Screenshot: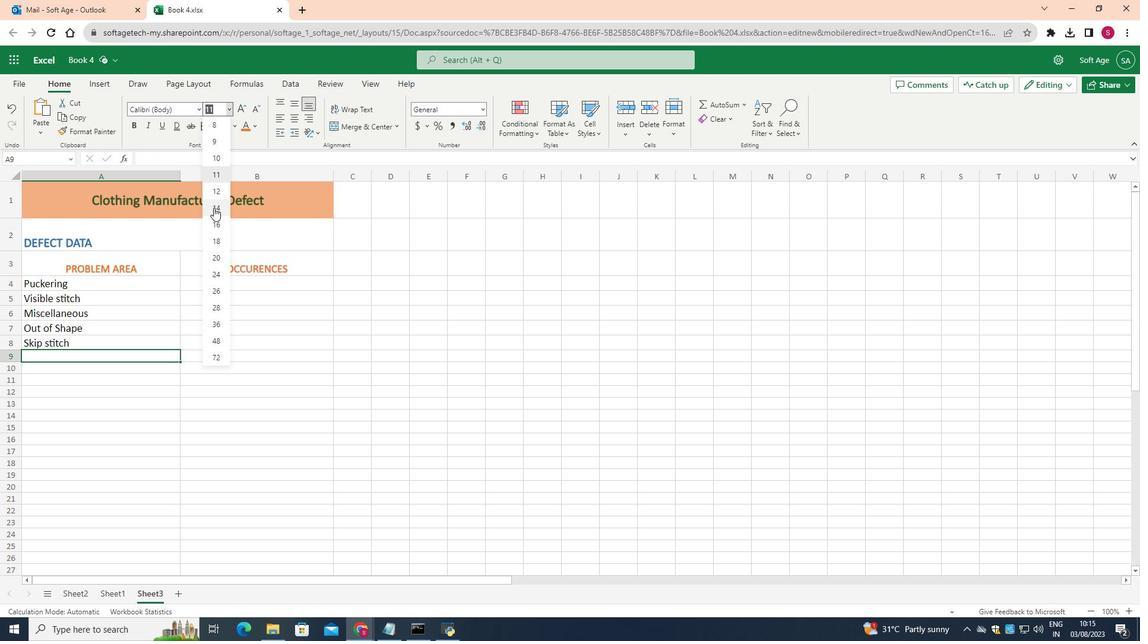 
Action: Mouse pressed left at (213, 207)
Screenshot: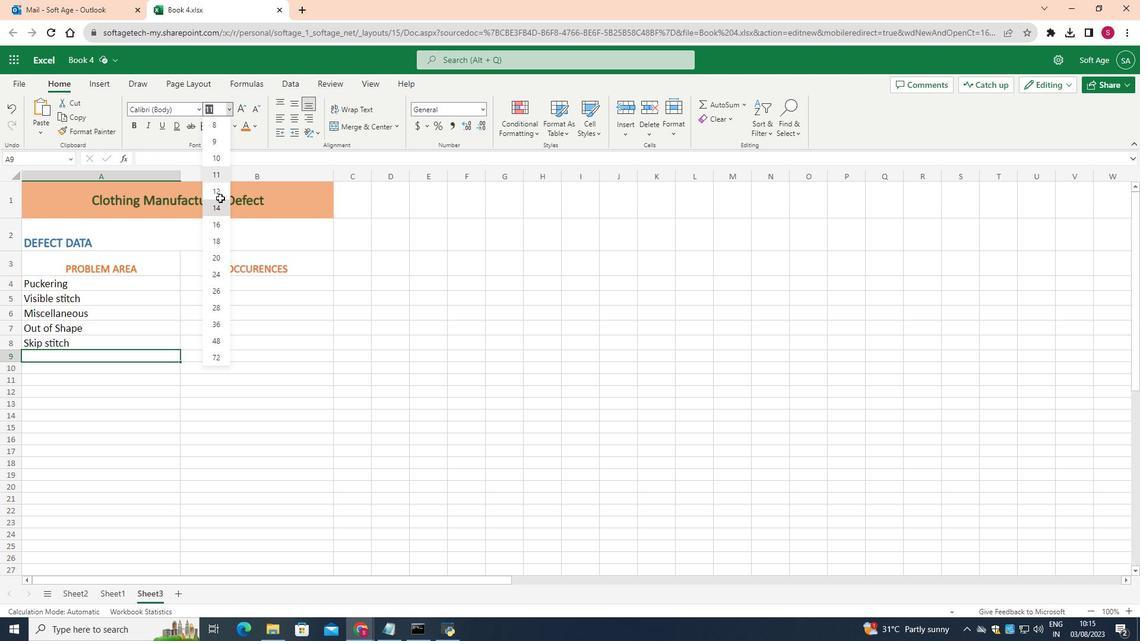 
Action: Mouse moved to (223, 108)
Screenshot: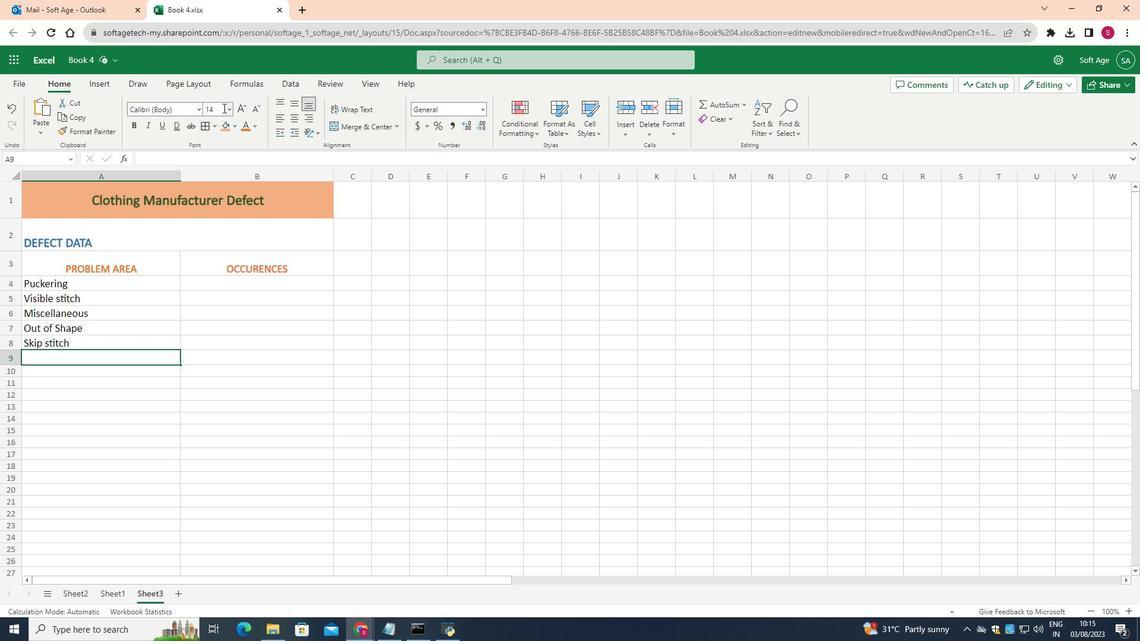 
Action: Key pressed <Key.shift>Out<Key.space>of<Key.space>shape
Screenshot: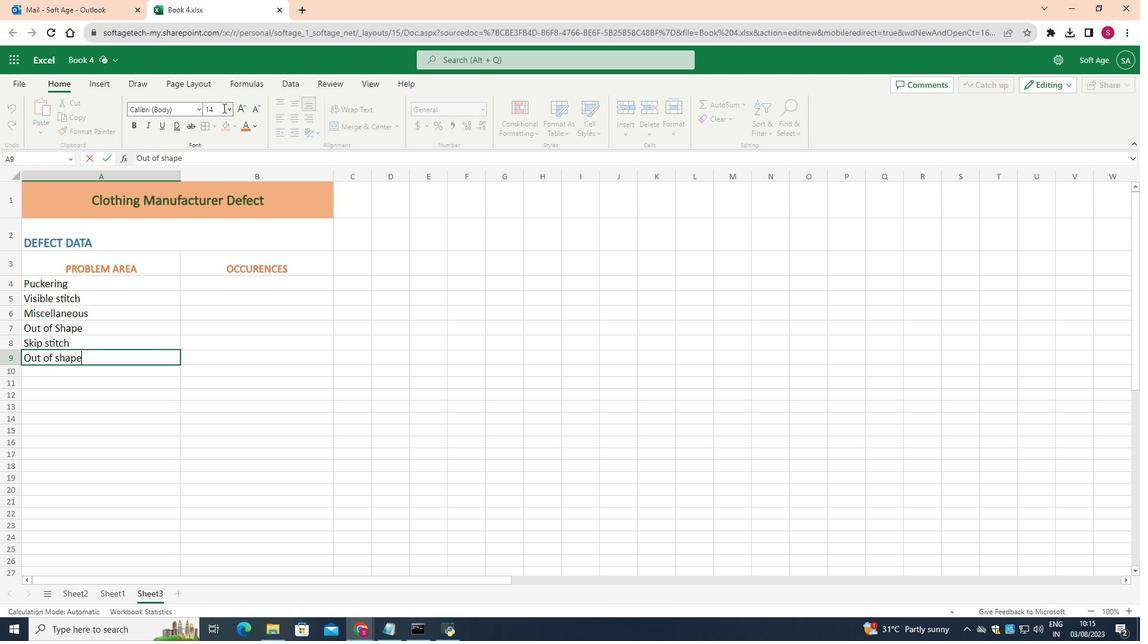 
Action: Mouse moved to (216, 111)
Screenshot: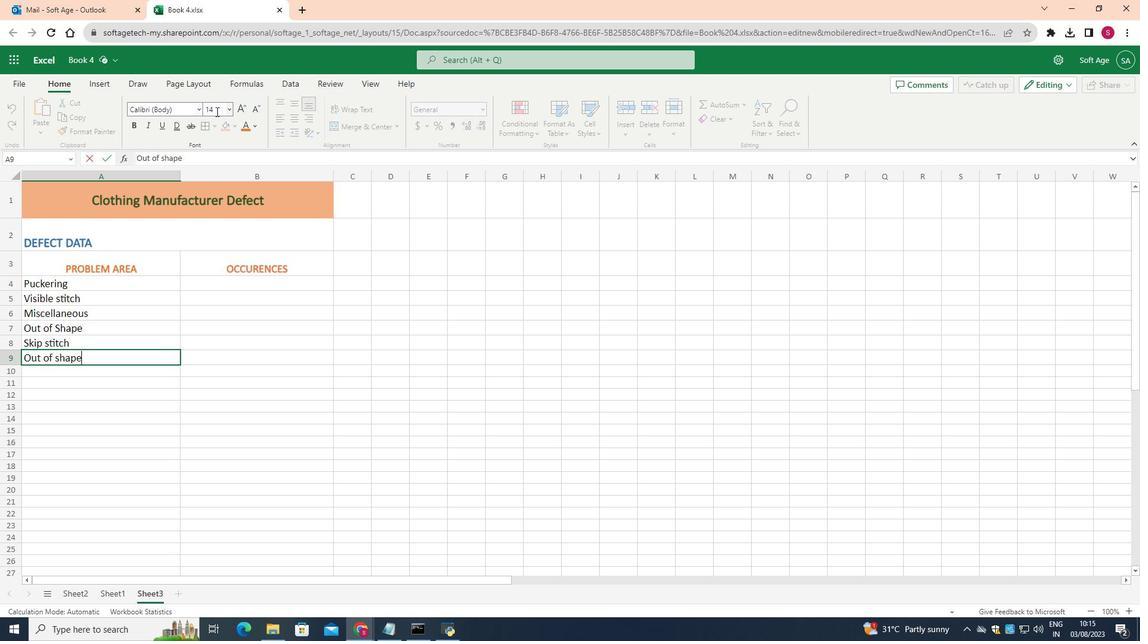 
Action: Key pressed <Key.enter>
Screenshot: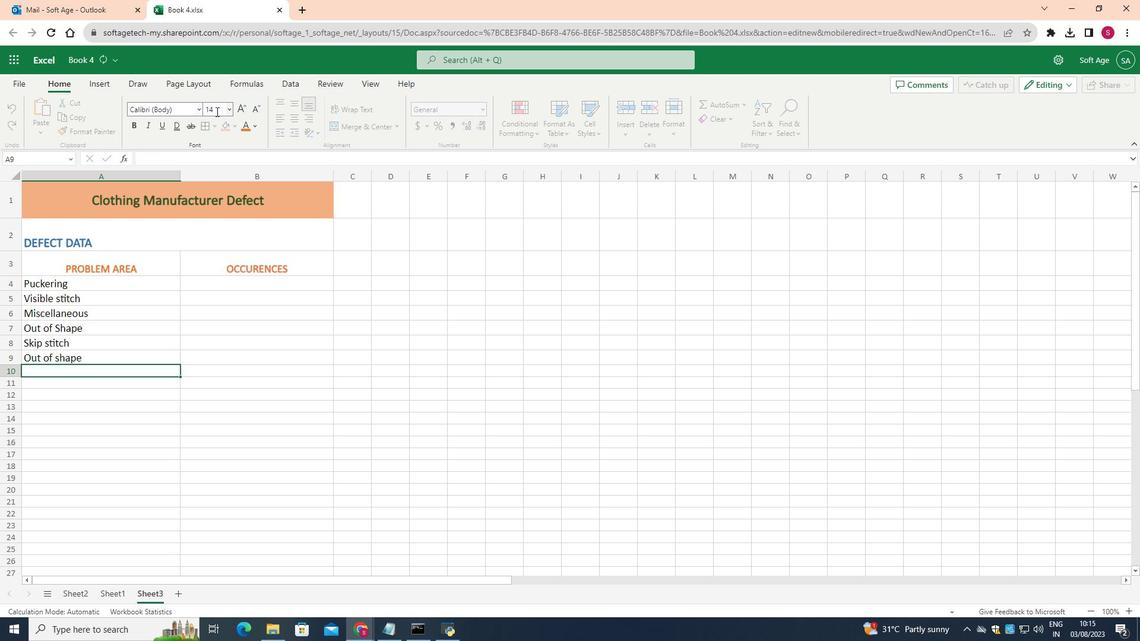 
Action: Mouse moved to (226, 105)
Screenshot: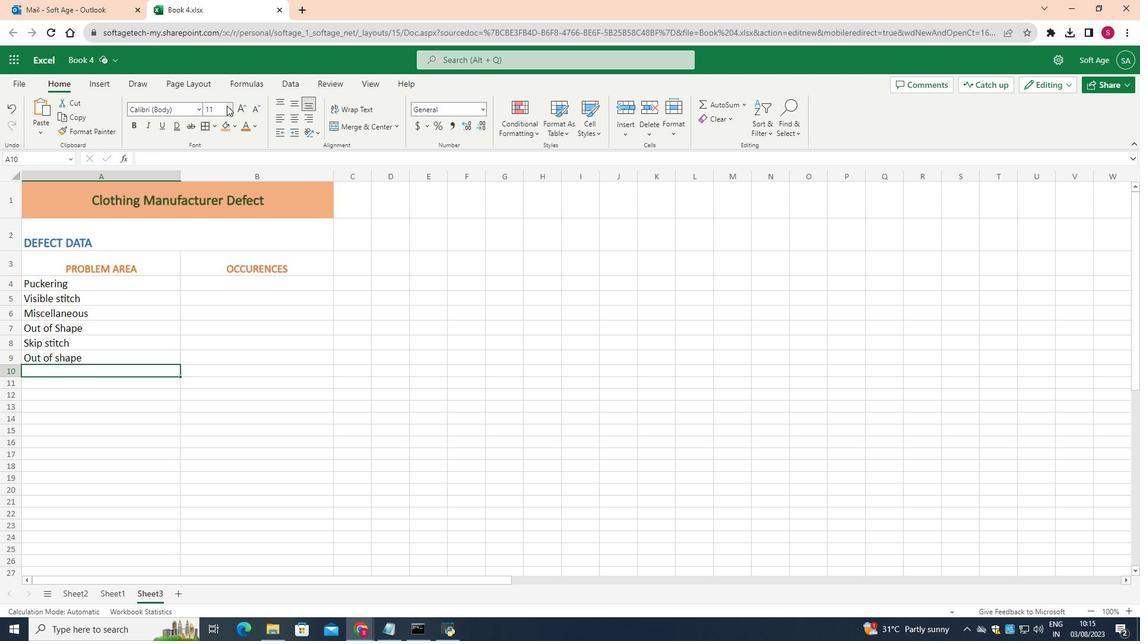 
Action: Mouse pressed left at (226, 105)
Screenshot: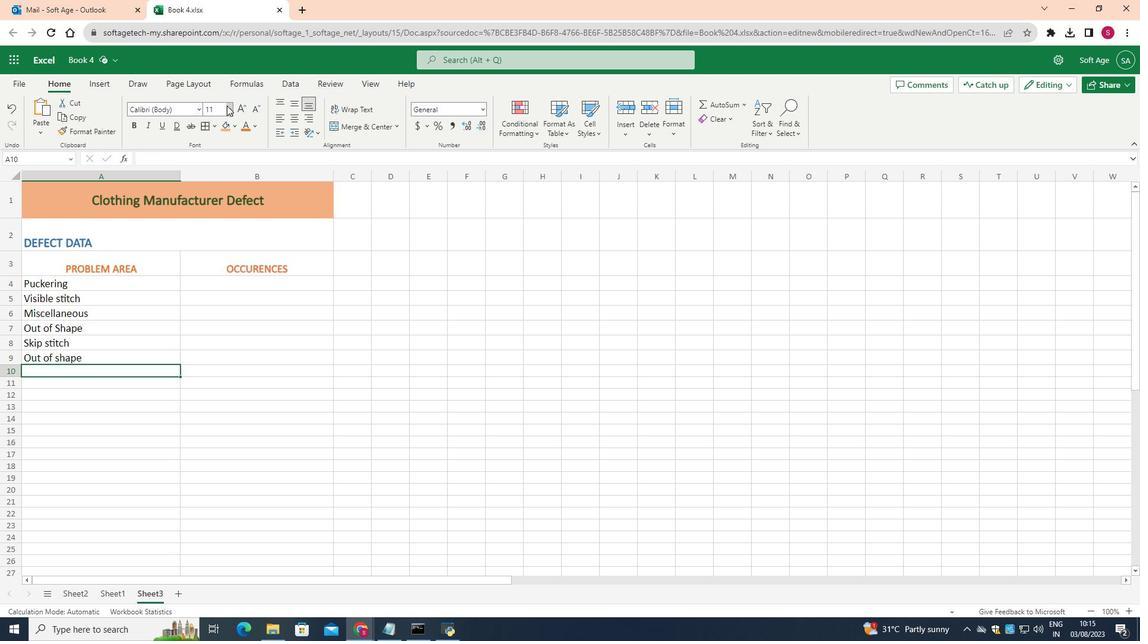 
Action: Mouse moved to (215, 206)
Screenshot: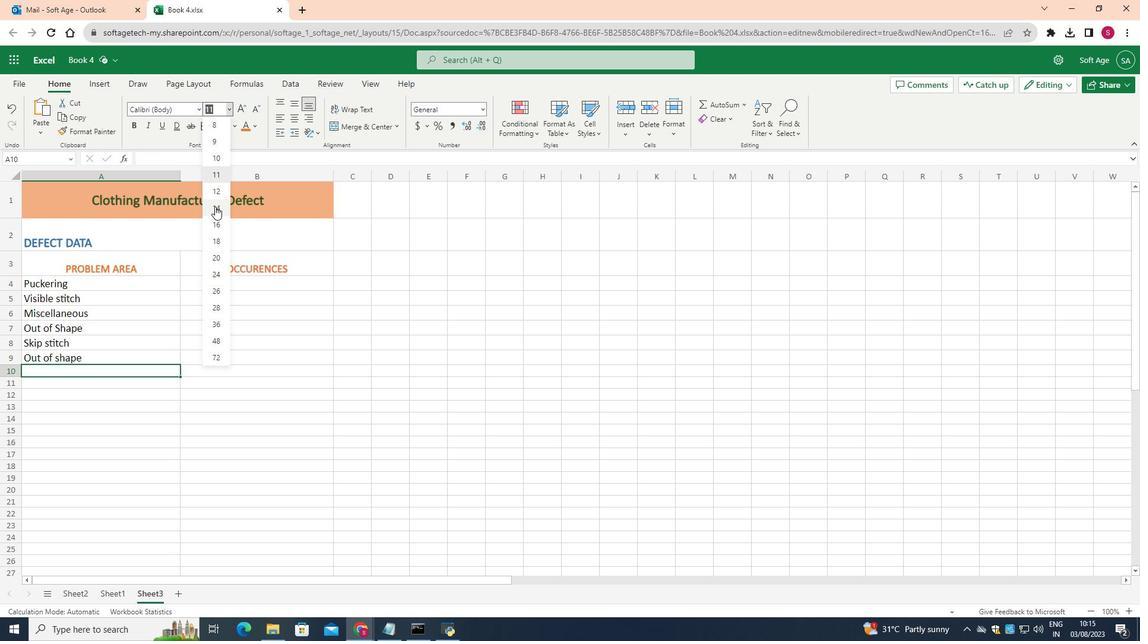 
Action: Mouse pressed left at (215, 206)
Screenshot: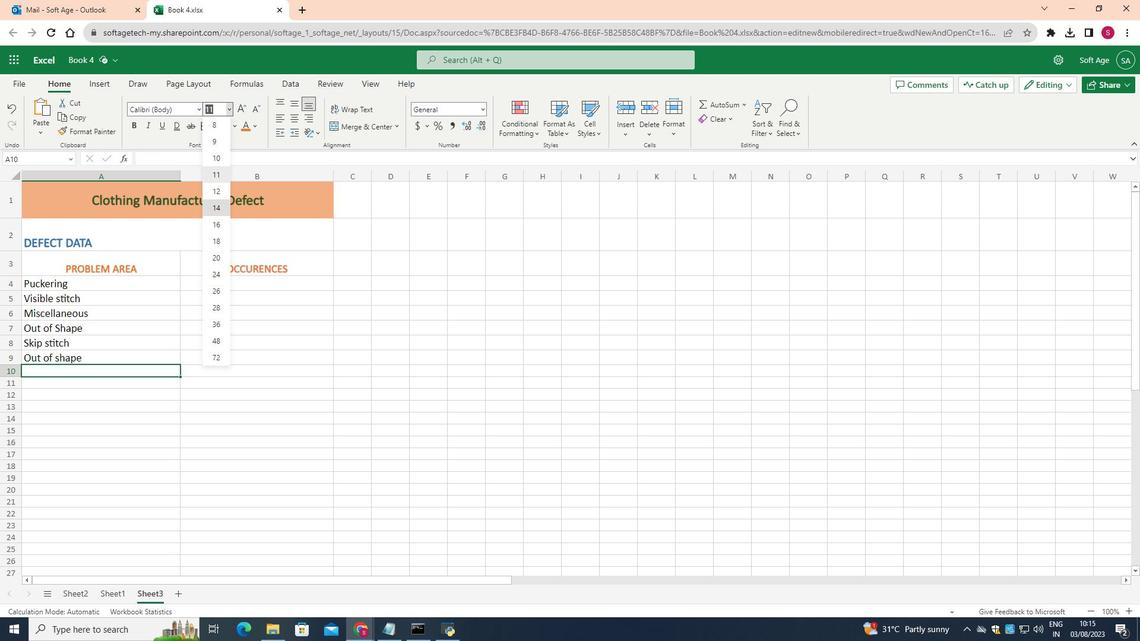 
Action: Key pressed <Key.shift><Key.shift><Key.shift><Key.shift><Key.shift><Key.shift><Key.shift><Key.shift><Key.shift><Key.shift><Key.shift><Key.shift><Key.shift><Key.shift><Key.shift><Key.shift><Key.shift><Key.shift><Key.shift><Key.shift><Key.shift>
Screenshot: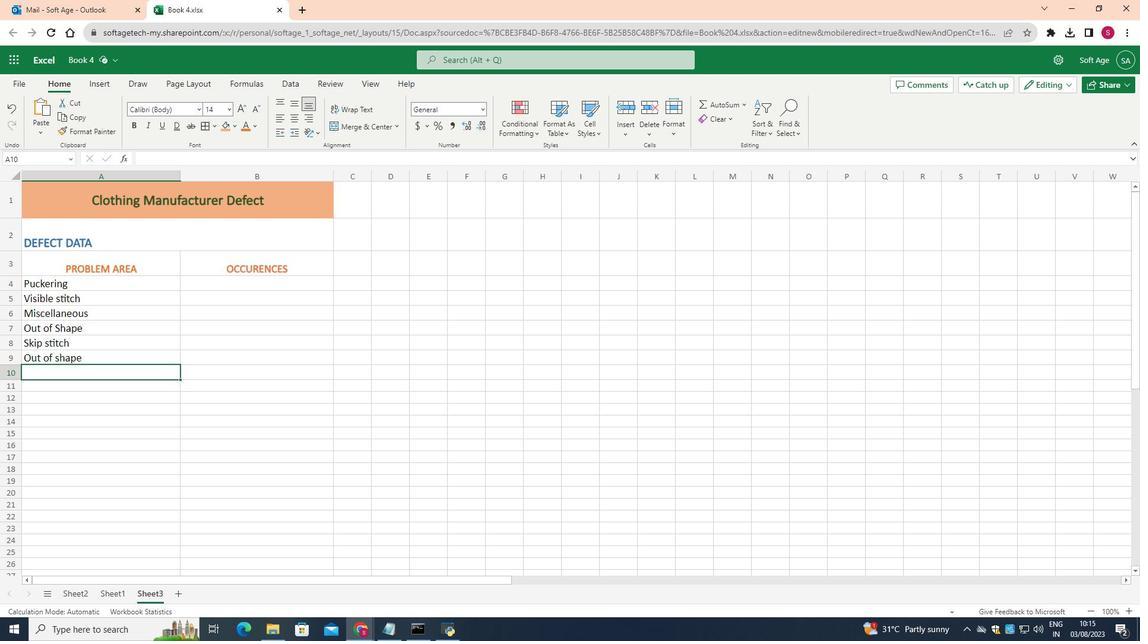 
Action: Mouse moved to (144, 354)
Screenshot: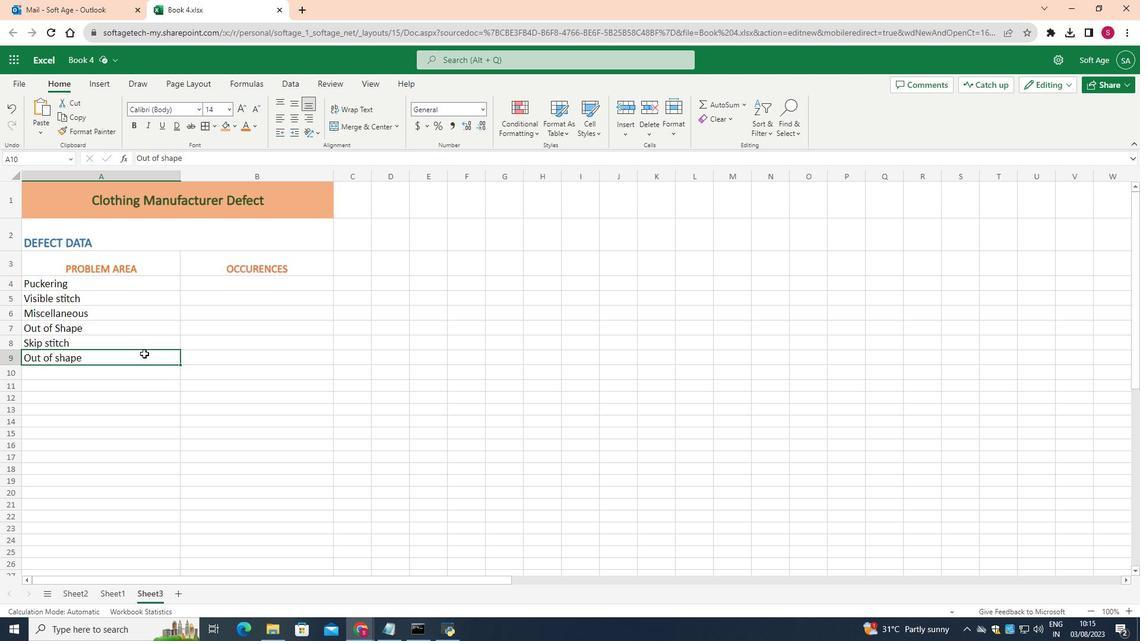 
Action: Mouse pressed left at (144, 354)
Screenshot: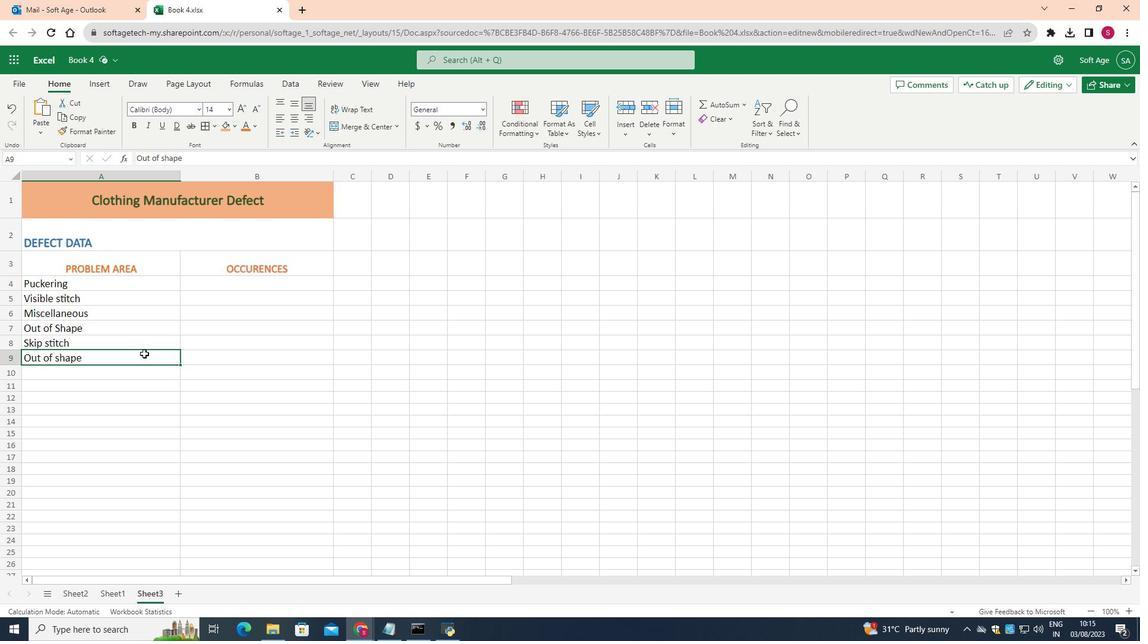 
Action: Key pressed <Key.delete>
Screenshot: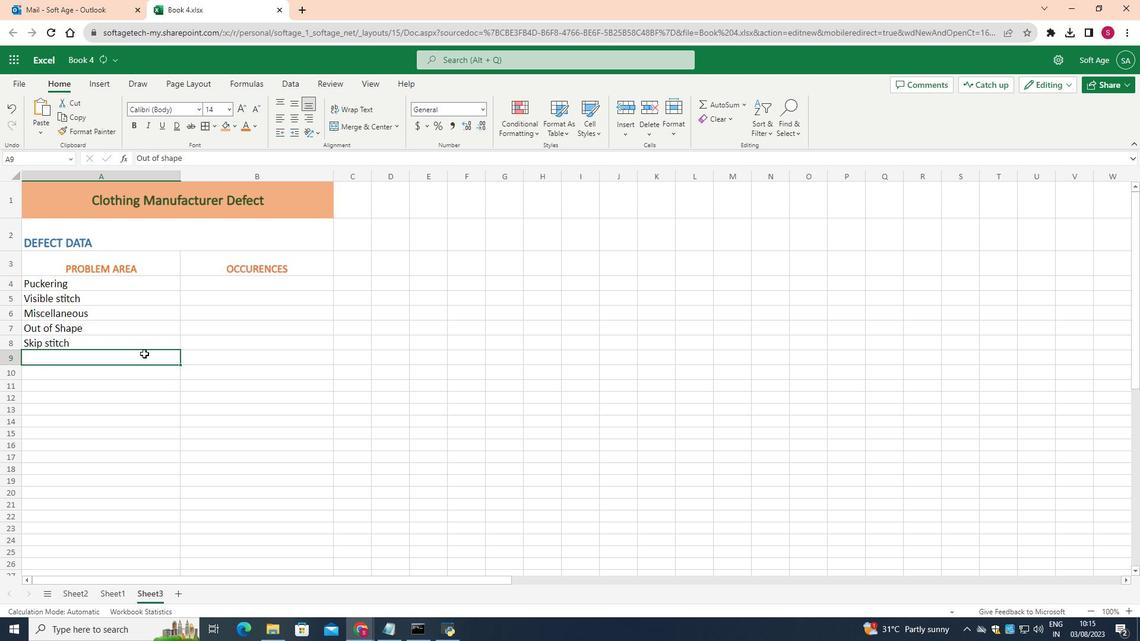 
Action: Mouse moved to (218, 82)
Screenshot: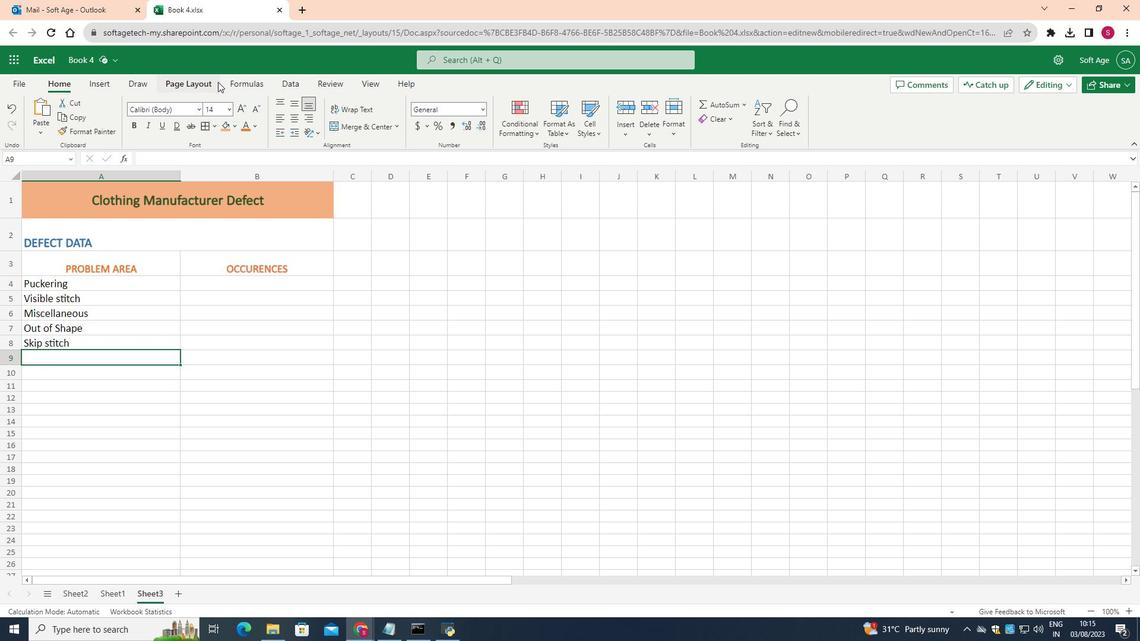 
Action: Key pressed <Key.shift>Uneven<Key.space>stitch
Screenshot: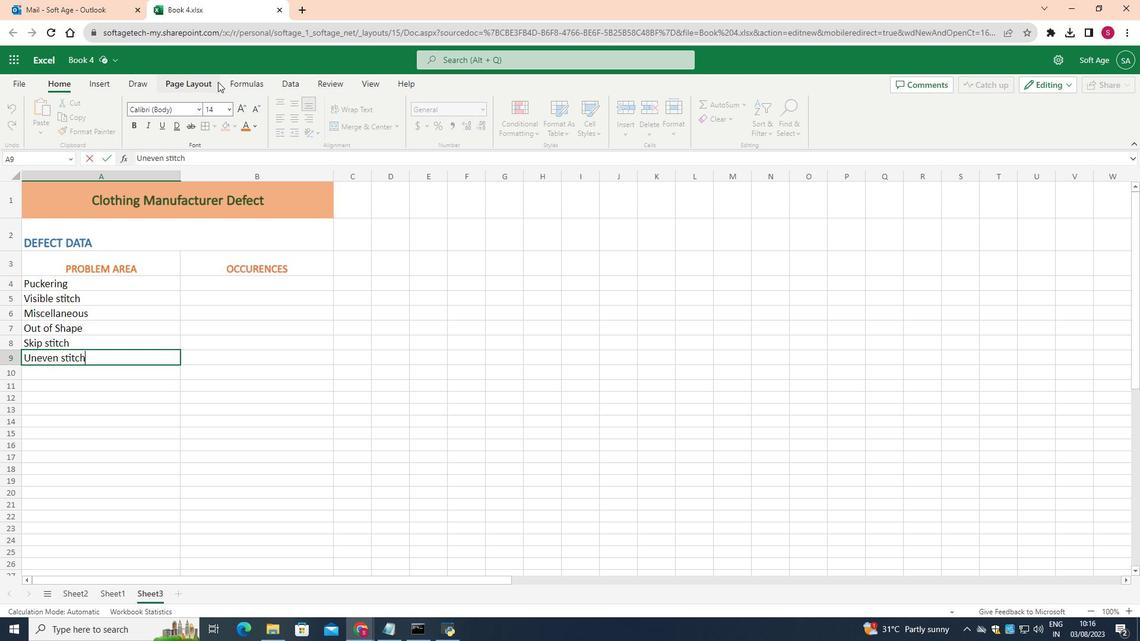 
Action: Mouse moved to (96, 372)
Screenshot: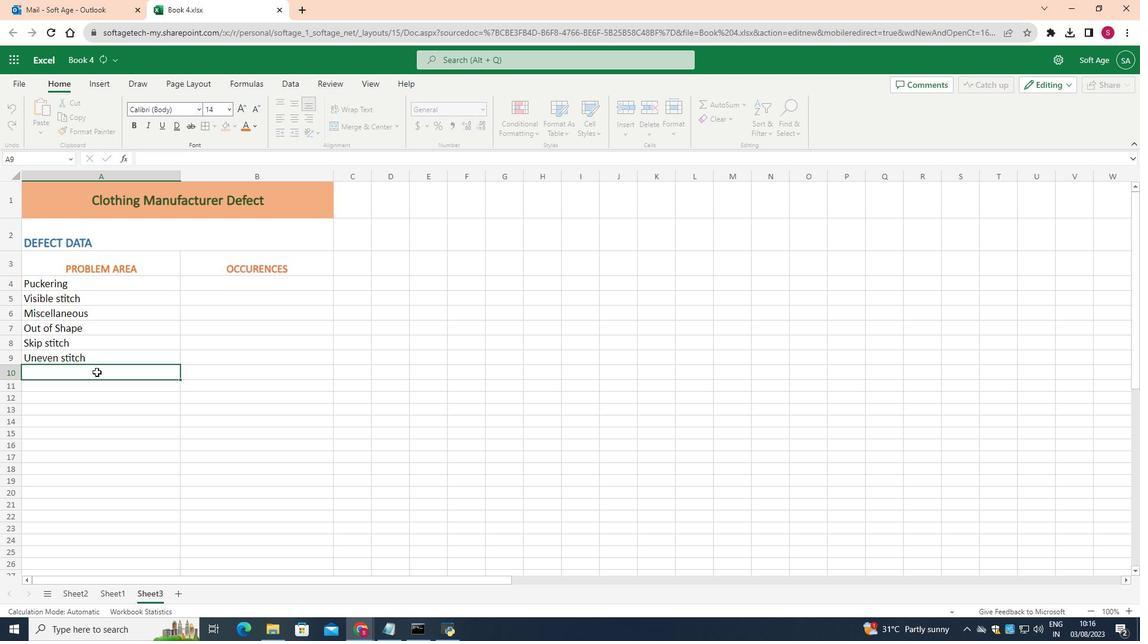 
Action: Mouse pressed left at (96, 372)
Screenshot: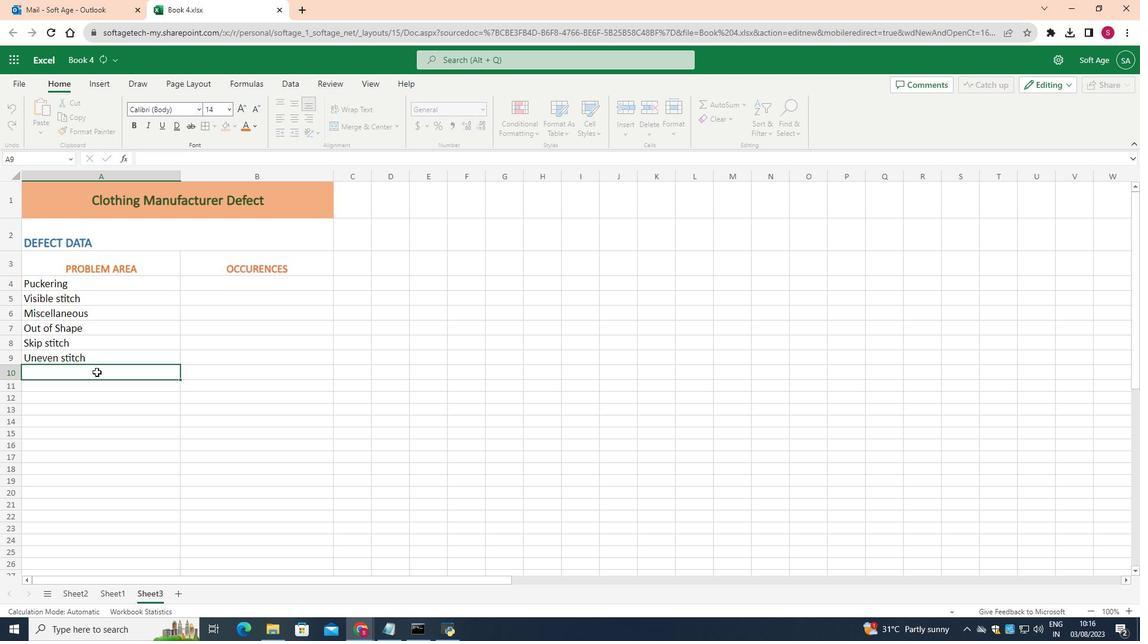
Action: Key pressed <Key.shift>Broken<Key.space>stitch
Screenshot: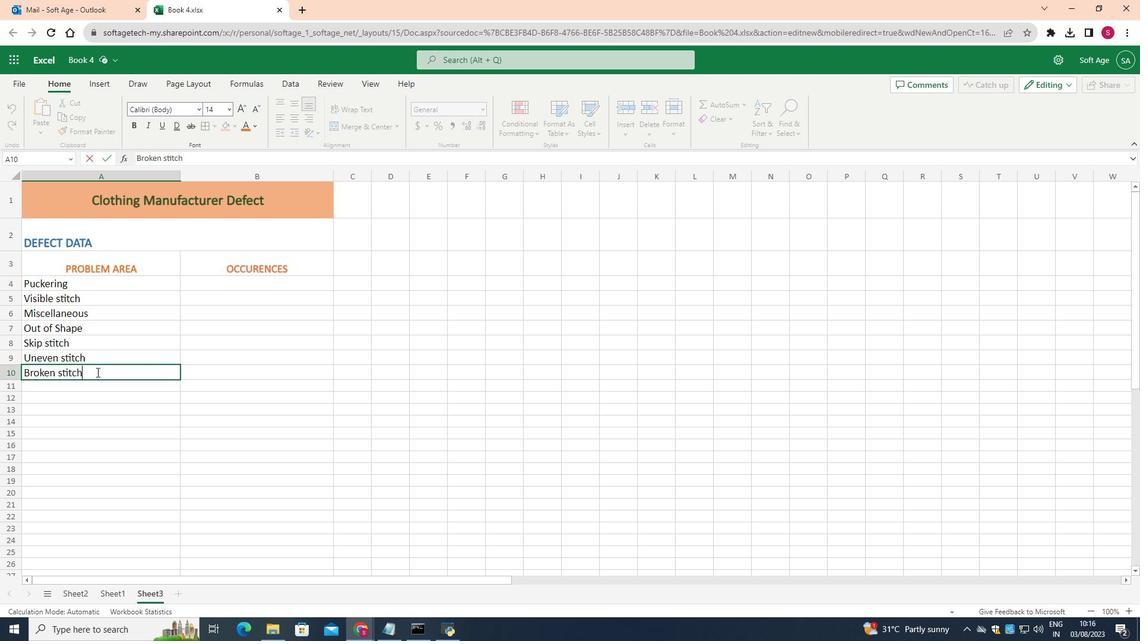 
Action: Mouse moved to (133, 388)
Screenshot: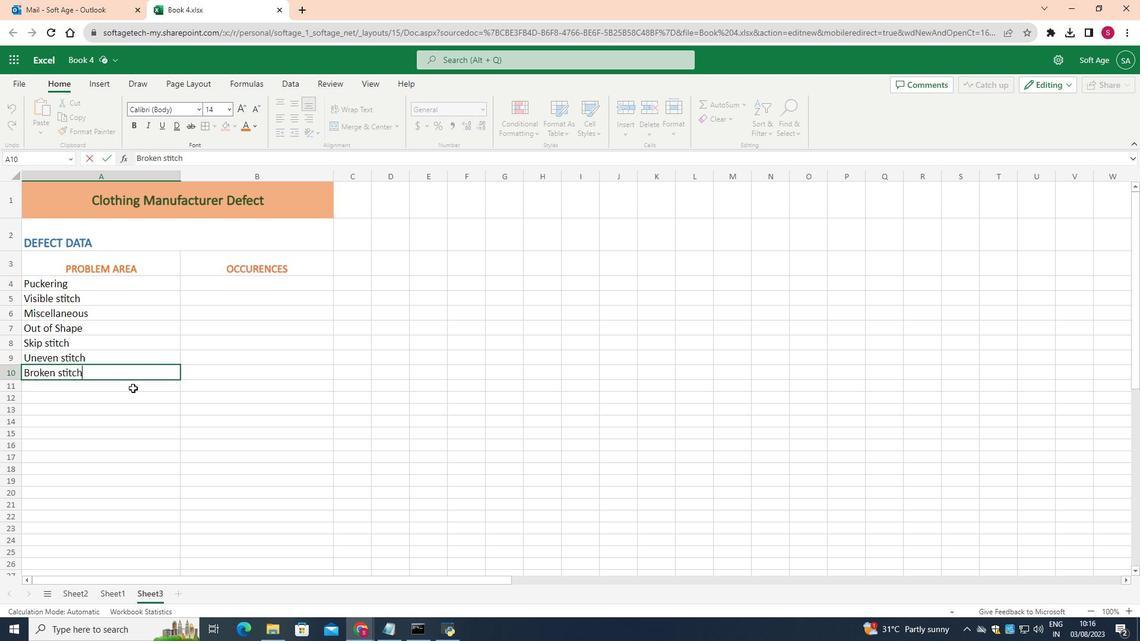 
Action: Mouse pressed left at (133, 388)
Screenshot: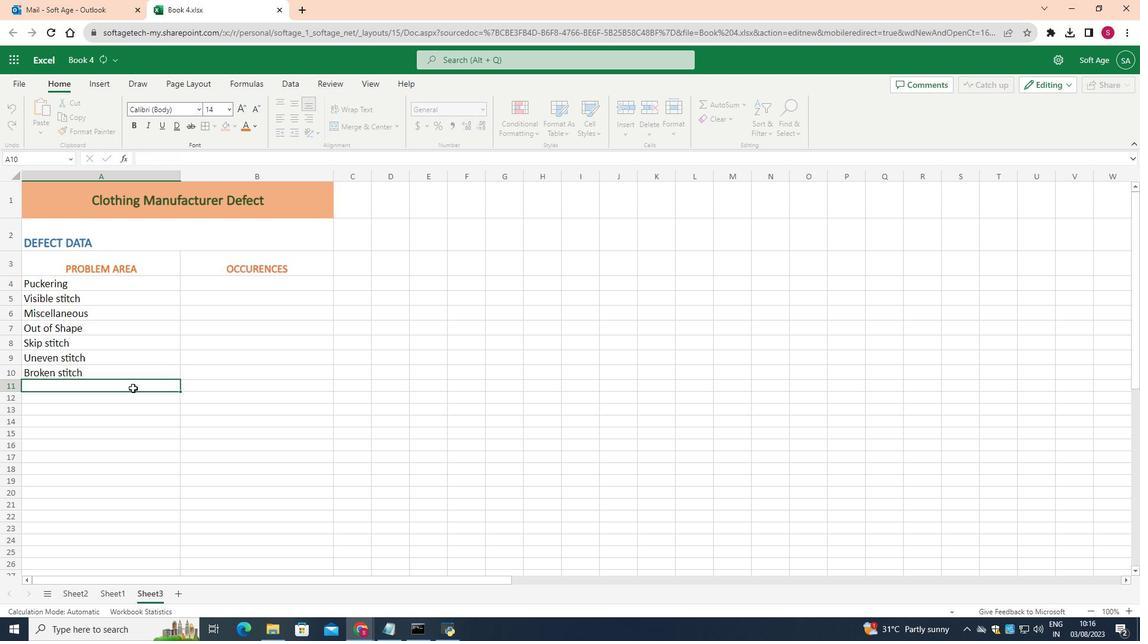 
Action: Mouse moved to (226, 107)
Screenshot: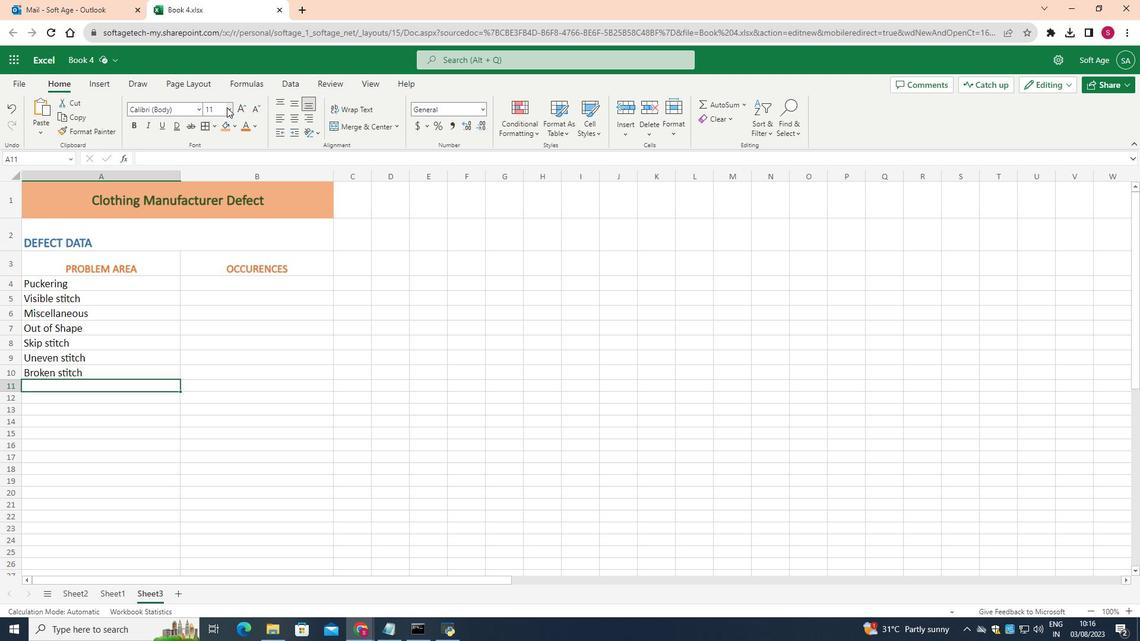 
Action: Mouse pressed left at (226, 107)
Screenshot: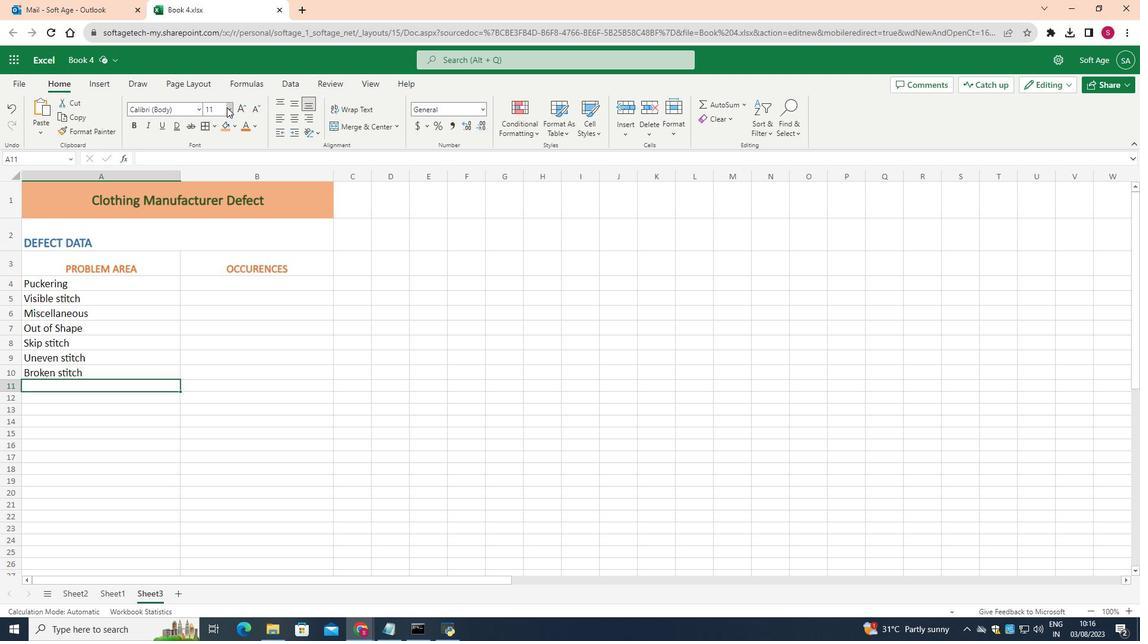 
Action: Mouse moved to (221, 206)
Screenshot: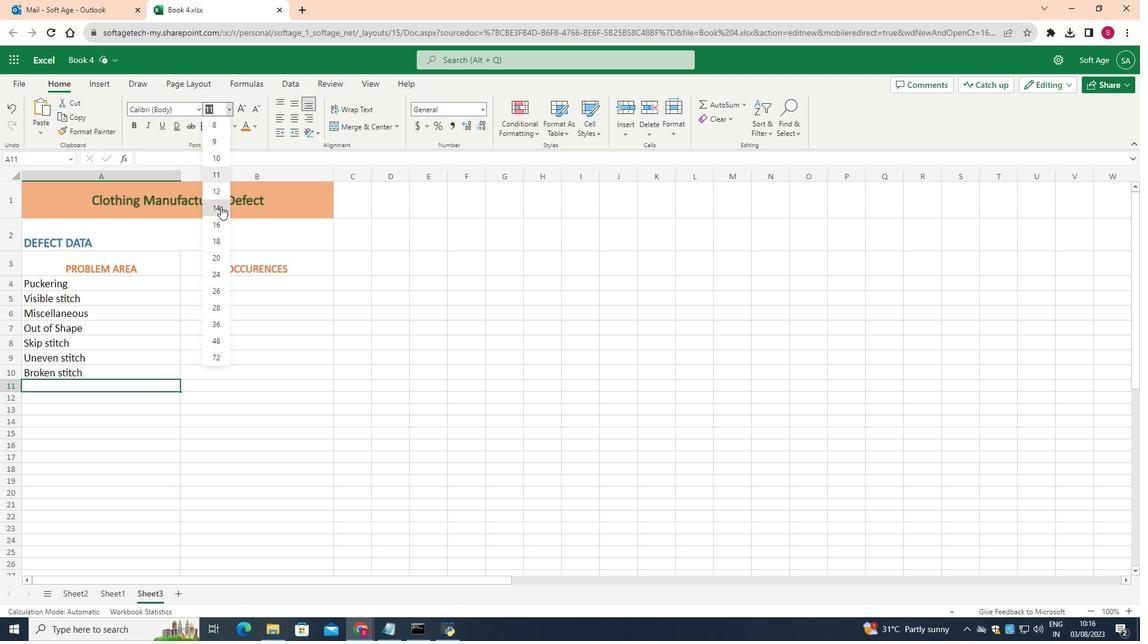 
Action: Mouse pressed left at (221, 206)
Screenshot: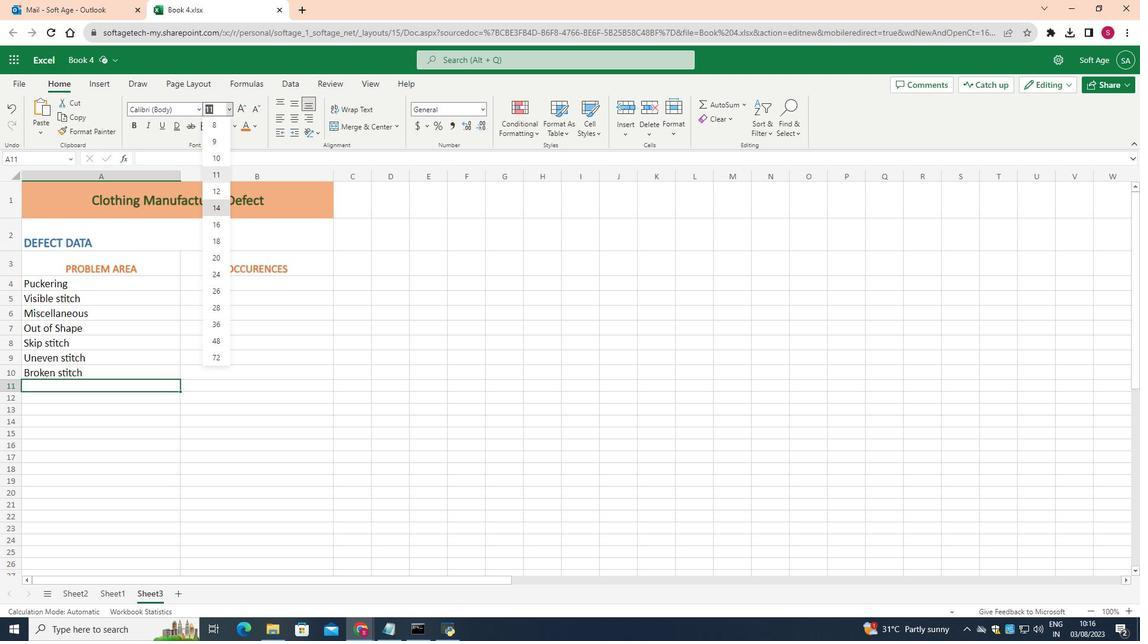 
Action: Key pressed <Key.shift>Raw<Key.space>edge
Screenshot: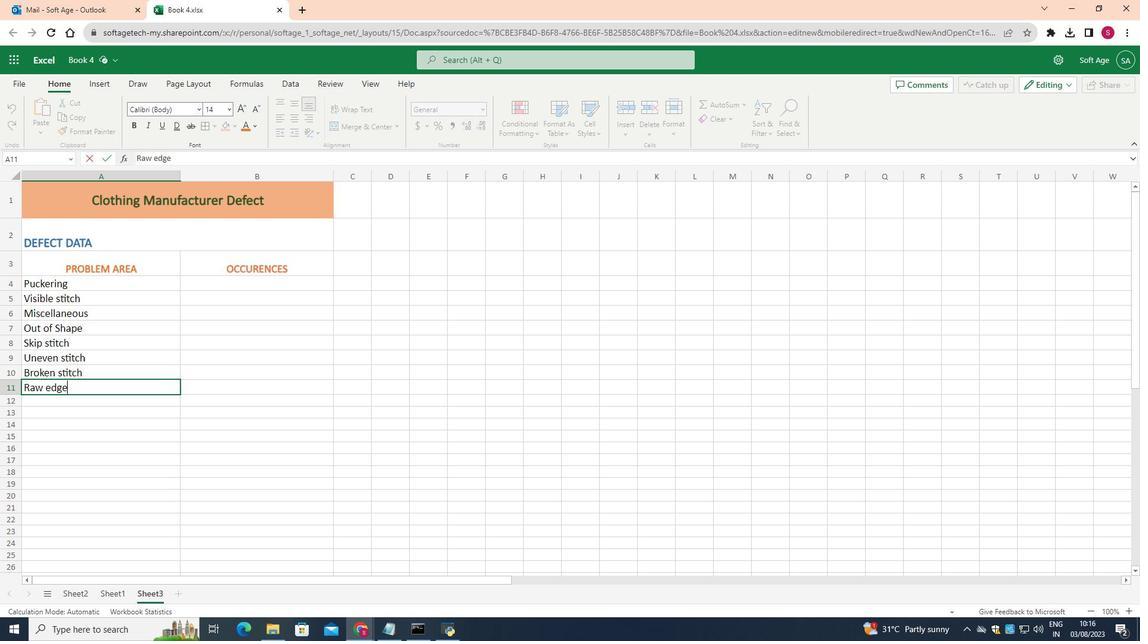 
Action: Mouse moved to (122, 400)
Screenshot: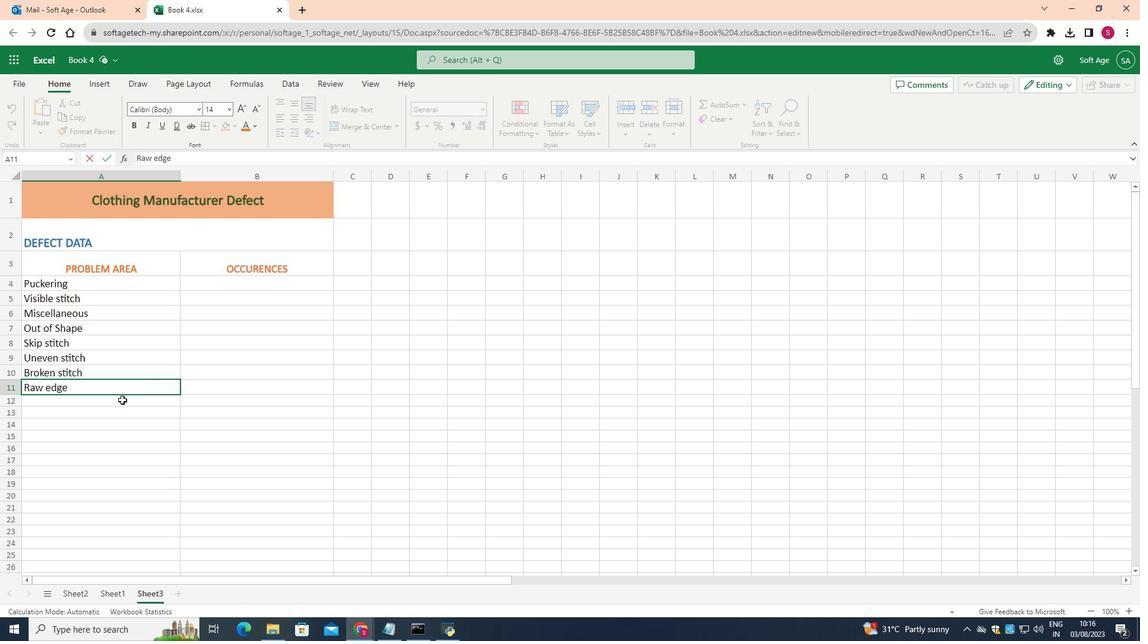 
Action: Mouse pressed left at (122, 400)
Screenshot: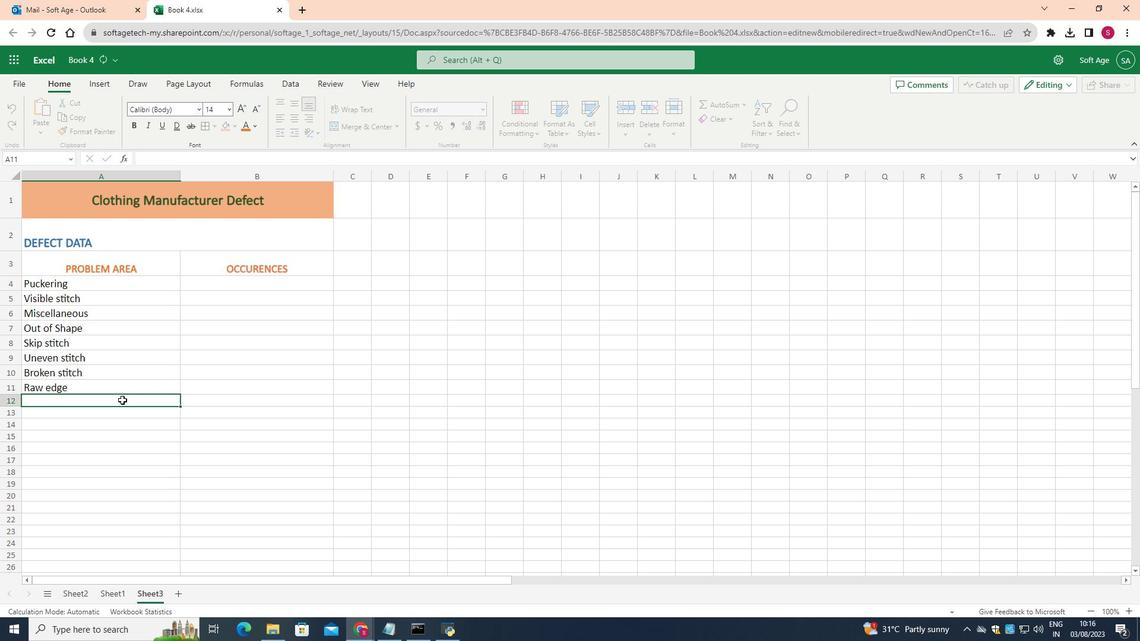
Action: Mouse moved to (226, 109)
Screenshot: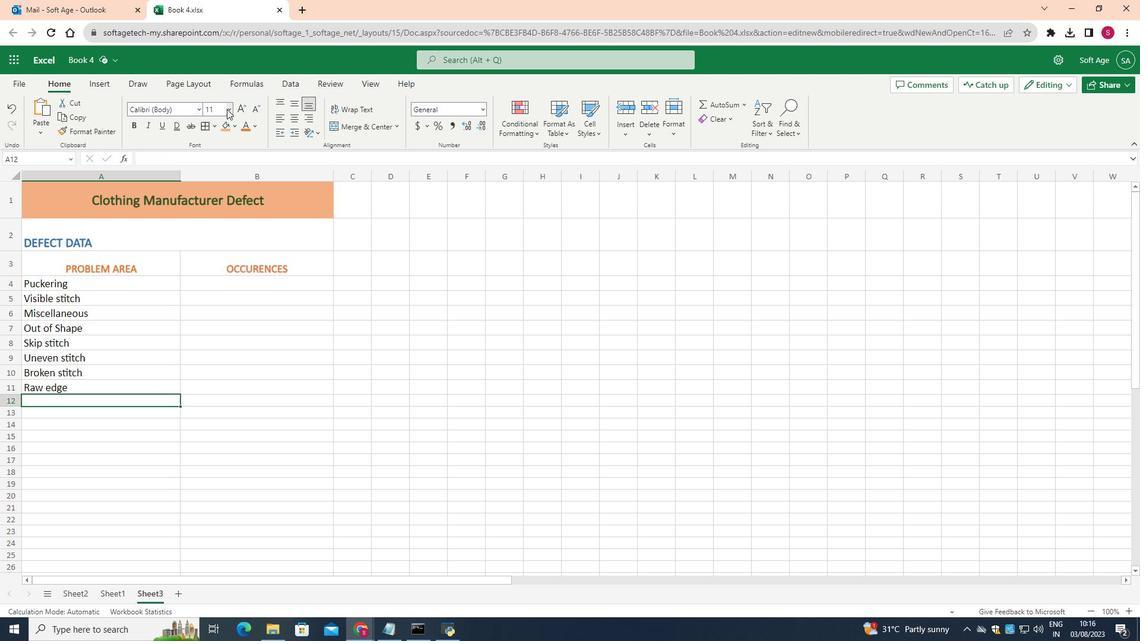 
Action: Mouse pressed left at (226, 109)
Screenshot: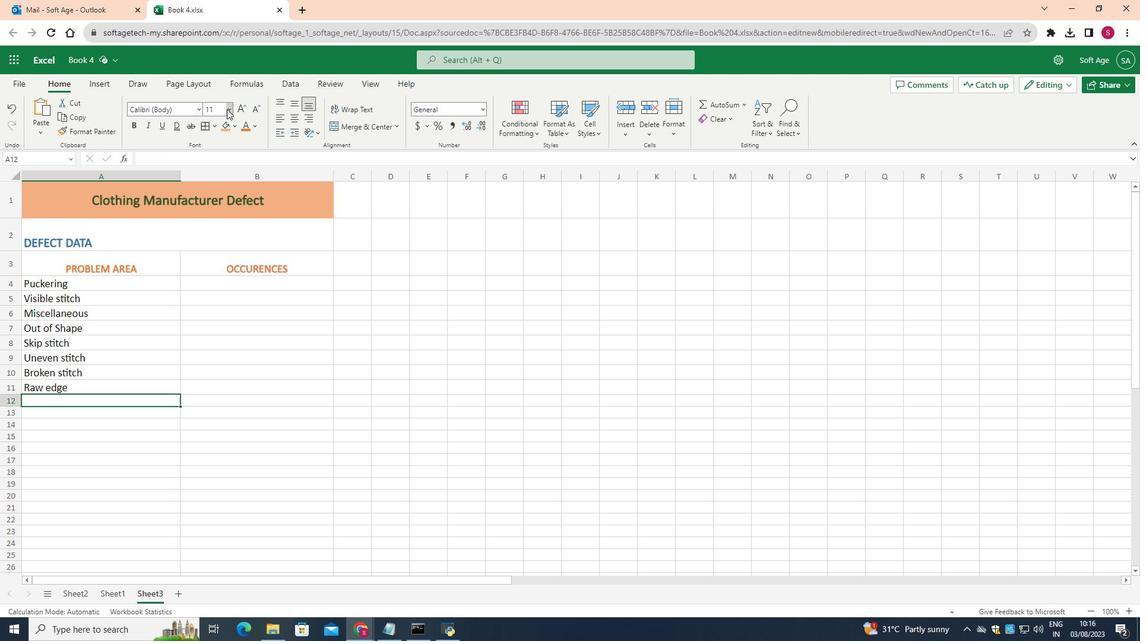 
Action: Mouse moved to (216, 212)
Screenshot: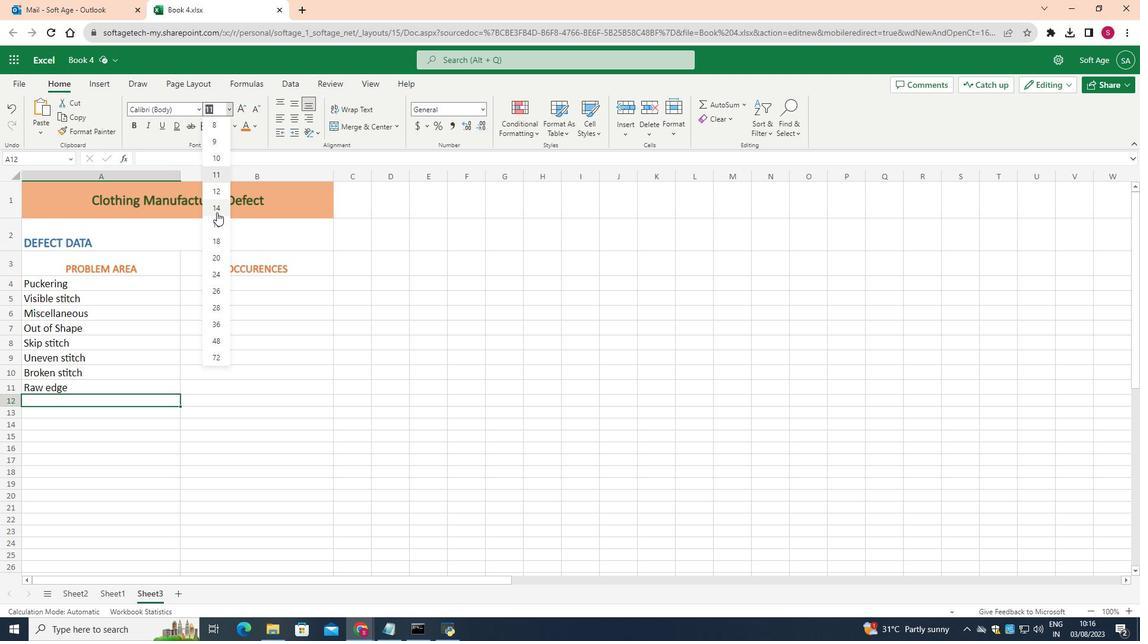 
Action: Mouse pressed left at (216, 212)
Screenshot: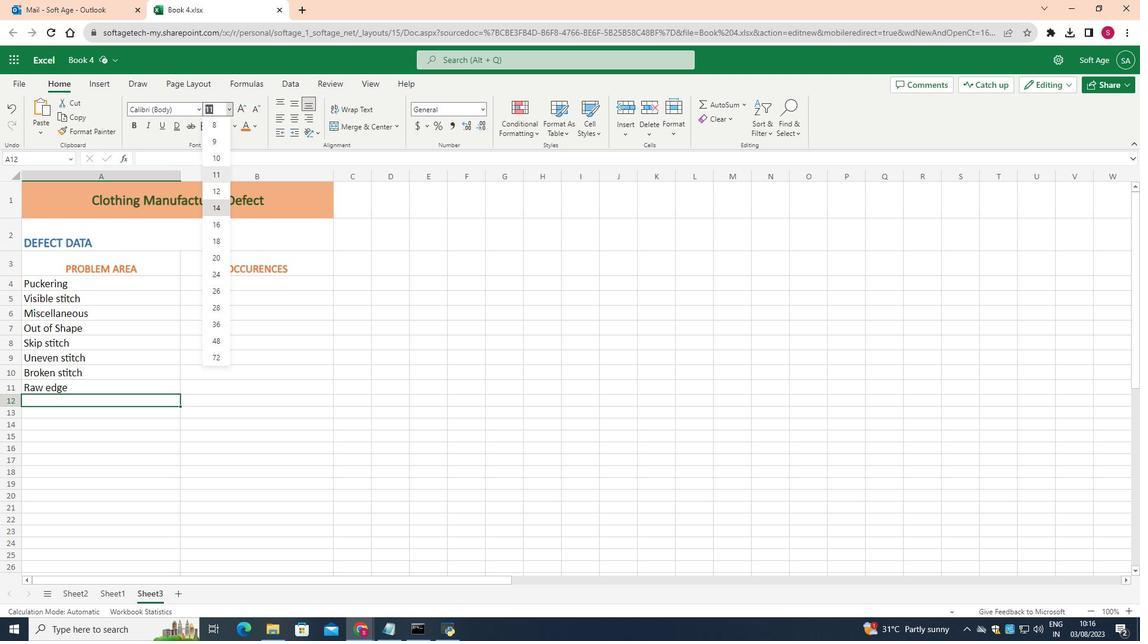 
Action: Key pressed <Key.shift>Uncut<Key.space>thread
Screenshot: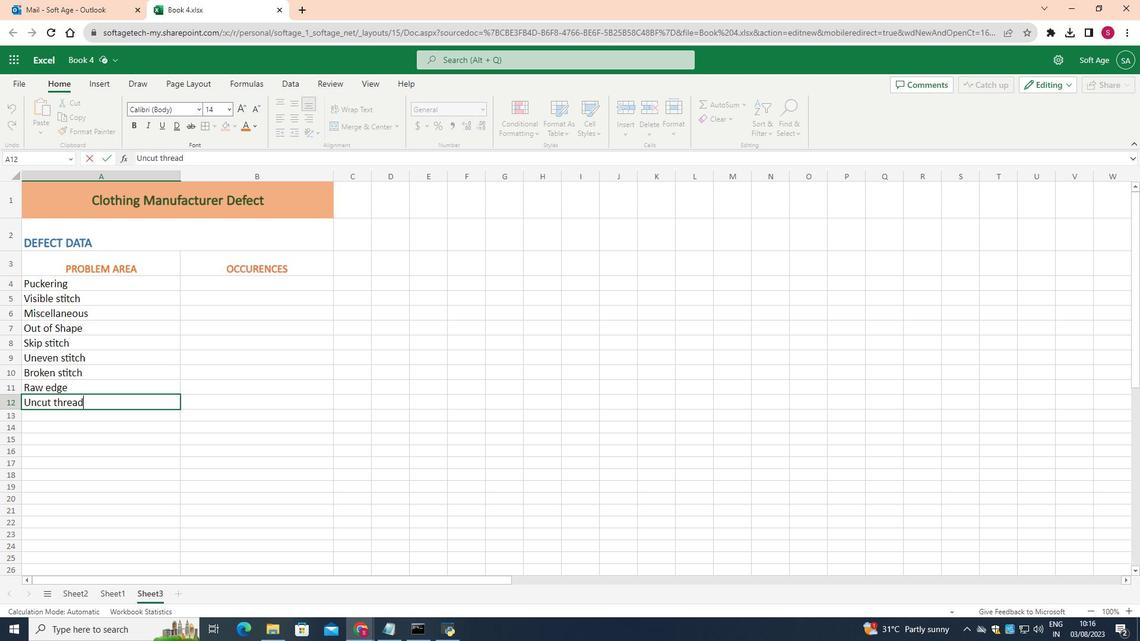 
Action: Mouse moved to (266, 283)
Screenshot: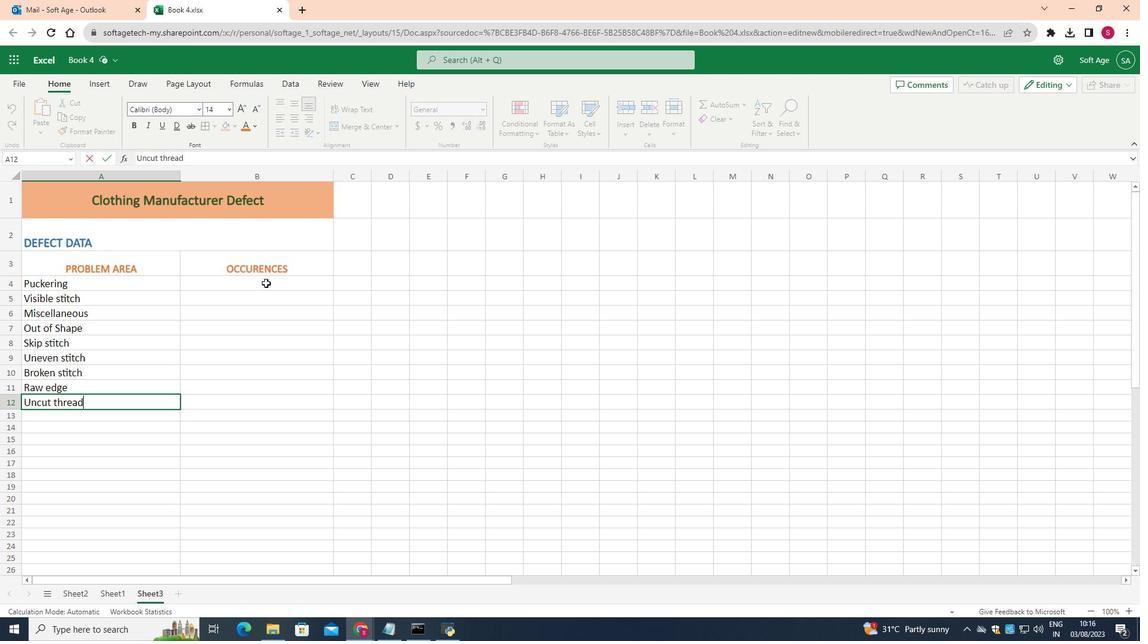 
Action: Mouse pressed left at (266, 283)
Screenshot: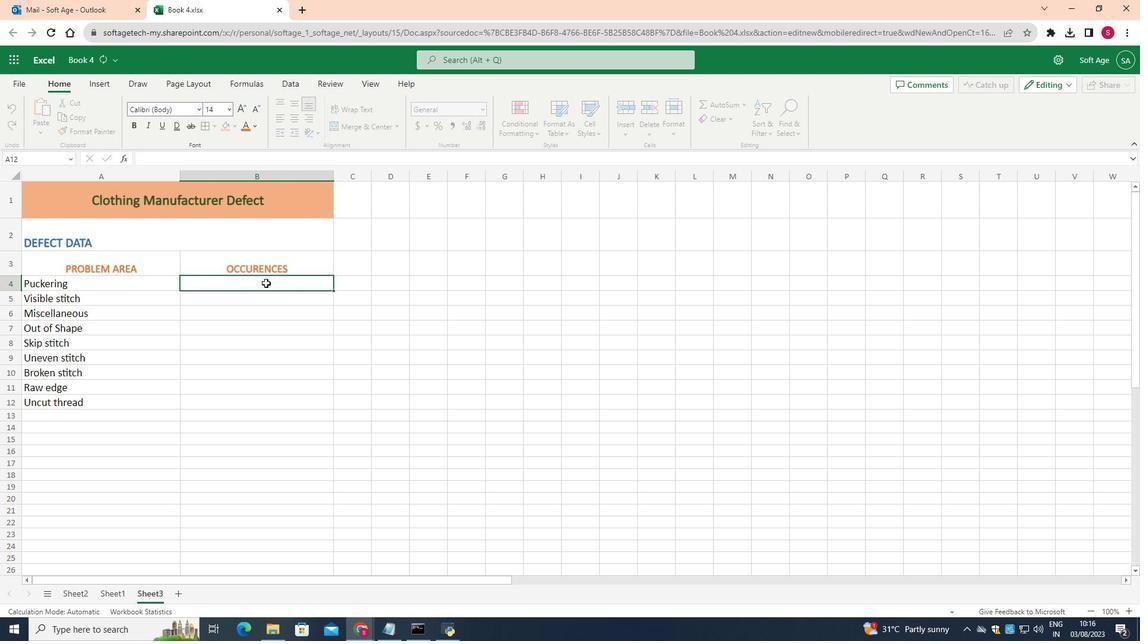 
Action: Key pressed 35
Screenshot: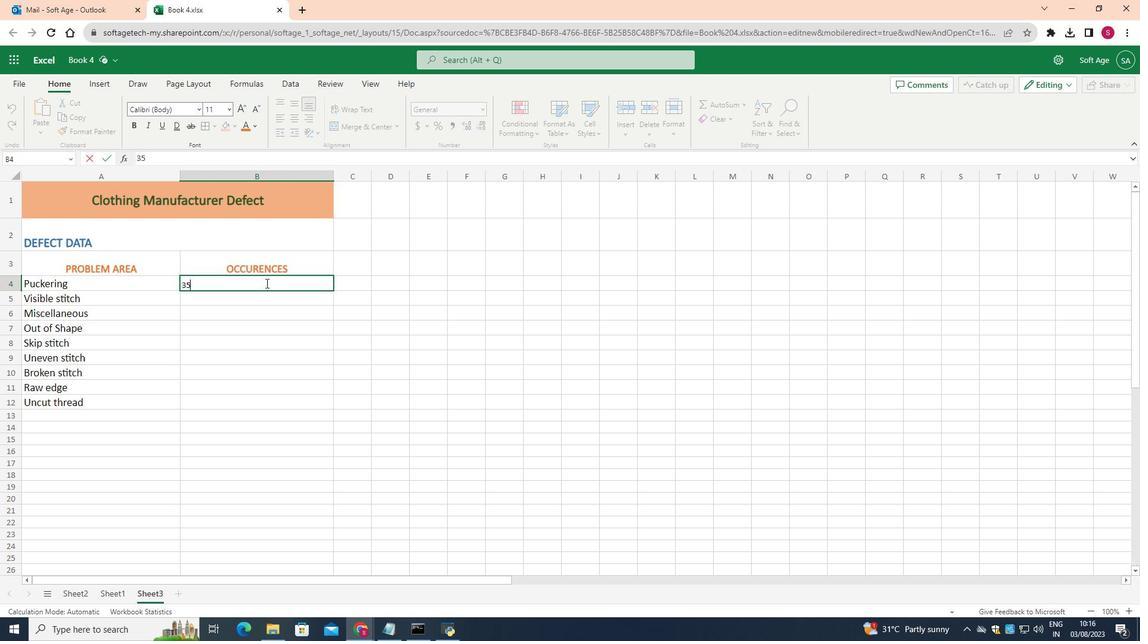 
Action: Mouse moved to (266, 300)
Screenshot: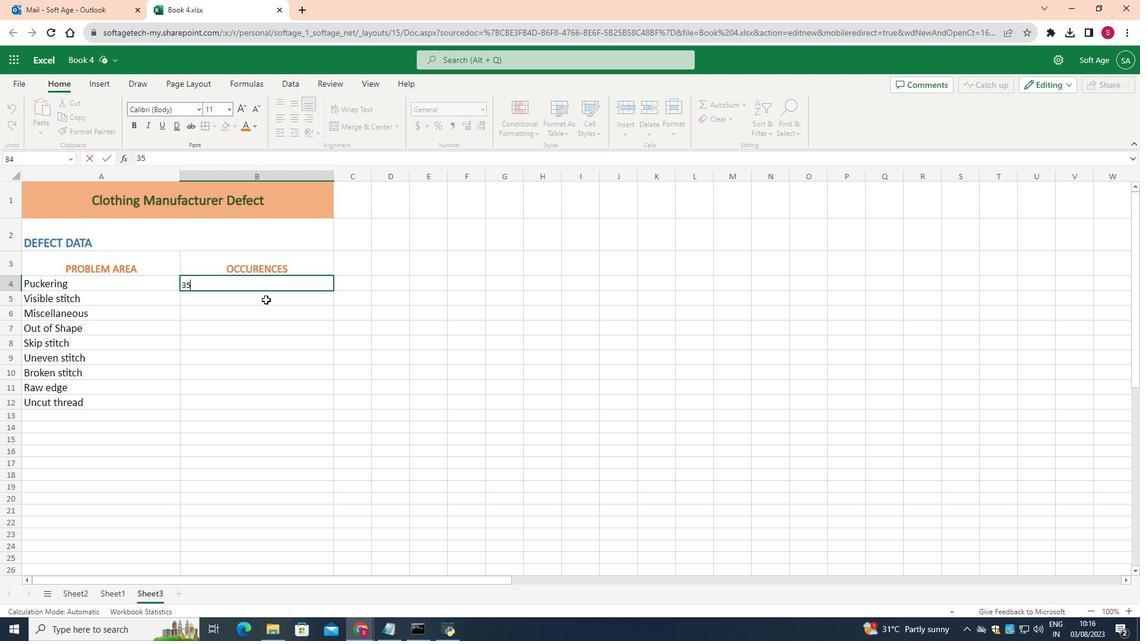
Action: Mouse pressed left at (266, 300)
Screenshot: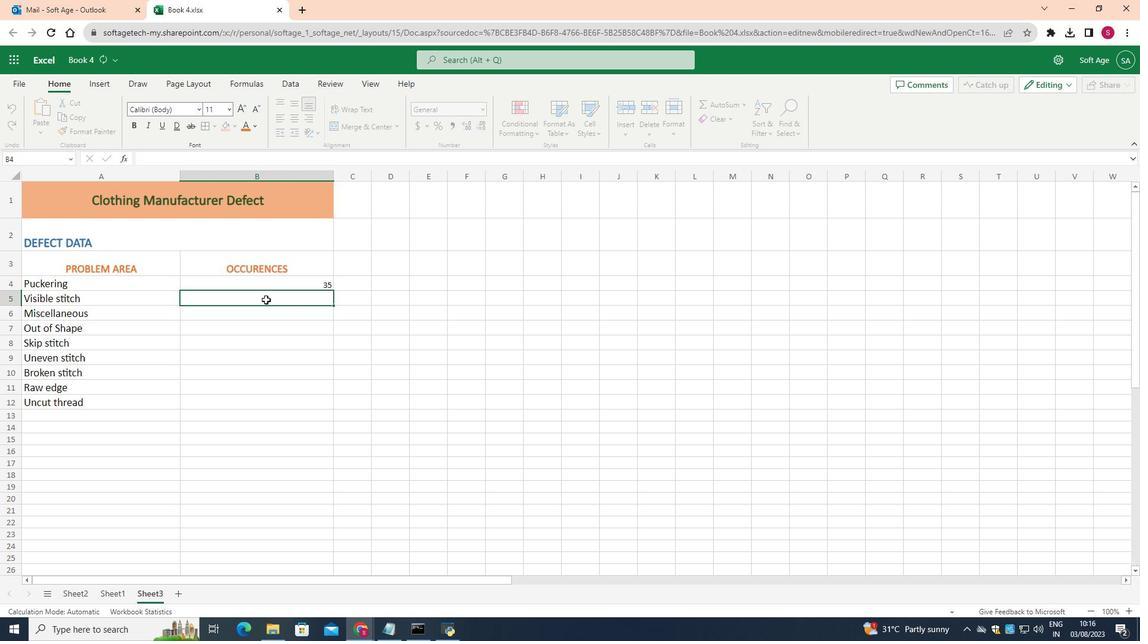
Action: Mouse moved to (267, 298)
Screenshot: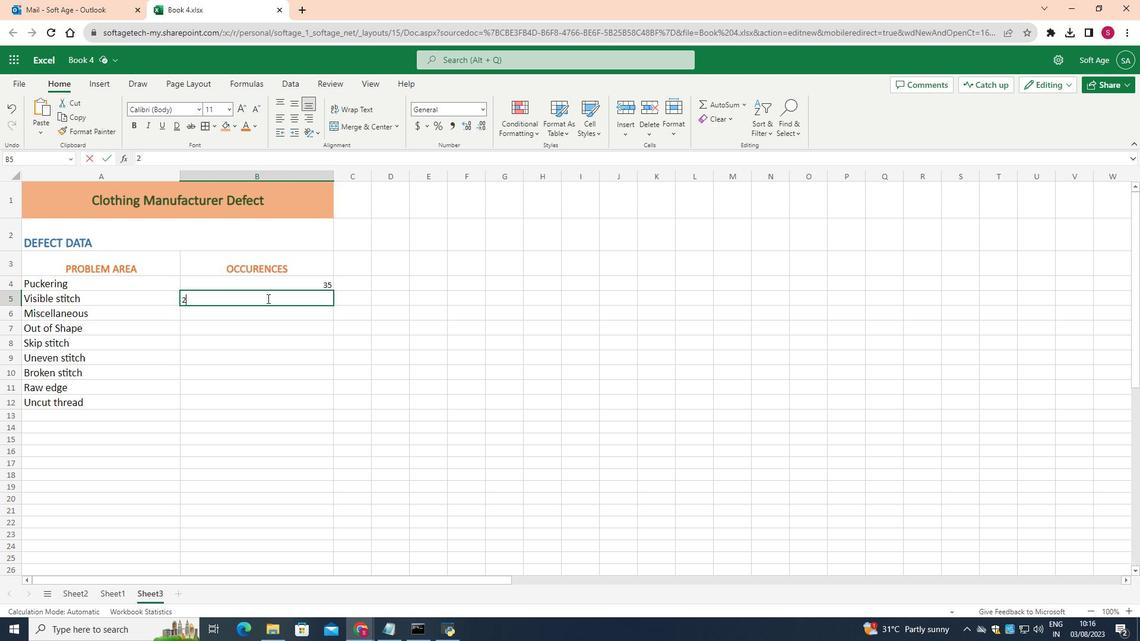 
Action: Key pressed 2
Screenshot: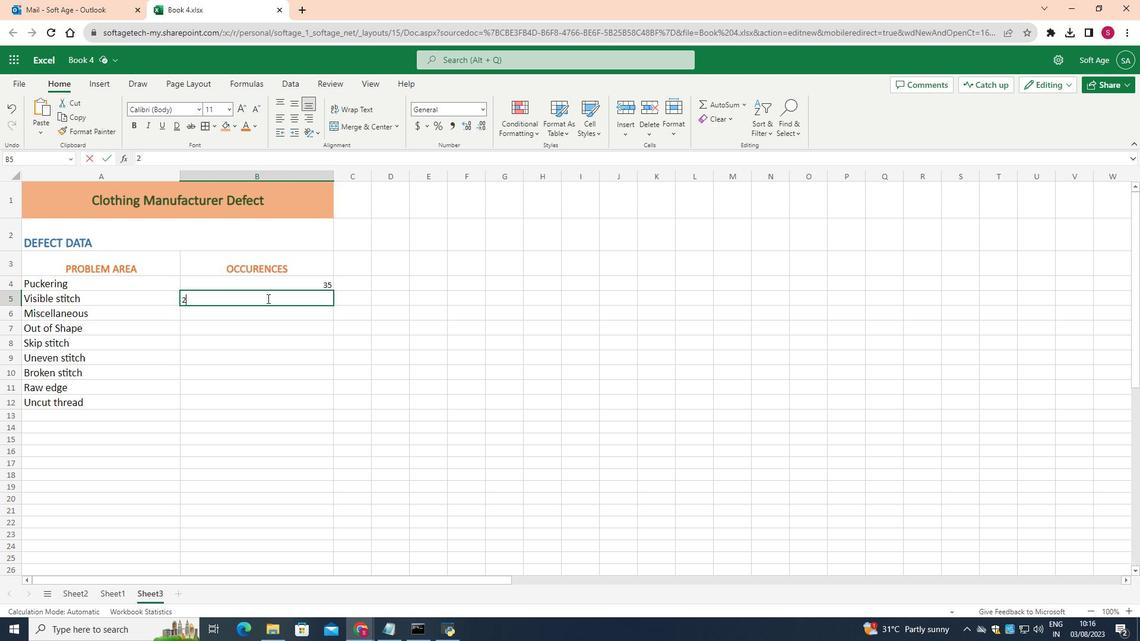 
Action: Mouse moved to (267, 298)
Screenshot: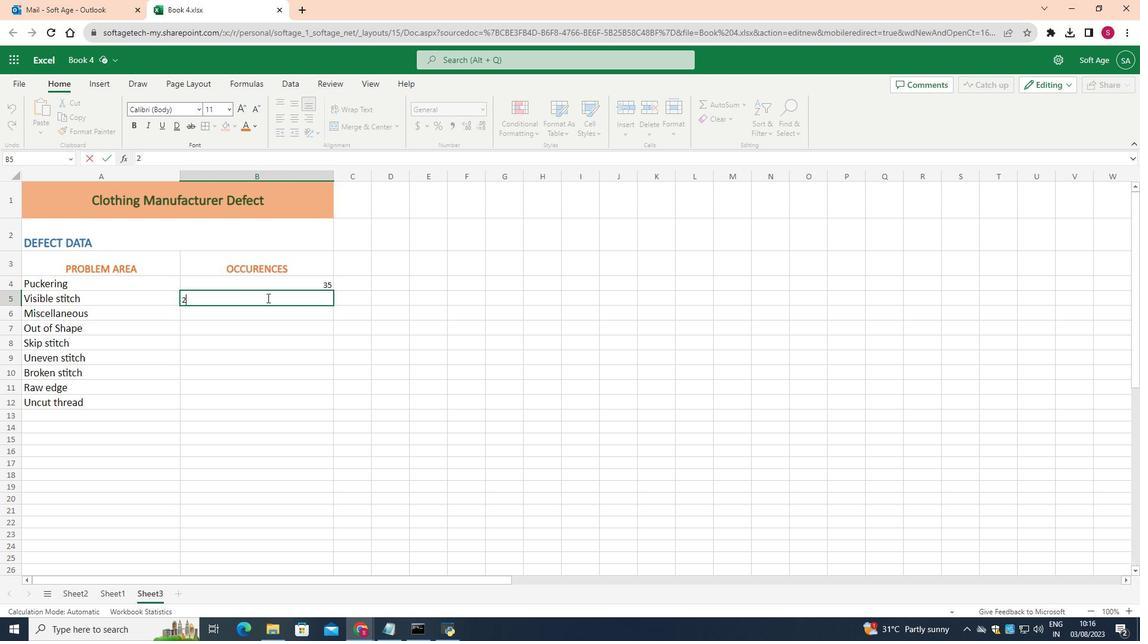 
Action: Key pressed 5
Screenshot: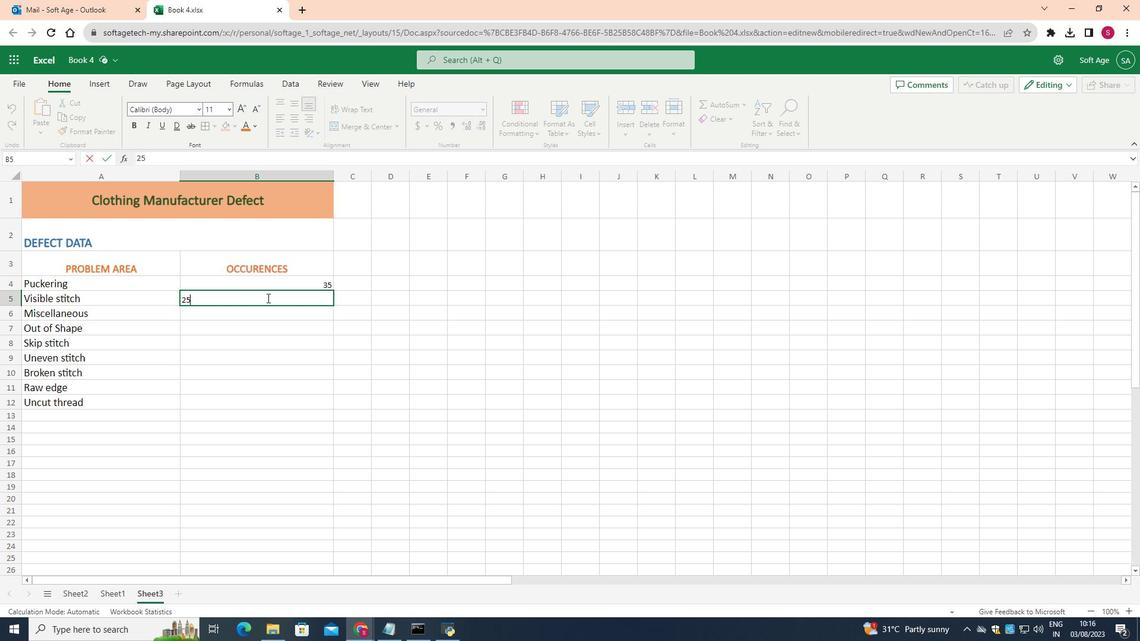 
Action: Mouse moved to (269, 314)
Screenshot: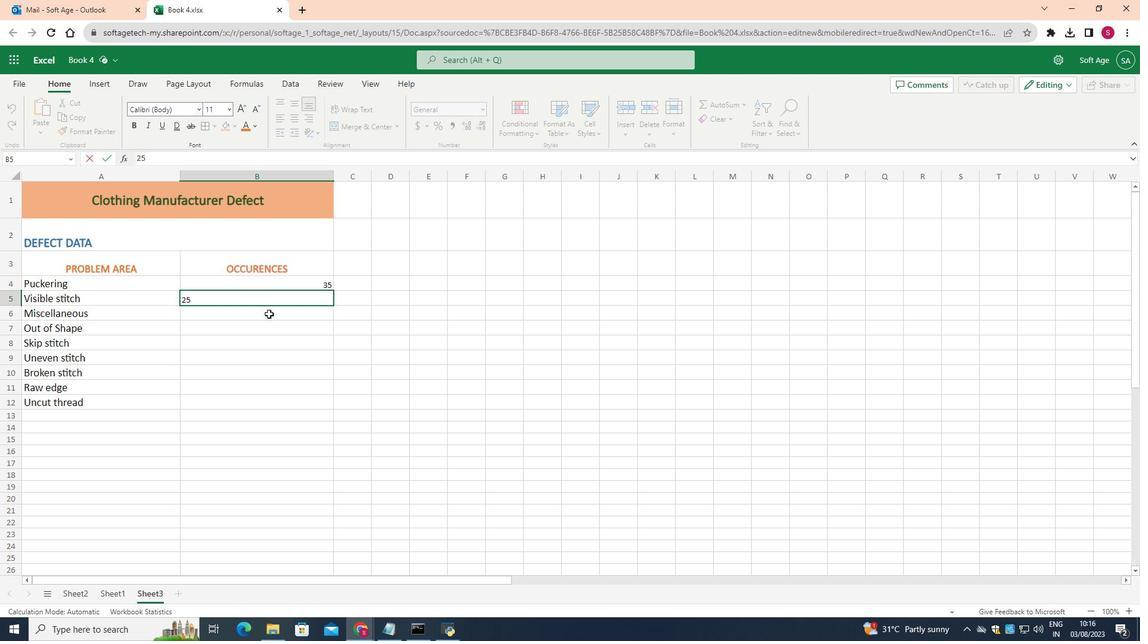 
Action: Mouse pressed left at (269, 314)
Screenshot: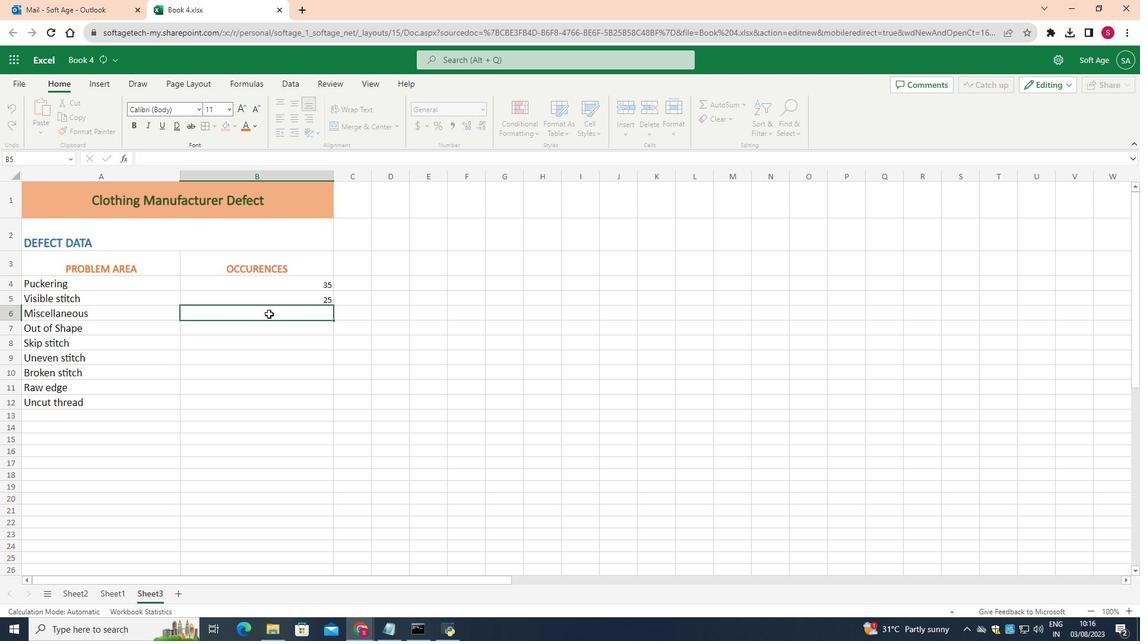 
Action: Mouse moved to (269, 313)
Screenshot: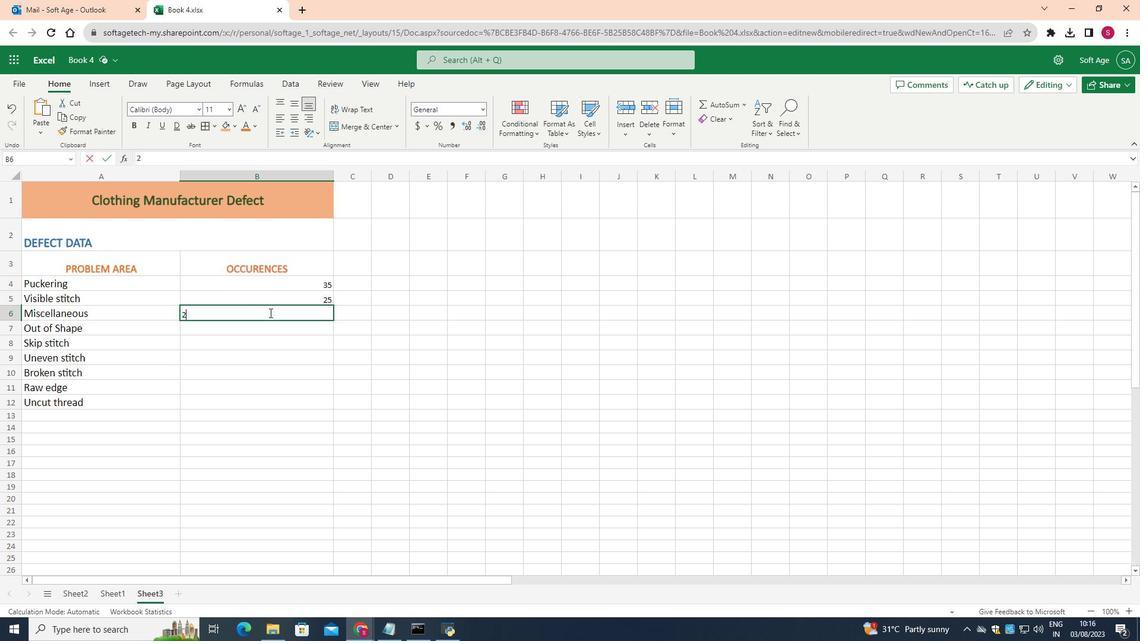 
Action: Key pressed 21
Screenshot: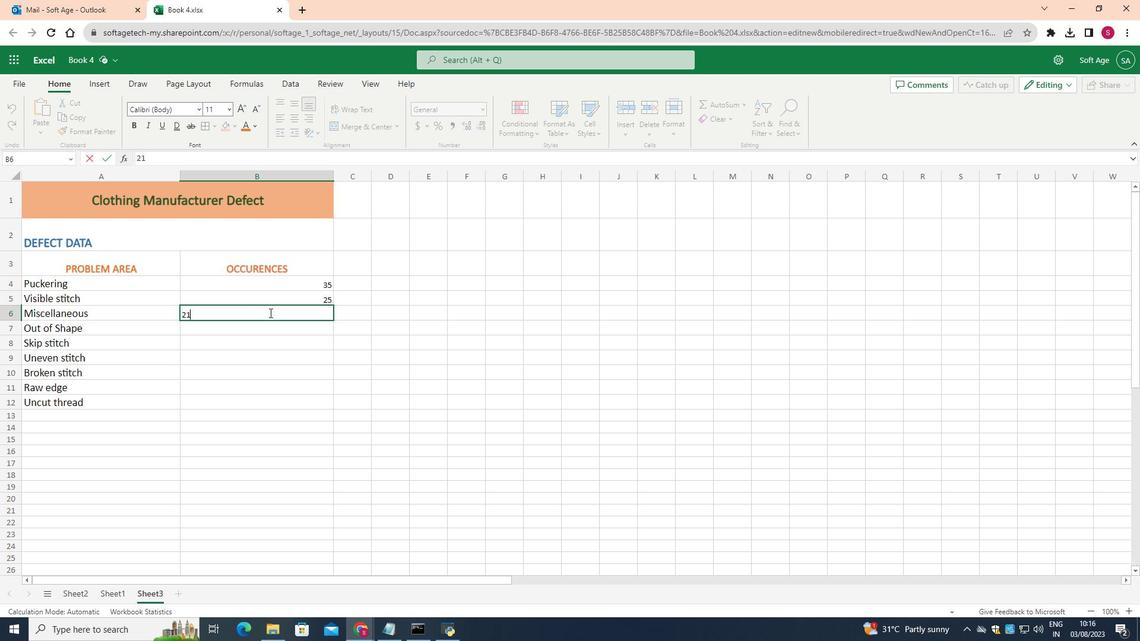 
Action: Mouse moved to (268, 329)
Screenshot: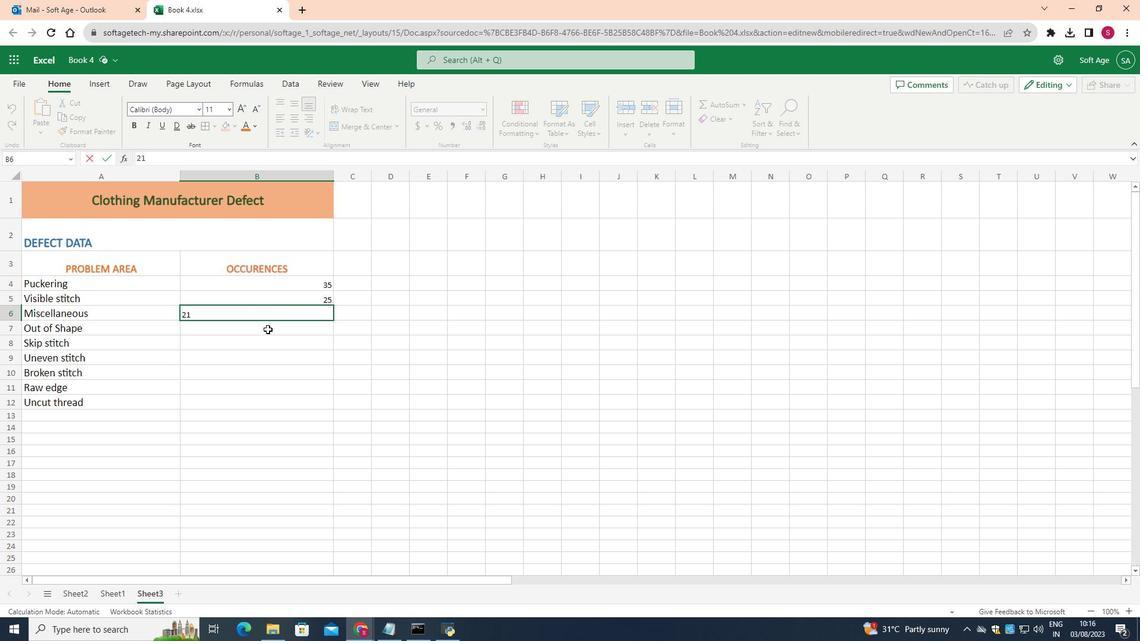 
Action: Mouse pressed left at (268, 329)
Screenshot: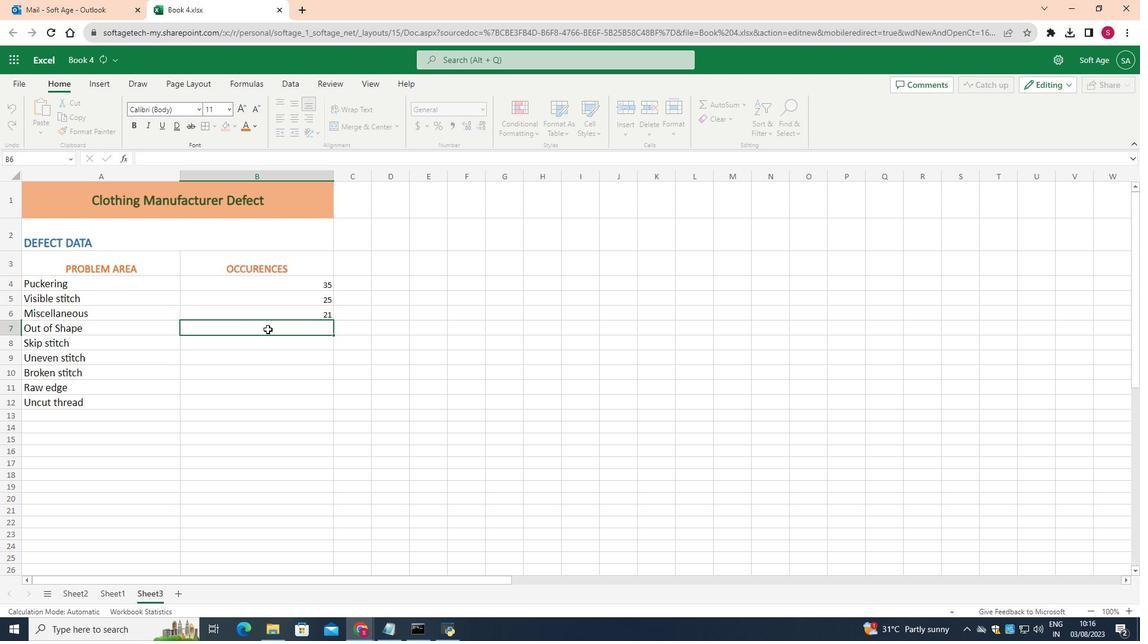 
Action: Key pressed 18
Screenshot: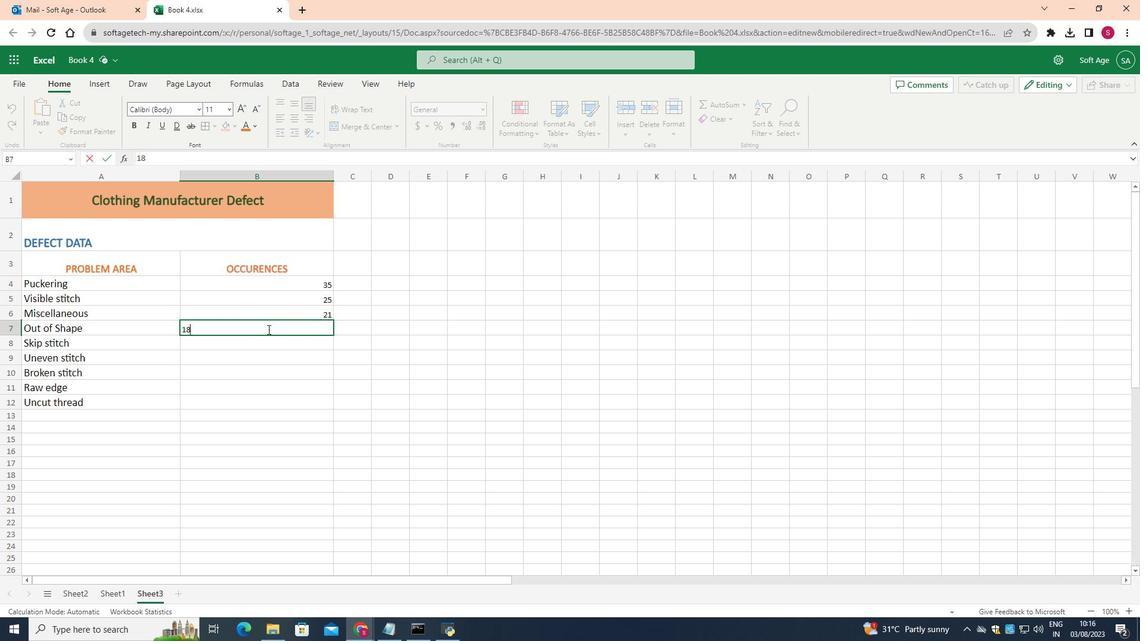 
Action: Mouse moved to (269, 342)
Screenshot: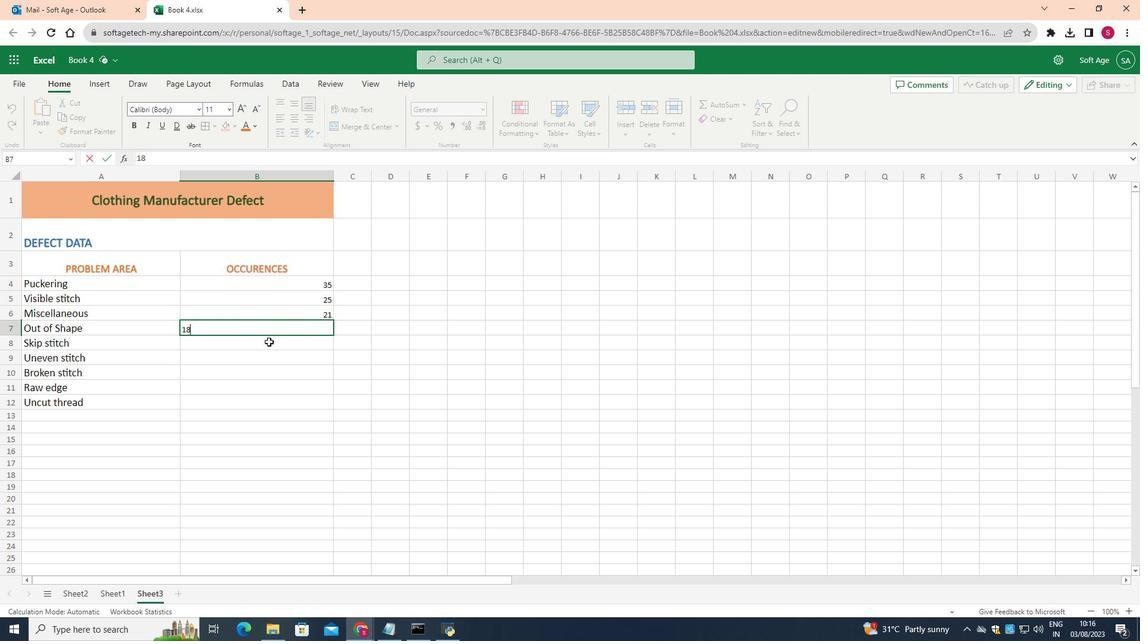 
Action: Mouse pressed left at (269, 342)
Screenshot: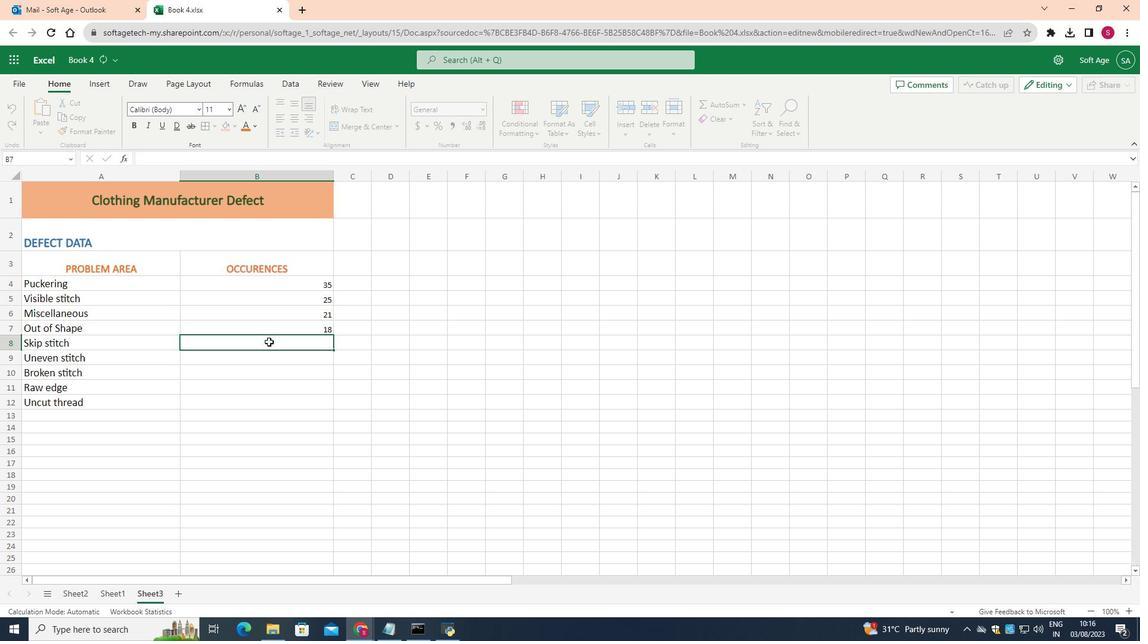 
Action: Mouse moved to (269, 342)
Screenshot: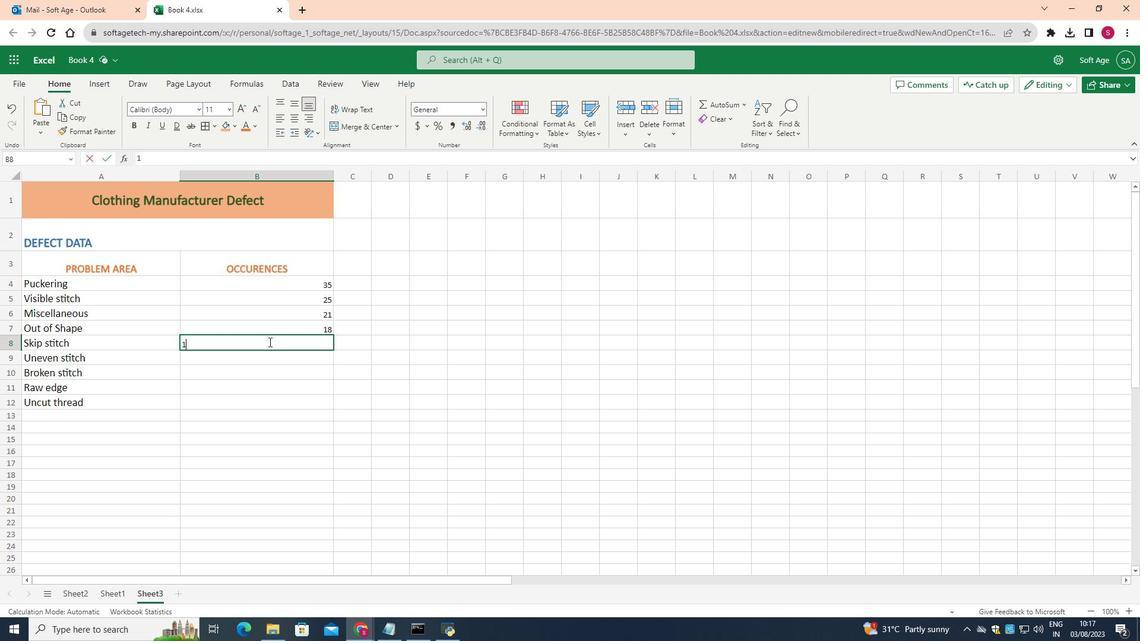 
Action: Key pressed 1
Screenshot: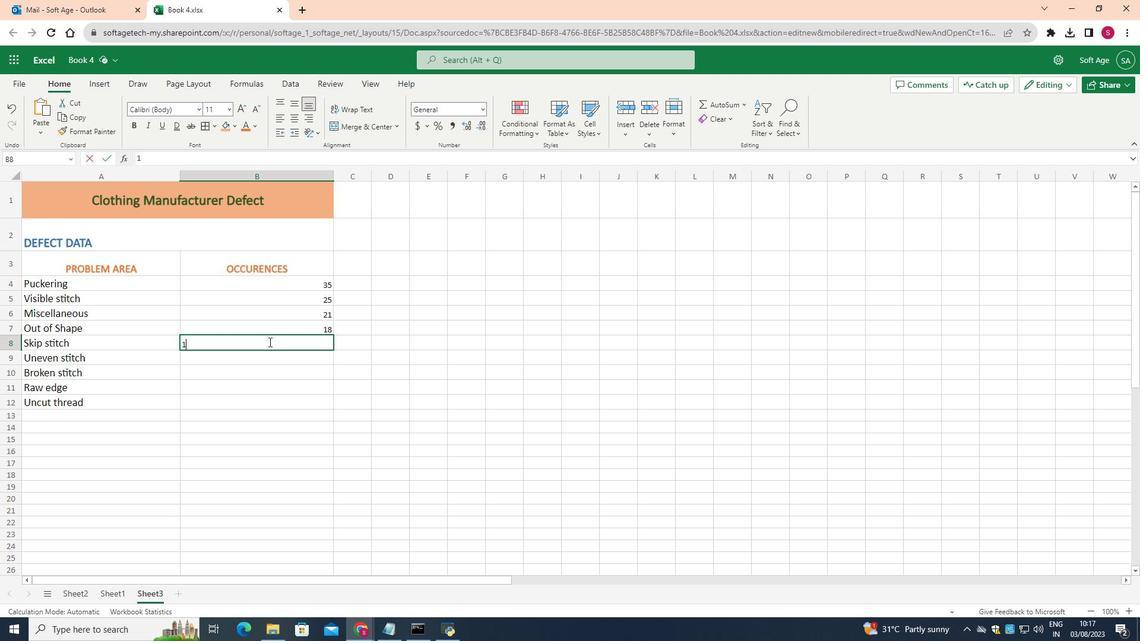 
Action: Mouse moved to (269, 340)
Screenshot: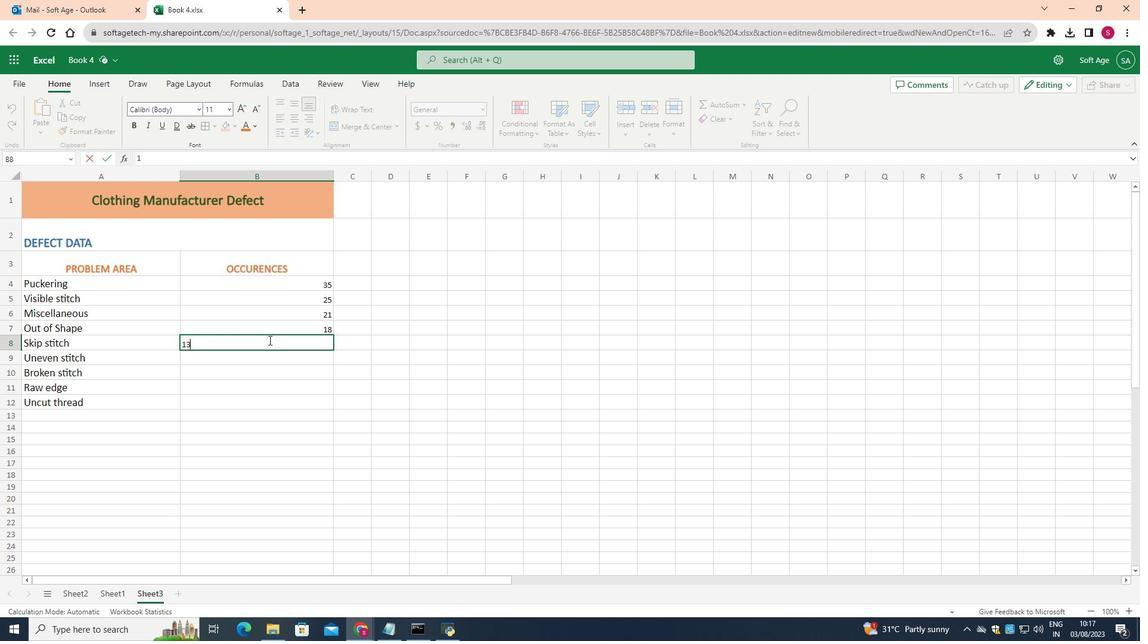 
Action: Key pressed 3
Screenshot: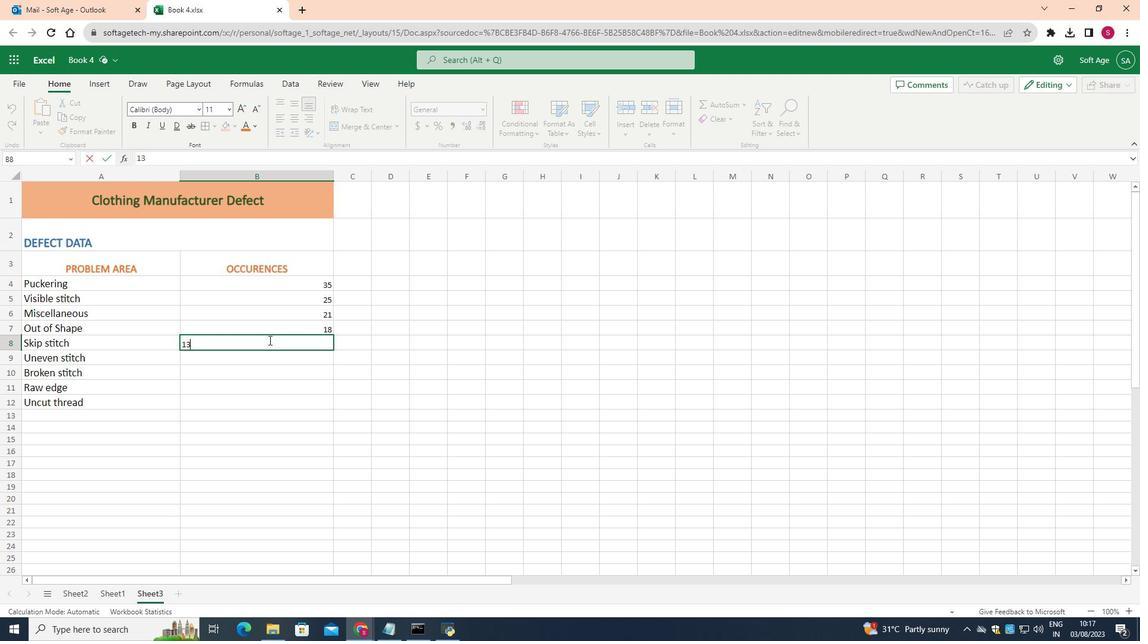 
Action: Mouse moved to (269, 357)
Screenshot: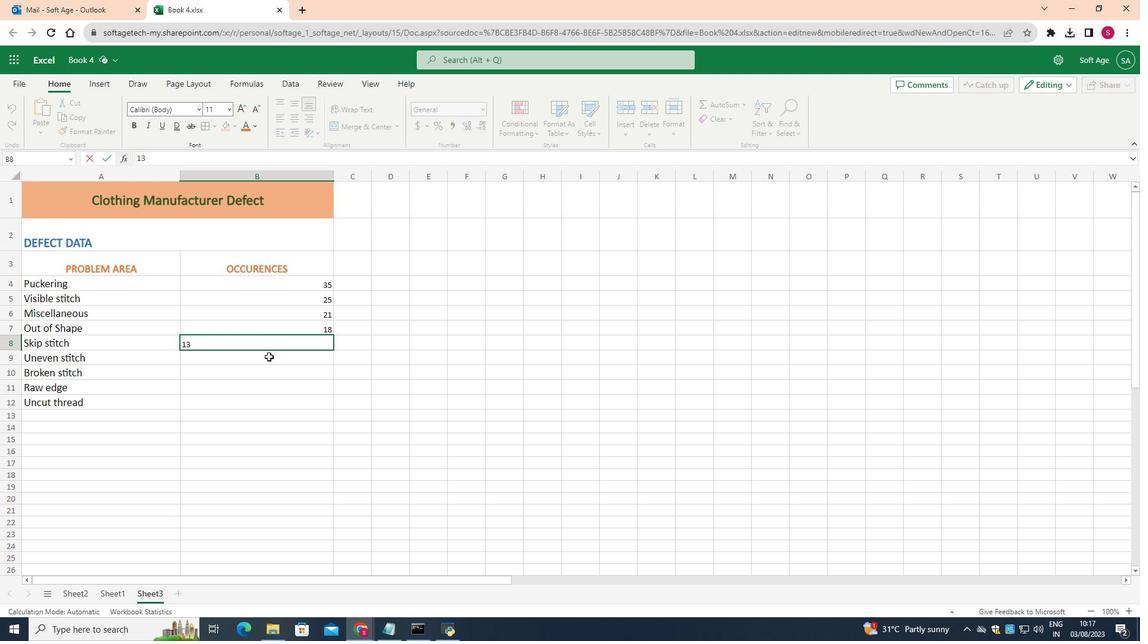 
Action: Mouse pressed left at (269, 357)
Screenshot: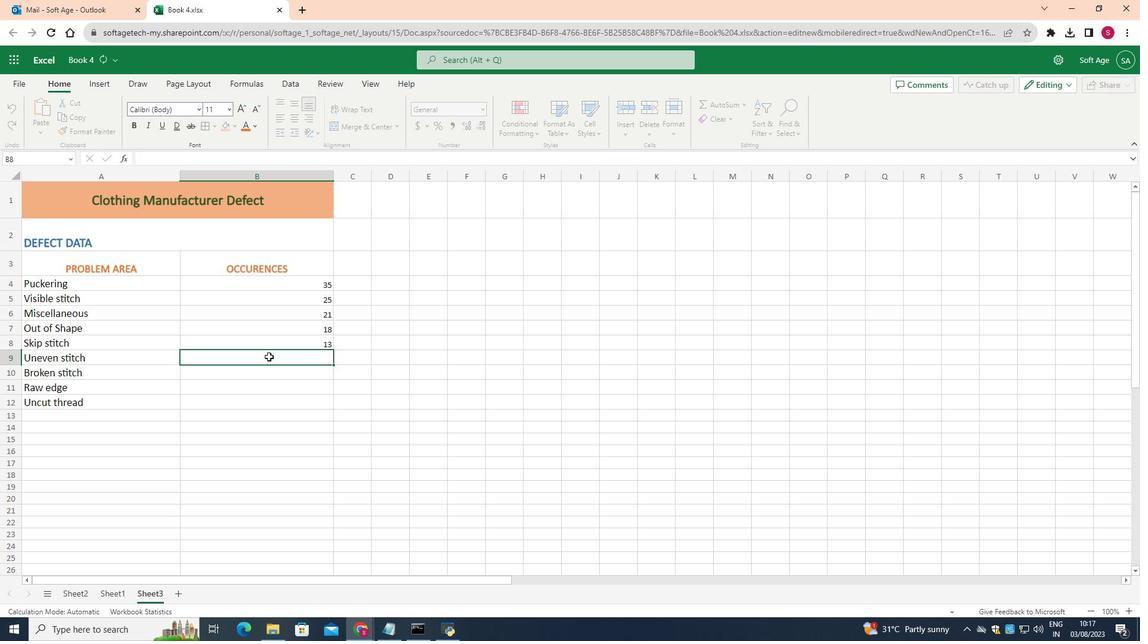 
Action: Key pressed 12
Screenshot: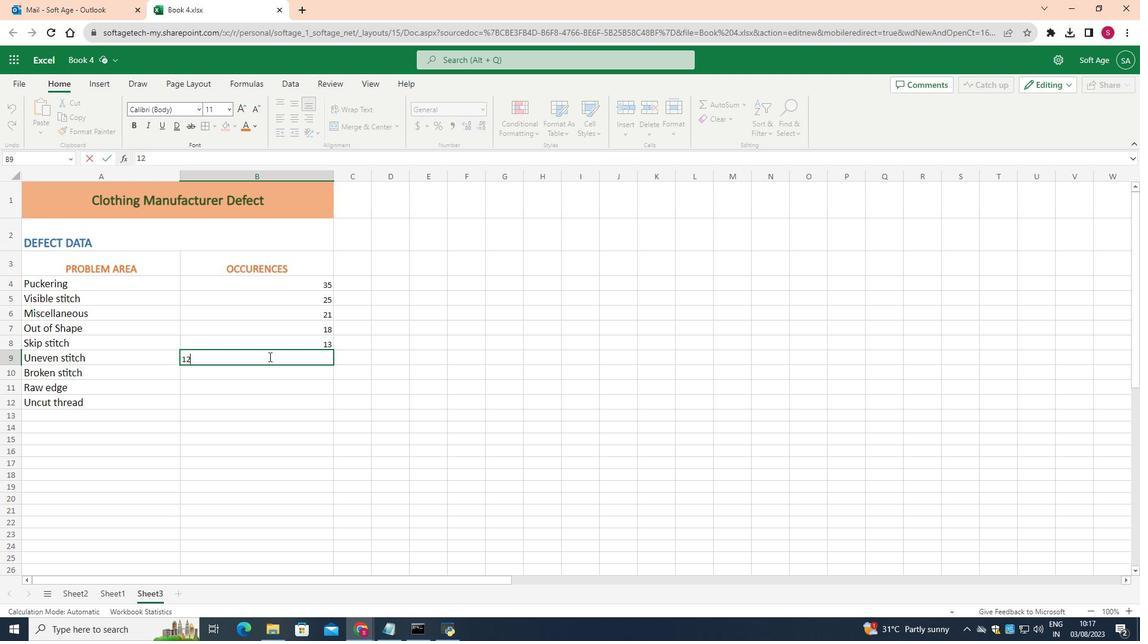 
Action: Mouse moved to (272, 373)
Screenshot: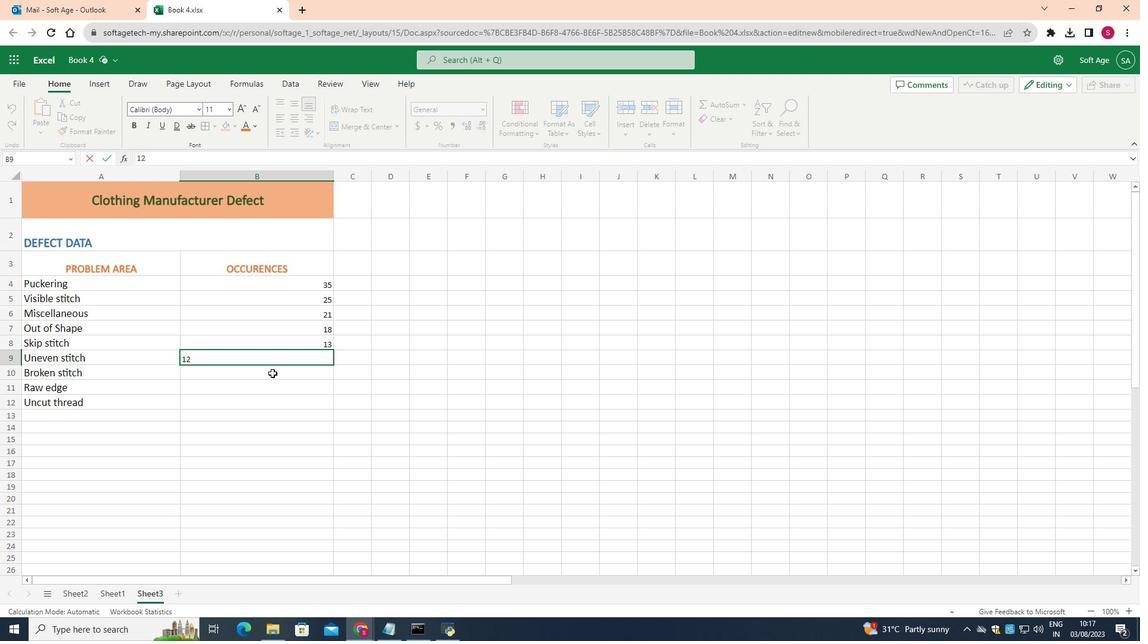 
Action: Mouse pressed left at (272, 373)
Screenshot: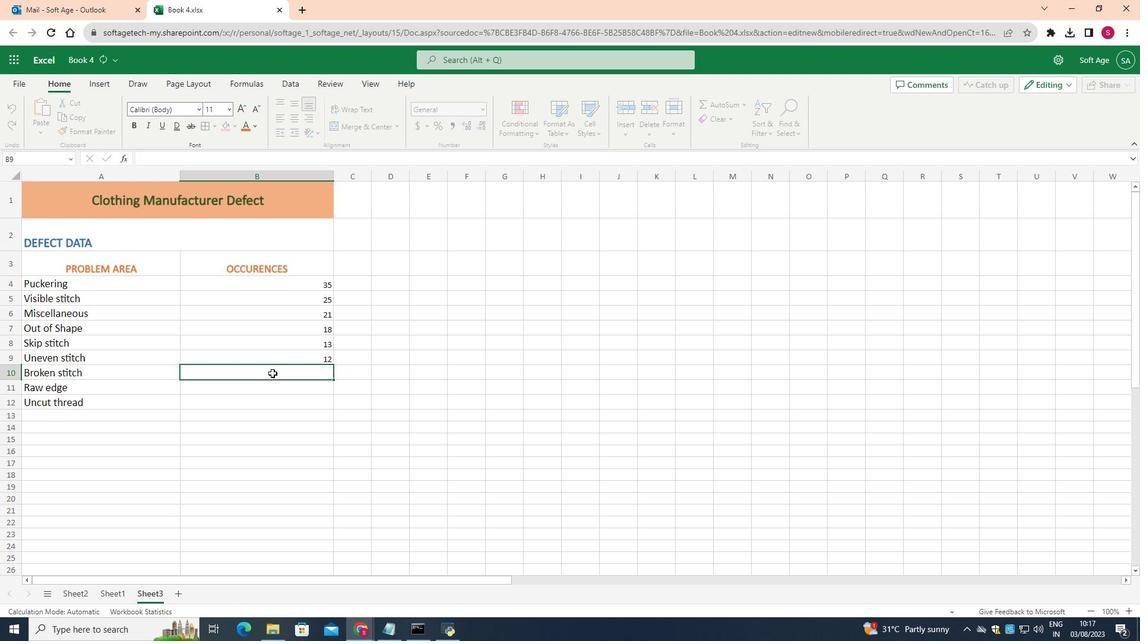 
Action: Mouse moved to (272, 372)
Screenshot: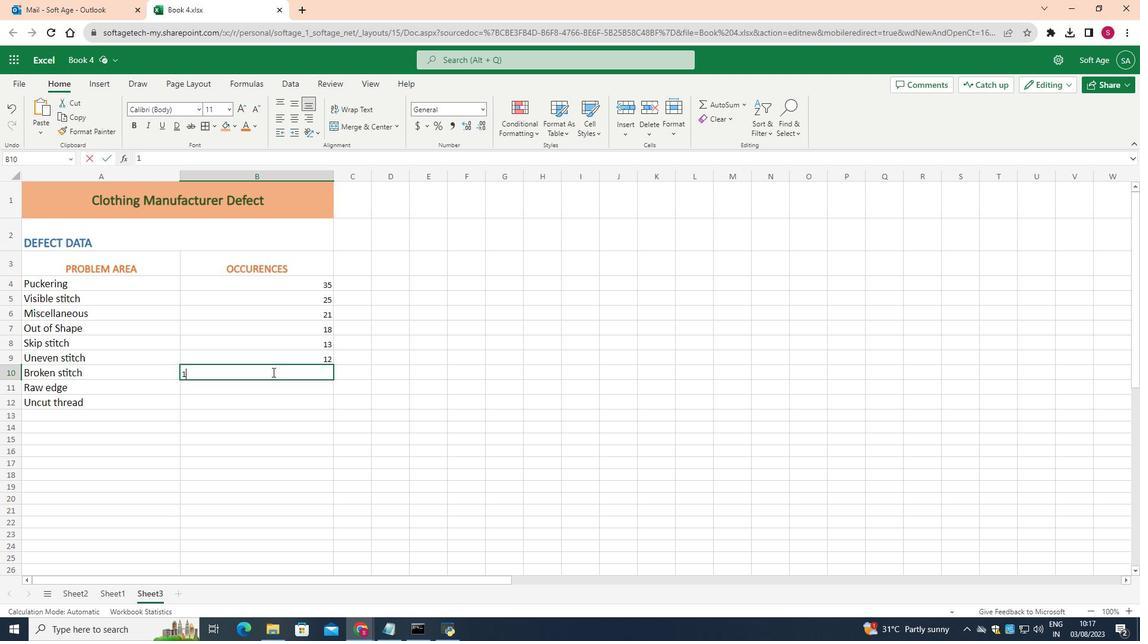 
Action: Key pressed 1
Screenshot: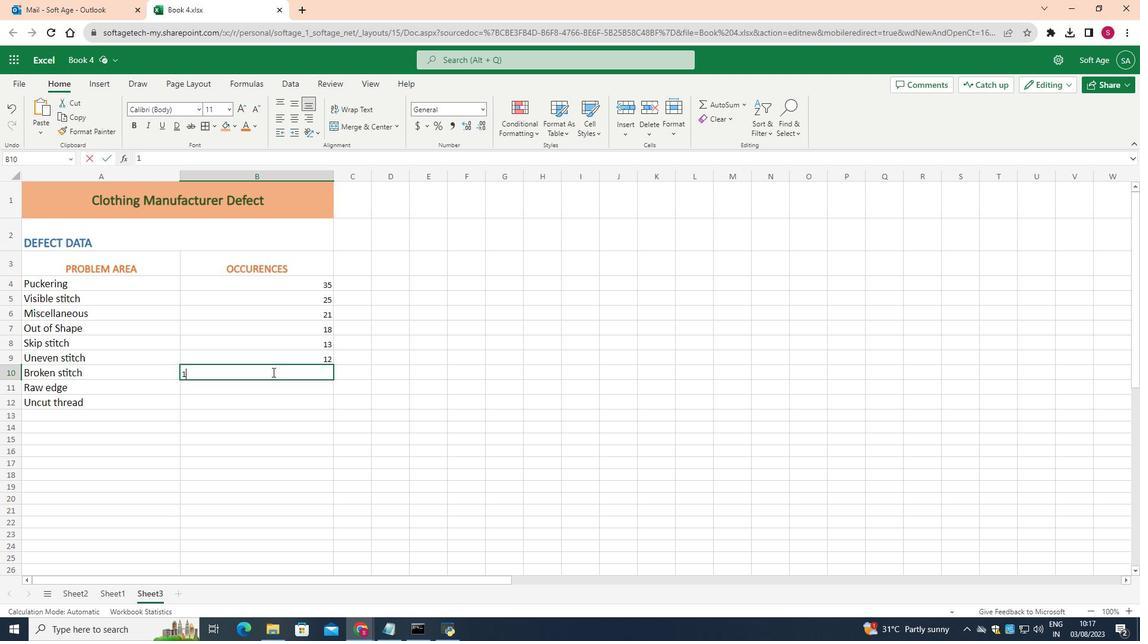 
Action: Mouse moved to (272, 370)
Screenshot: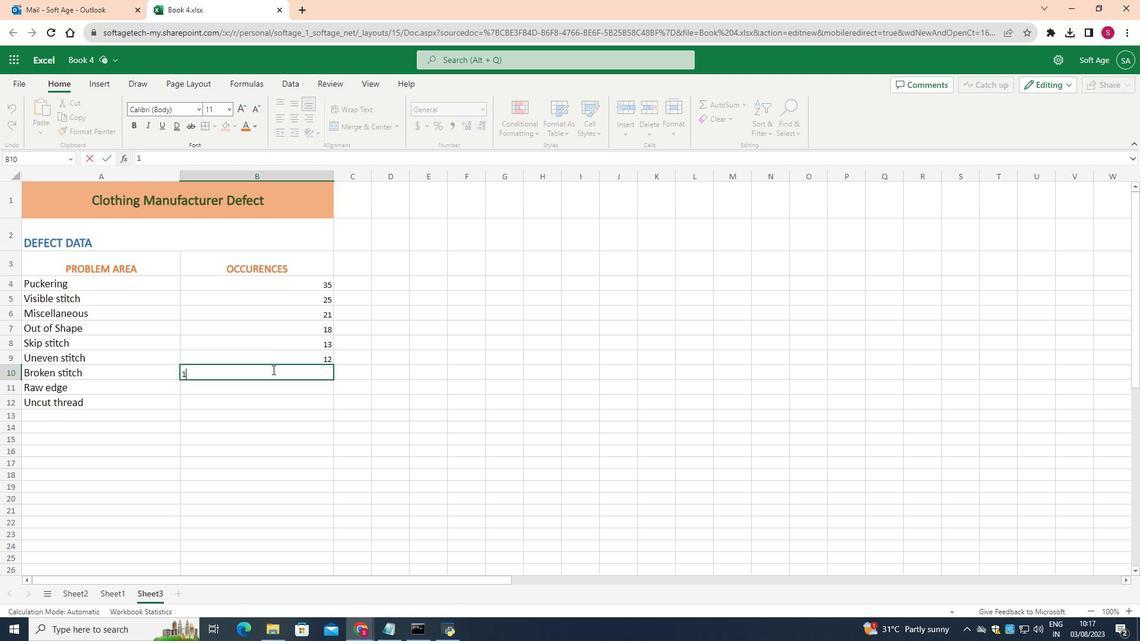 
Action: Key pressed 0
Screenshot: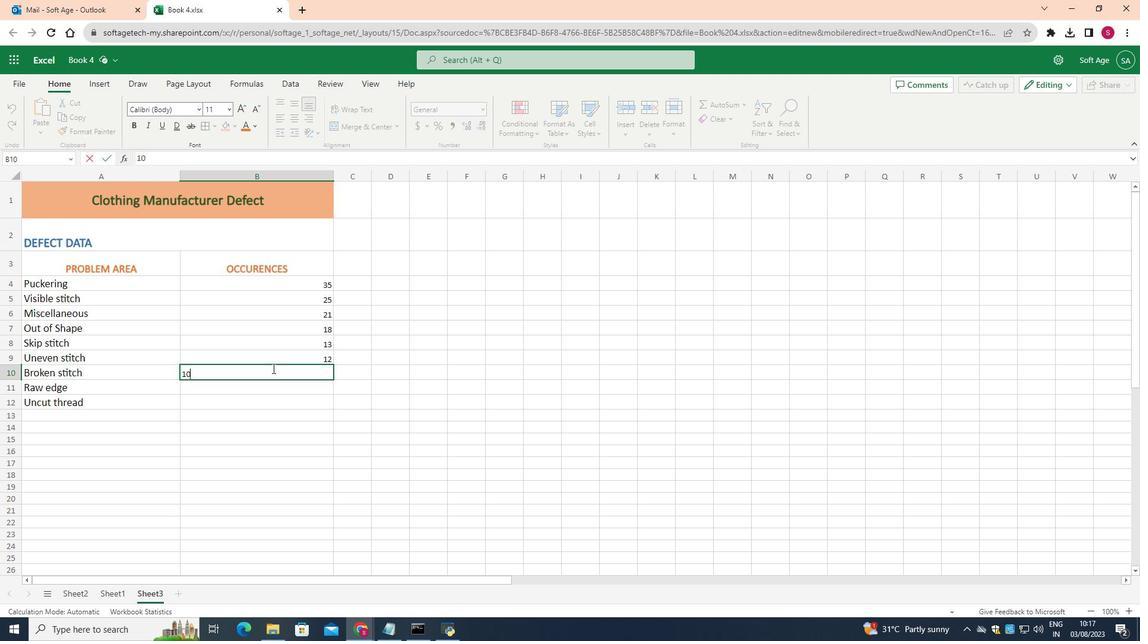 
Action: Mouse moved to (256, 389)
Screenshot: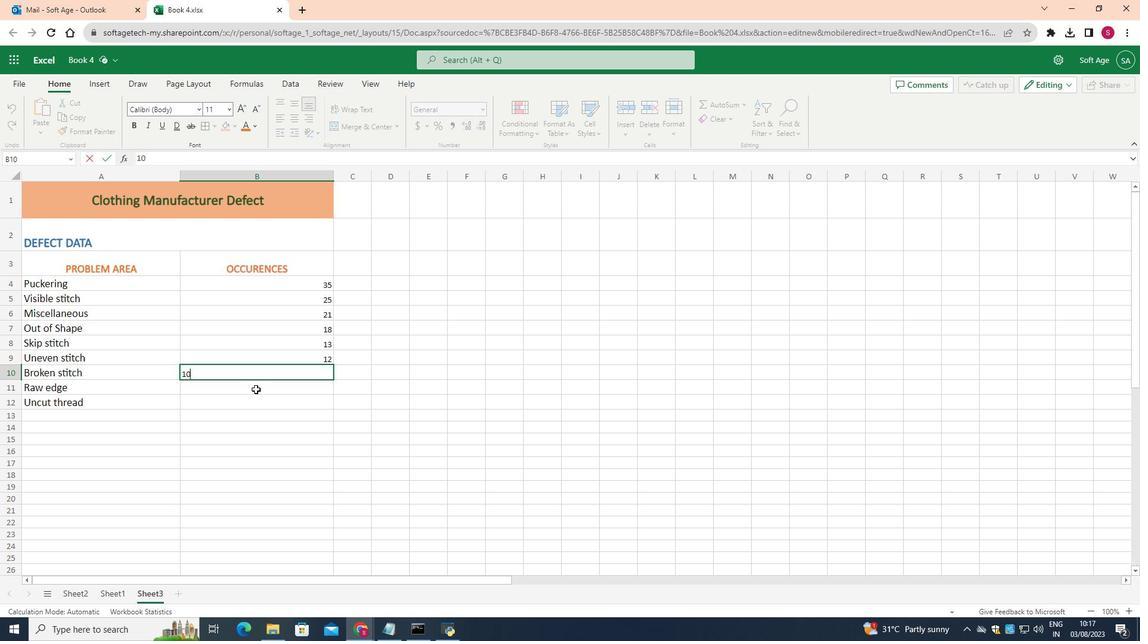 
Action: Mouse pressed left at (256, 389)
Screenshot: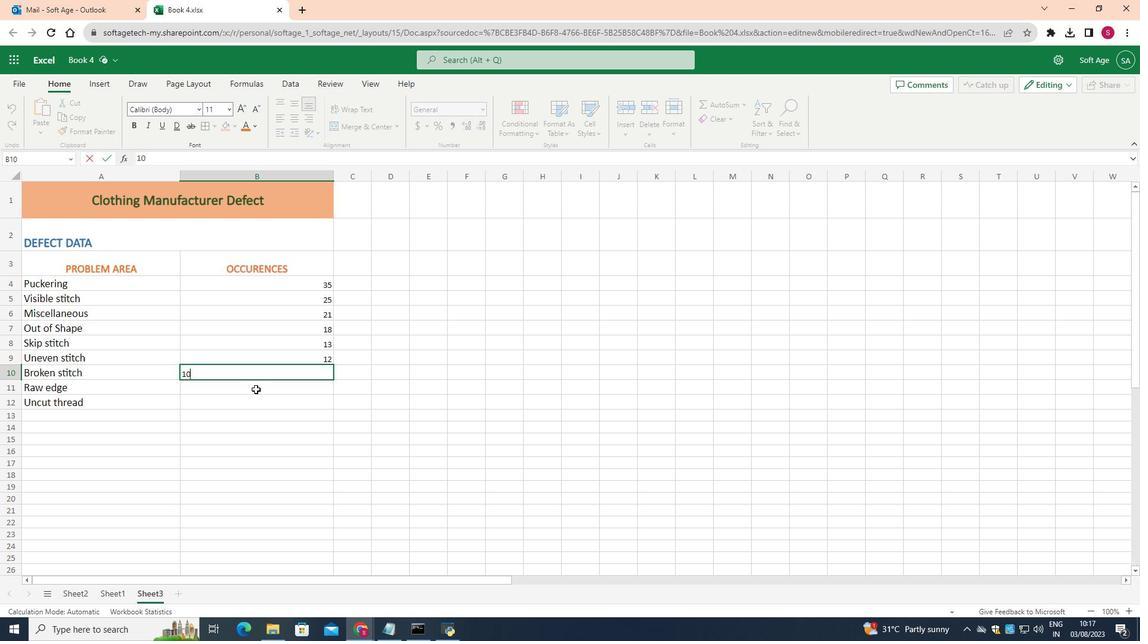 
Action: Mouse moved to (257, 389)
